 Task: Any year at a glance calendar (landscape) blue modern-simple.
Action: Mouse moved to (174, 219)
Screenshot: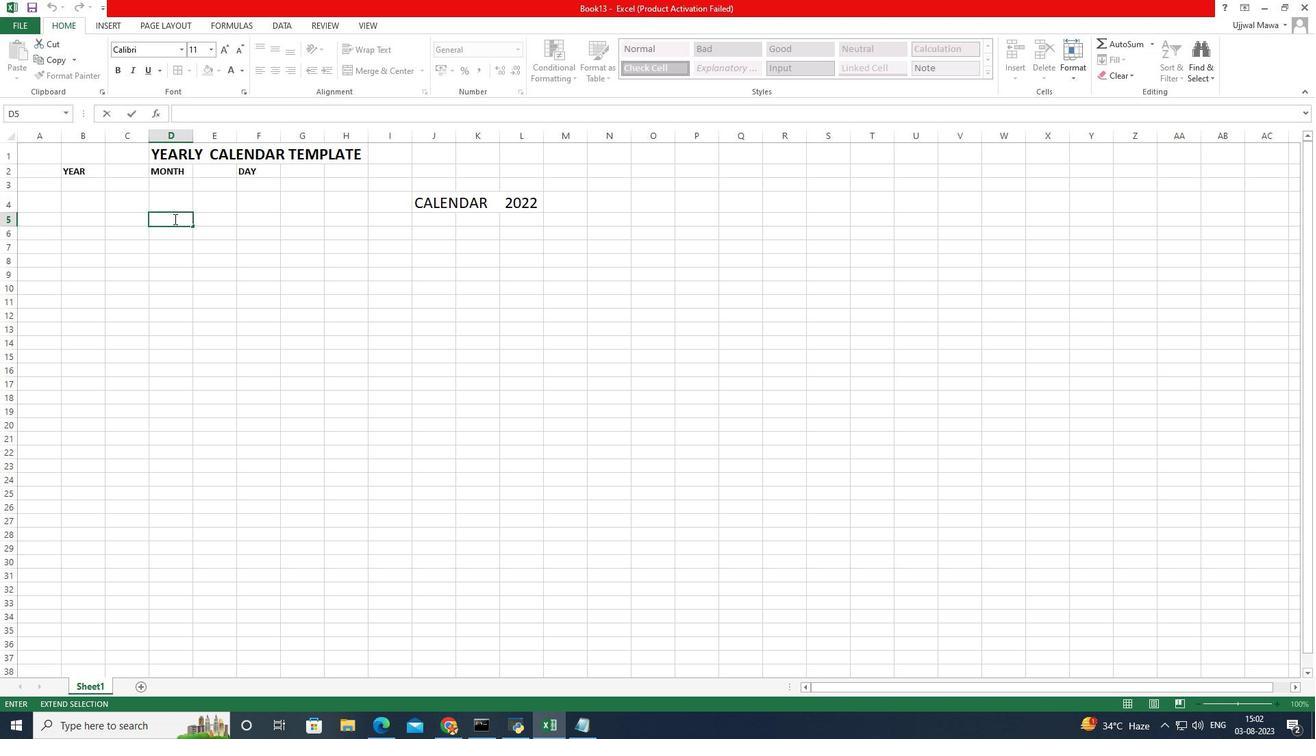 
Action: Key pressed <Key.caps_lock><Key.caps_lock><Key.caps_lock><Key.caps_lock>j<Key.caps_lock>ANUARY
Screenshot: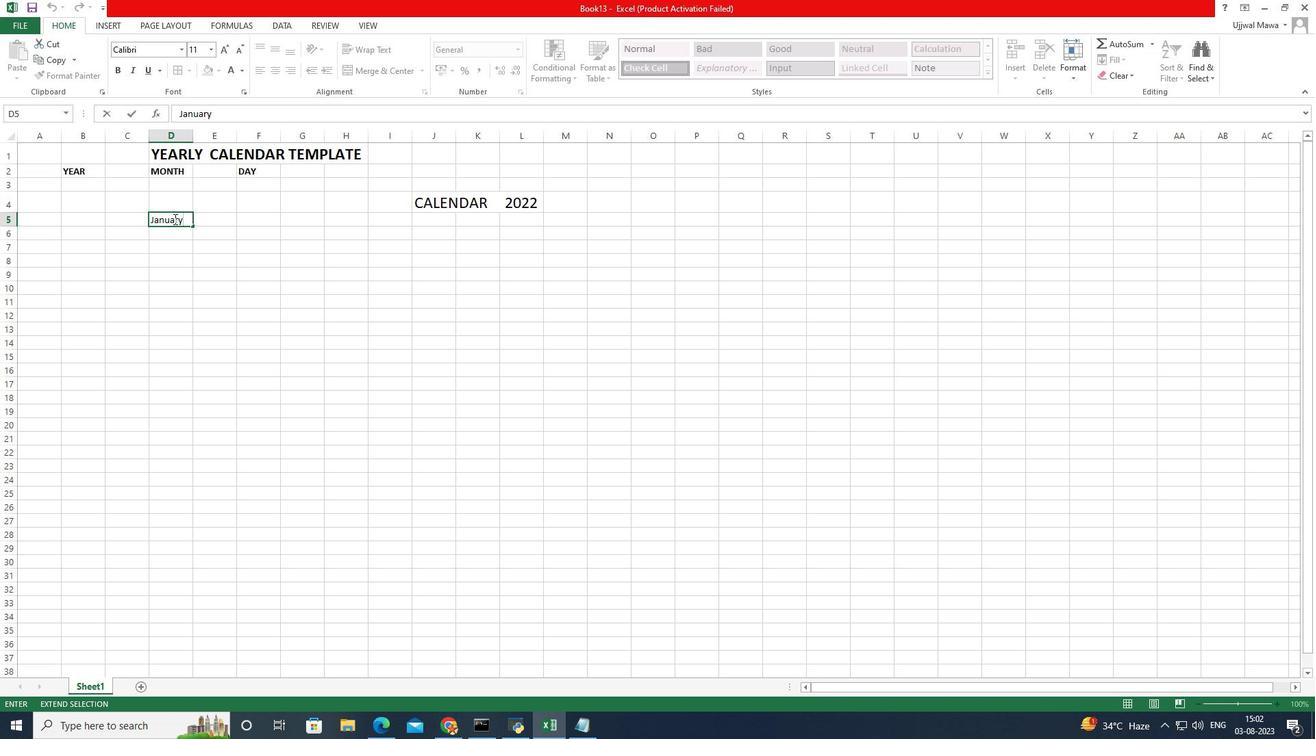 
Action: Mouse moved to (196, 264)
Screenshot: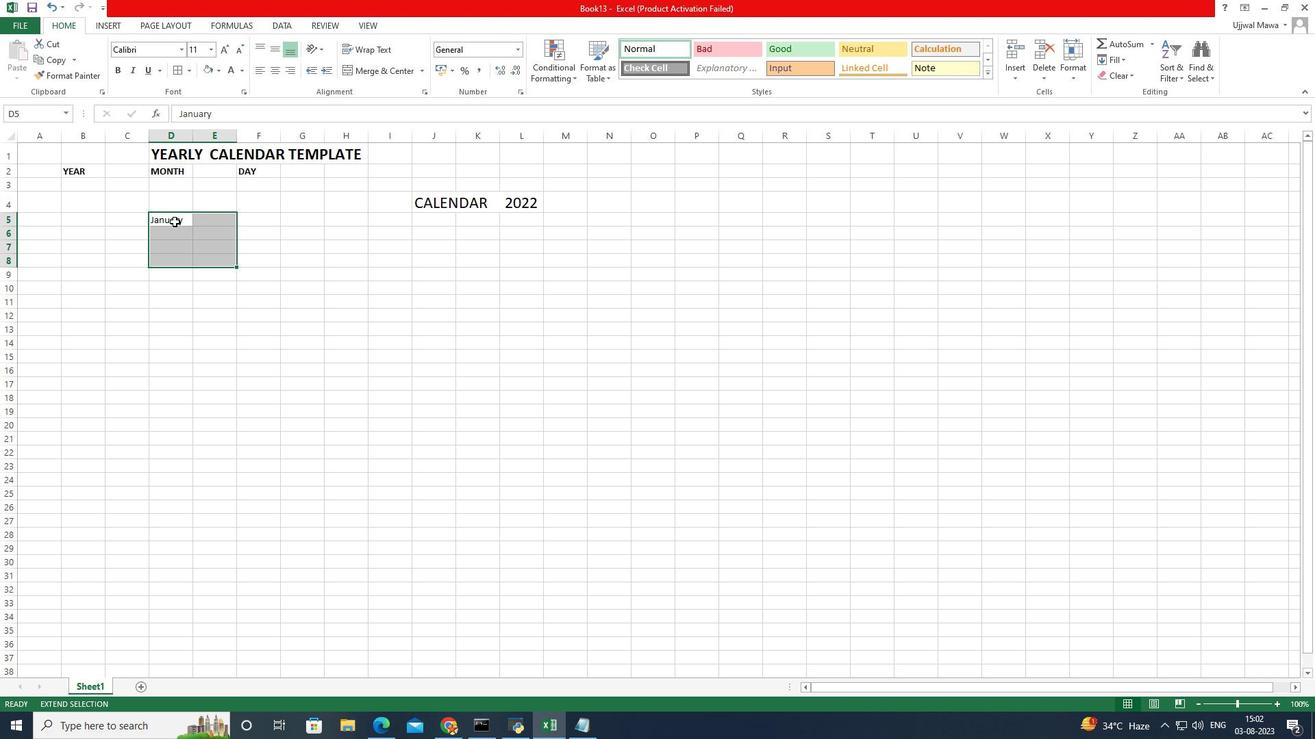 
Action: Mouse pressed left at (196, 264)
Screenshot: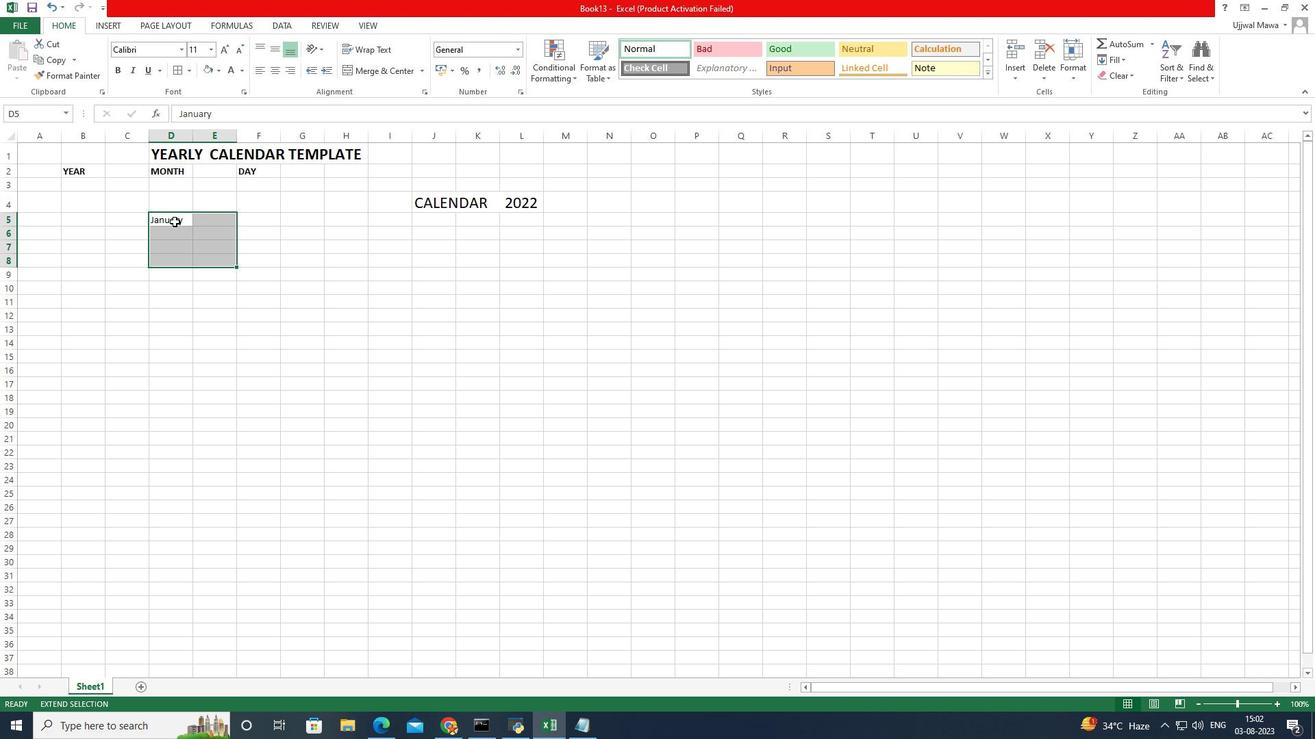 
Action: Mouse moved to (174, 221)
Screenshot: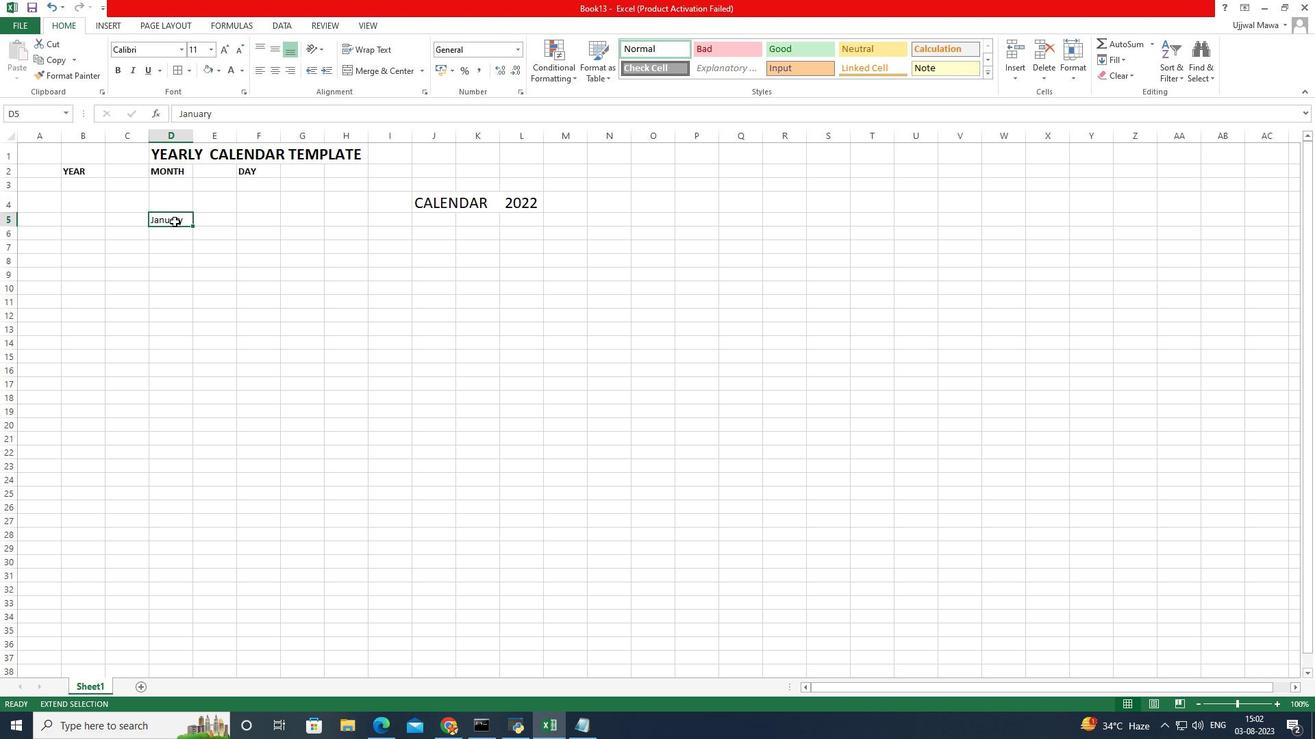 
Action: Mouse pressed left at (174, 221)
Screenshot: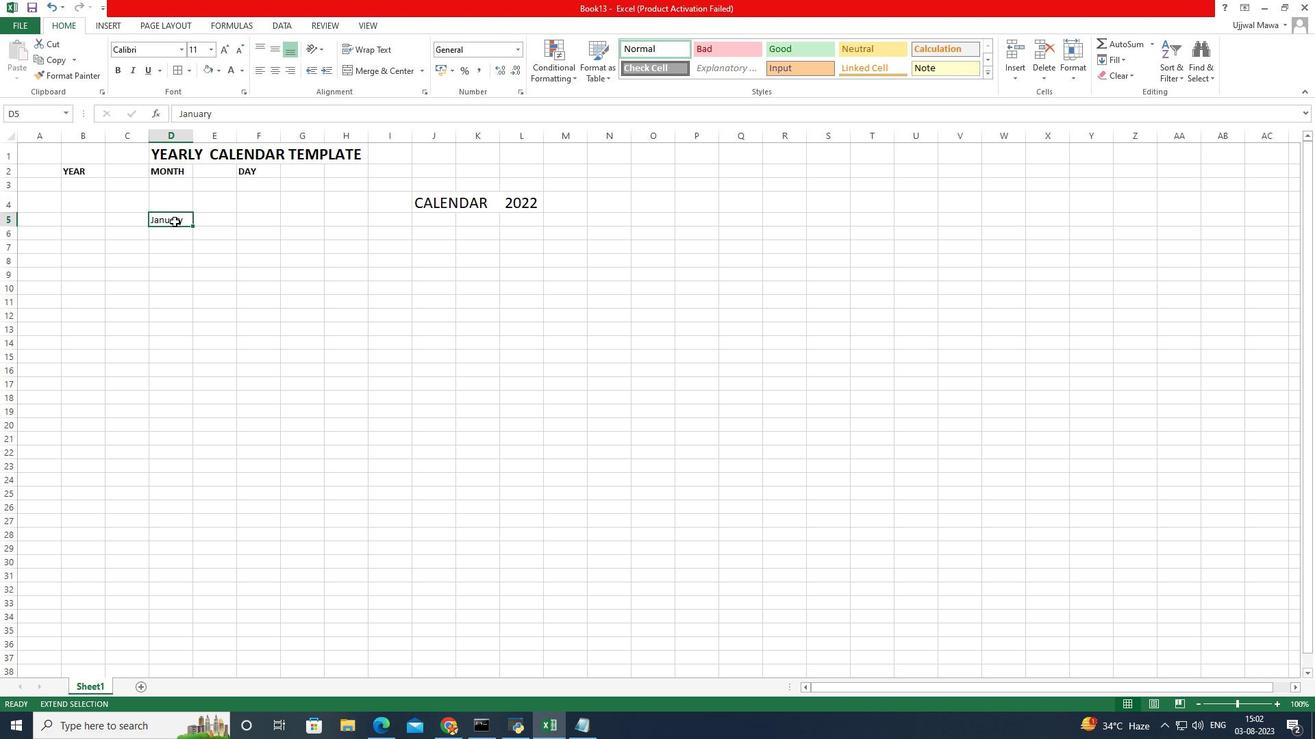 
Action: Key pressed ctrl+X
Screenshot: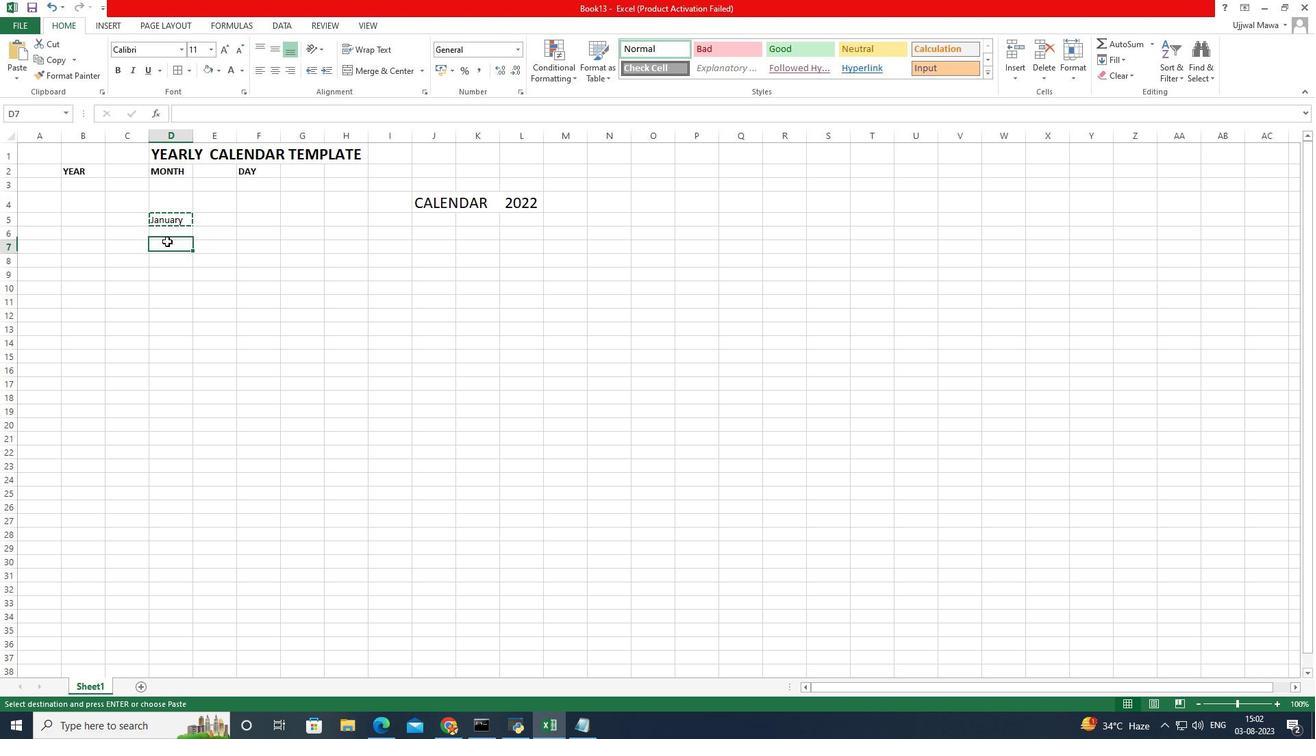 
Action: Mouse moved to (167, 241)
Screenshot: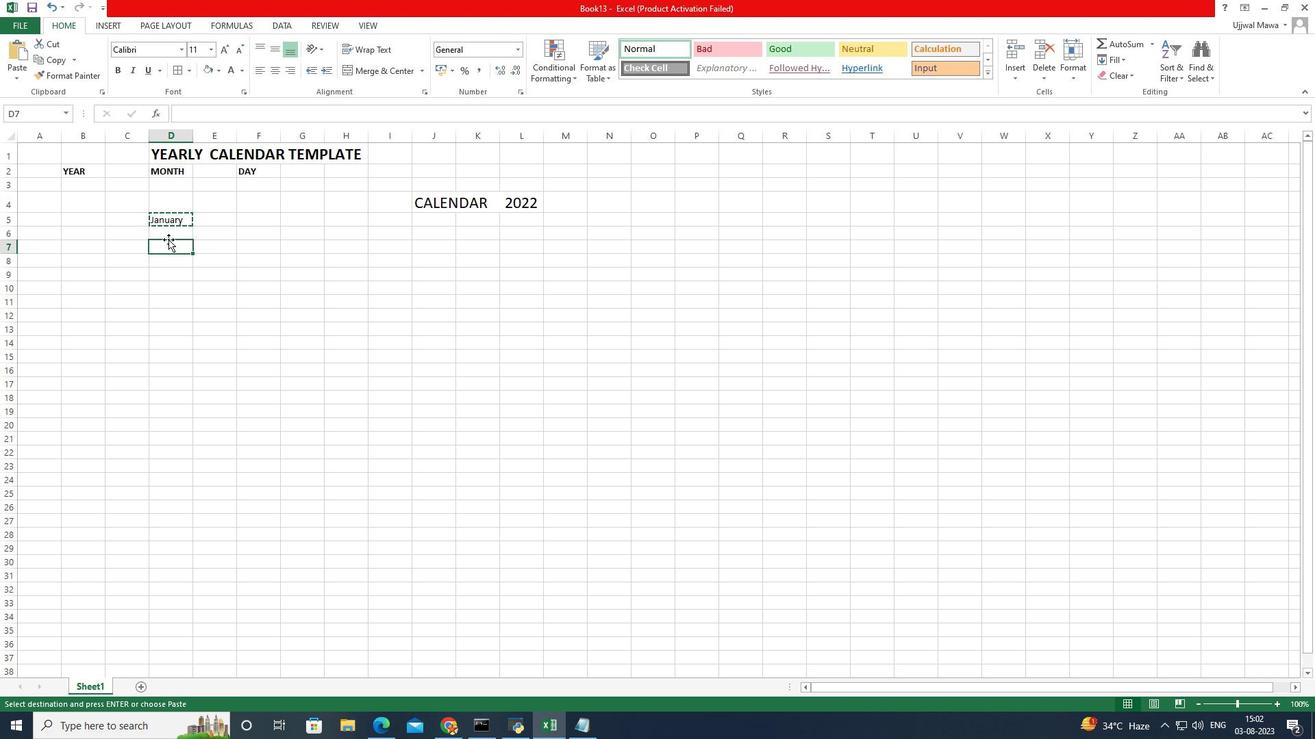 
Action: Mouse pressed left at (167, 241)
Screenshot: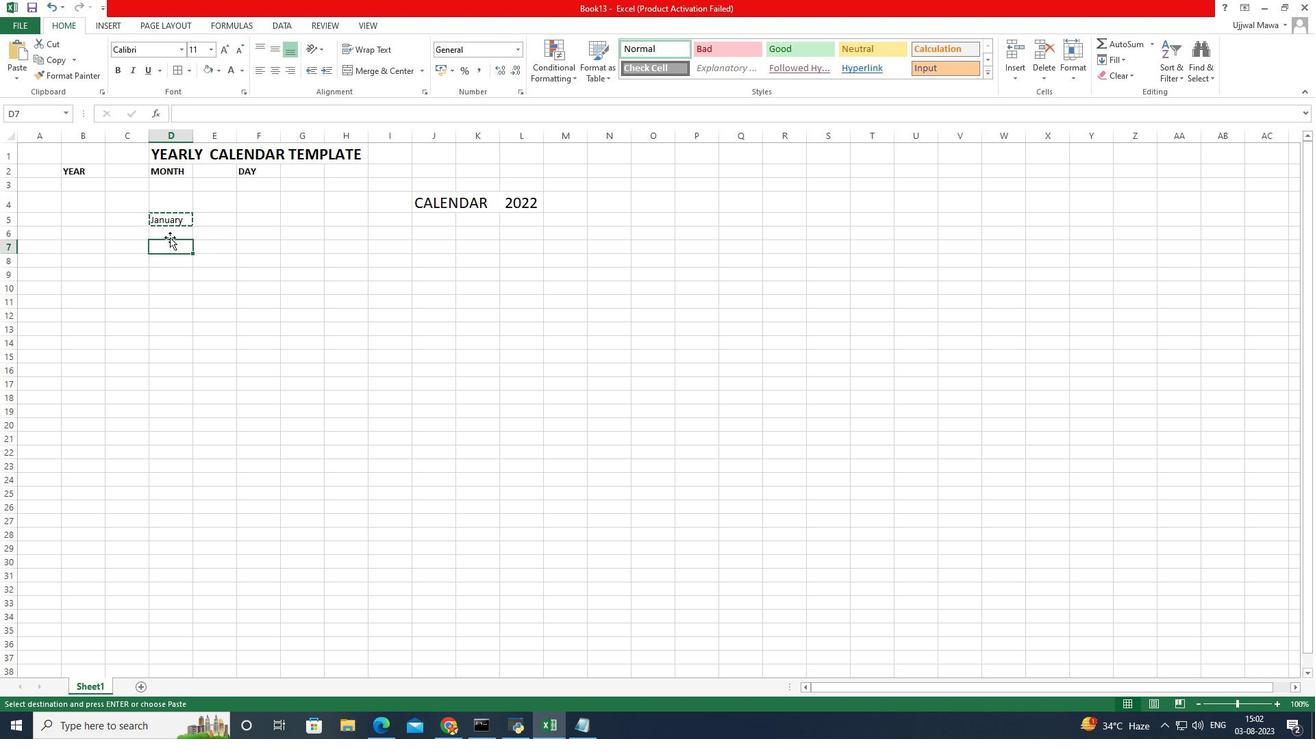 
Action: Mouse moved to (171, 230)
Screenshot: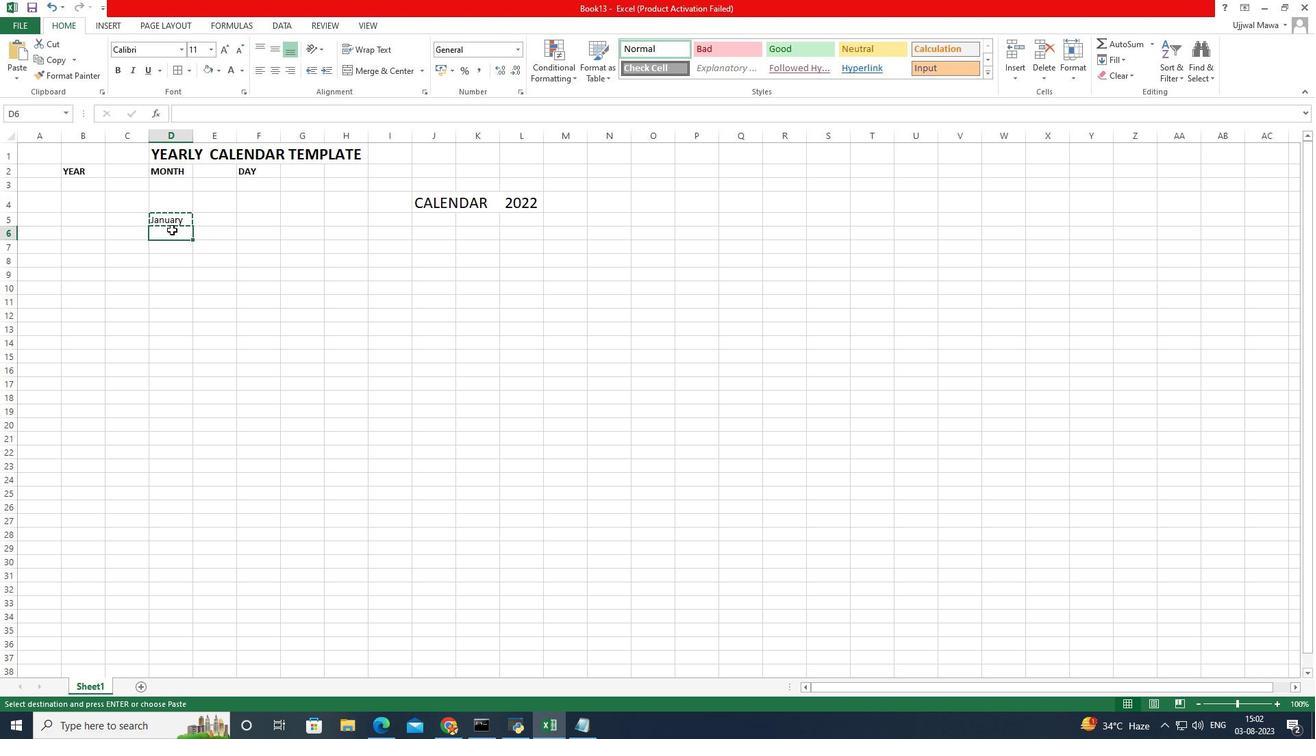 
Action: Mouse pressed left at (171, 230)
Screenshot: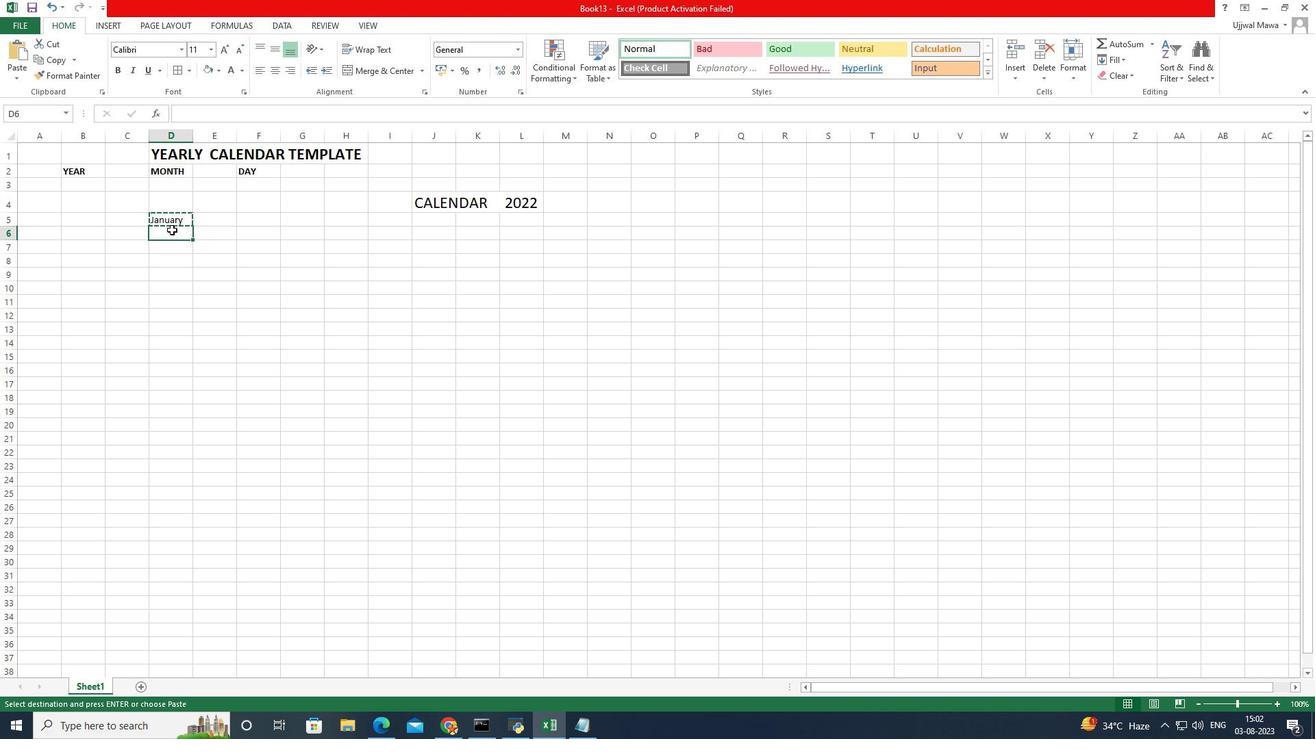 
Action: Key pressed ctrl+V
Screenshot: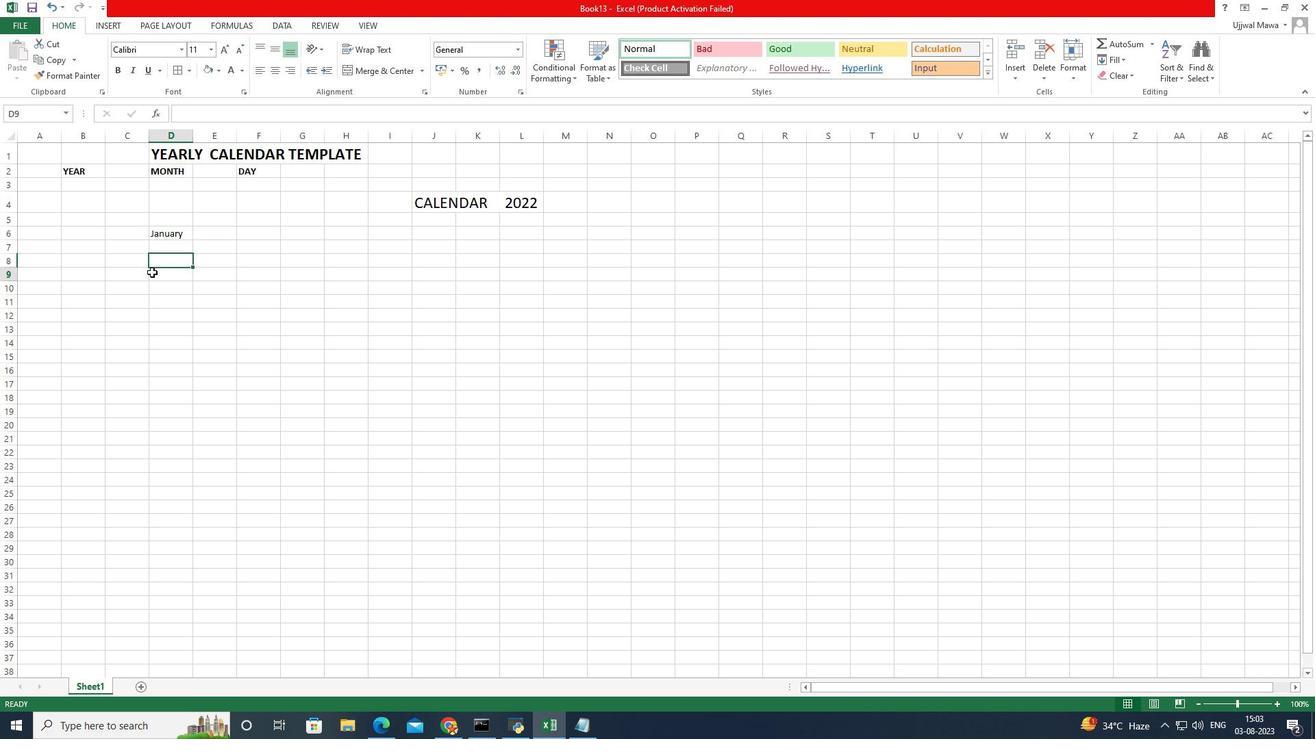 
Action: Mouse moved to (152, 272)
Screenshot: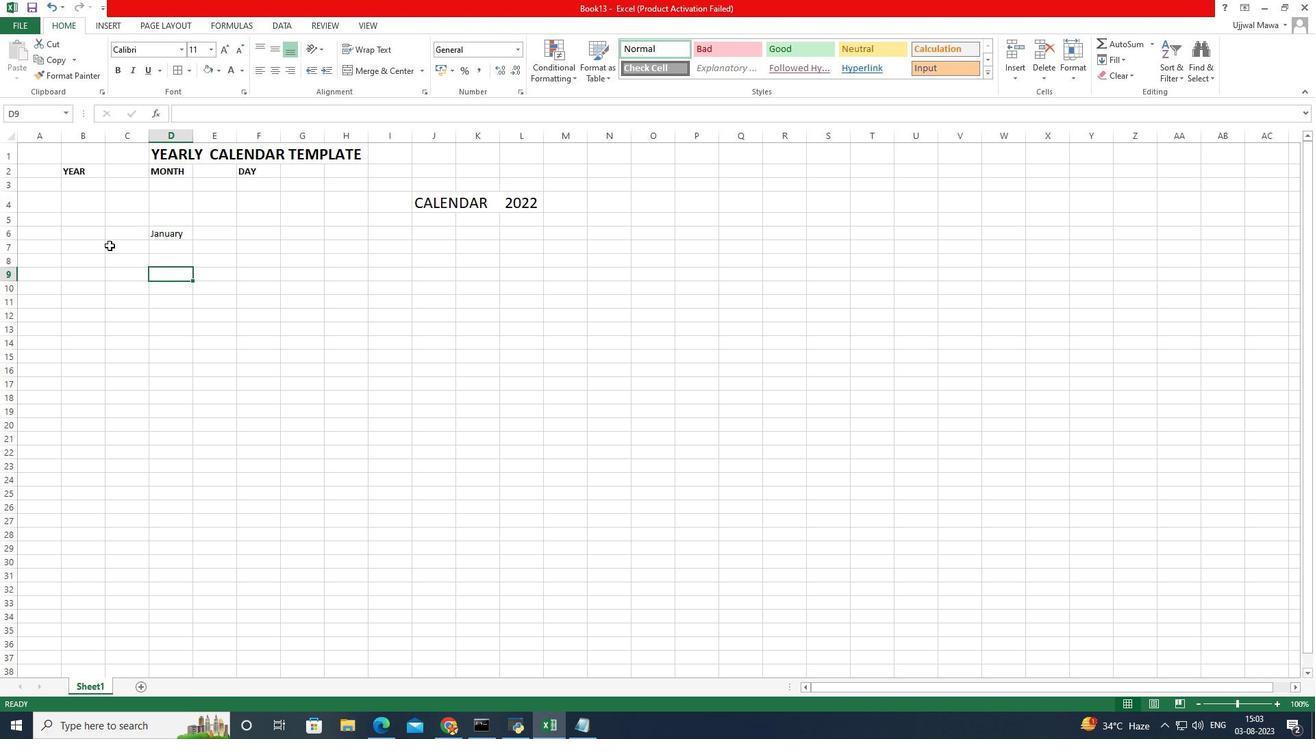 
Action: Mouse pressed left at (152, 272)
Screenshot: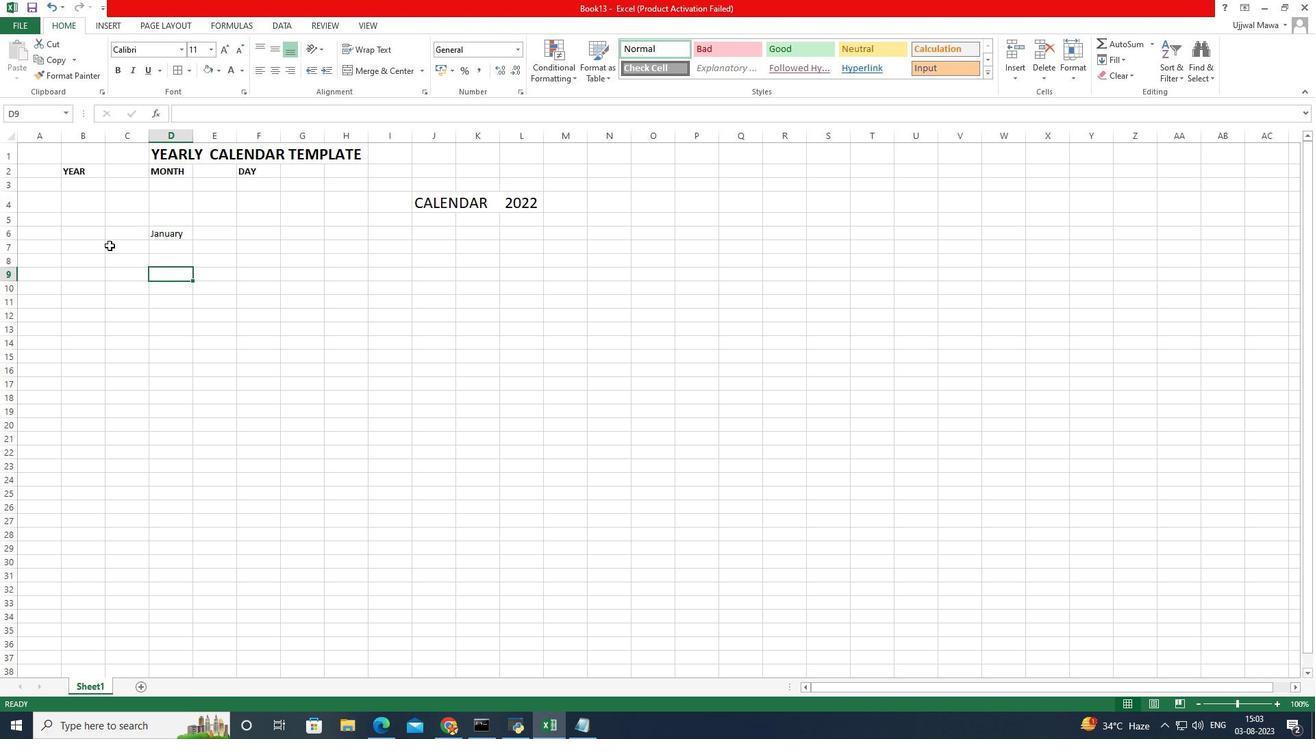 
Action: Mouse moved to (78, 249)
Screenshot: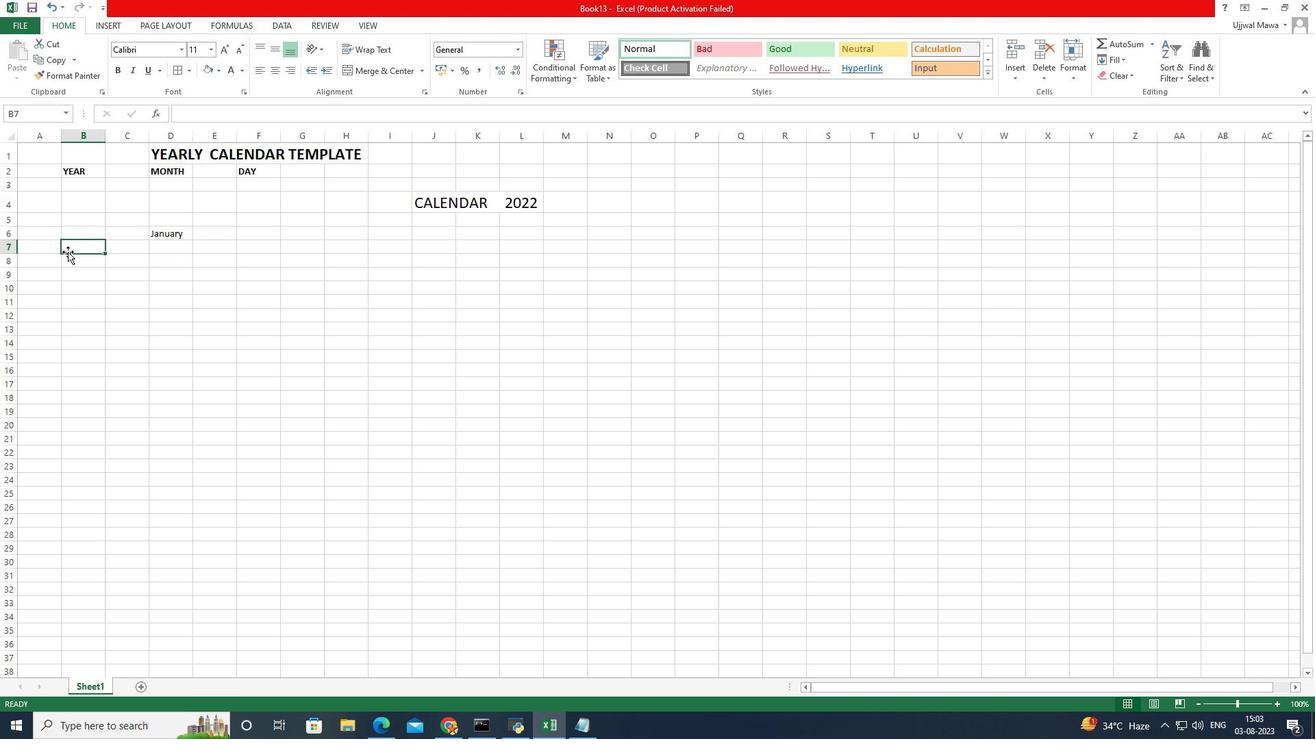
Action: Mouse pressed left at (78, 249)
Screenshot: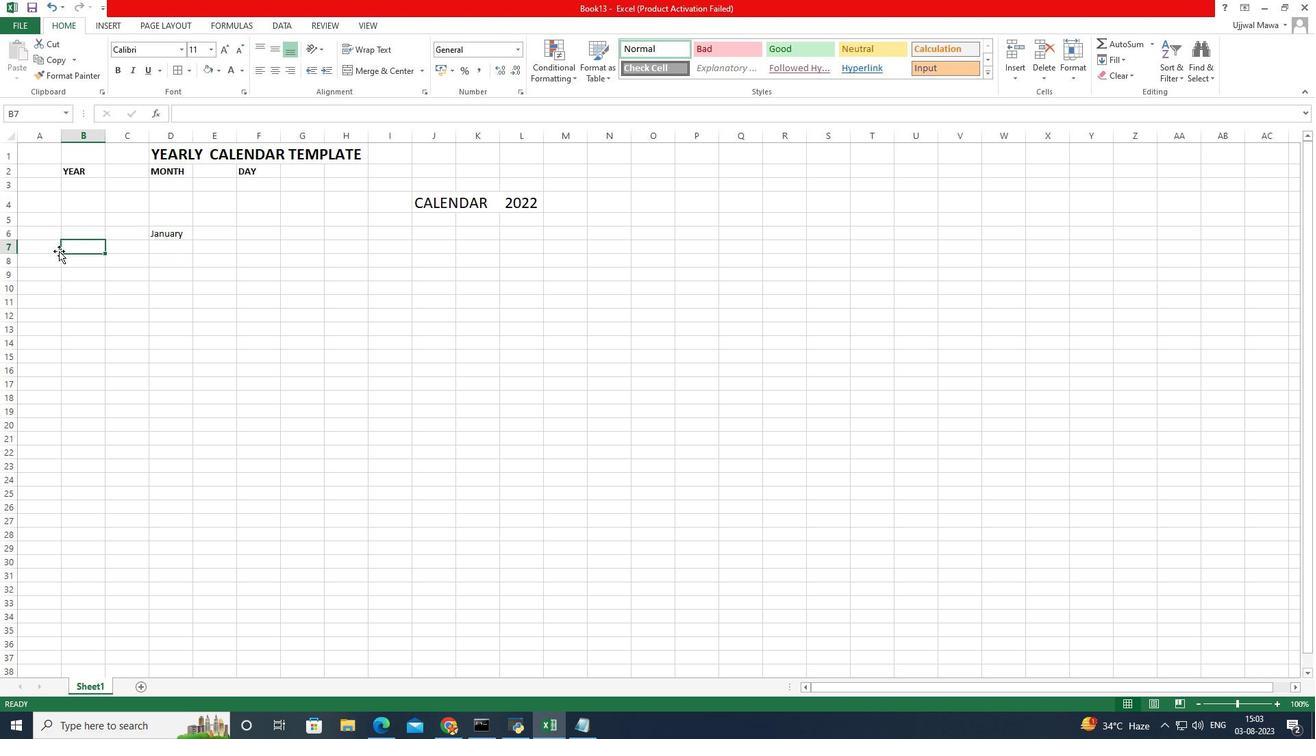 
Action: Mouse moved to (52, 249)
Screenshot: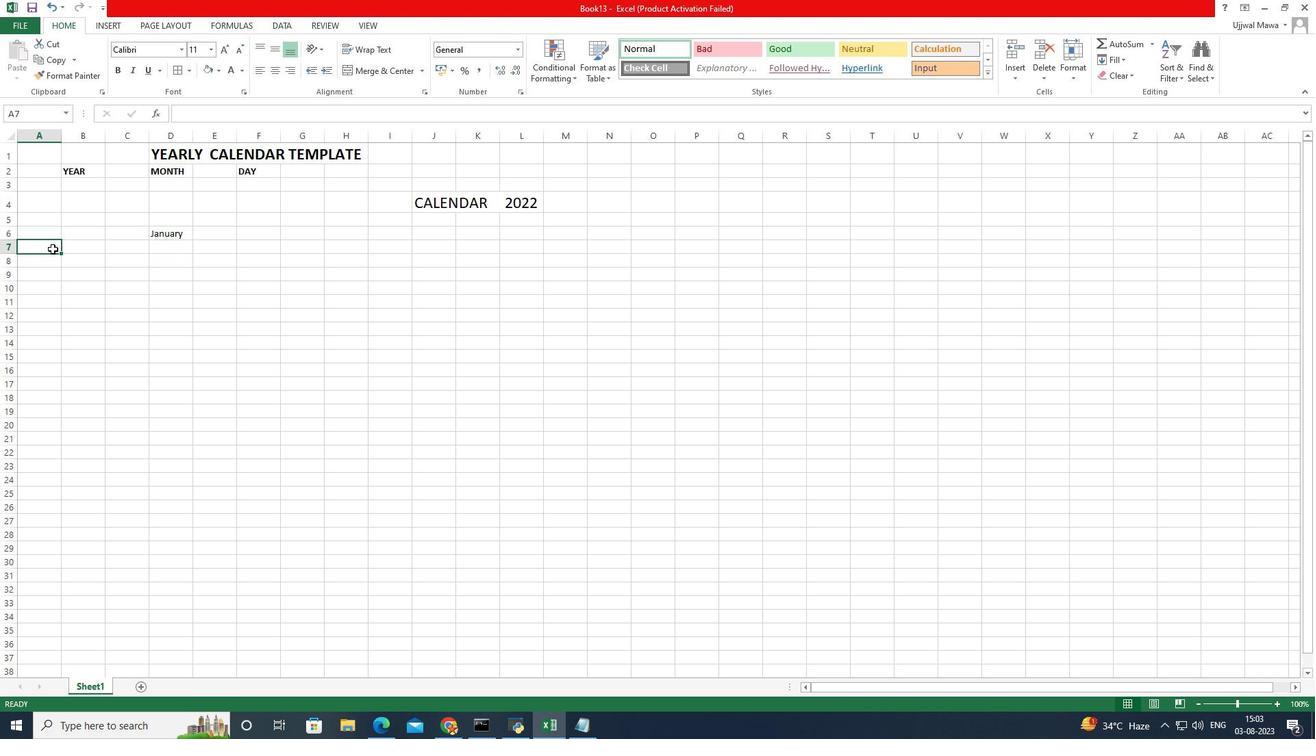 
Action: Mouse pressed left at (52, 249)
Screenshot: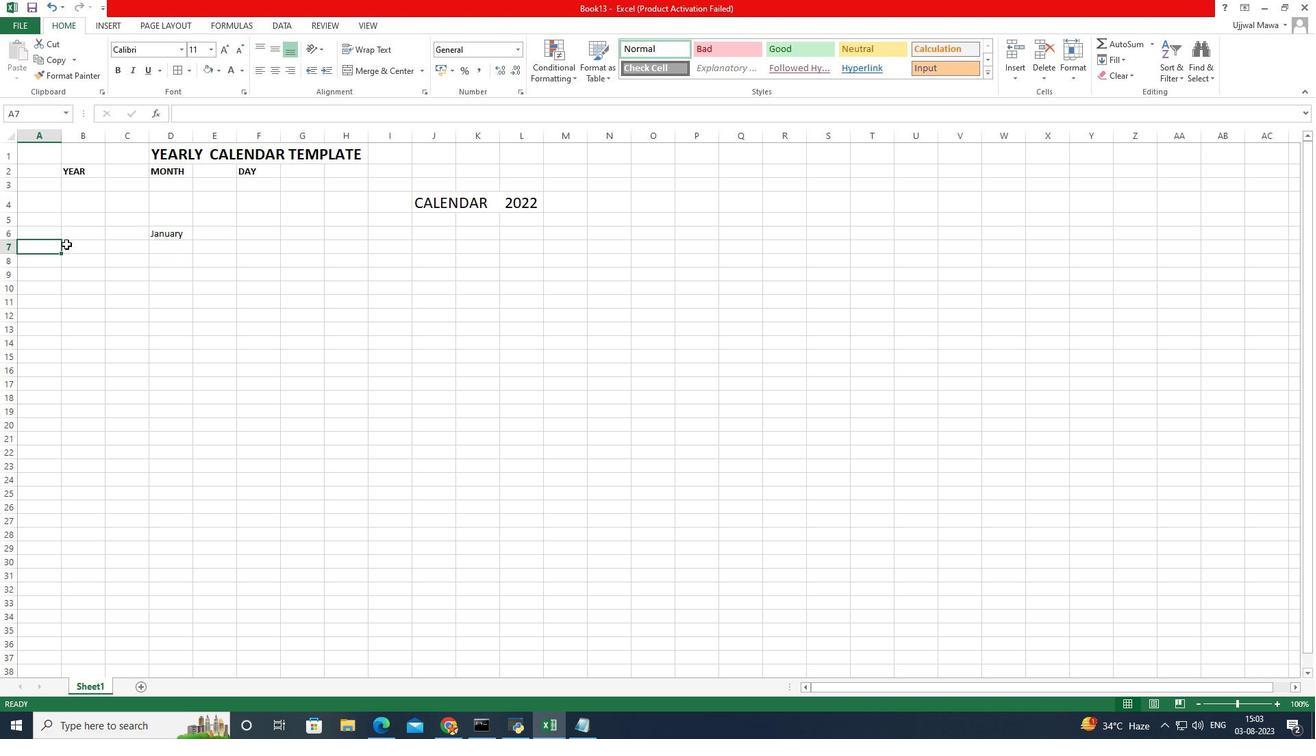 
Action: Mouse moved to (66, 244)
Screenshot: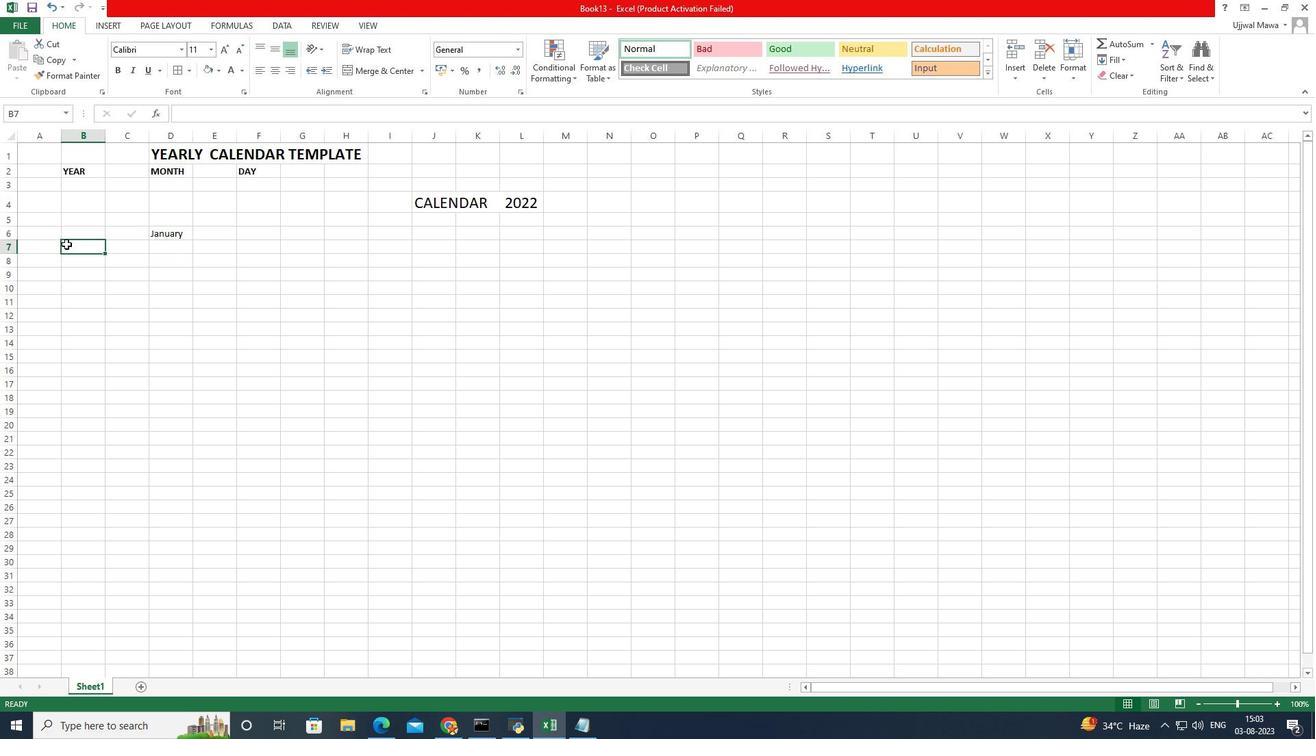 
Action: Mouse pressed left at (66, 244)
Screenshot: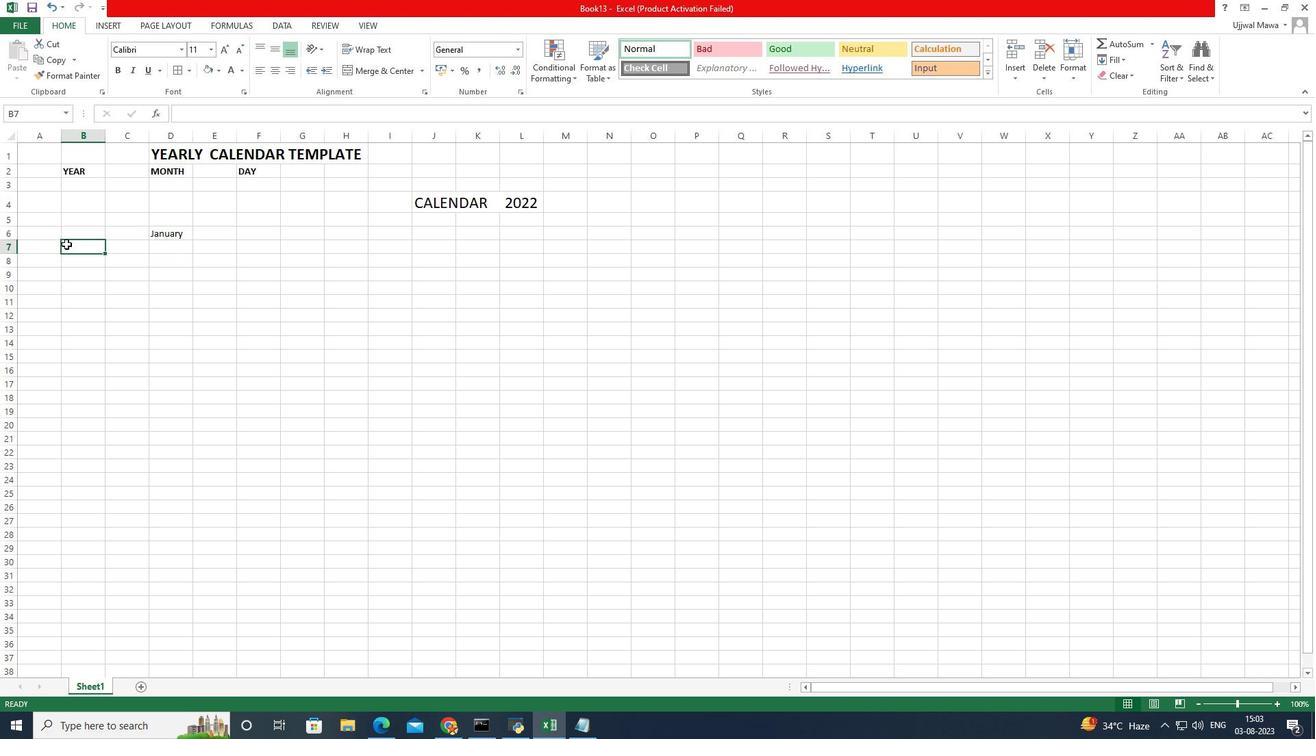 
Action: Key pressed S
Screenshot: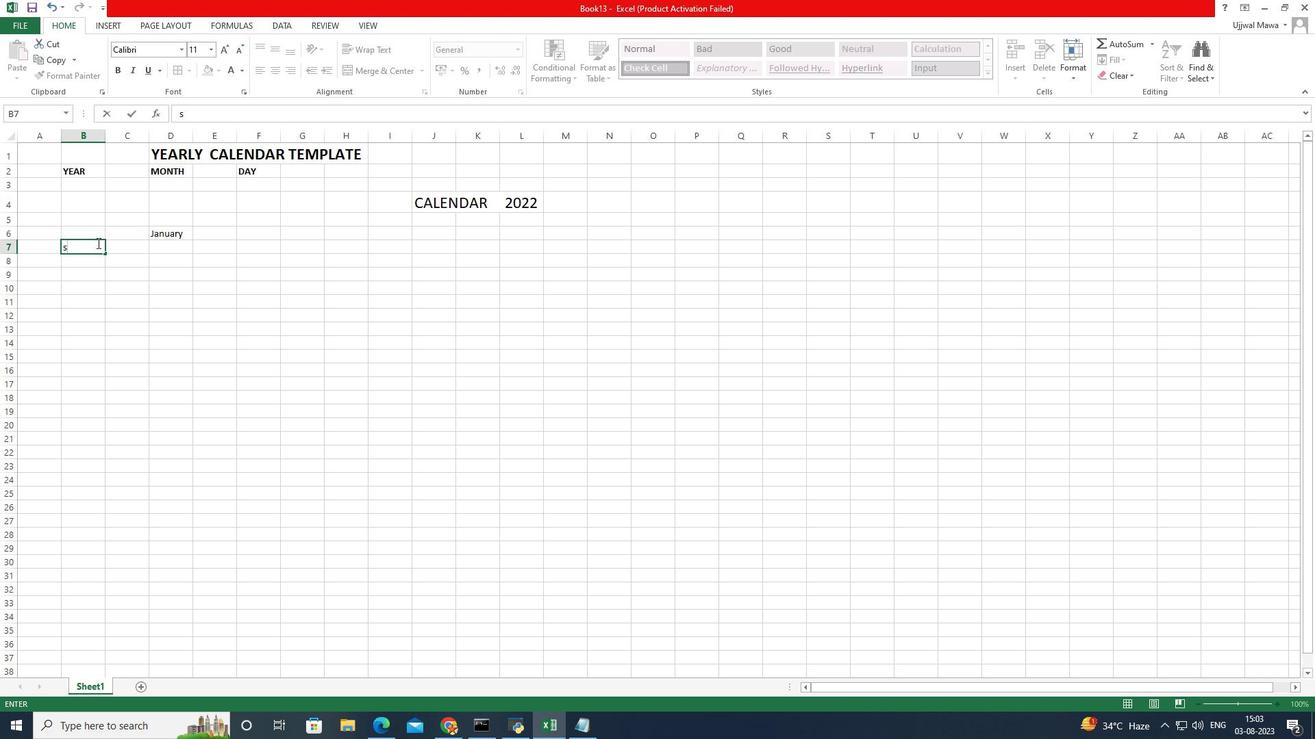 
Action: Mouse moved to (85, 250)
Screenshot: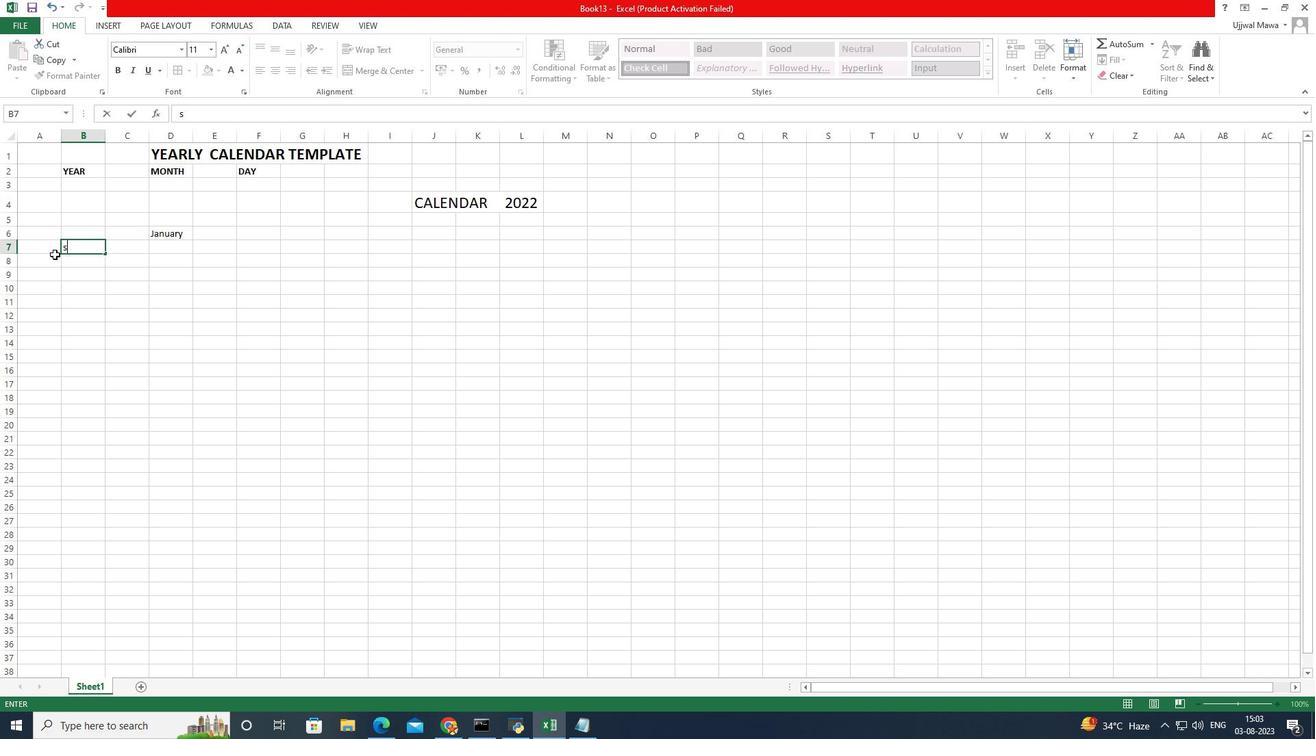
Action: Mouse pressed left at (85, 250)
Screenshot: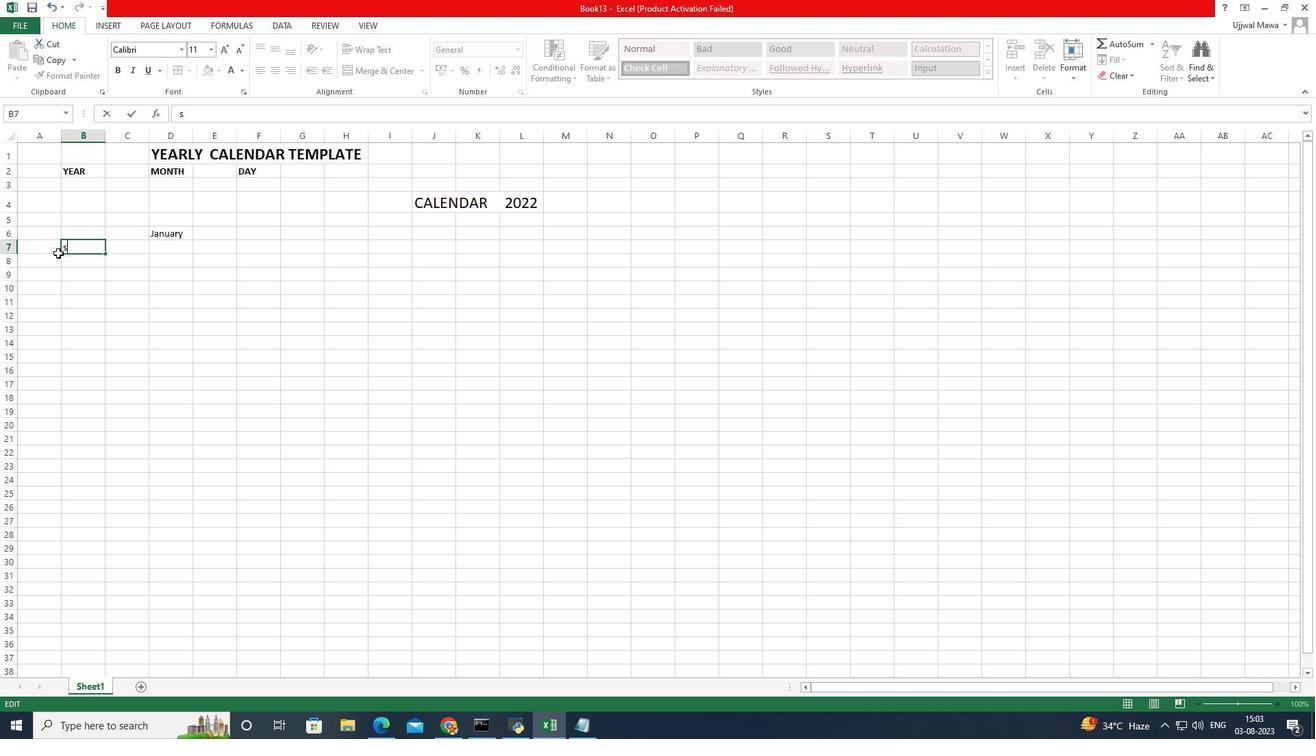
Action: Mouse moved to (71, 249)
Screenshot: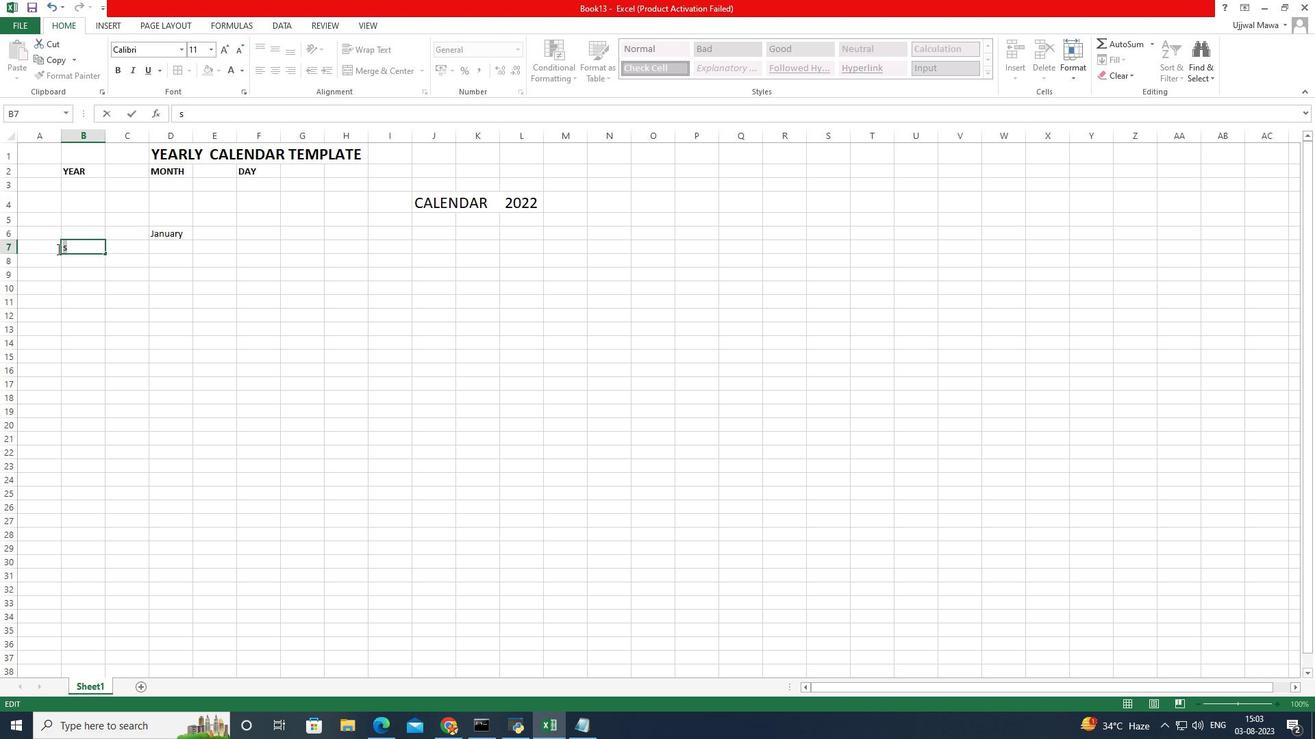 
Action: Mouse pressed left at (71, 249)
Screenshot: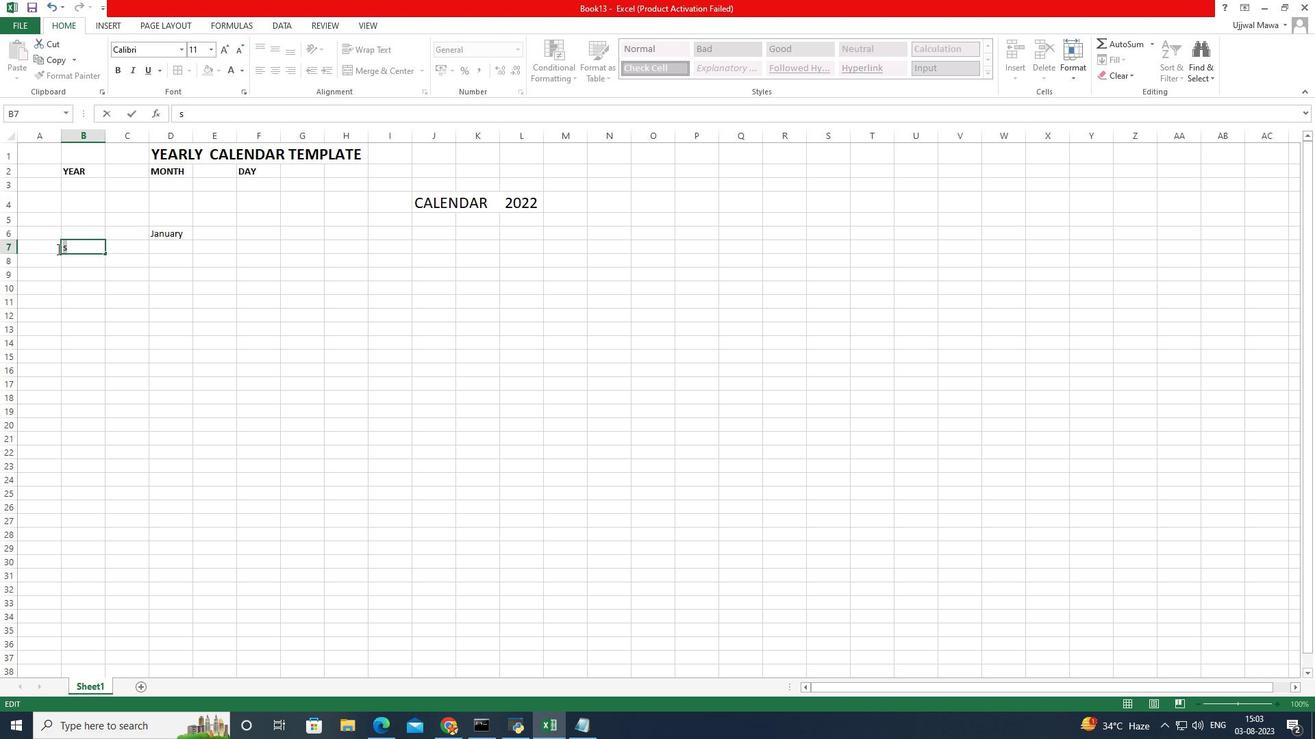 
Action: Mouse moved to (61, 249)
Screenshot: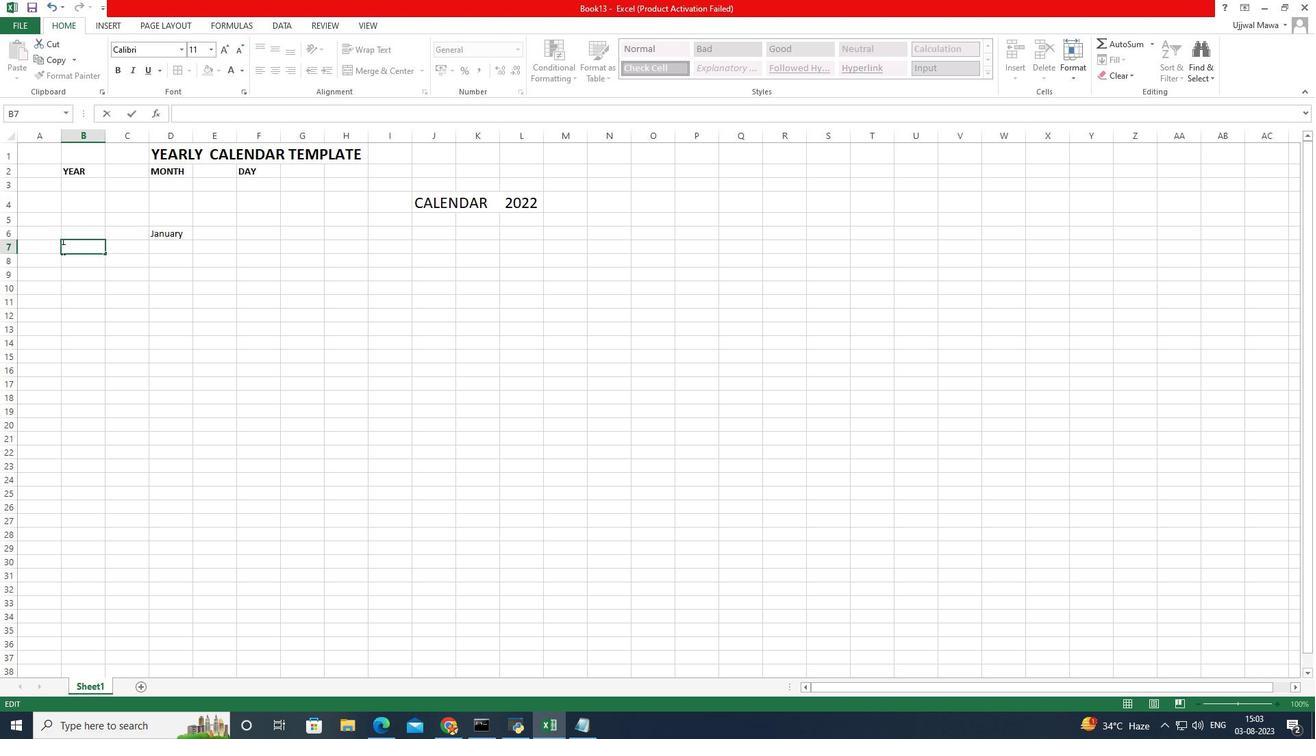 
Action: Key pressed <Key.backspace><Key.caps_lock>s
Screenshot: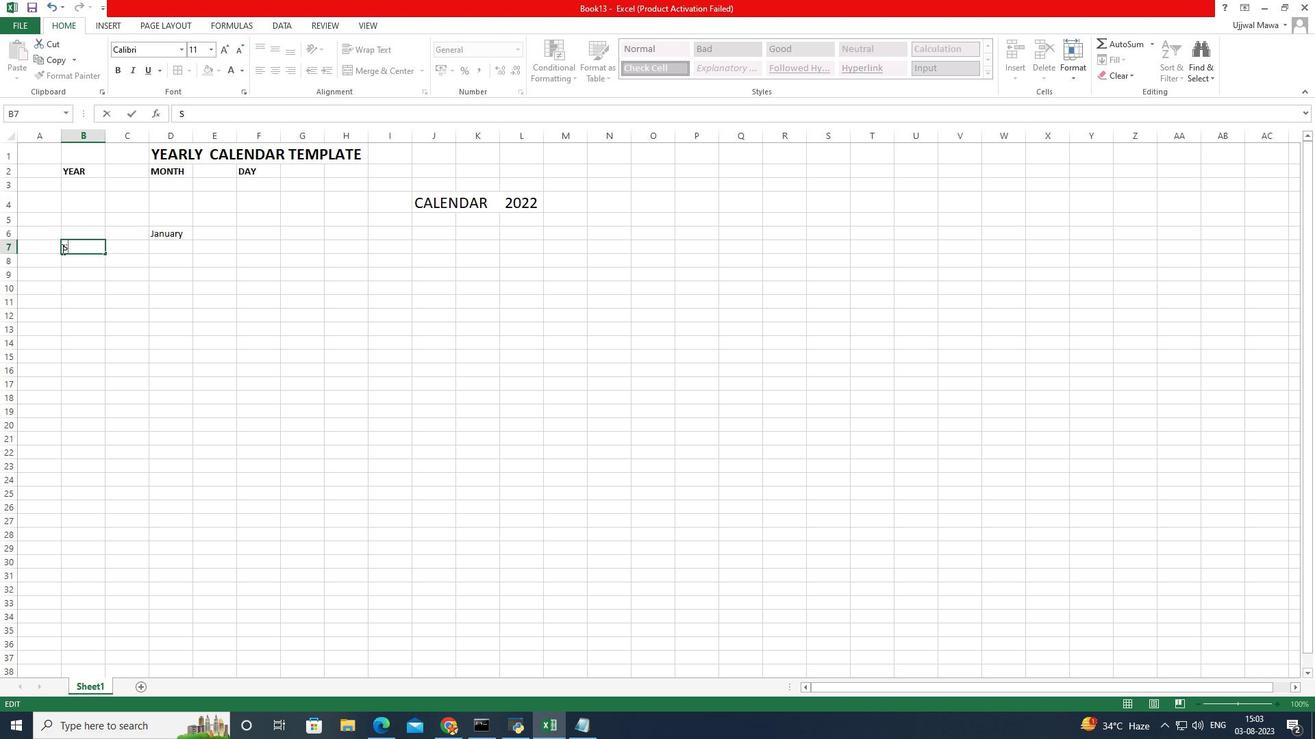 
Action: Mouse moved to (124, 248)
Screenshot: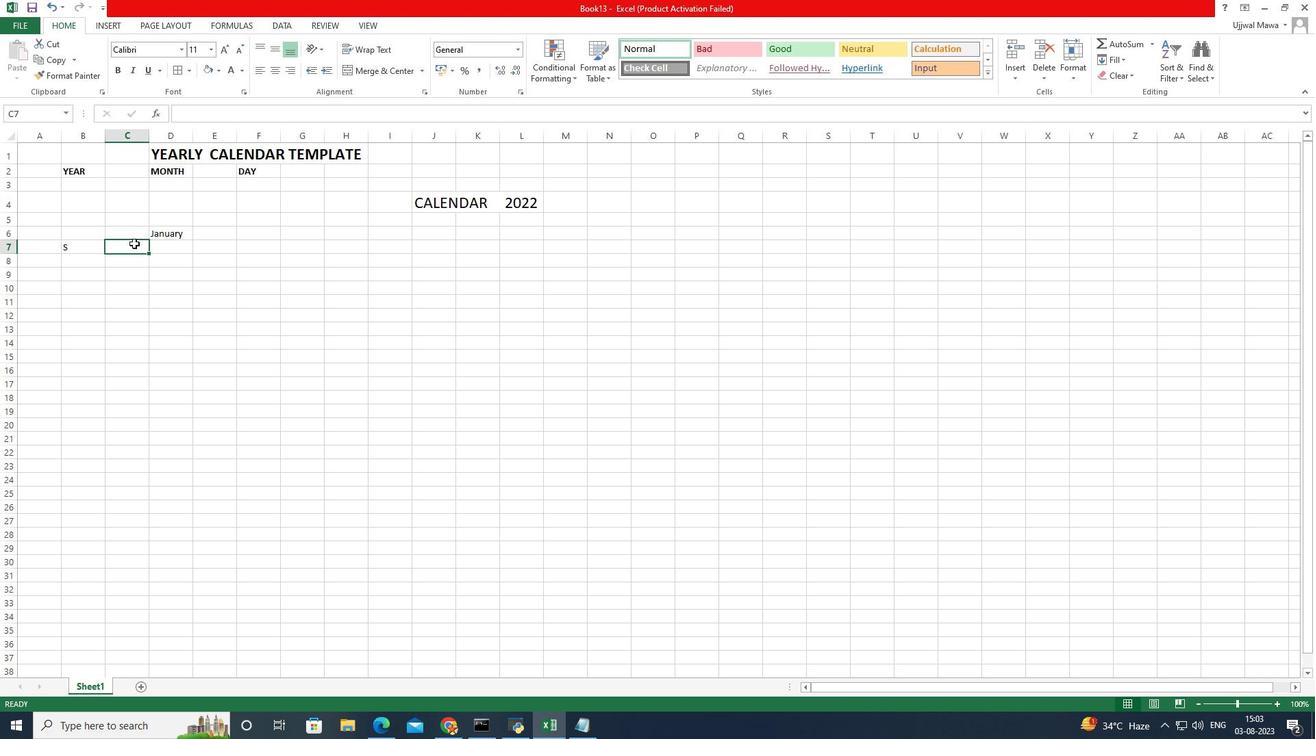 
Action: Mouse pressed left at (124, 248)
Screenshot: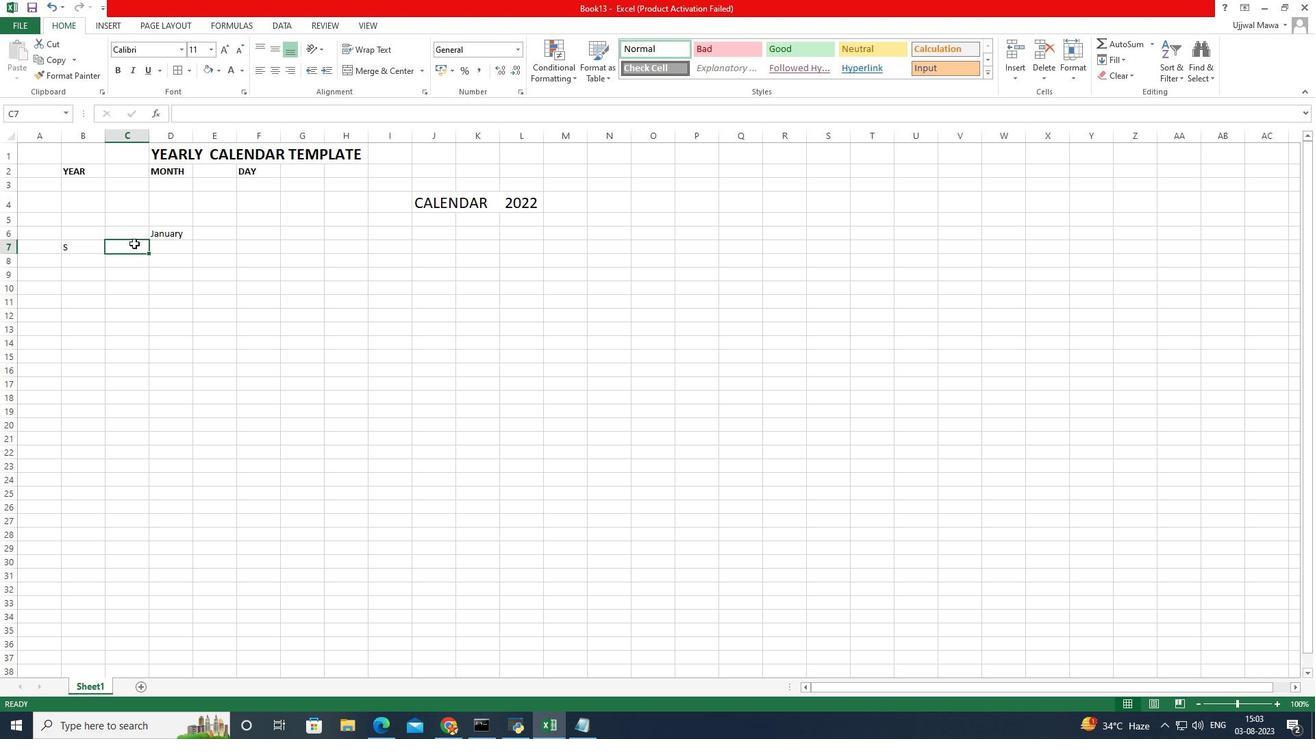 
Action: Mouse moved to (134, 243)
Screenshot: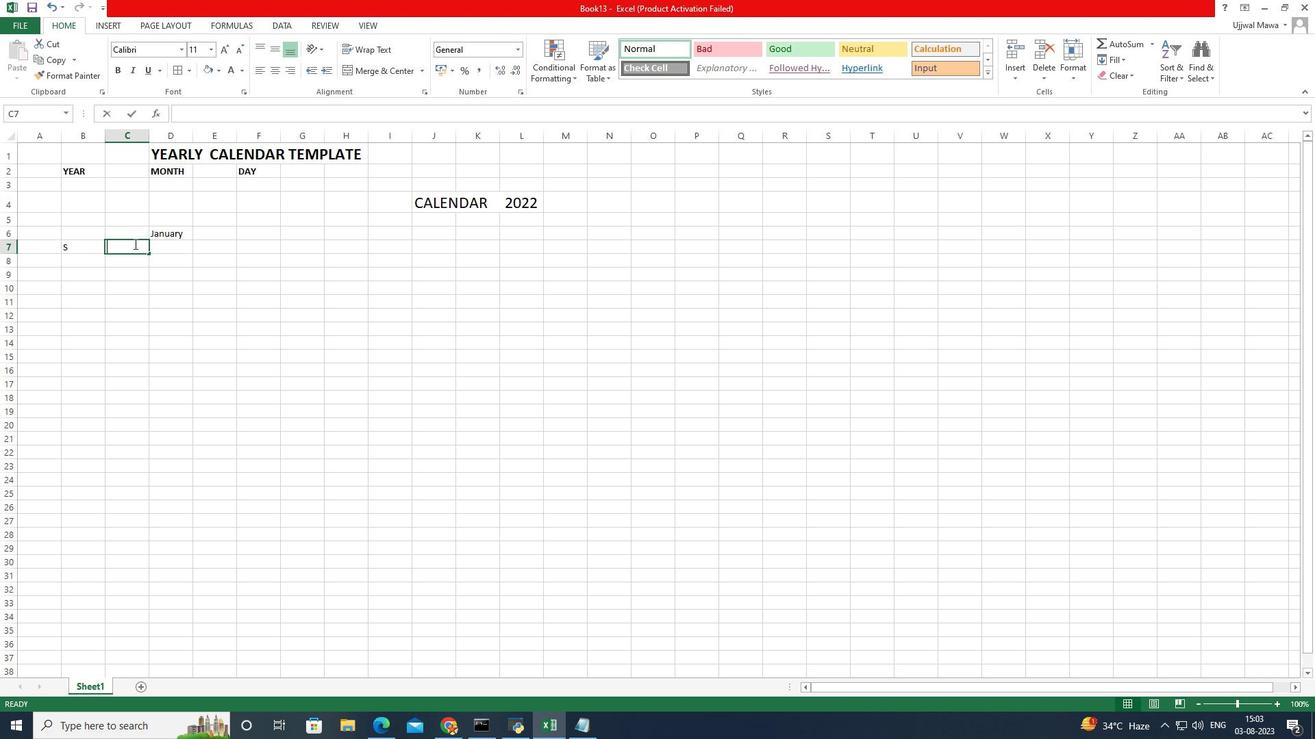 
Action: Key pressed m
Screenshot: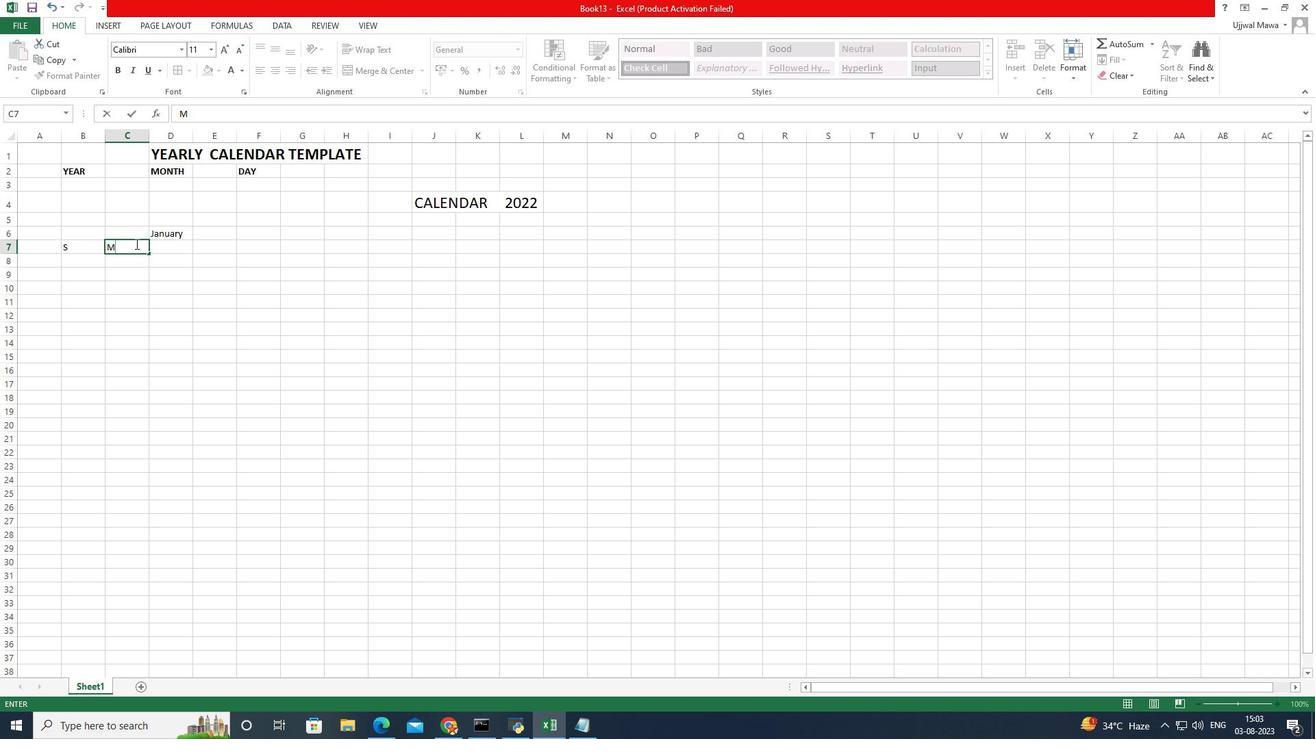 
Action: Mouse moved to (172, 244)
Screenshot: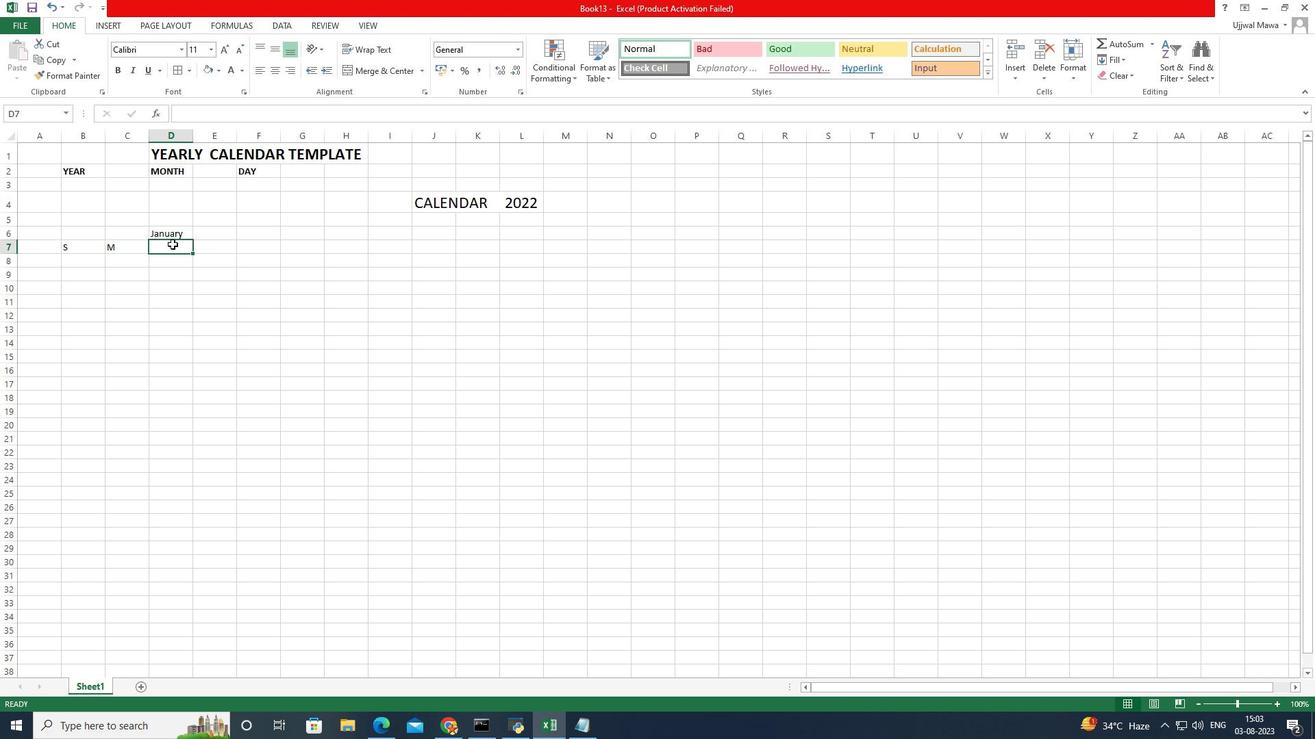 
Action: Mouse pressed left at (172, 244)
Screenshot: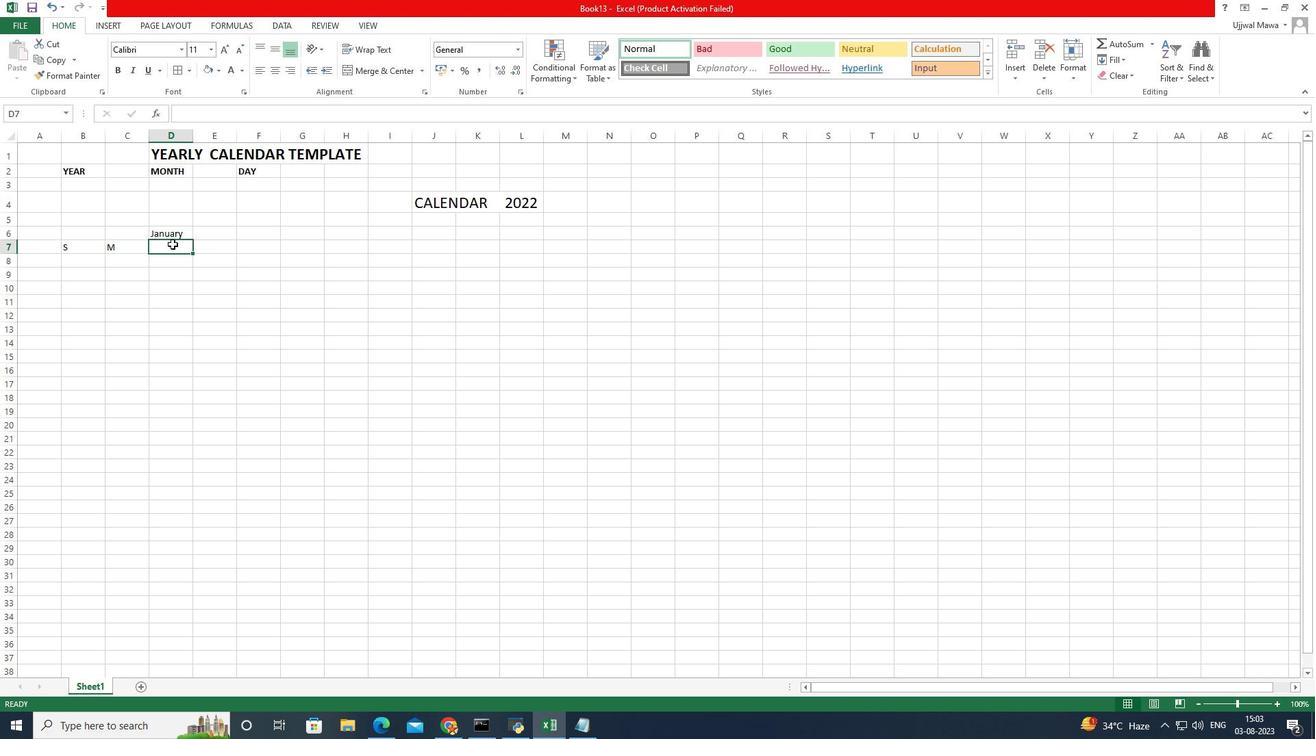 
Action: Mouse moved to (186, 244)
Screenshot: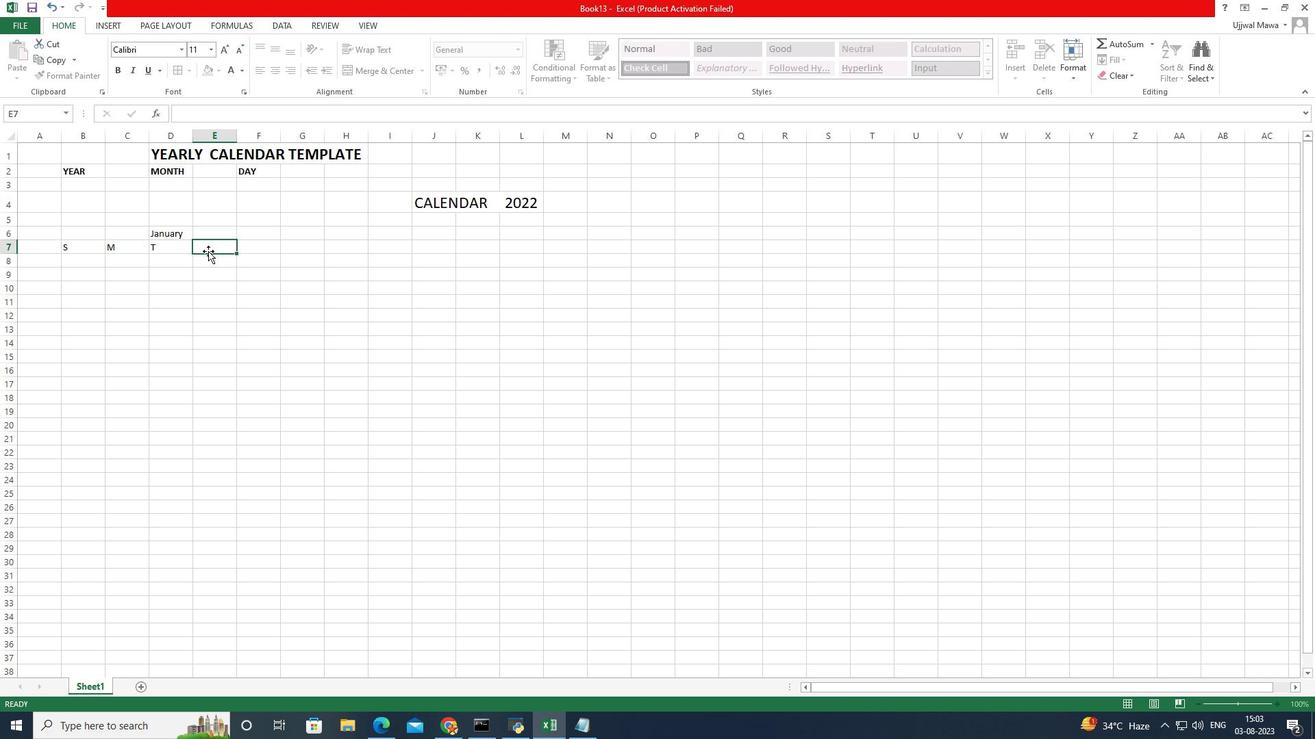 
Action: Key pressed t
Screenshot: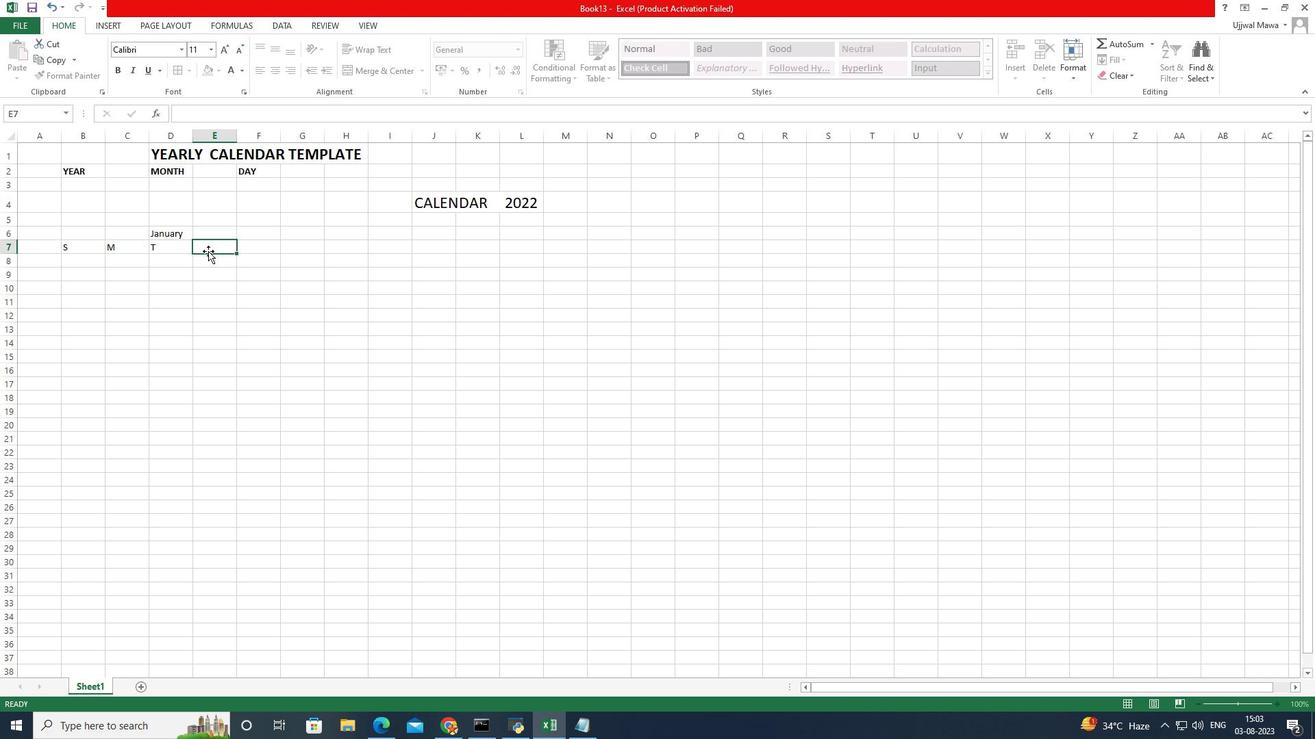 
Action: Mouse moved to (208, 251)
Screenshot: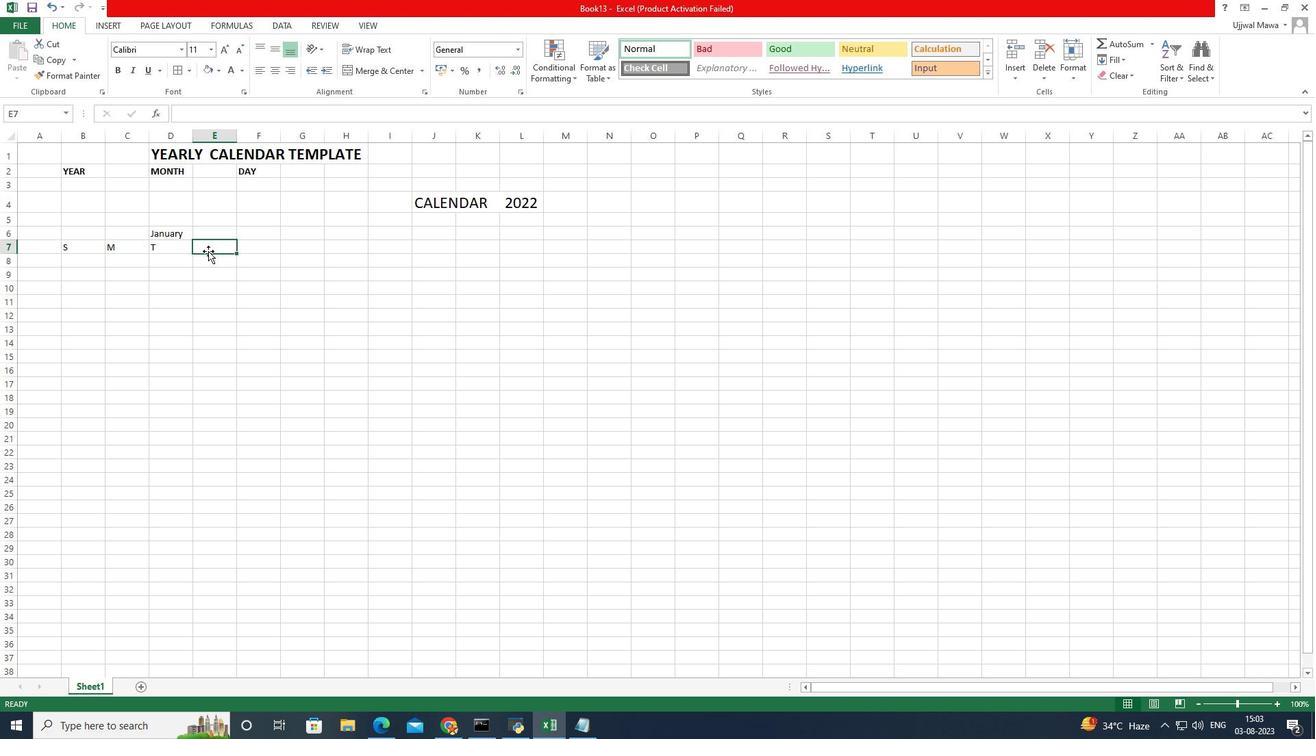 
Action: Mouse pressed left at (208, 251)
Screenshot: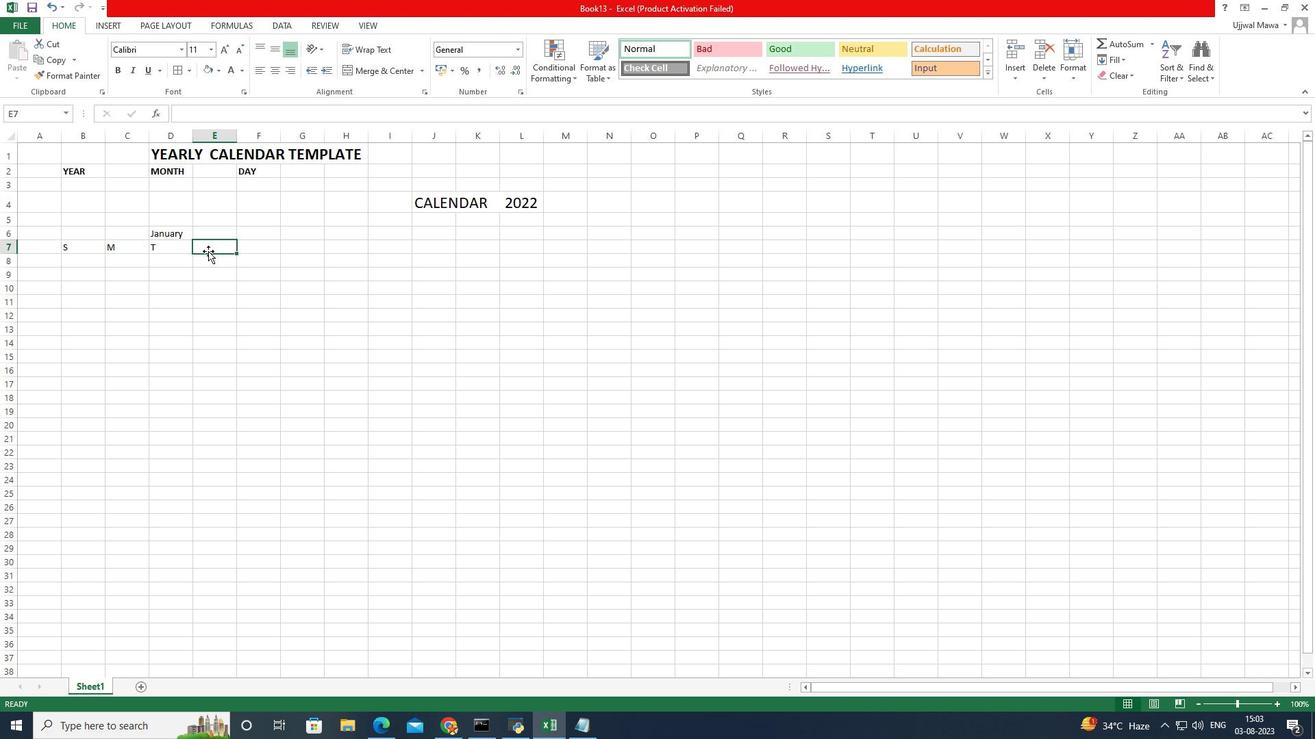 
Action: Key pressed w
Screenshot: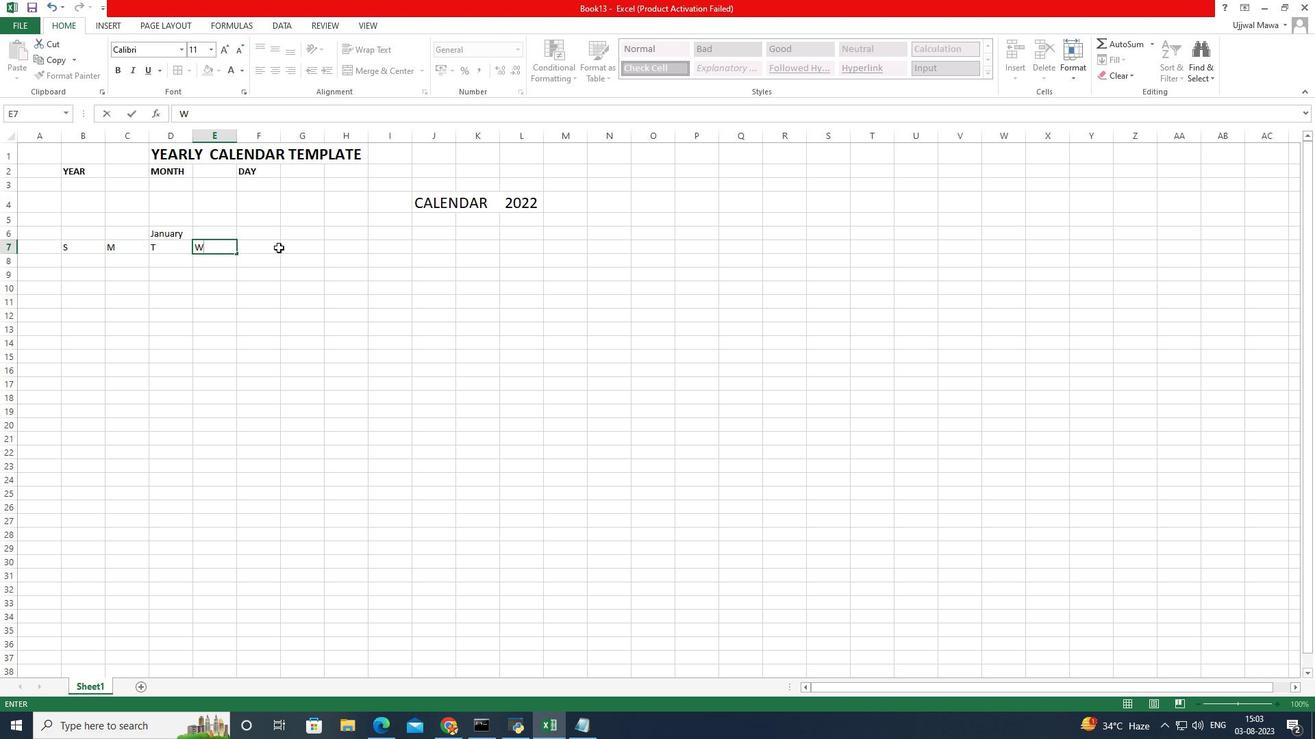 
Action: Mouse moved to (278, 248)
Screenshot: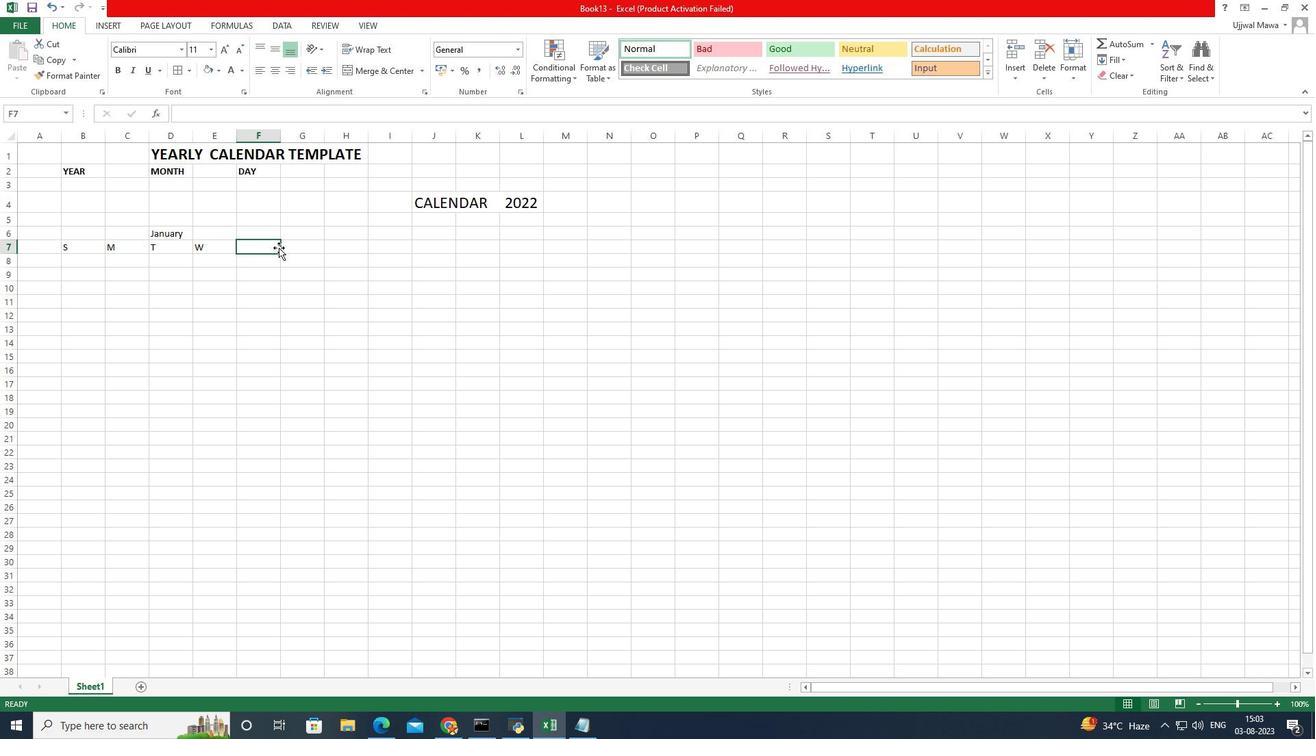 
Action: Mouse pressed left at (278, 248)
Screenshot: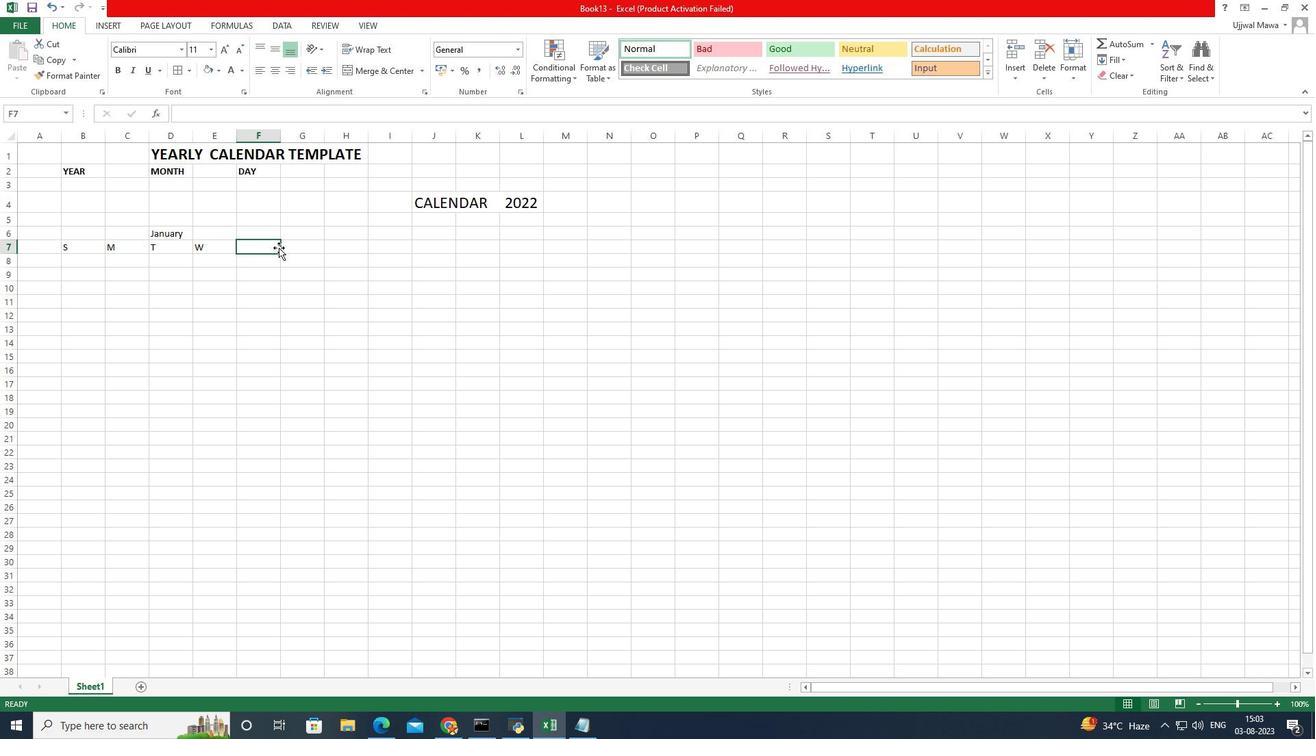 
Action: Key pressed th
Screenshot: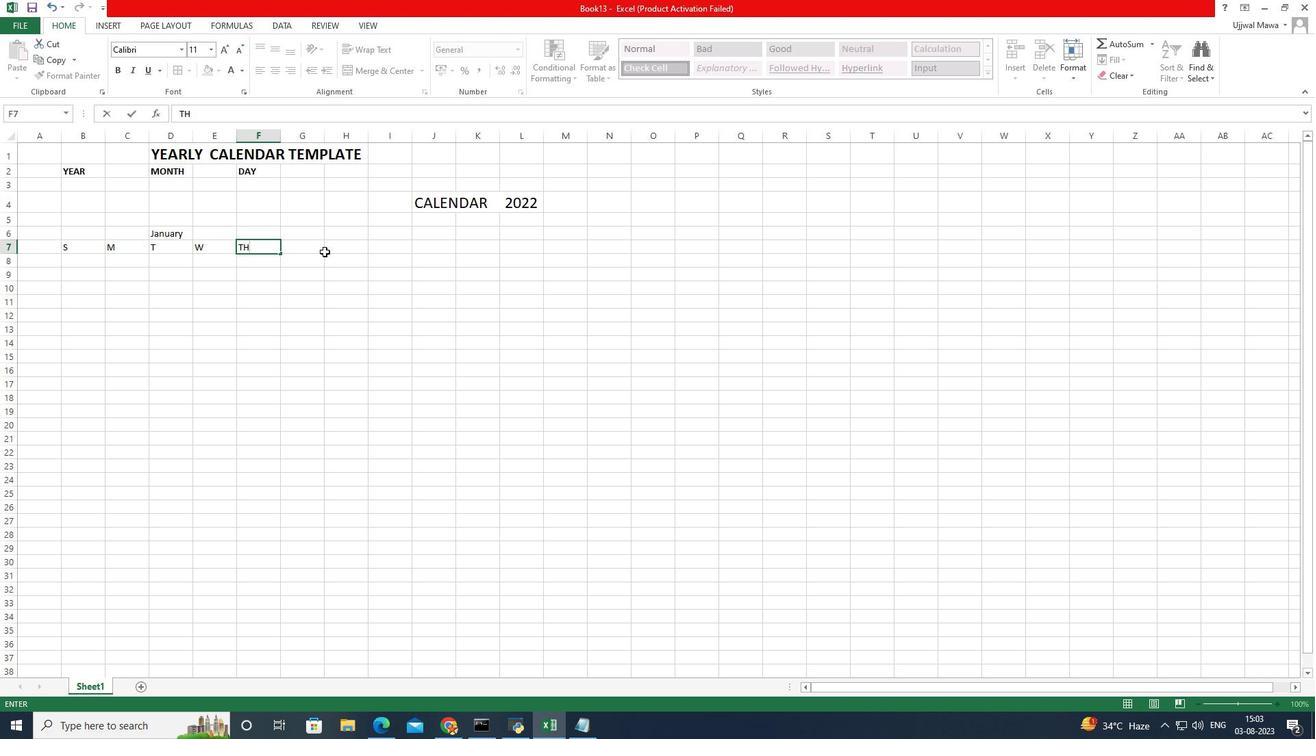 
Action: Mouse moved to (304, 247)
Screenshot: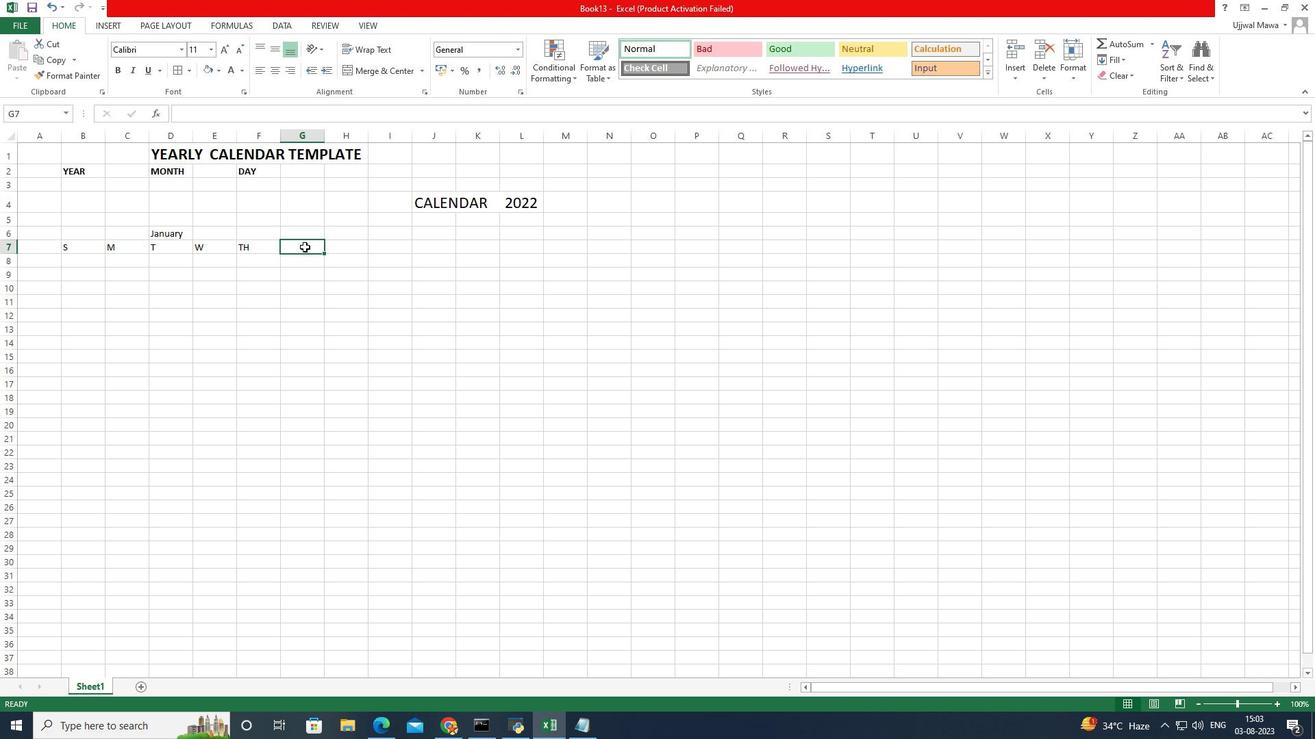 
Action: Mouse pressed left at (304, 247)
Screenshot: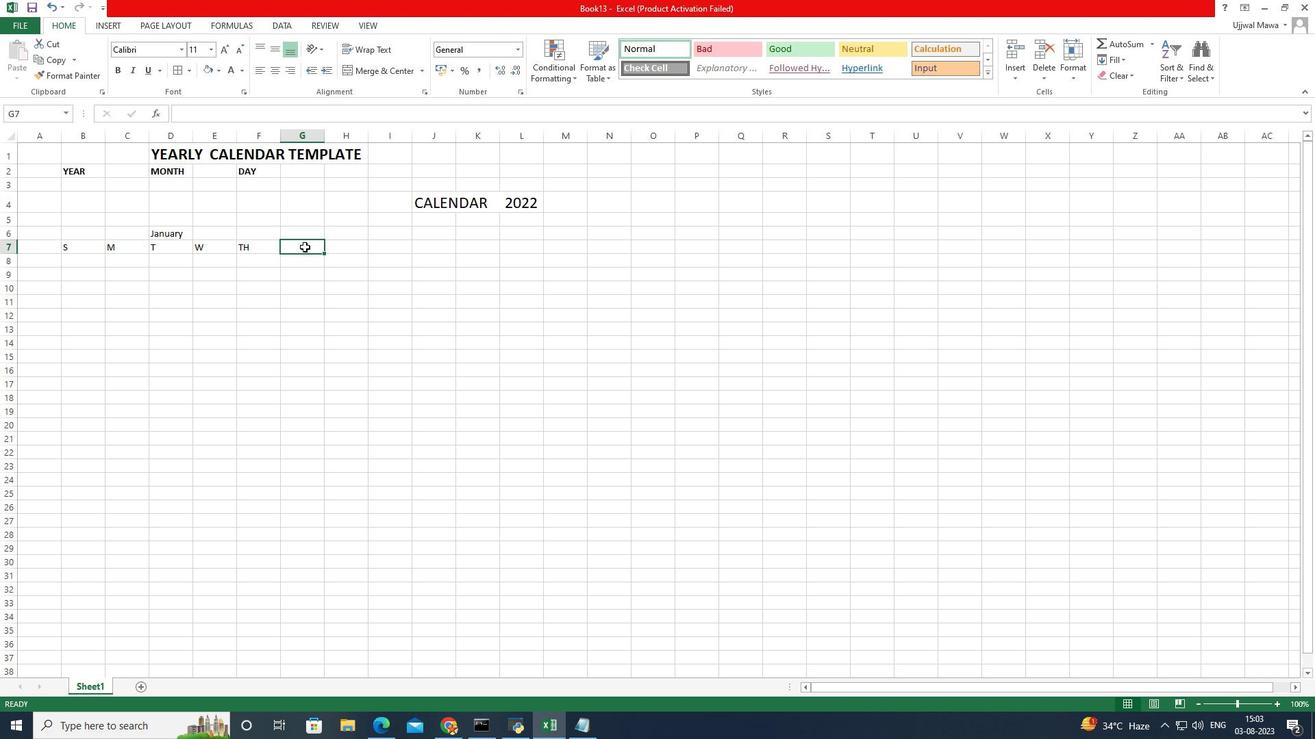 
Action: Key pressed f
Screenshot: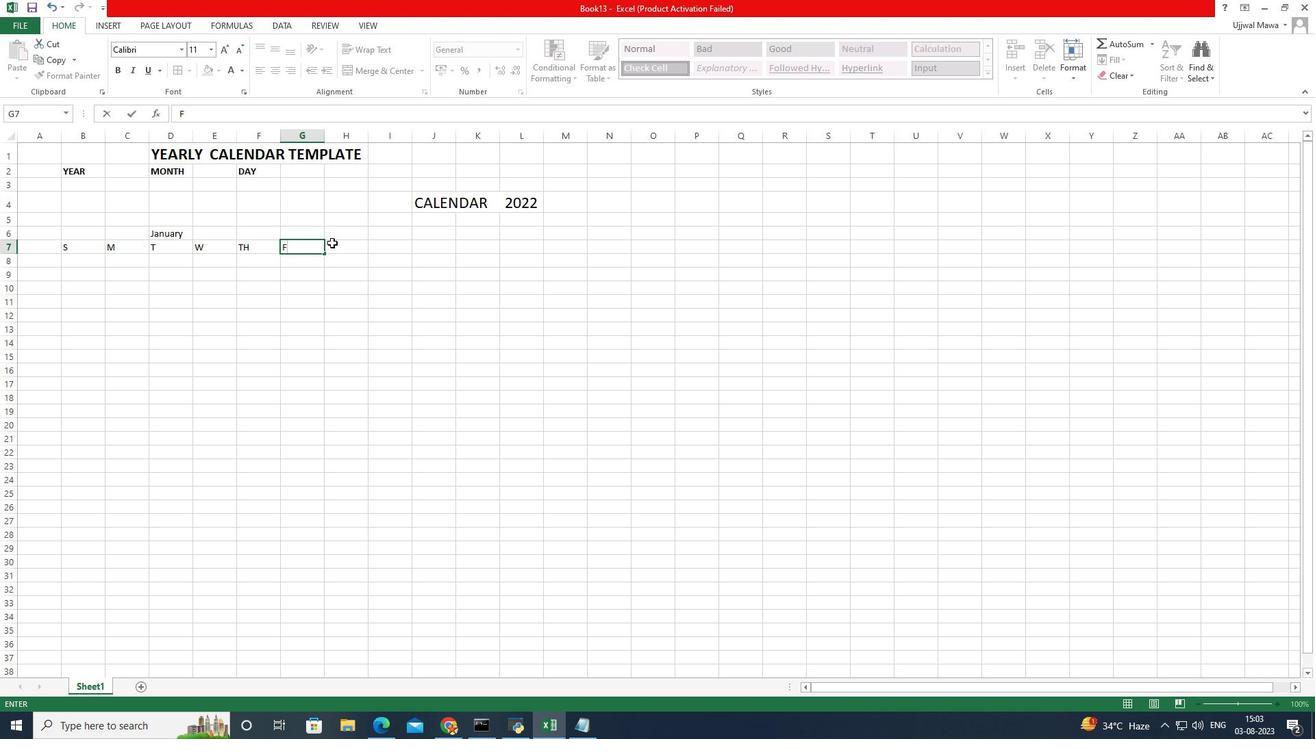 
Action: Mouse moved to (332, 243)
Screenshot: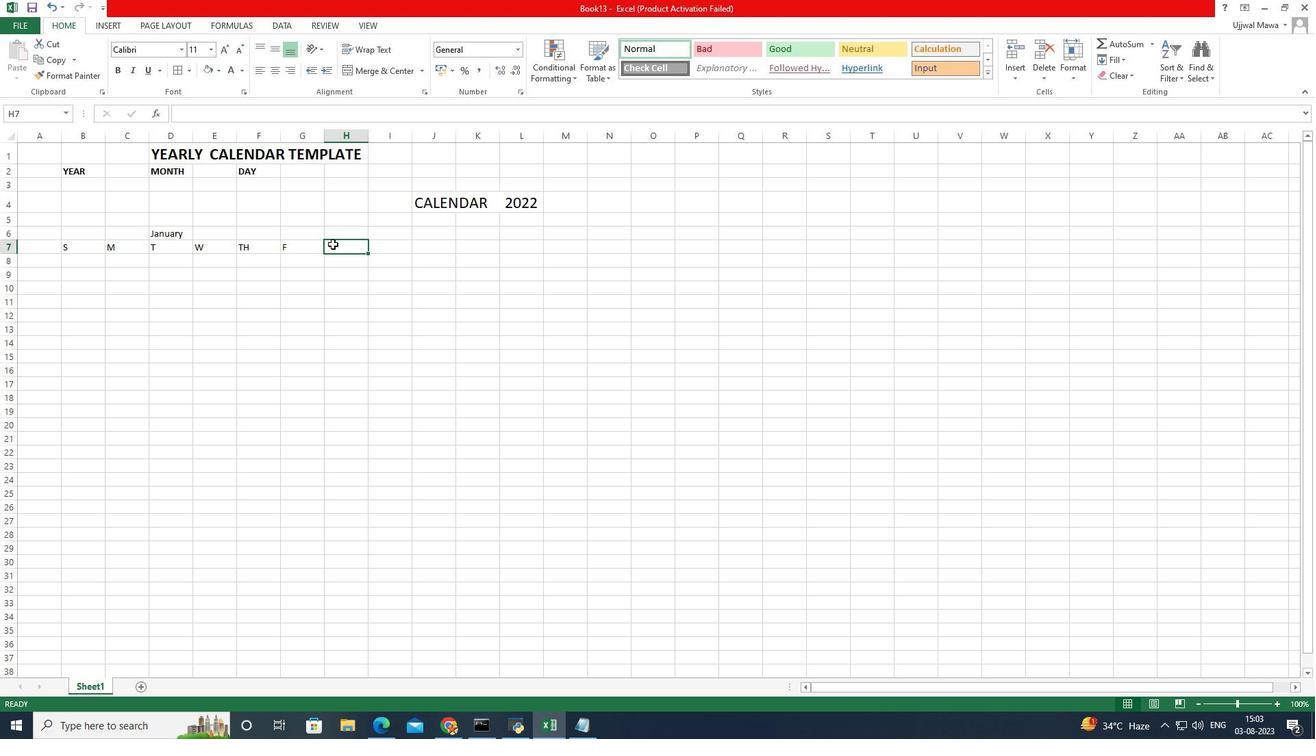 
Action: Mouse pressed left at (332, 243)
Screenshot: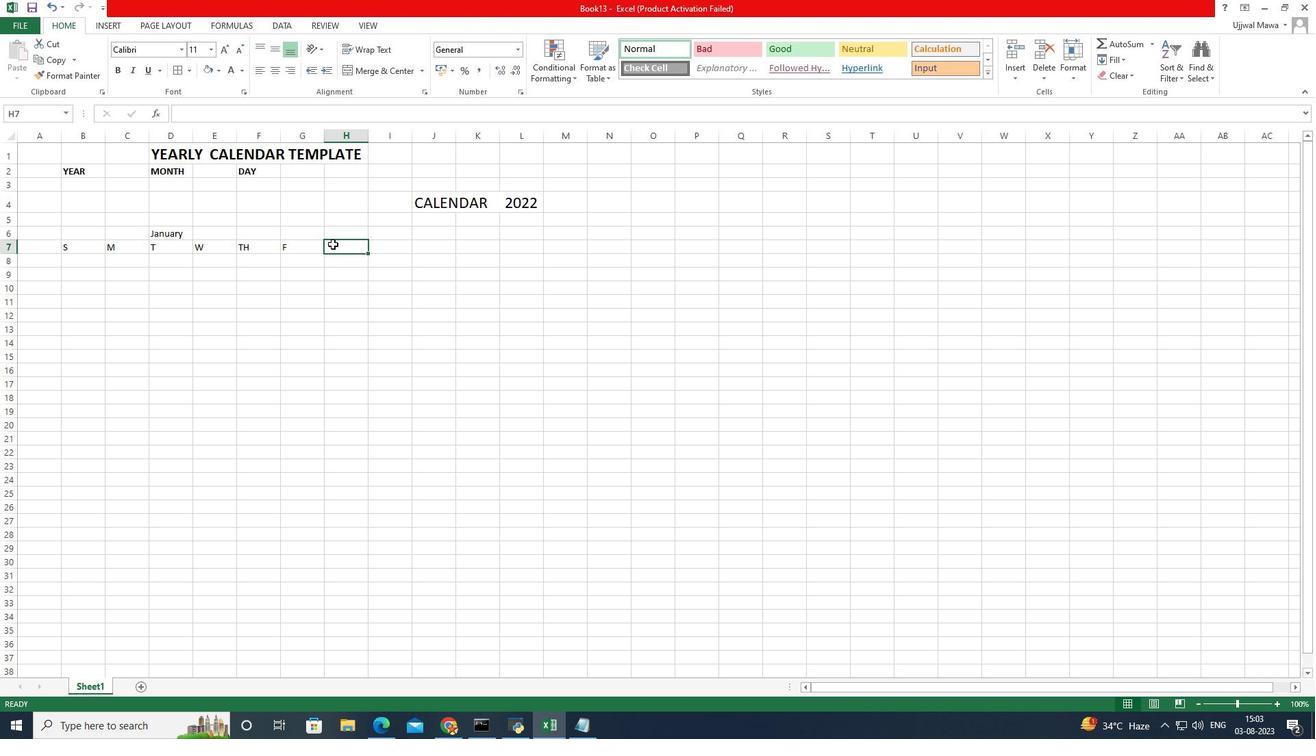 
Action: Mouse moved to (332, 244)
Screenshot: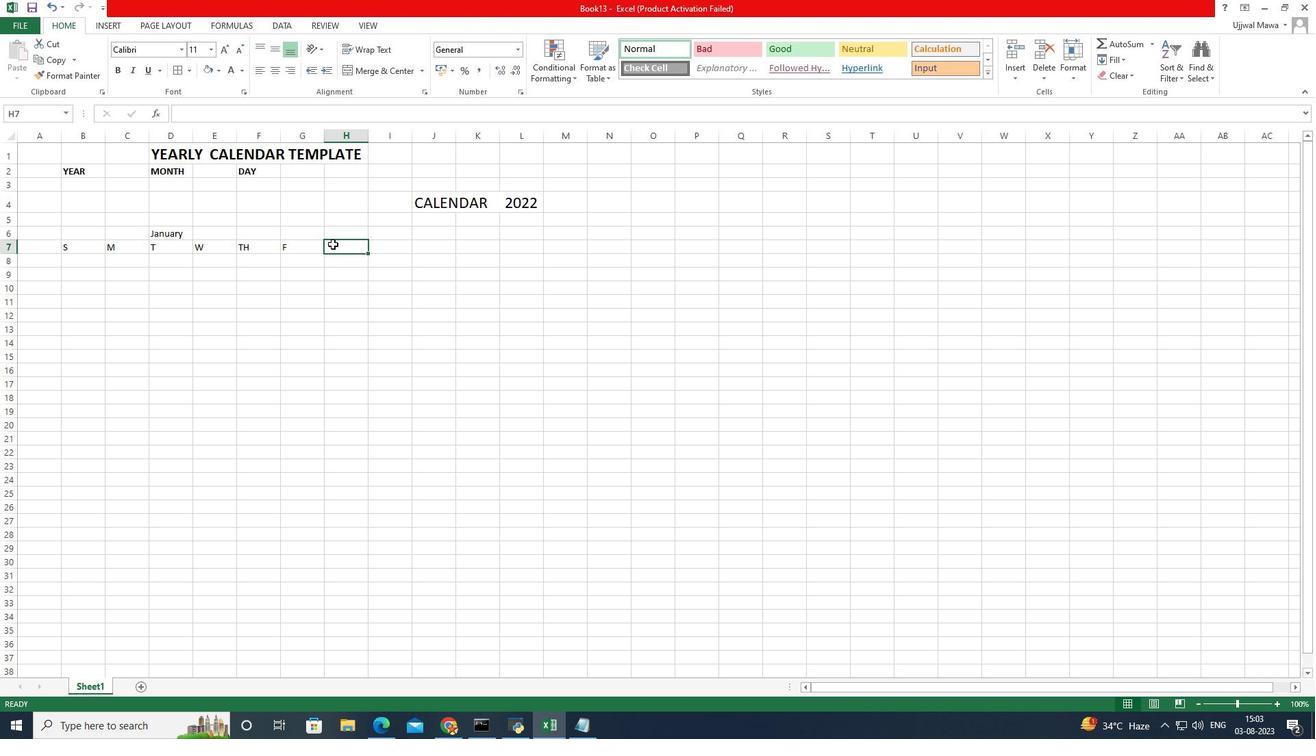 
Action: Key pressed st
Screenshot: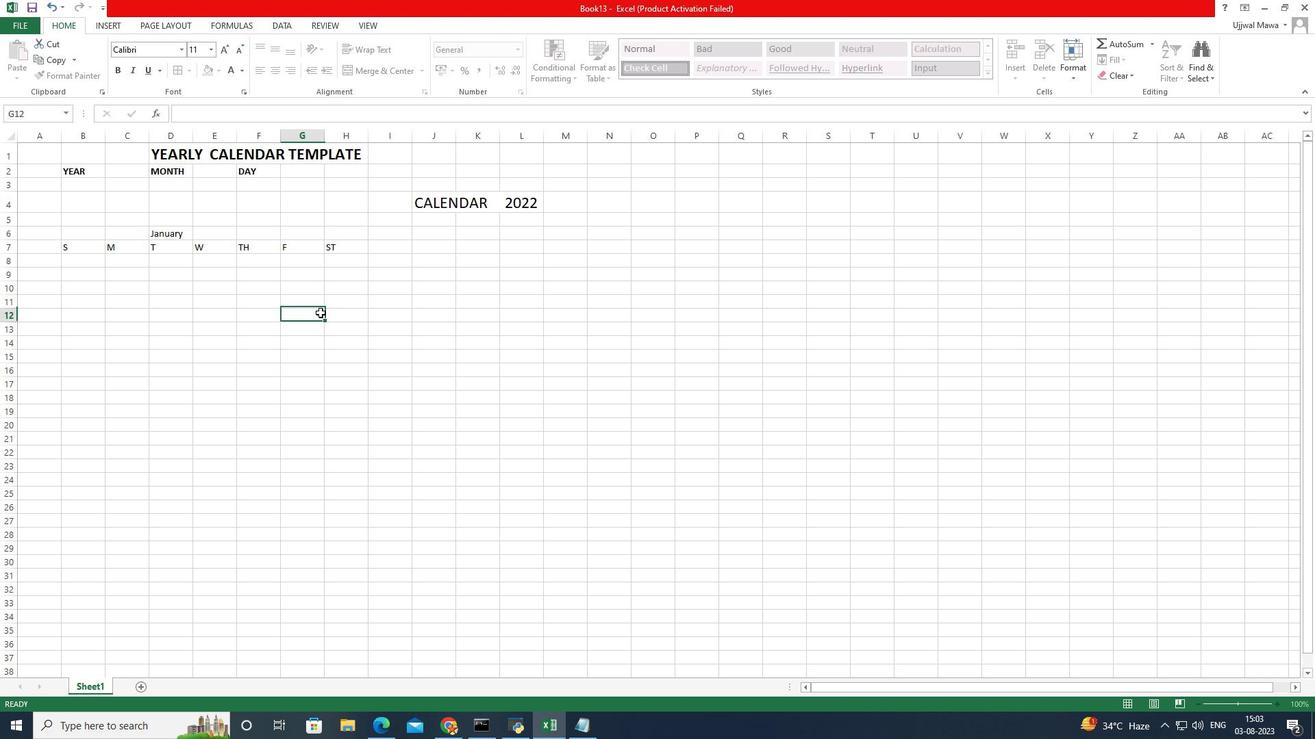 
Action: Mouse moved to (320, 313)
Screenshot: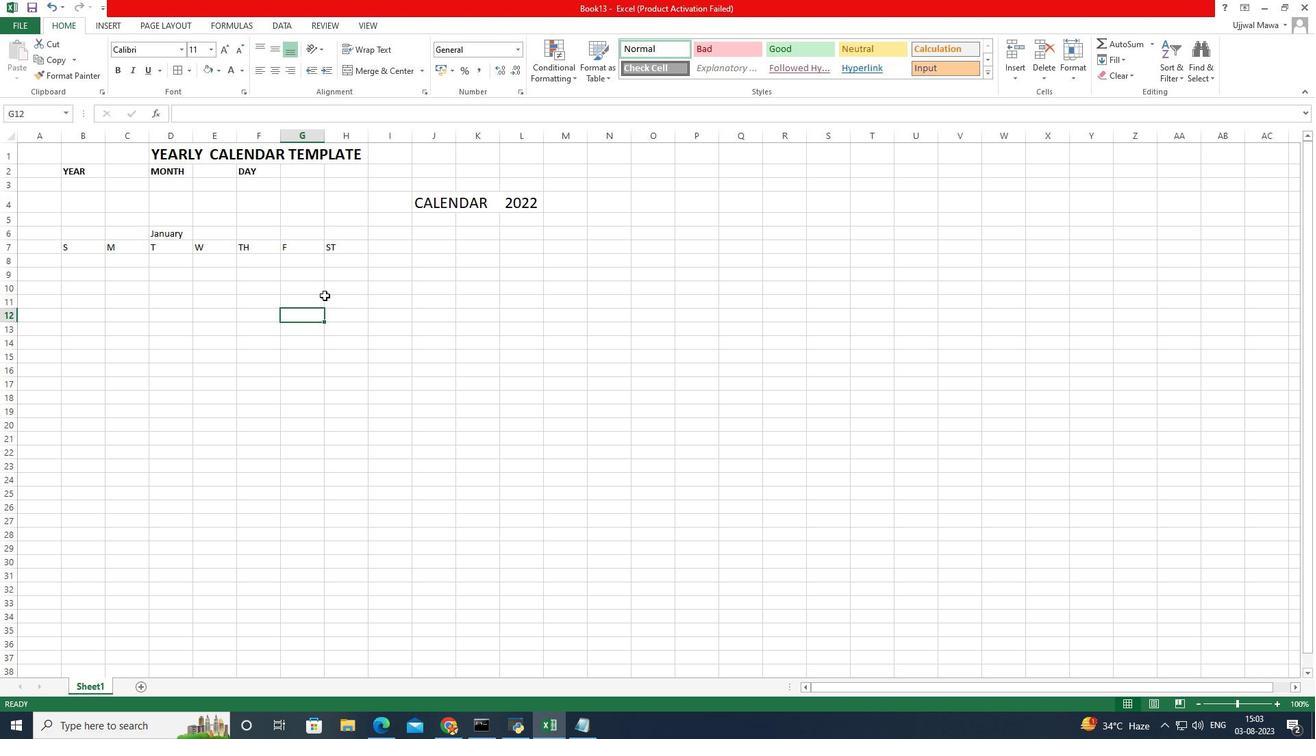 
Action: Mouse pressed left at (320, 313)
Screenshot: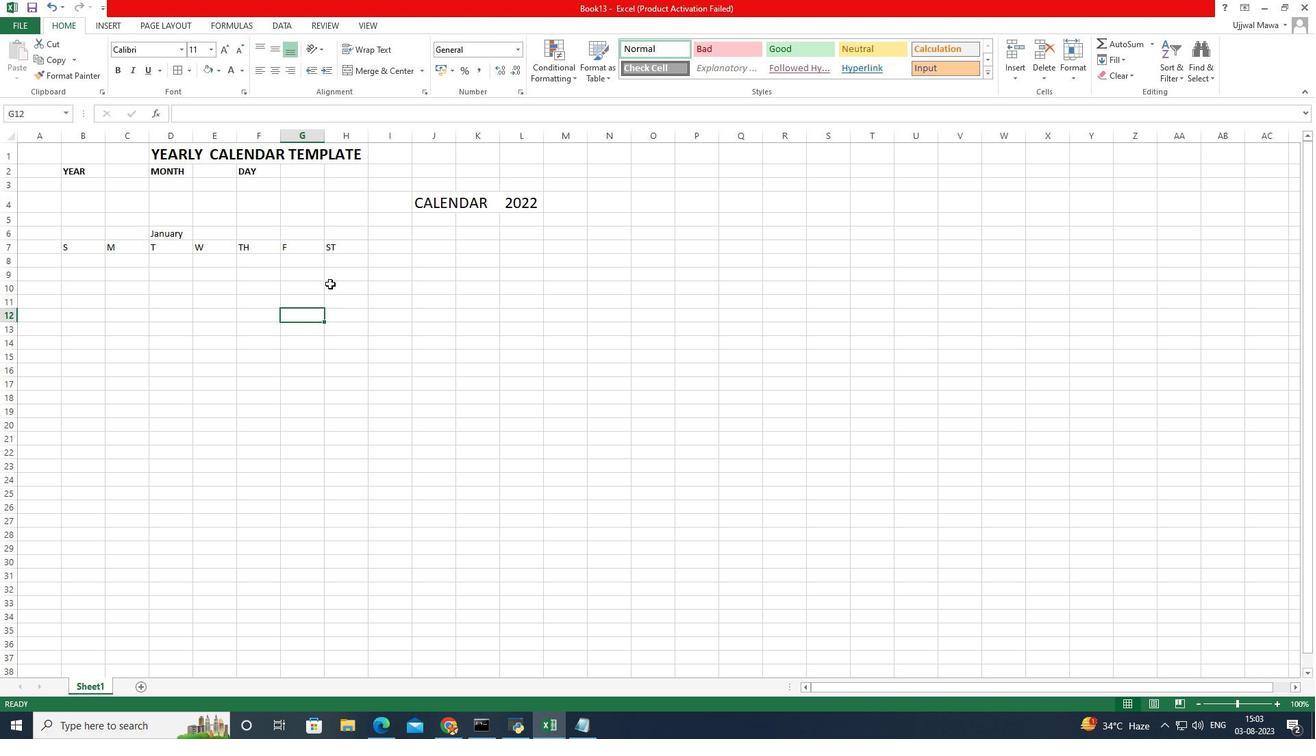 
Action: Mouse moved to (348, 252)
Screenshot: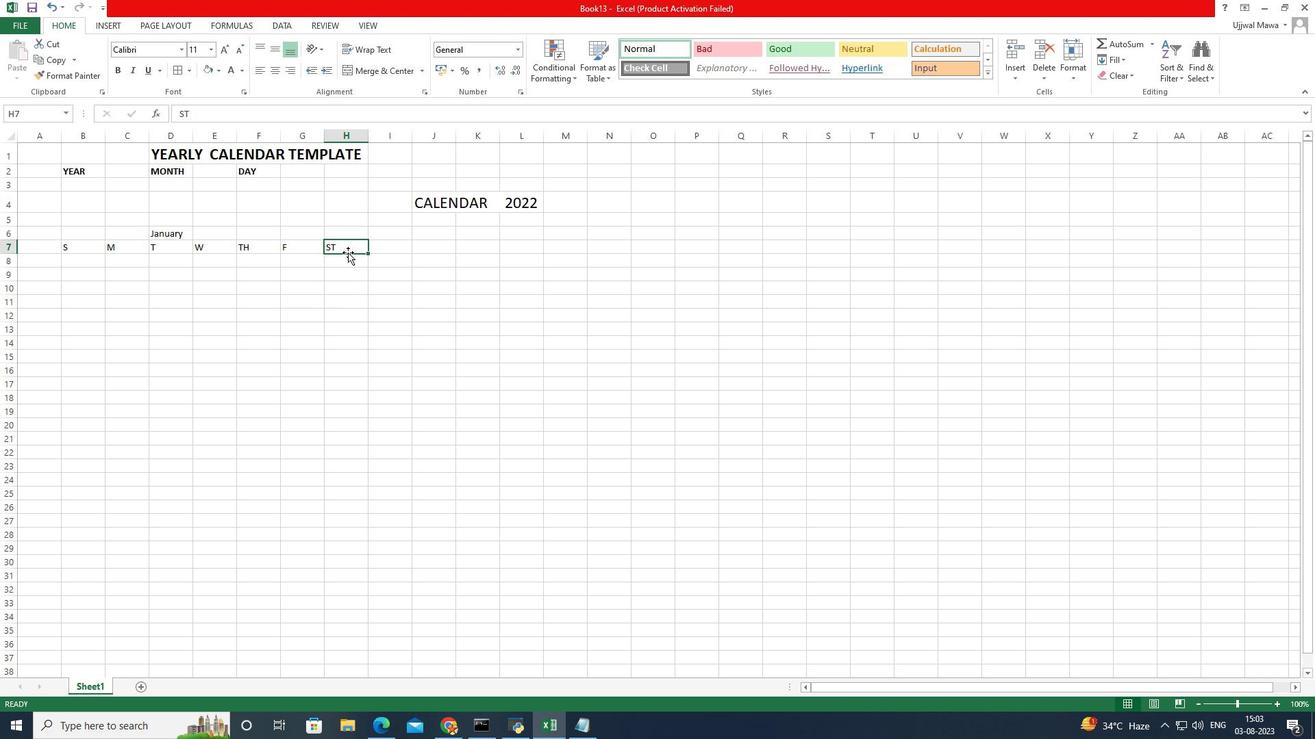 
Action: Mouse pressed left at (348, 252)
Screenshot: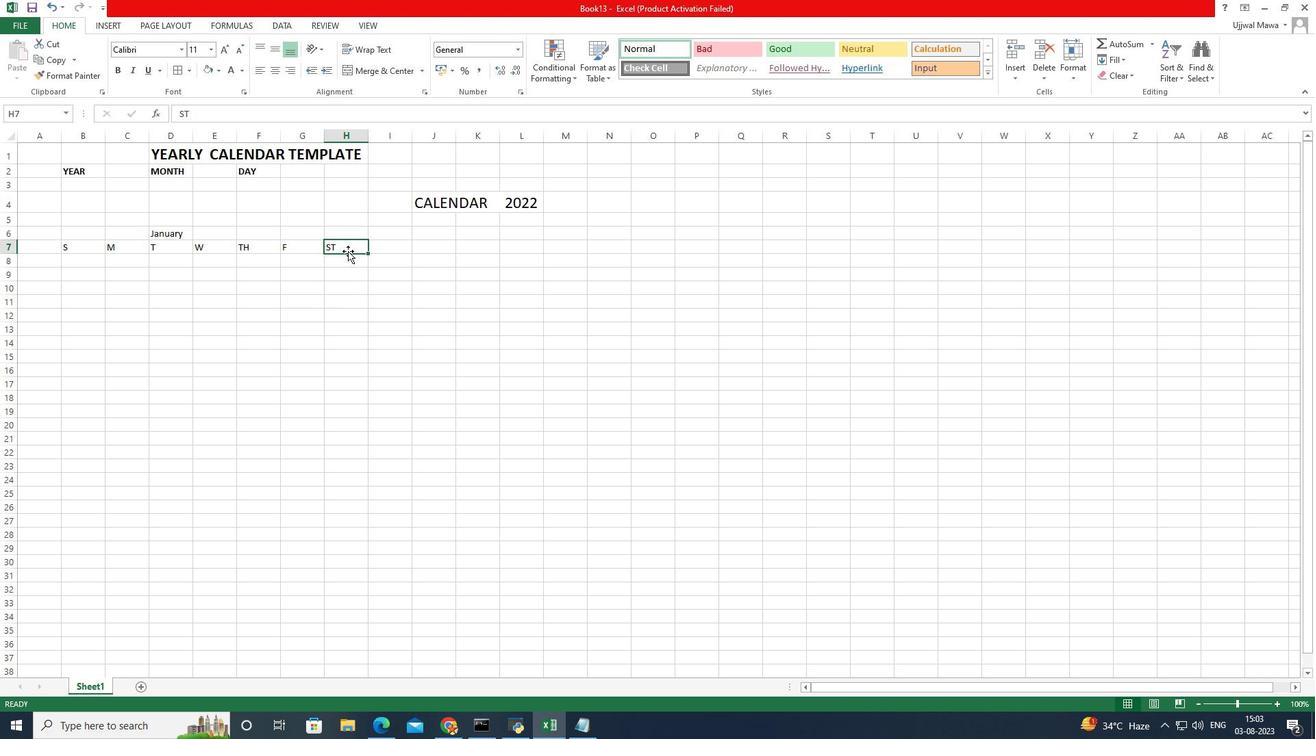 
Action: Mouse moved to (344, 248)
Screenshot: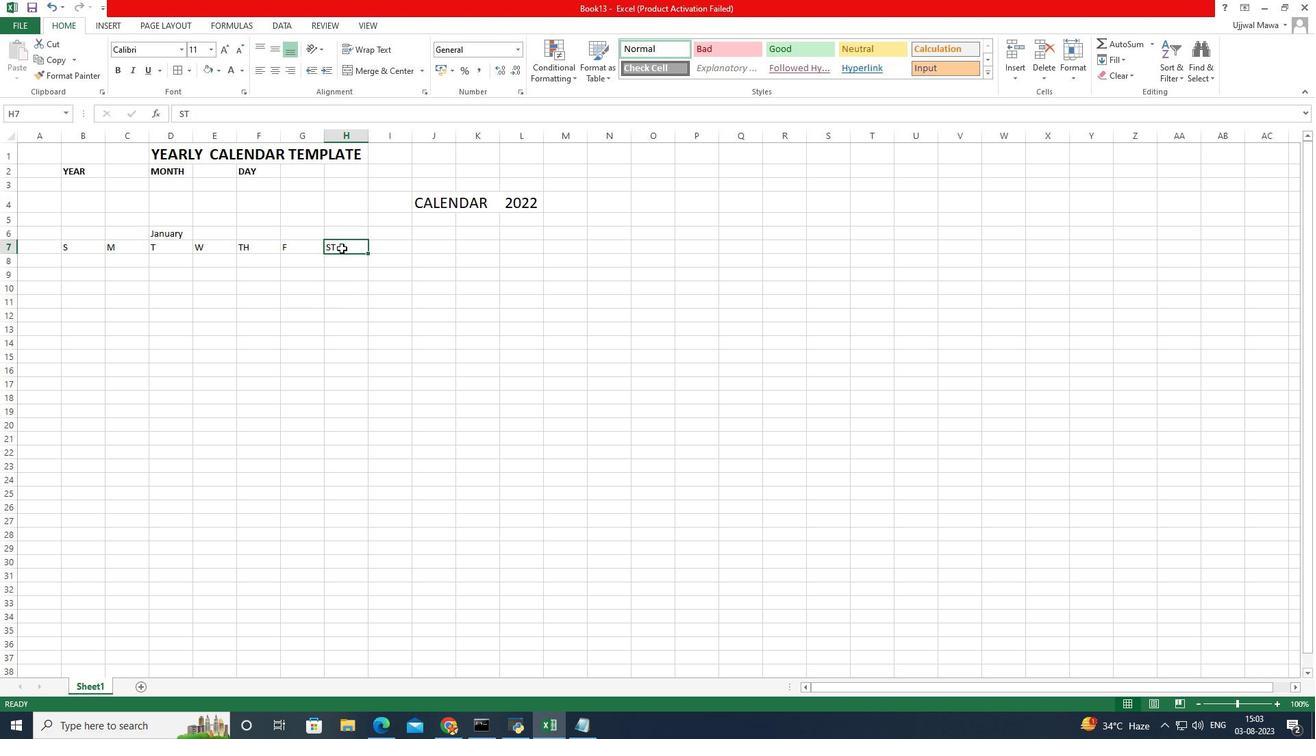 
Action: Mouse pressed left at (344, 248)
Screenshot: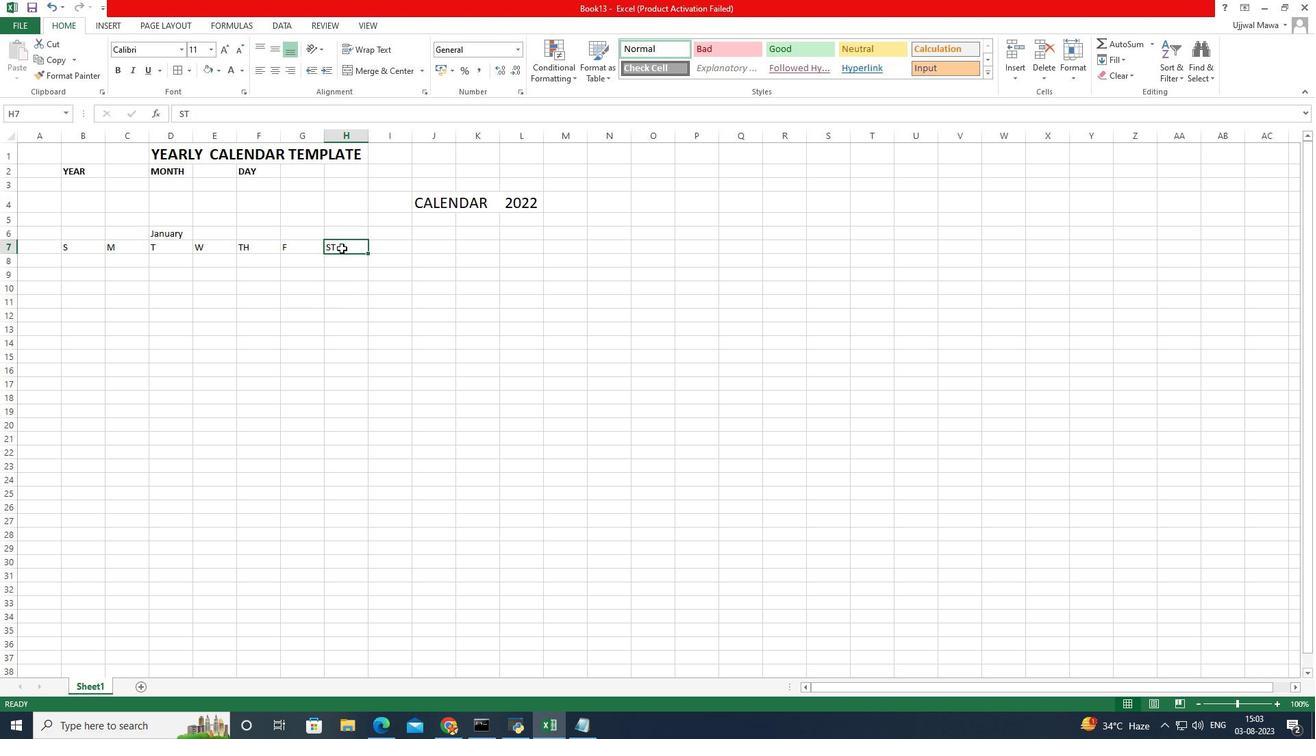 
Action: Mouse moved to (341, 248)
Screenshot: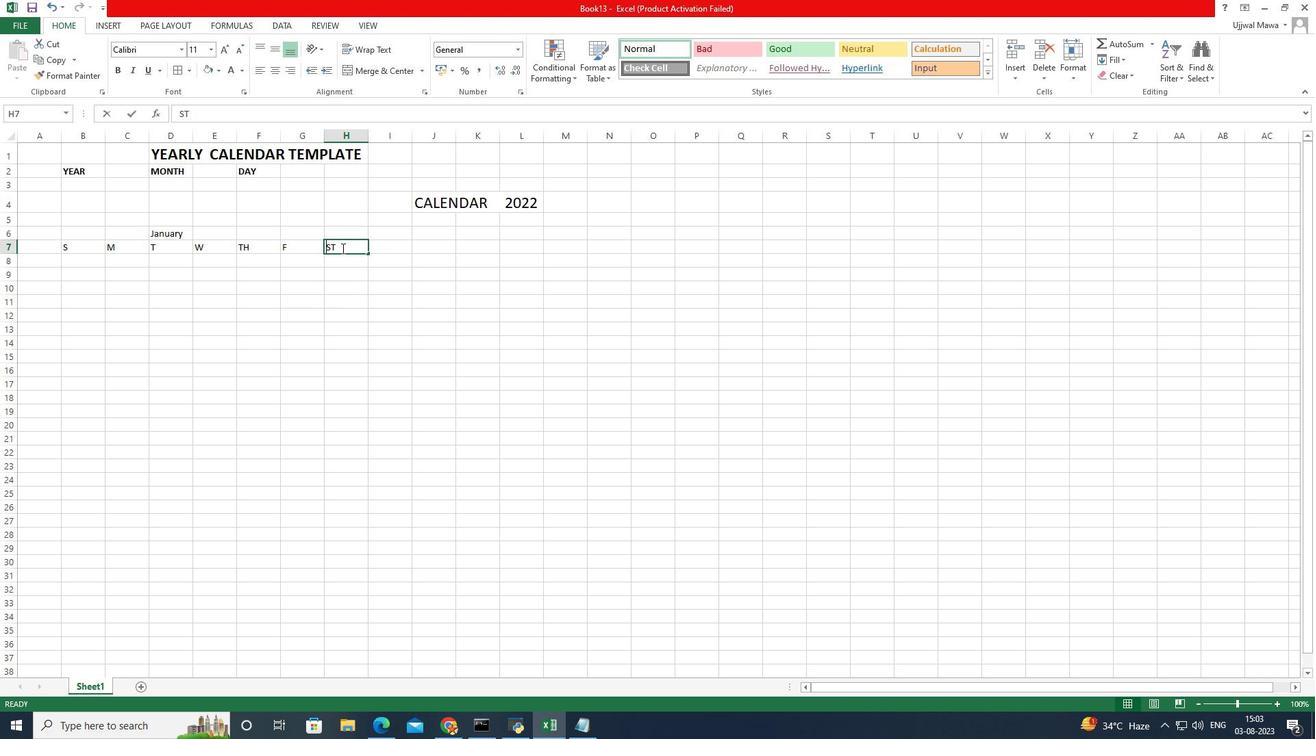 
Action: Mouse pressed left at (341, 248)
Screenshot: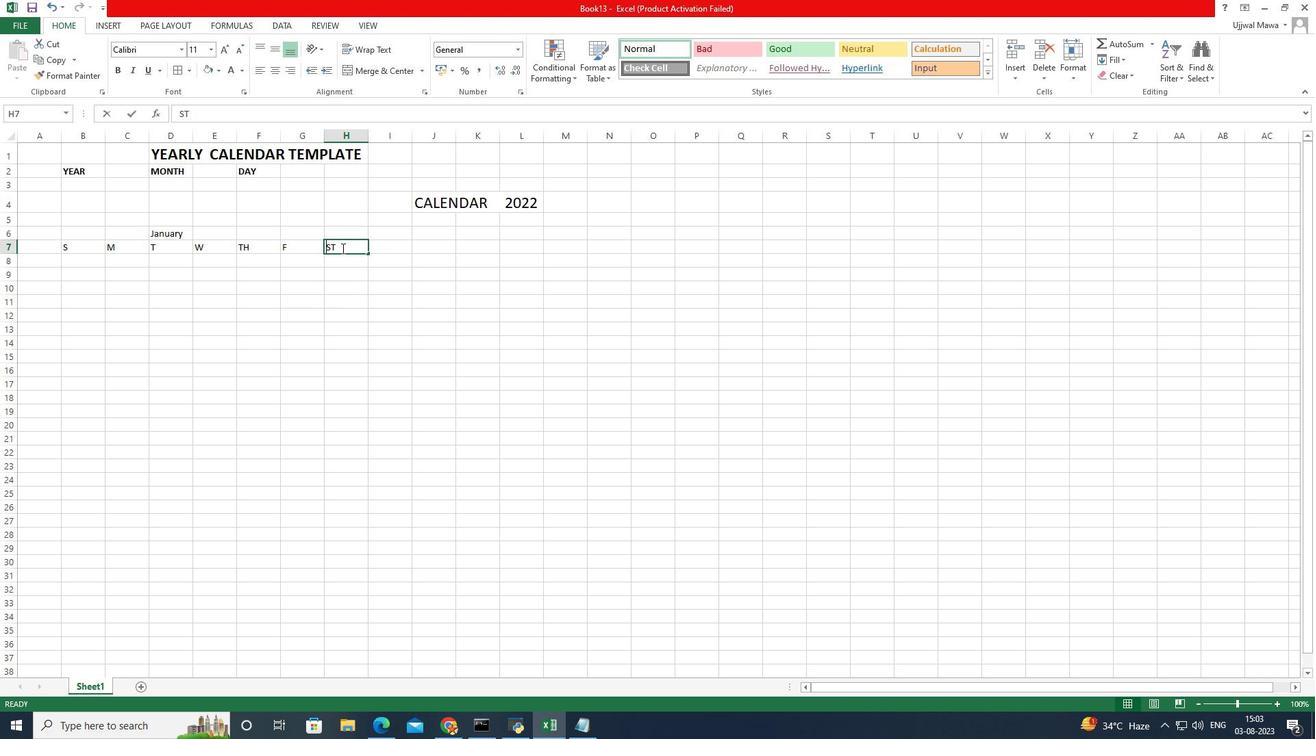 
Action: Mouse pressed left at (341, 248)
Screenshot: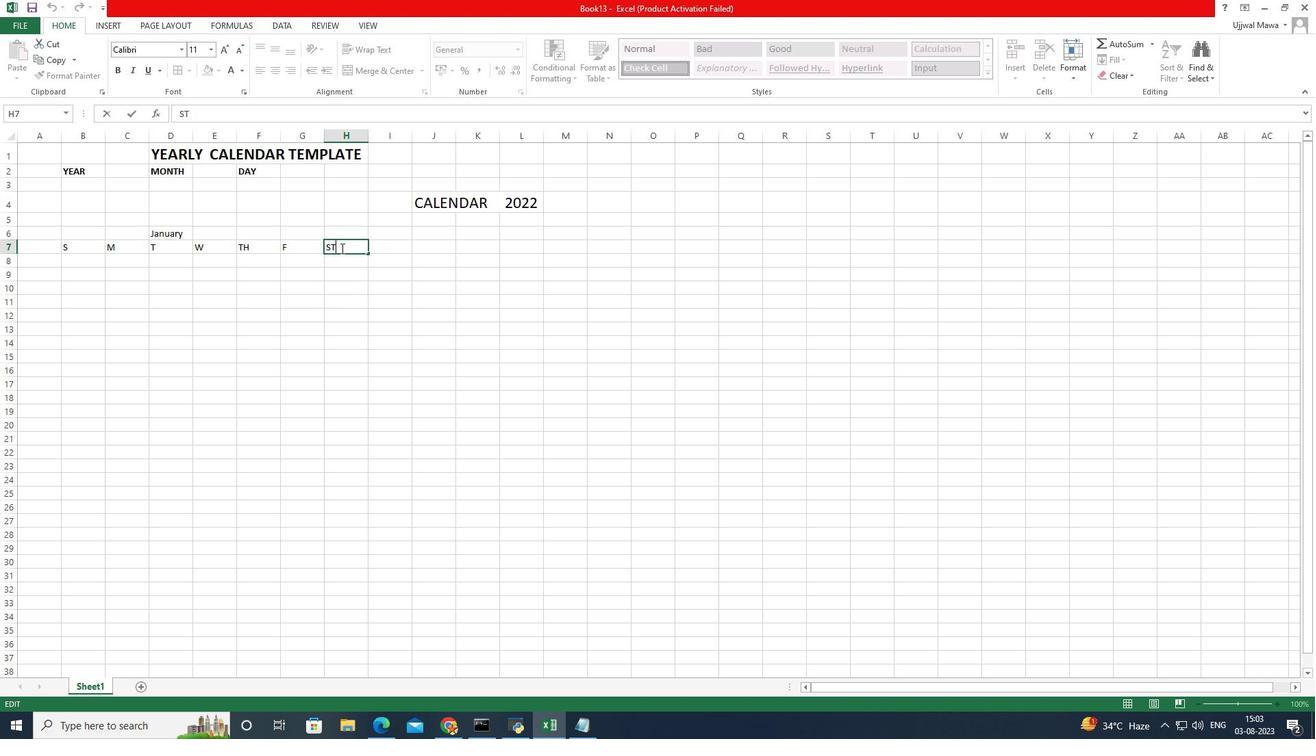 
Action: Mouse pressed left at (341, 248)
Screenshot: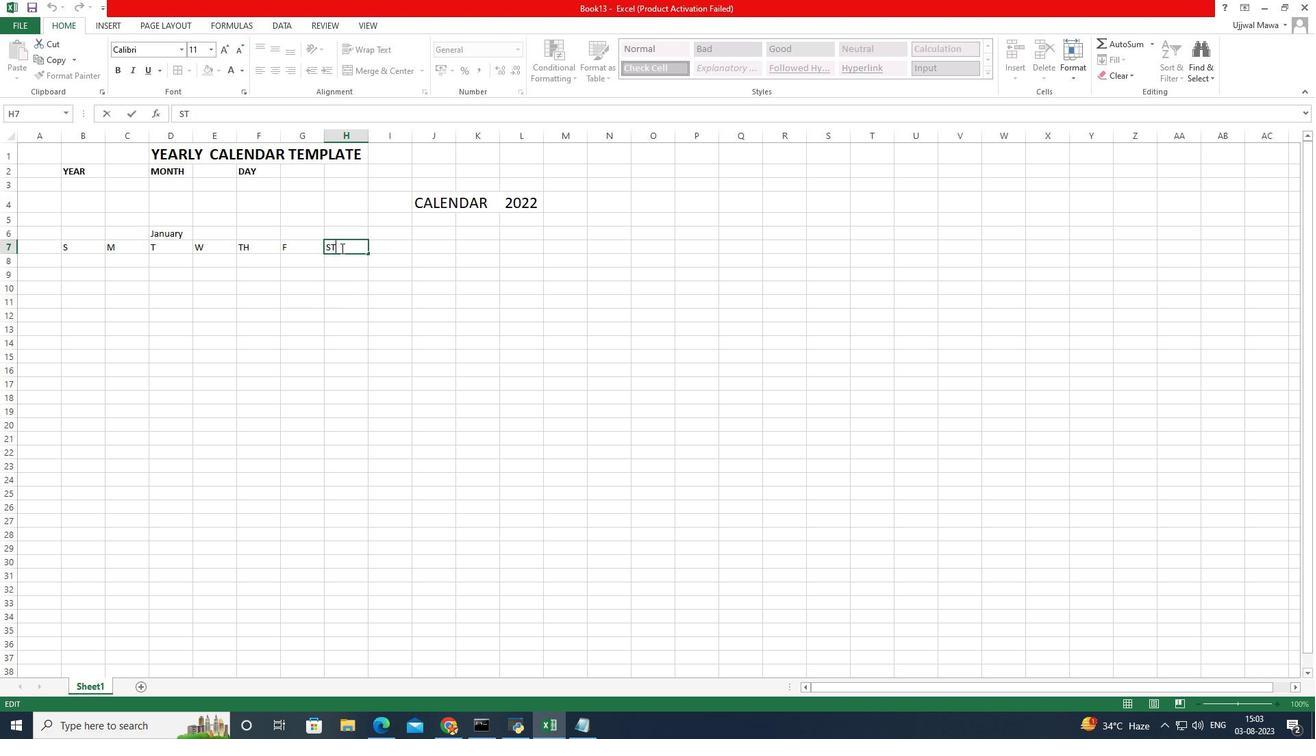 
Action: Mouse moved to (338, 250)
Screenshot: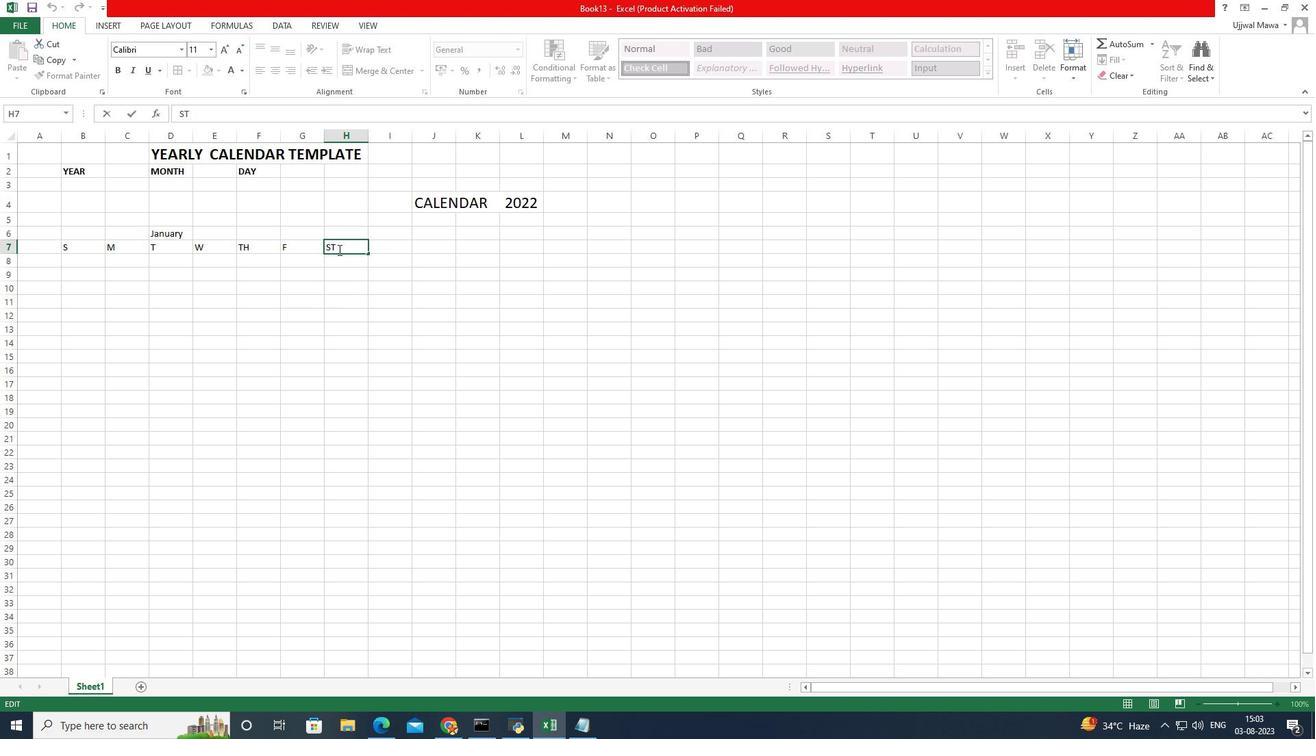 
Action: Mouse pressed left at (338, 250)
Screenshot: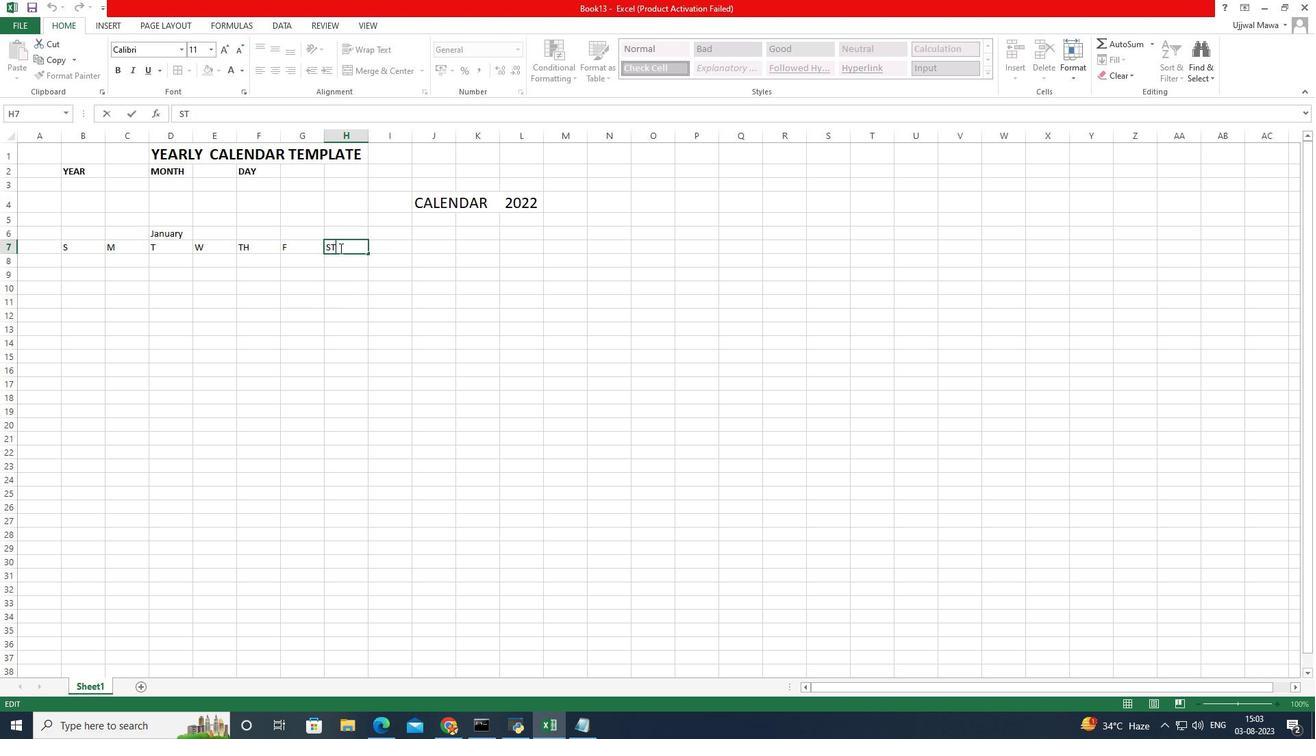 
Action: Mouse moved to (339, 248)
Screenshot: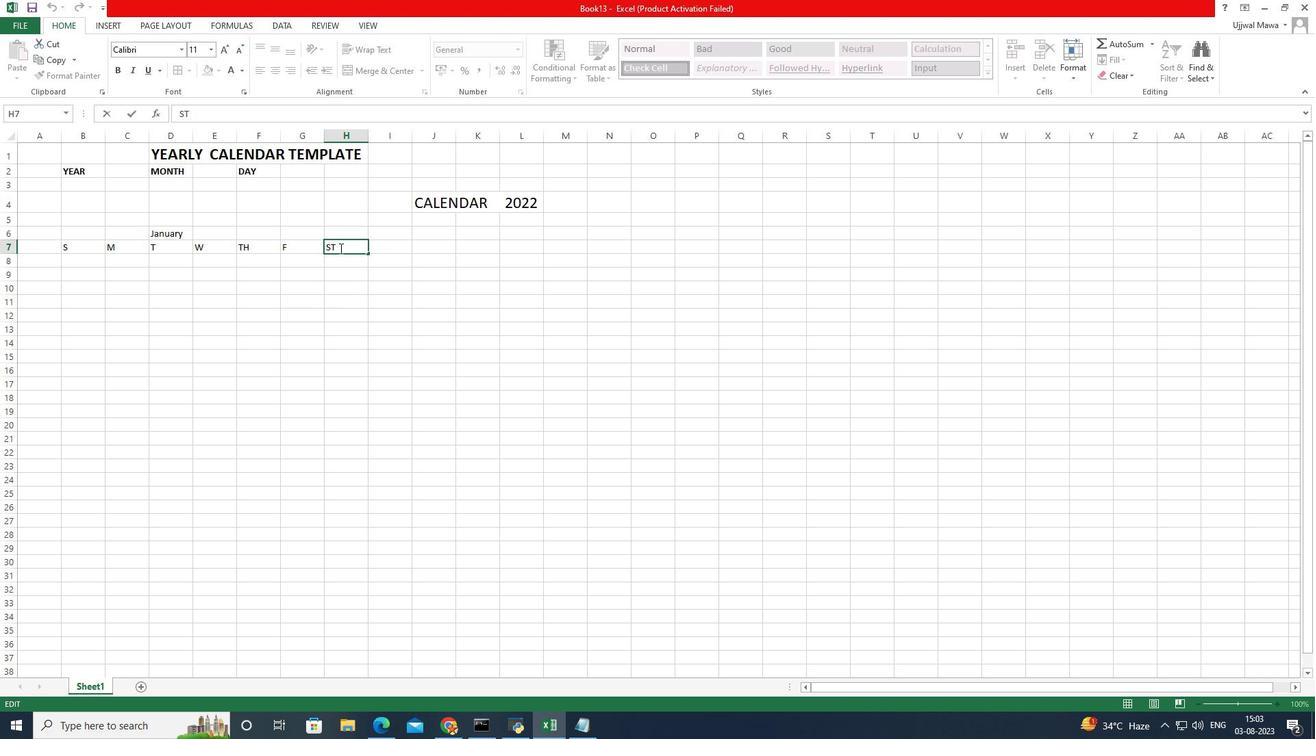 
Action: Key pressed <Key.backspace>a
Screenshot: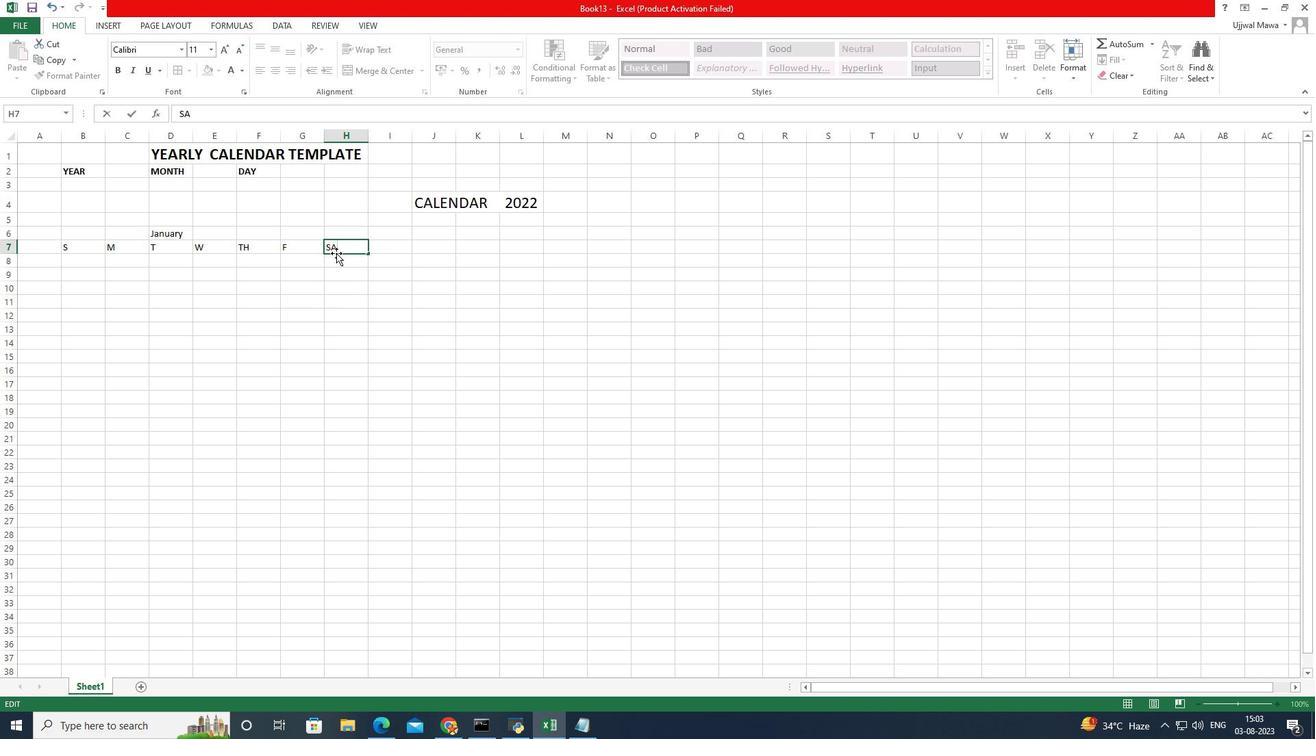 
Action: Mouse moved to (78, 252)
Screenshot: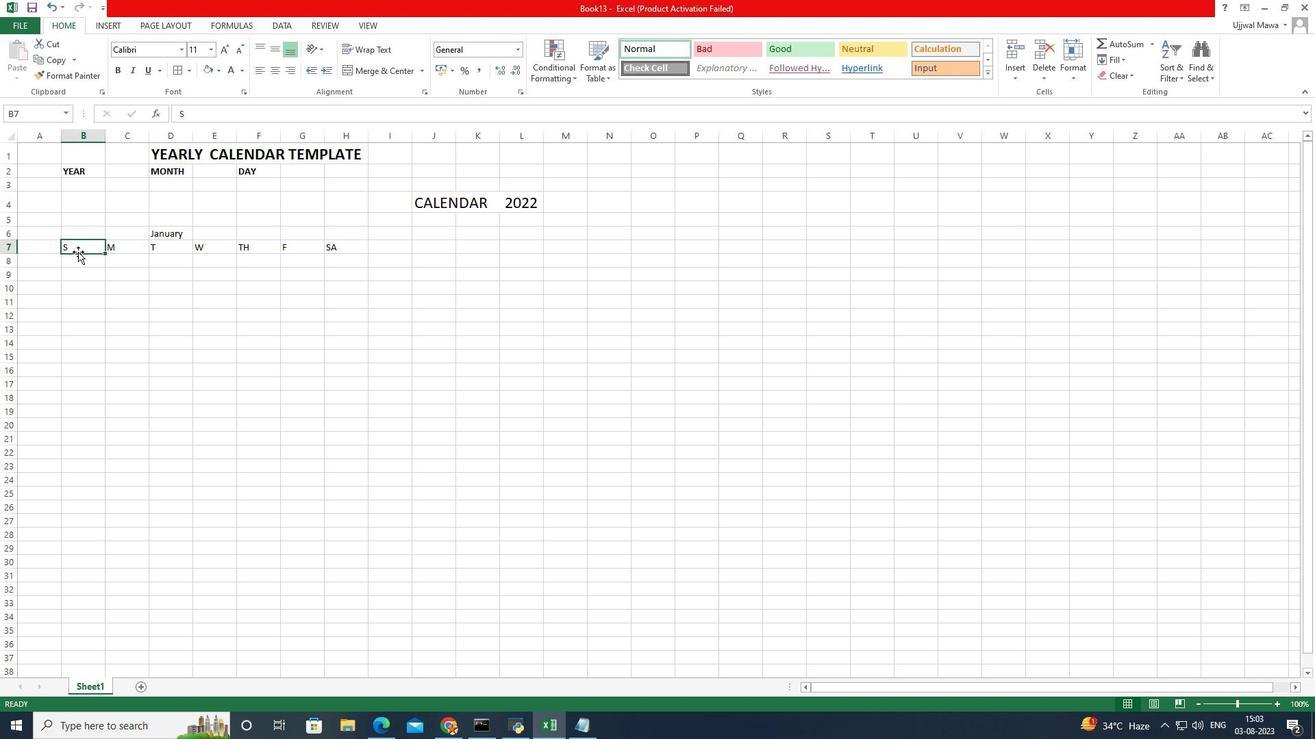 
Action: Mouse pressed left at (78, 252)
Screenshot: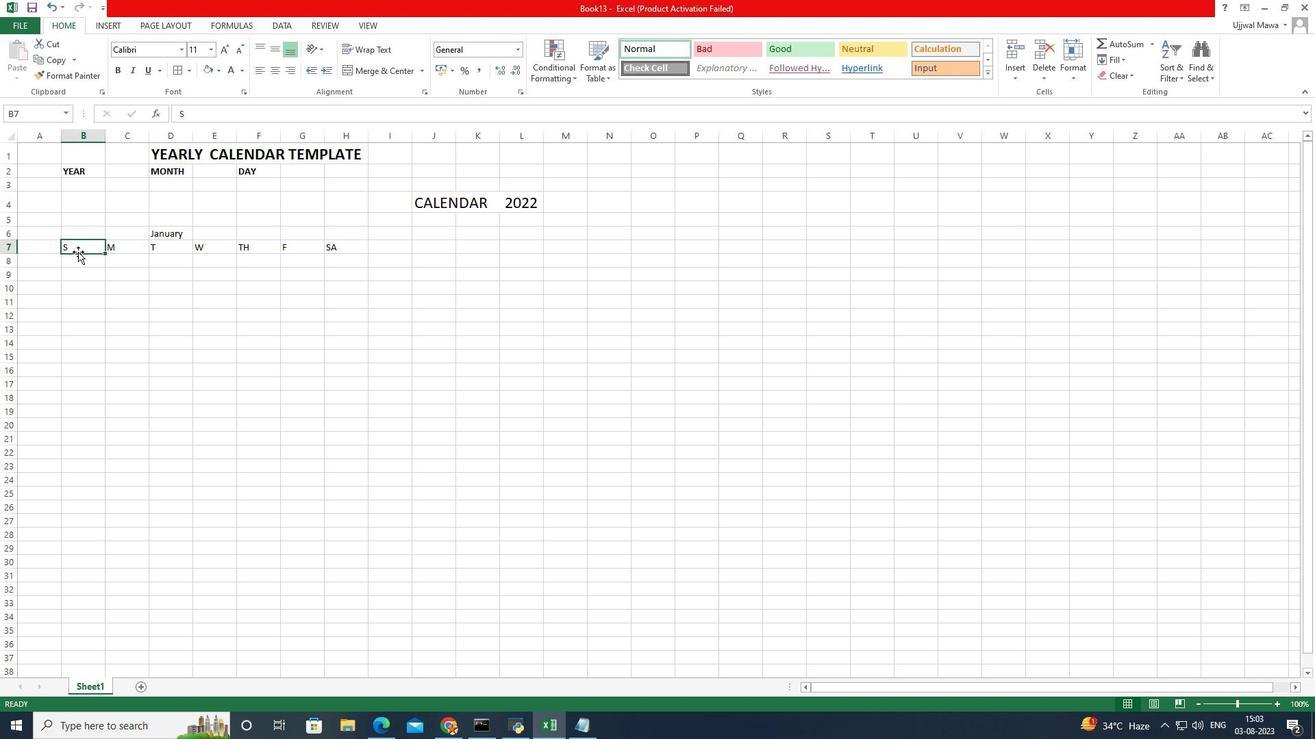 
Action: Mouse pressed left at (78, 252)
Screenshot: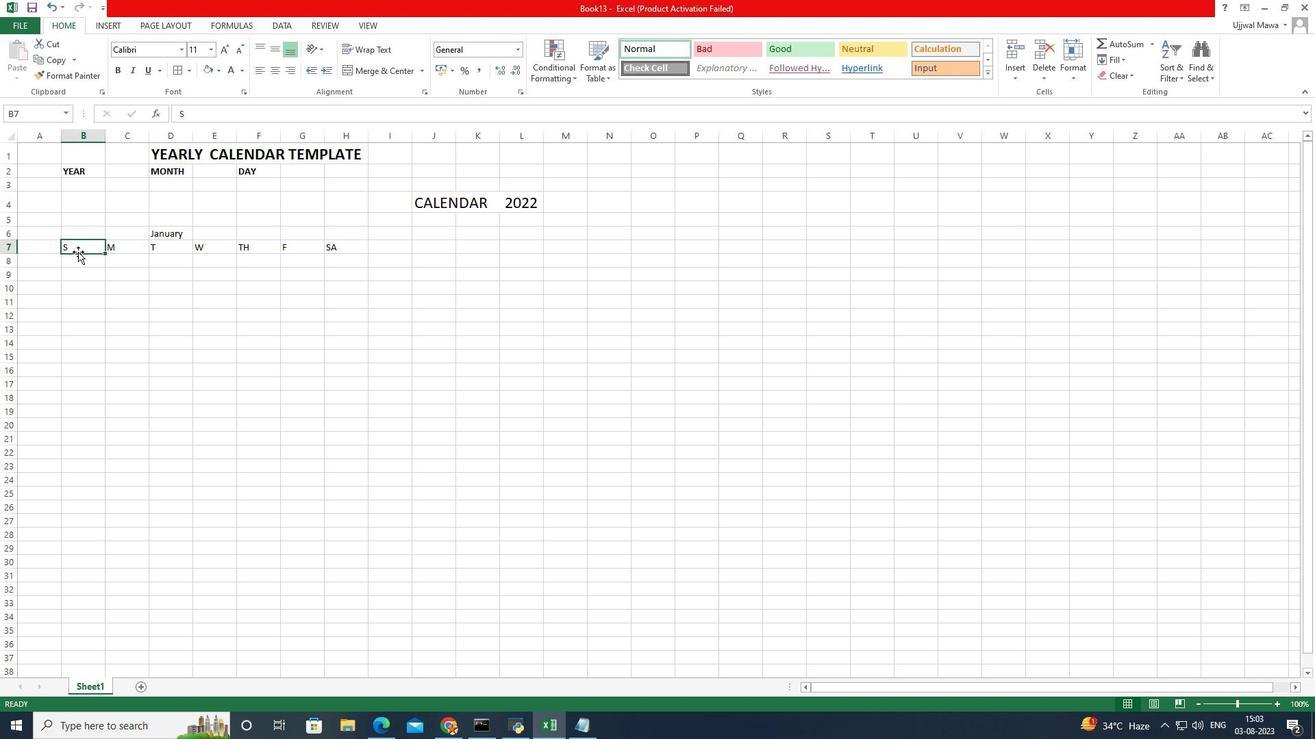 
Action: Mouse moved to (79, 249)
Screenshot: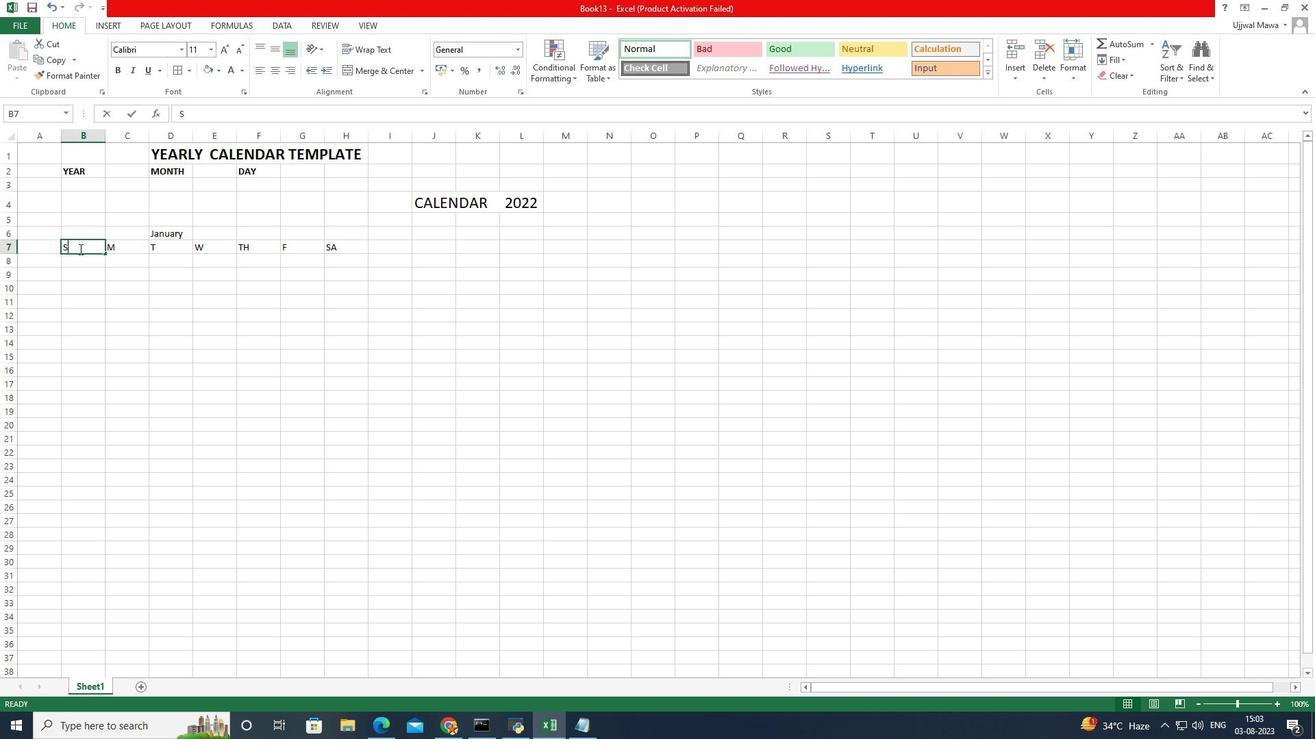 
Action: Mouse pressed left at (79, 249)
Screenshot: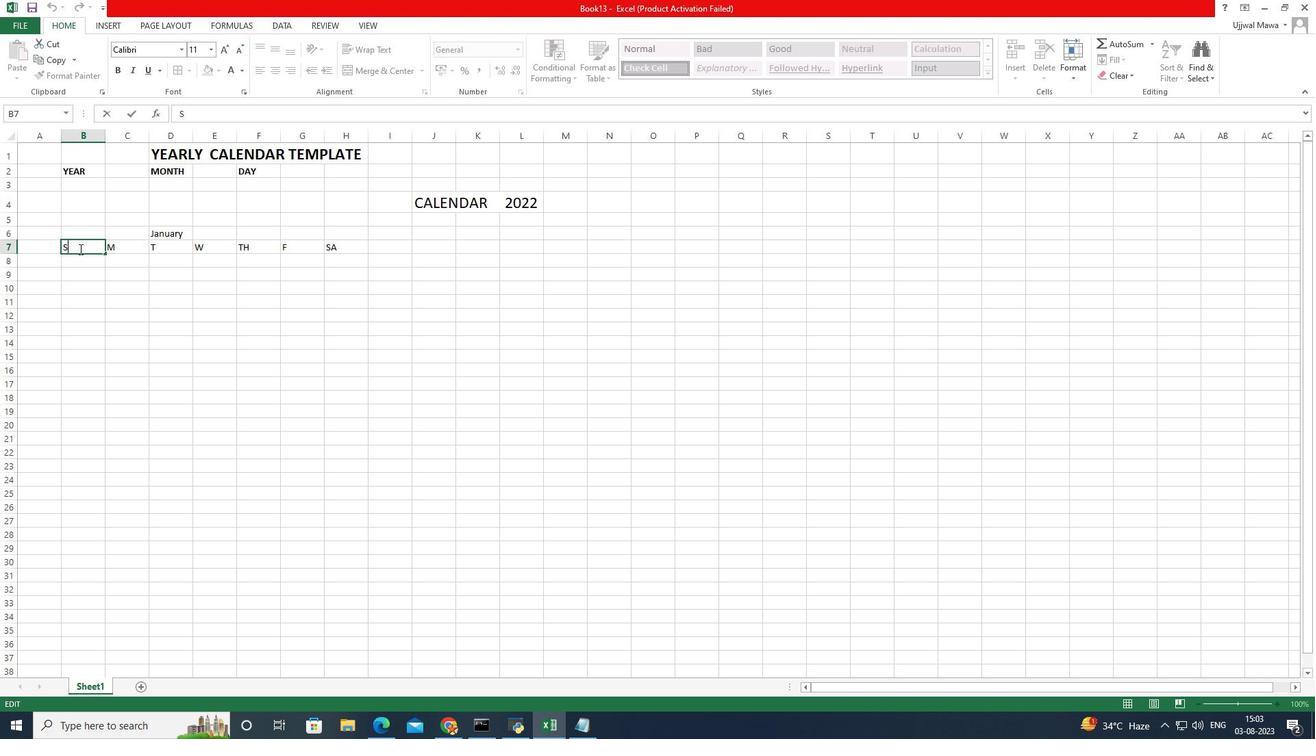 
Action: Mouse pressed left at (79, 249)
Screenshot: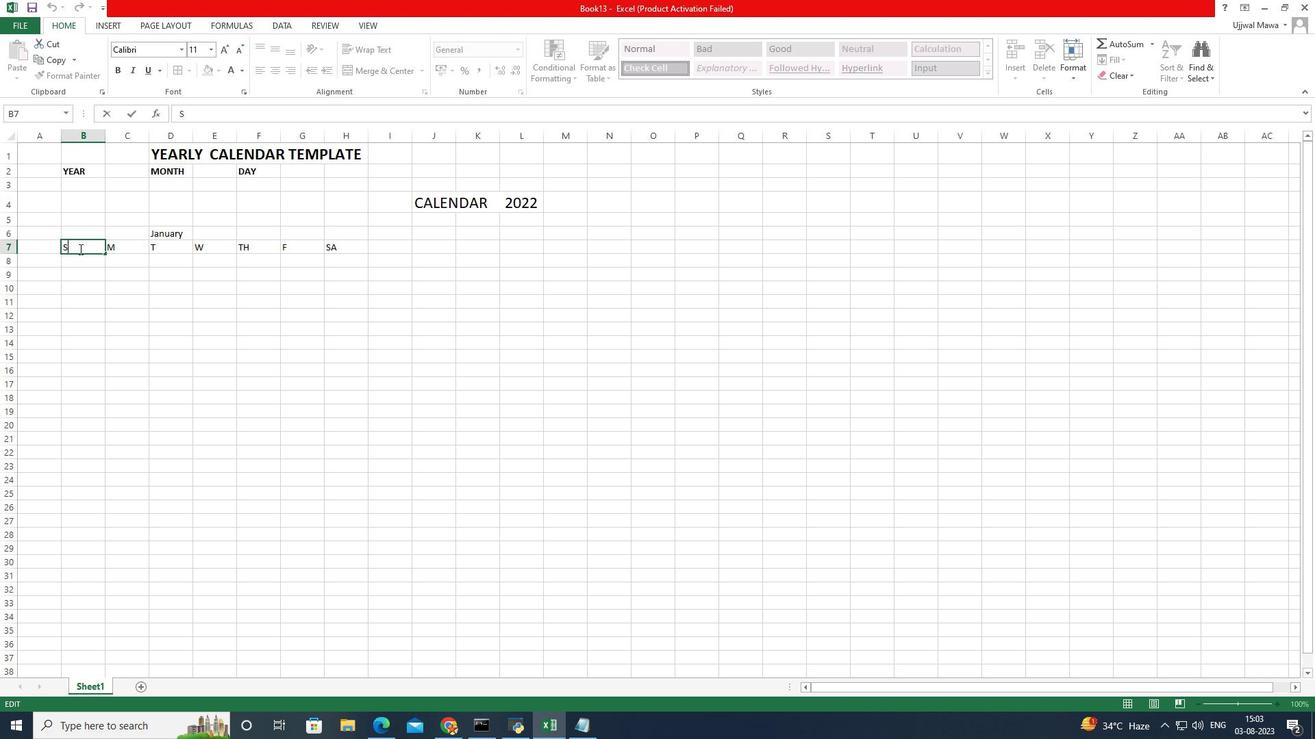 
Action: Key pressed un
Screenshot: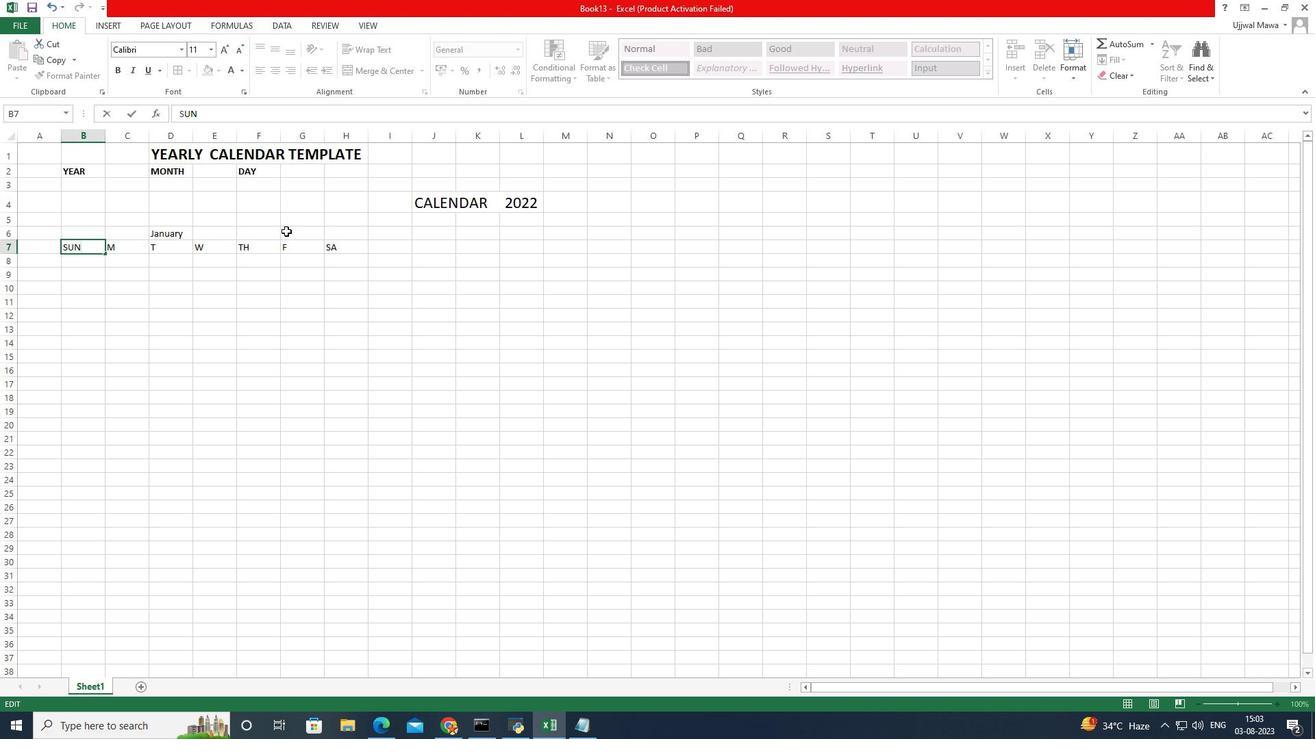 
Action: Mouse moved to (341, 243)
Screenshot: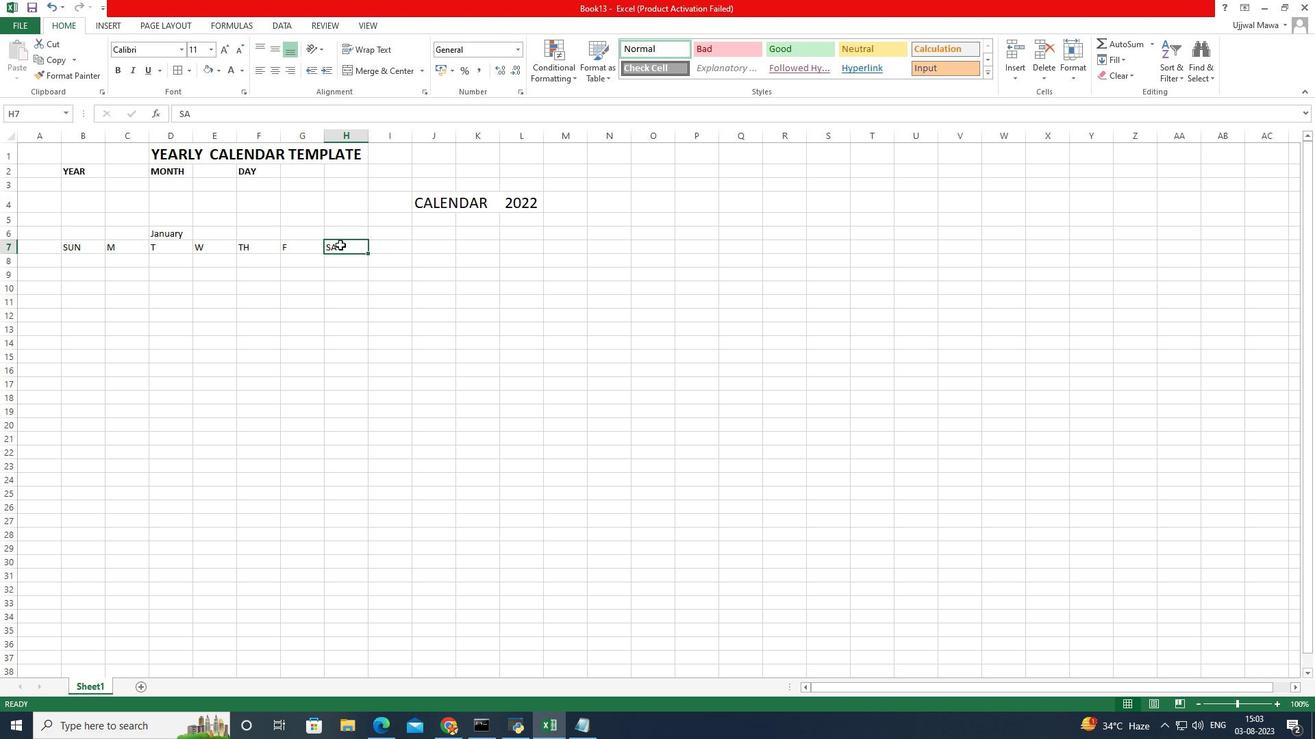 
Action: Mouse pressed left at (341, 243)
Screenshot: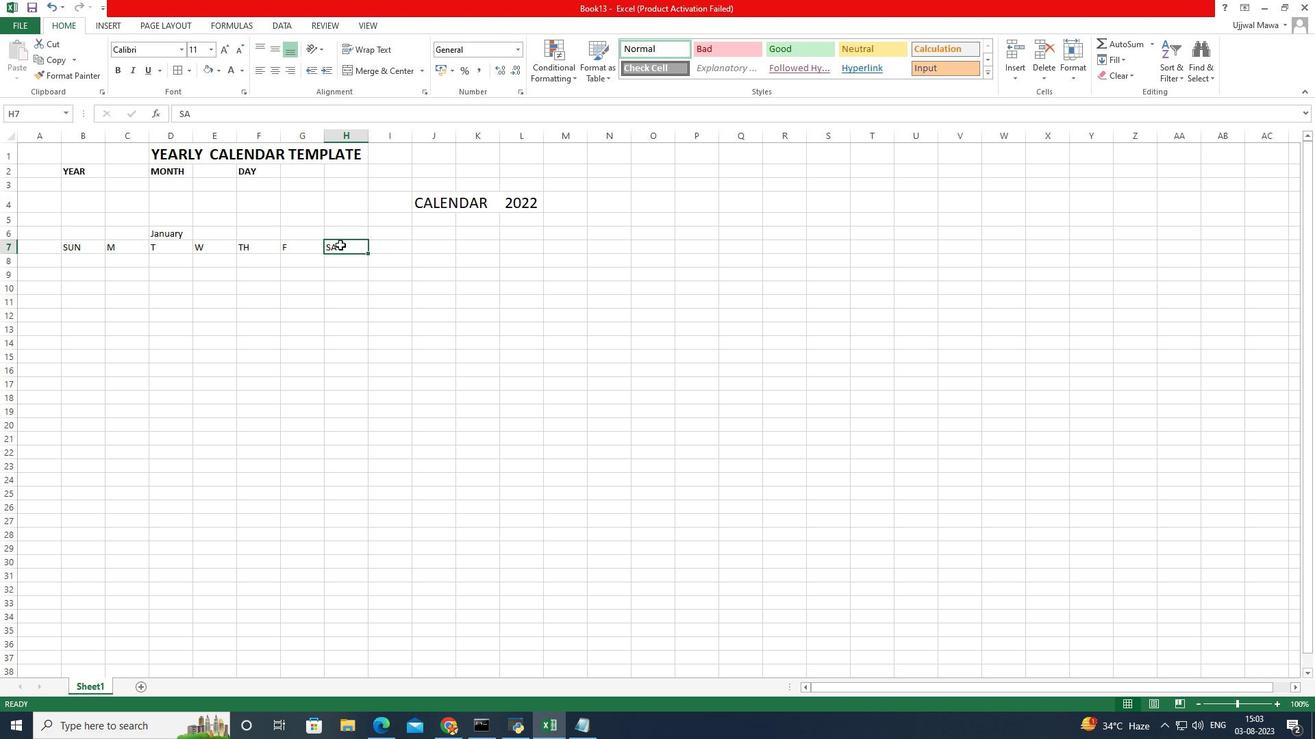 
Action: Mouse moved to (340, 245)
Screenshot: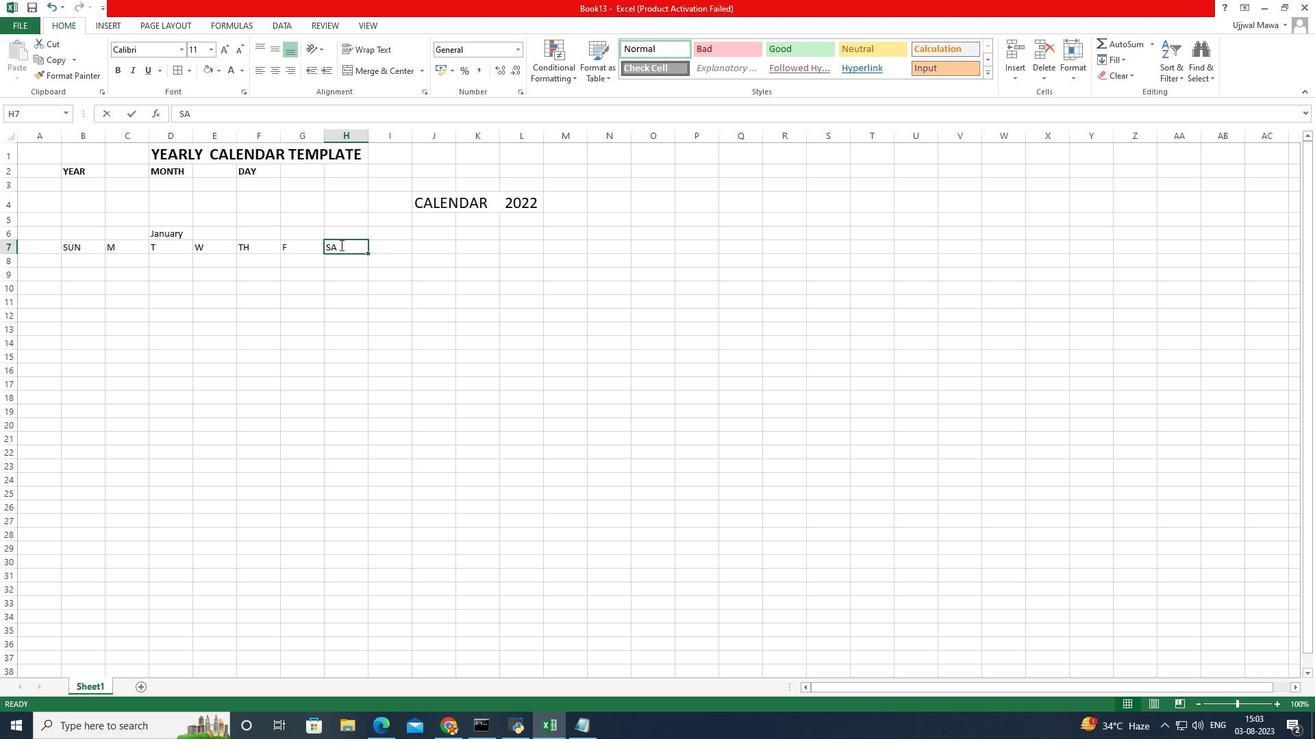 
Action: Mouse pressed left at (340, 245)
Screenshot: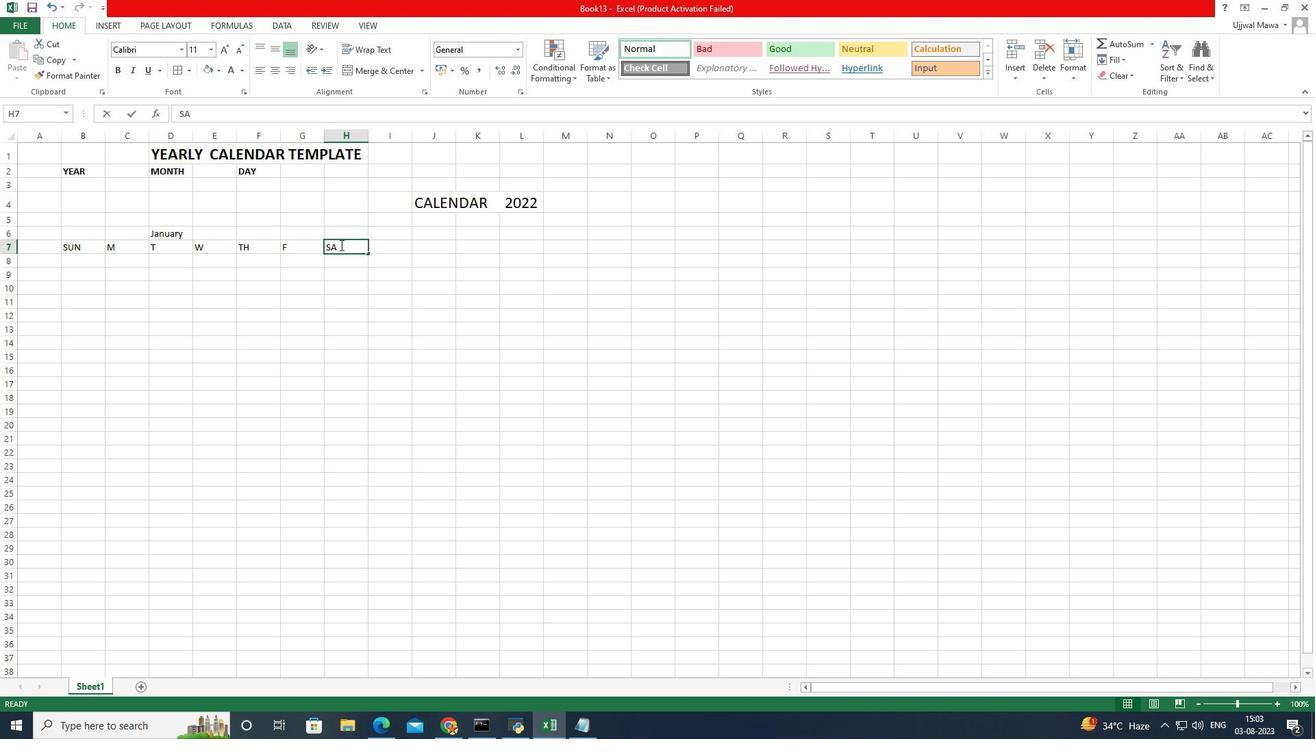 
Action: Mouse pressed left at (340, 245)
Screenshot: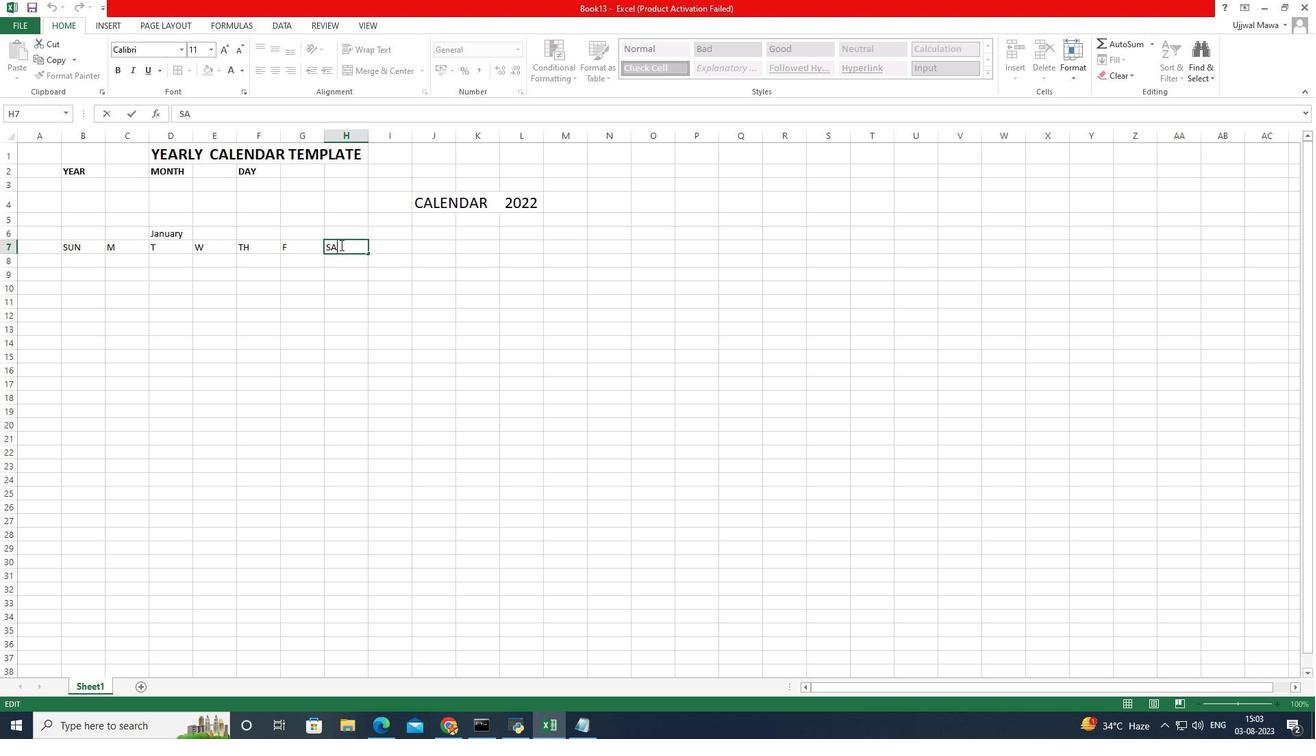 
Action: Mouse pressed left at (340, 245)
Screenshot: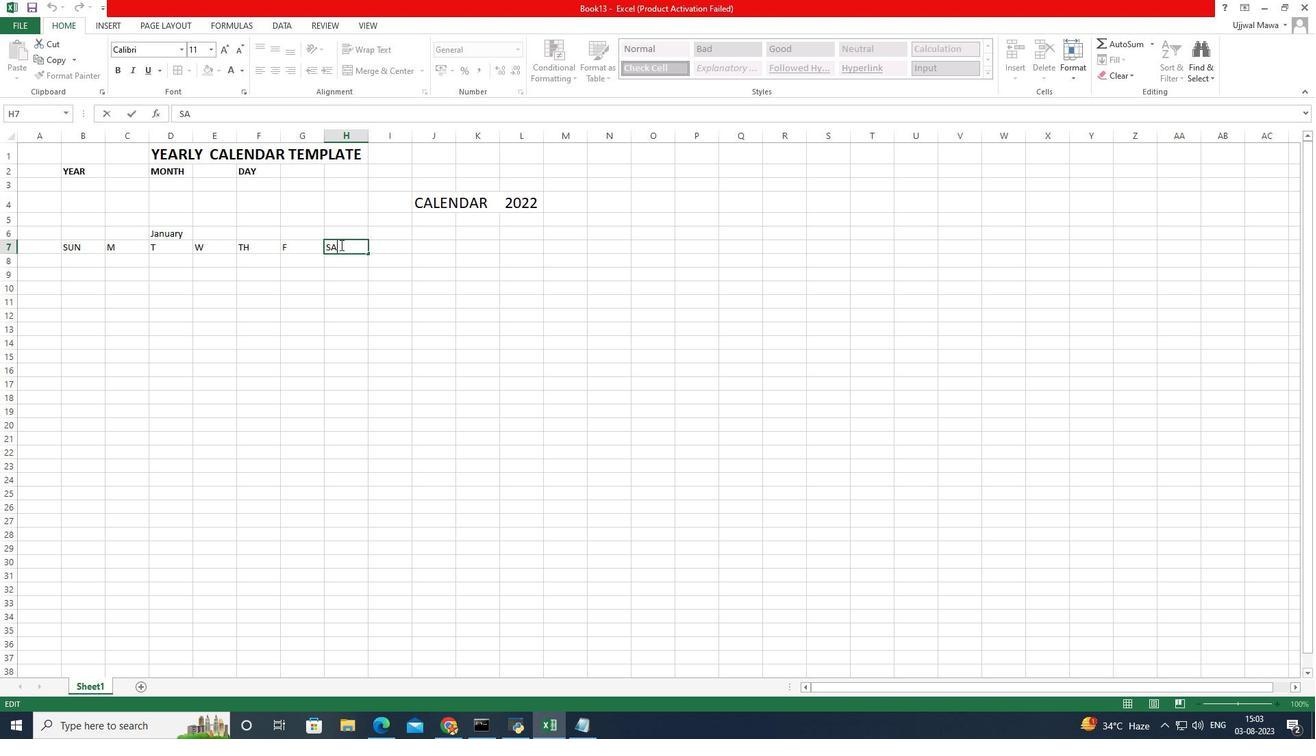 
Action: Key pressed t
Screenshot: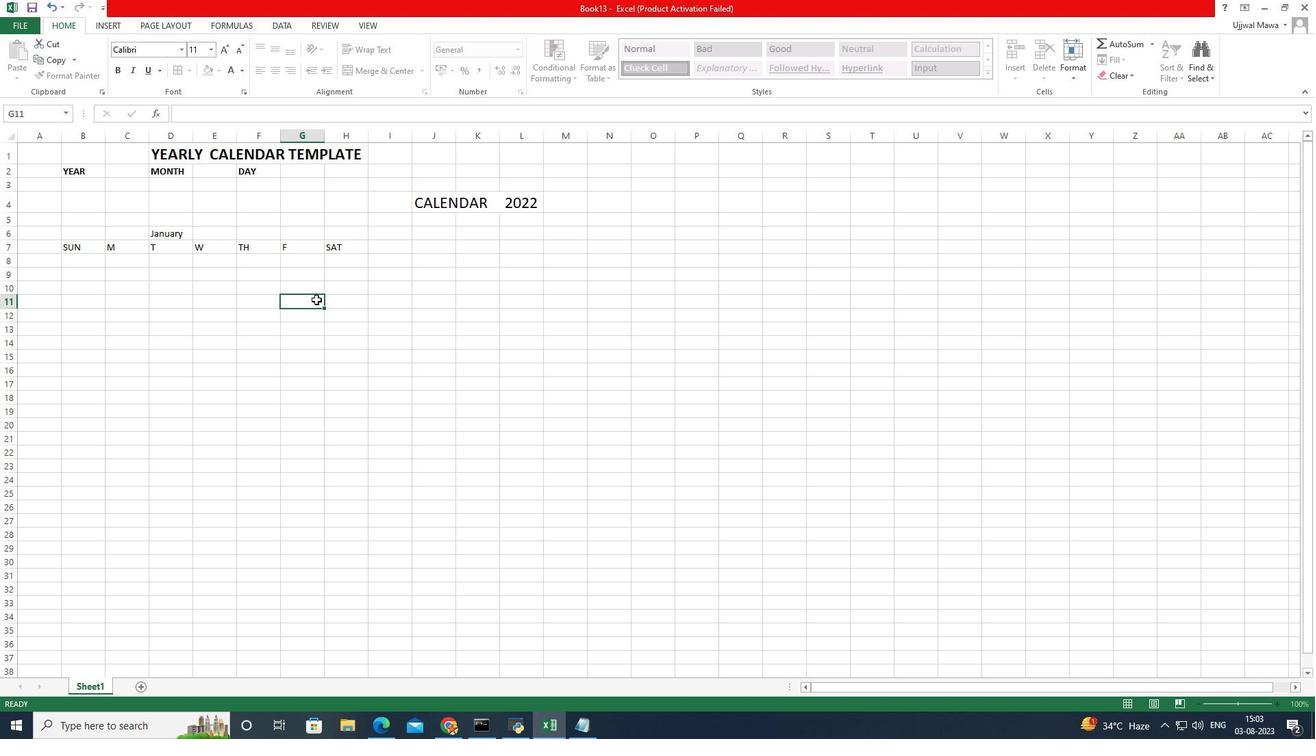 
Action: Mouse moved to (316, 300)
Screenshot: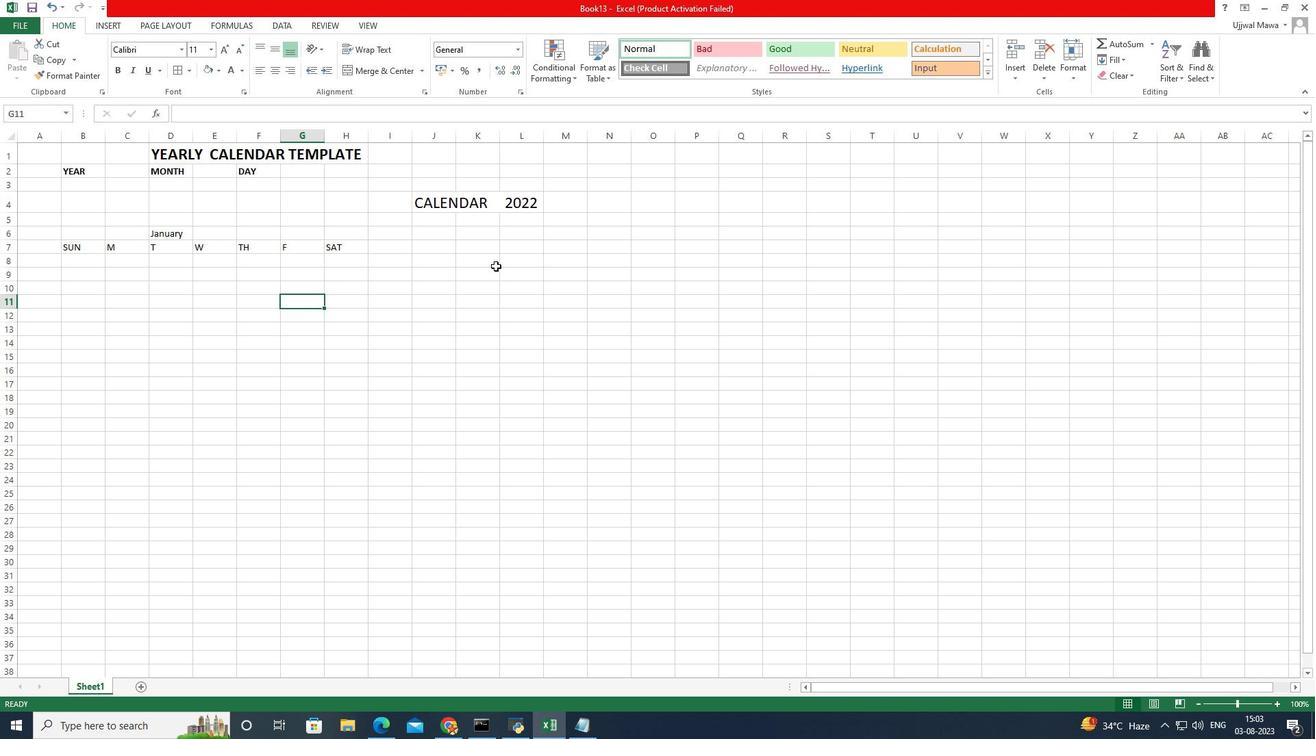 
Action: Mouse pressed left at (316, 300)
Screenshot: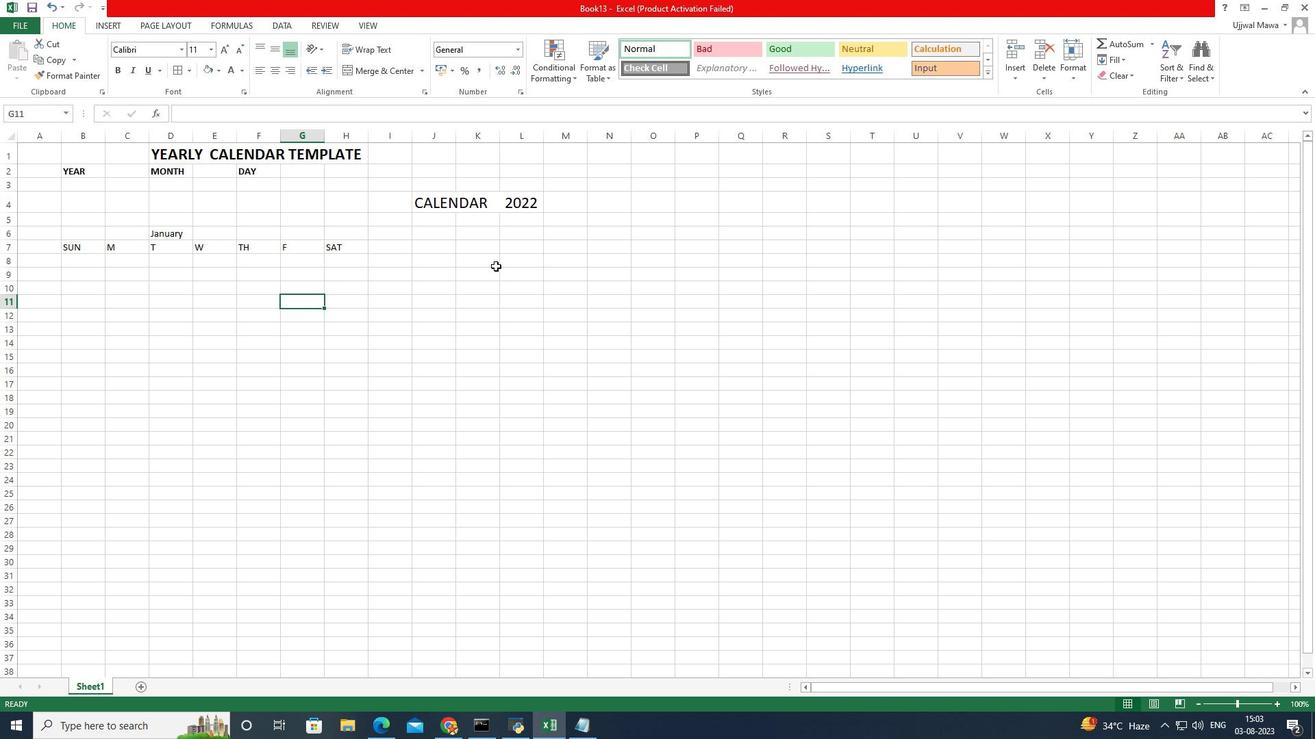 
Action: Mouse moved to (399, 247)
Screenshot: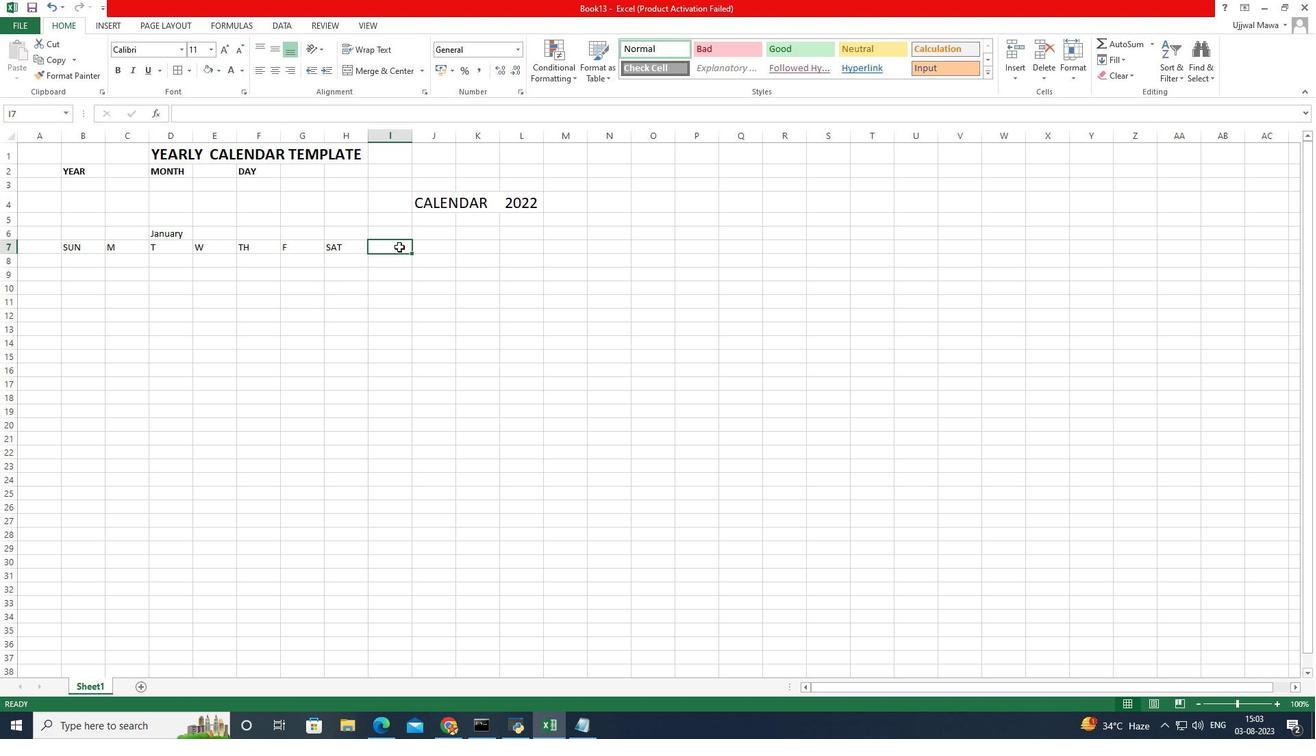 
Action: Mouse pressed left at (399, 247)
Screenshot: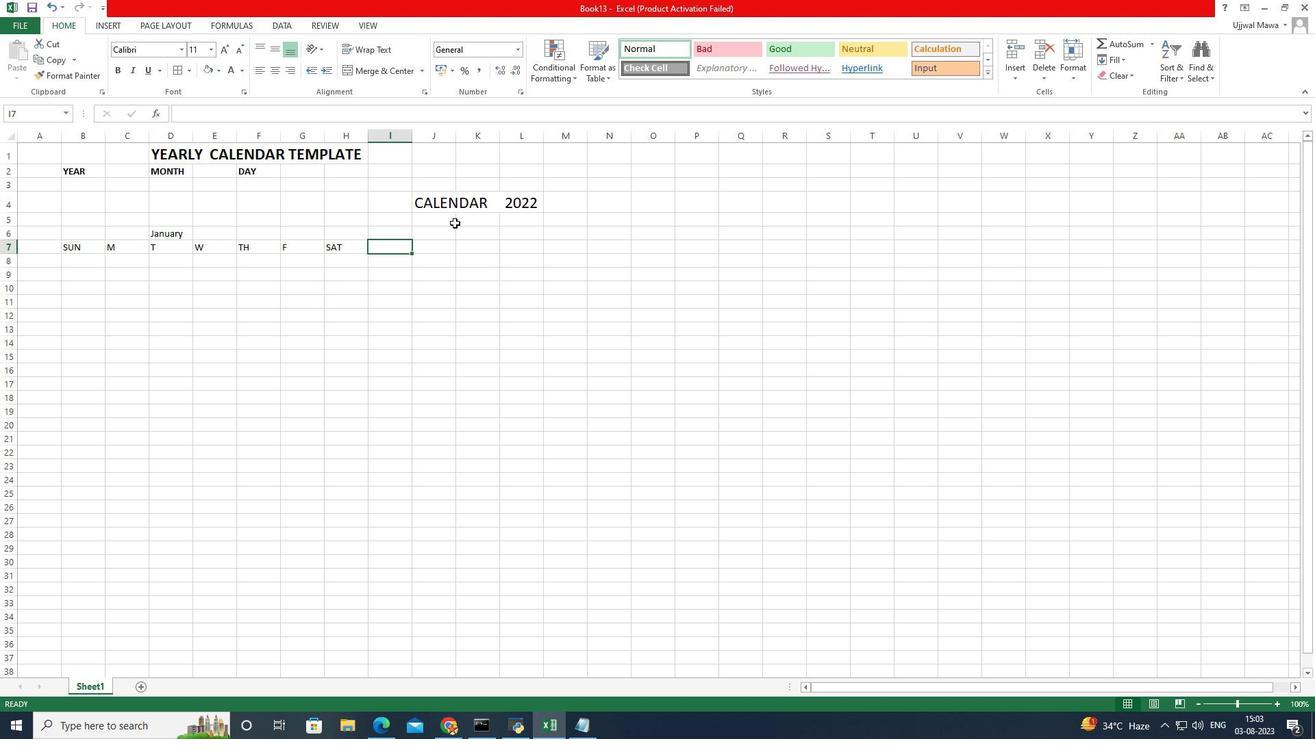 
Action: Mouse moved to (460, 221)
Screenshot: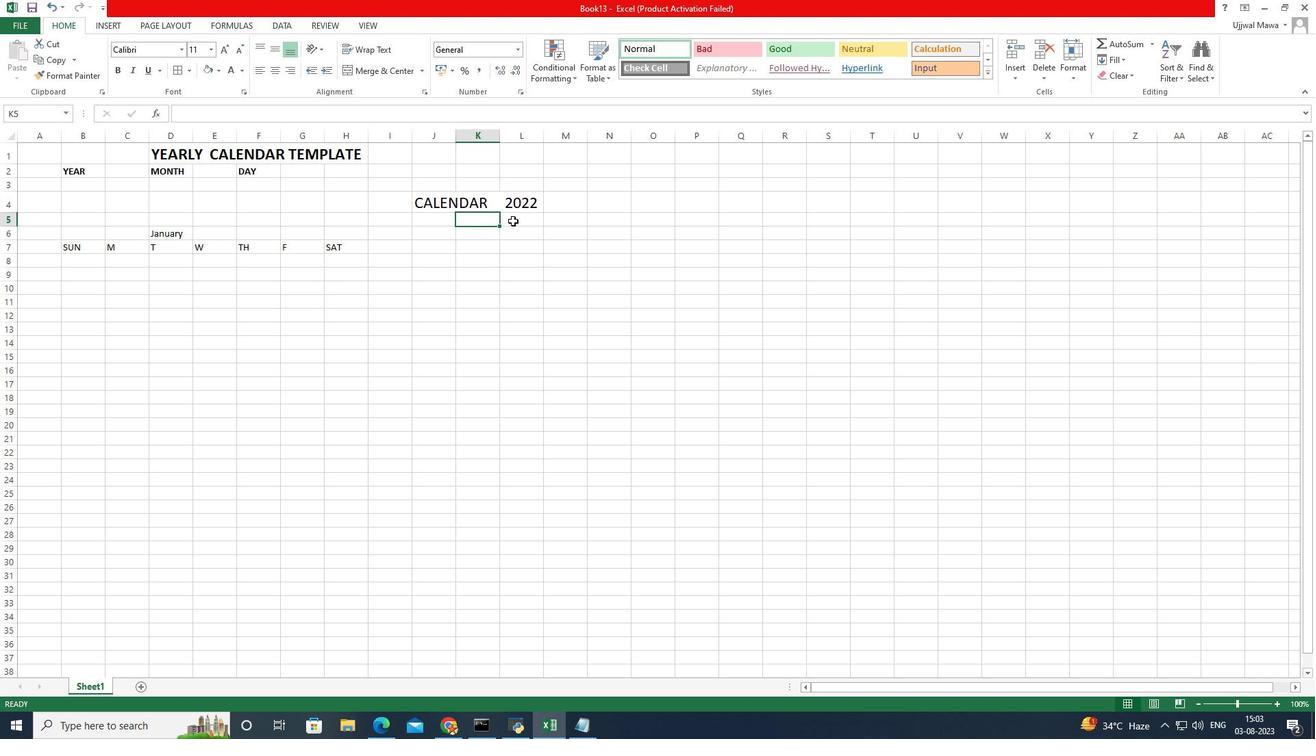 
Action: Mouse pressed left at (460, 221)
Screenshot: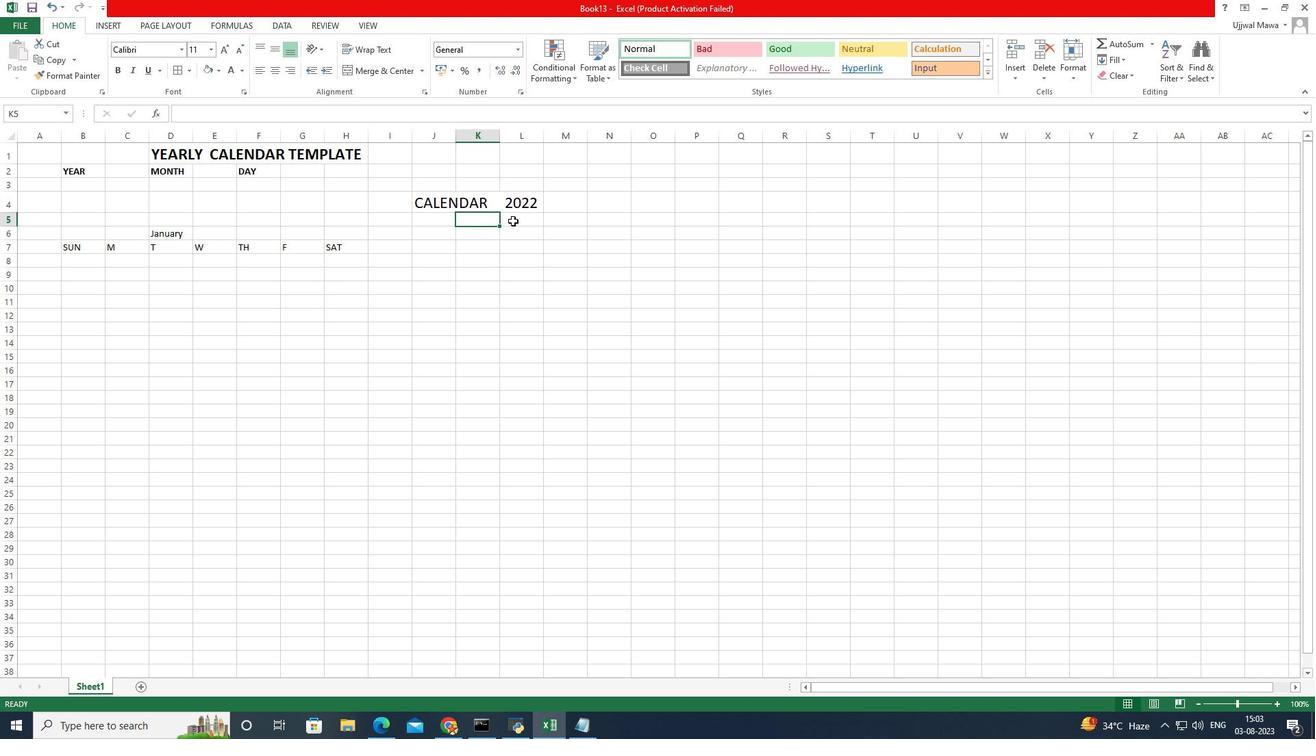 
Action: Mouse moved to (513, 221)
Screenshot: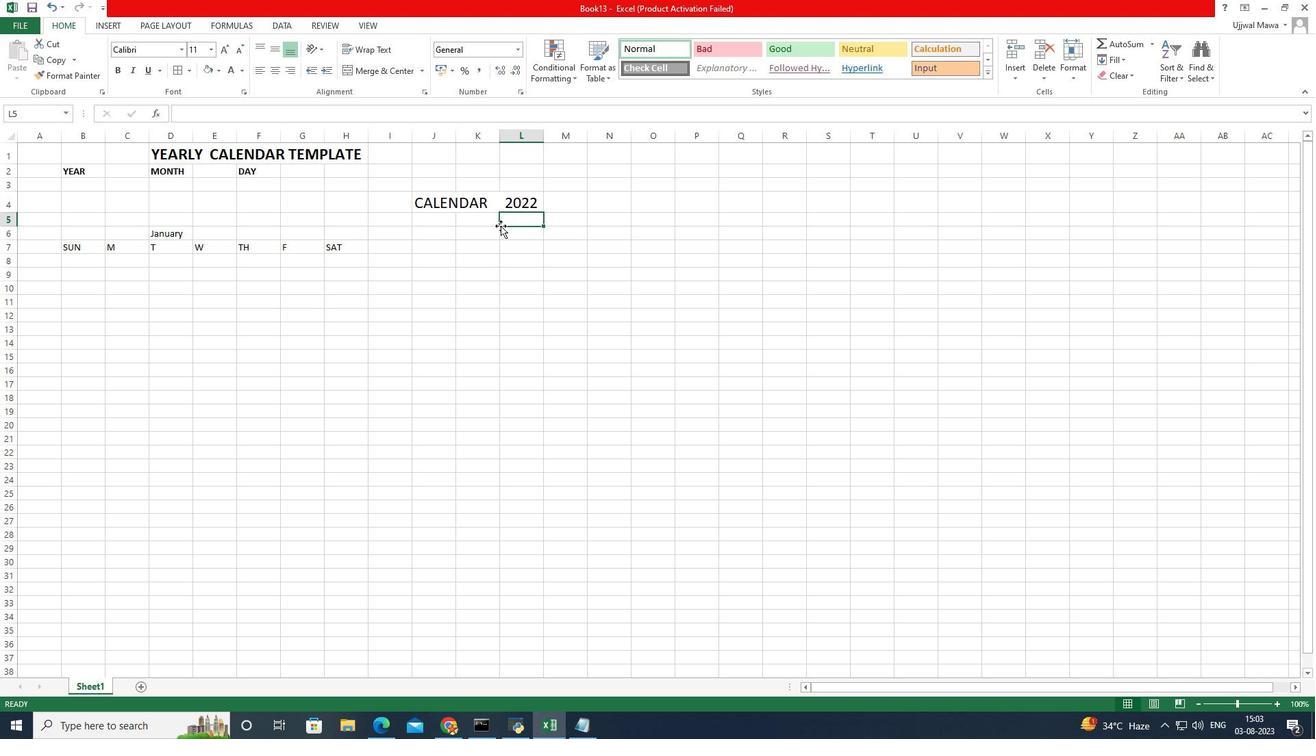 
Action: Mouse pressed left at (513, 221)
Screenshot: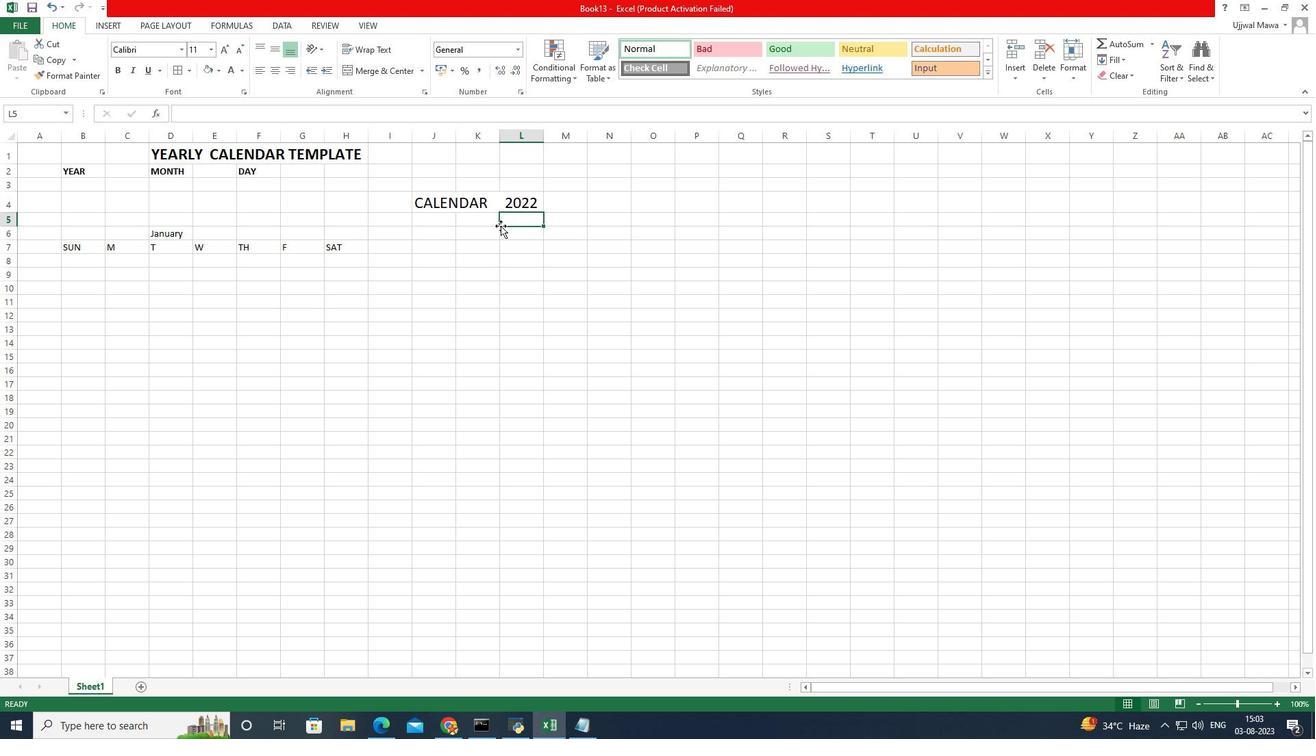 
Action: Mouse moved to (504, 237)
Screenshot: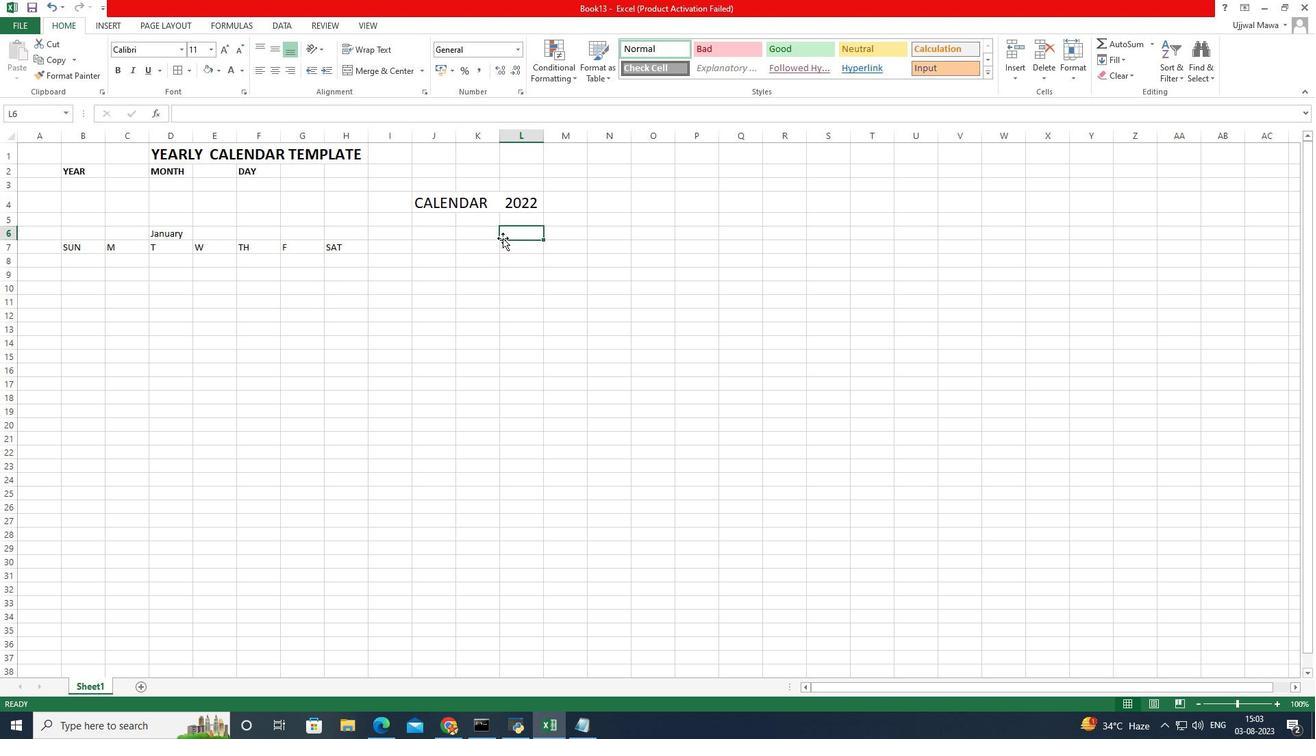 
Action: Mouse pressed left at (504, 237)
Screenshot: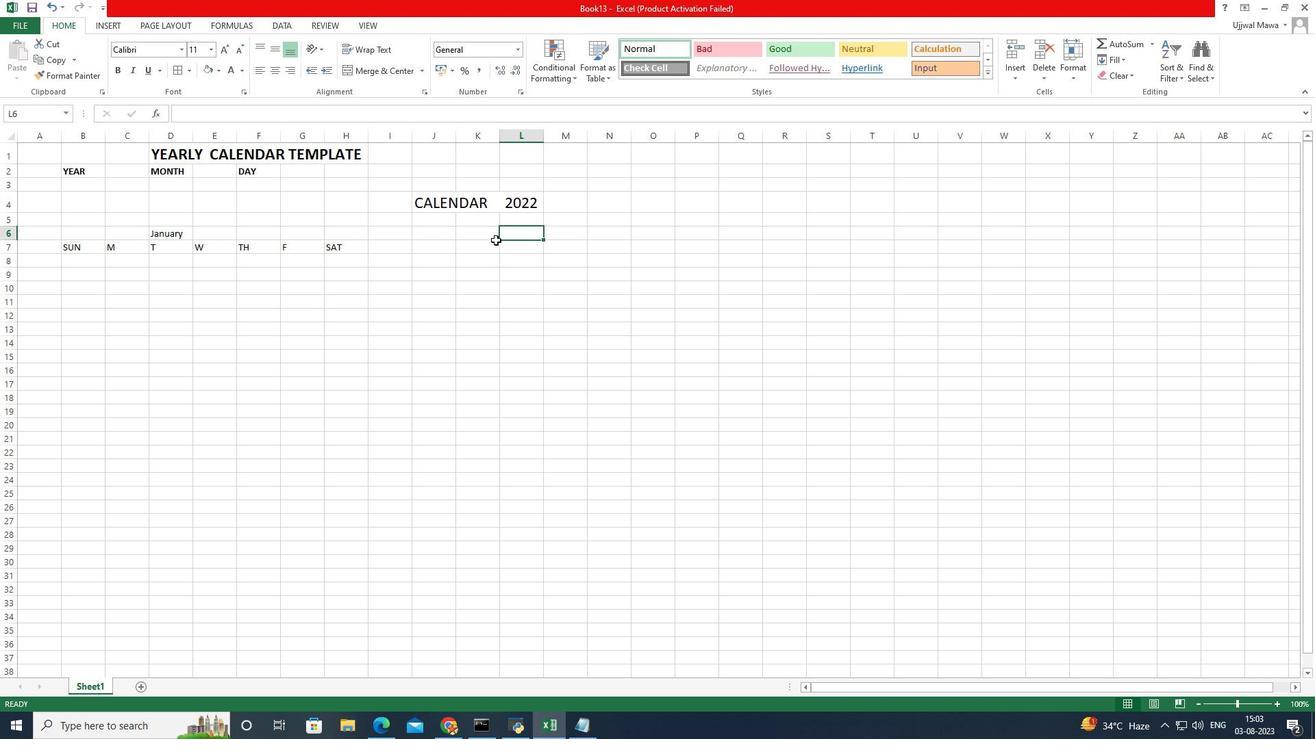 
Action: Mouse moved to (496, 240)
Screenshot: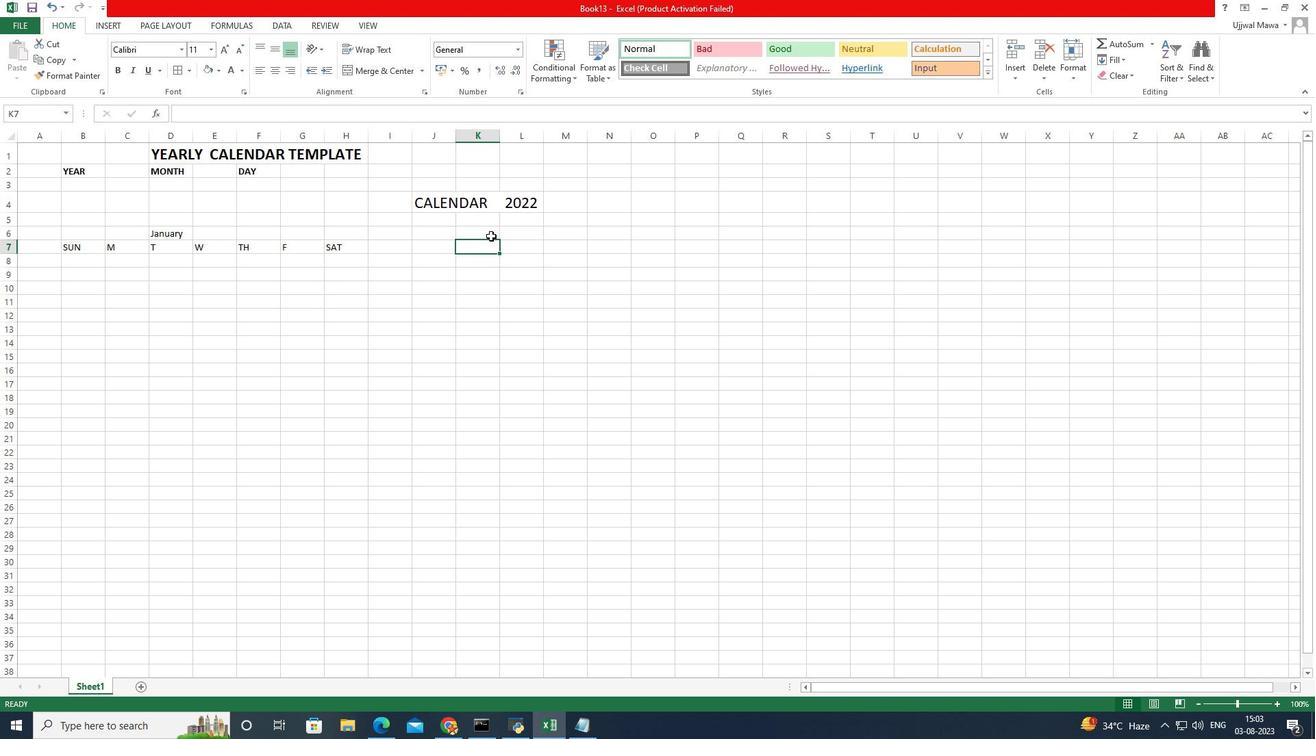 
Action: Mouse pressed left at (496, 240)
Screenshot: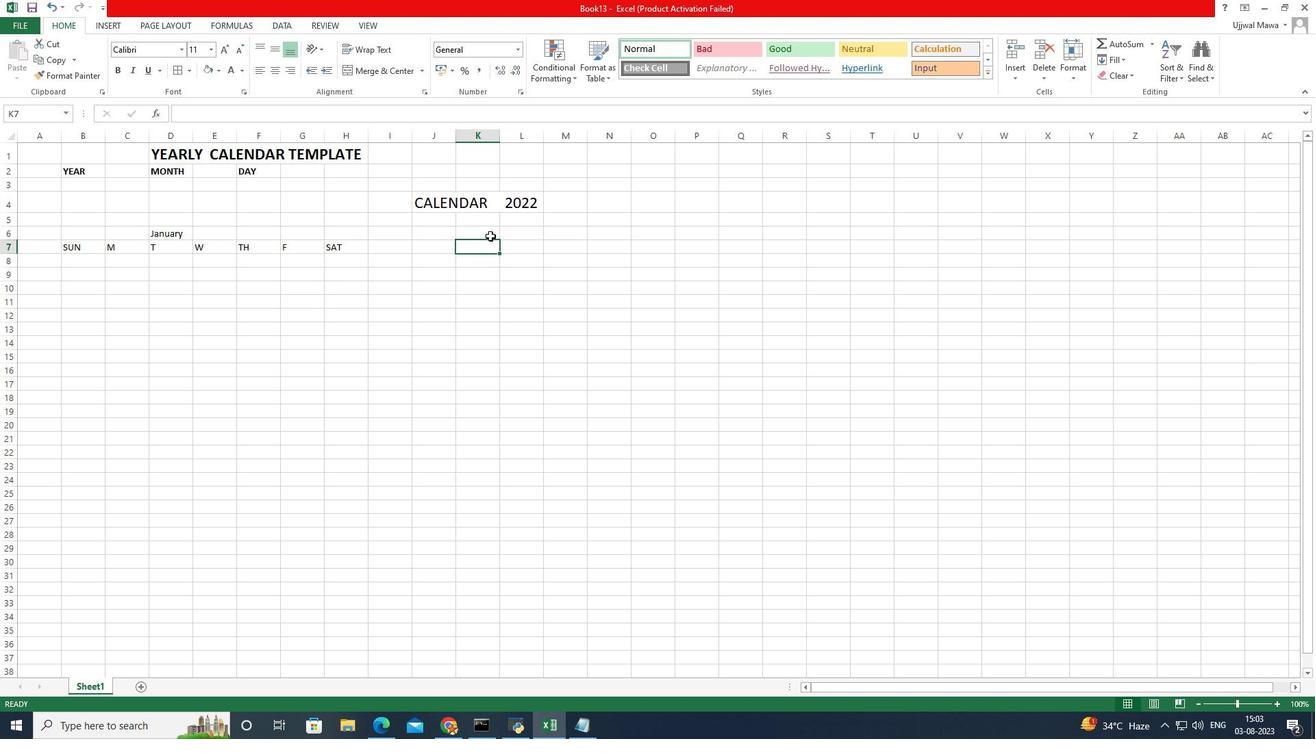 
Action: Mouse moved to (488, 236)
Screenshot: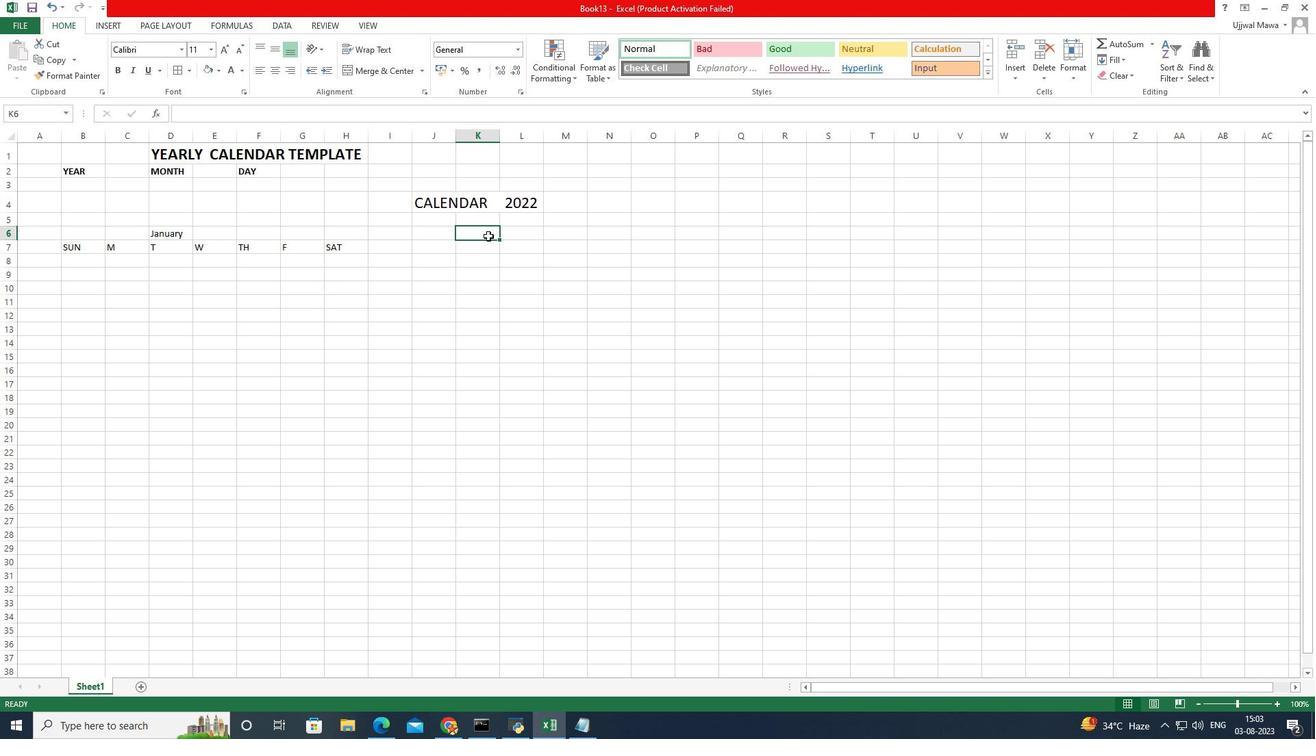 
Action: Mouse pressed left at (488, 236)
Screenshot: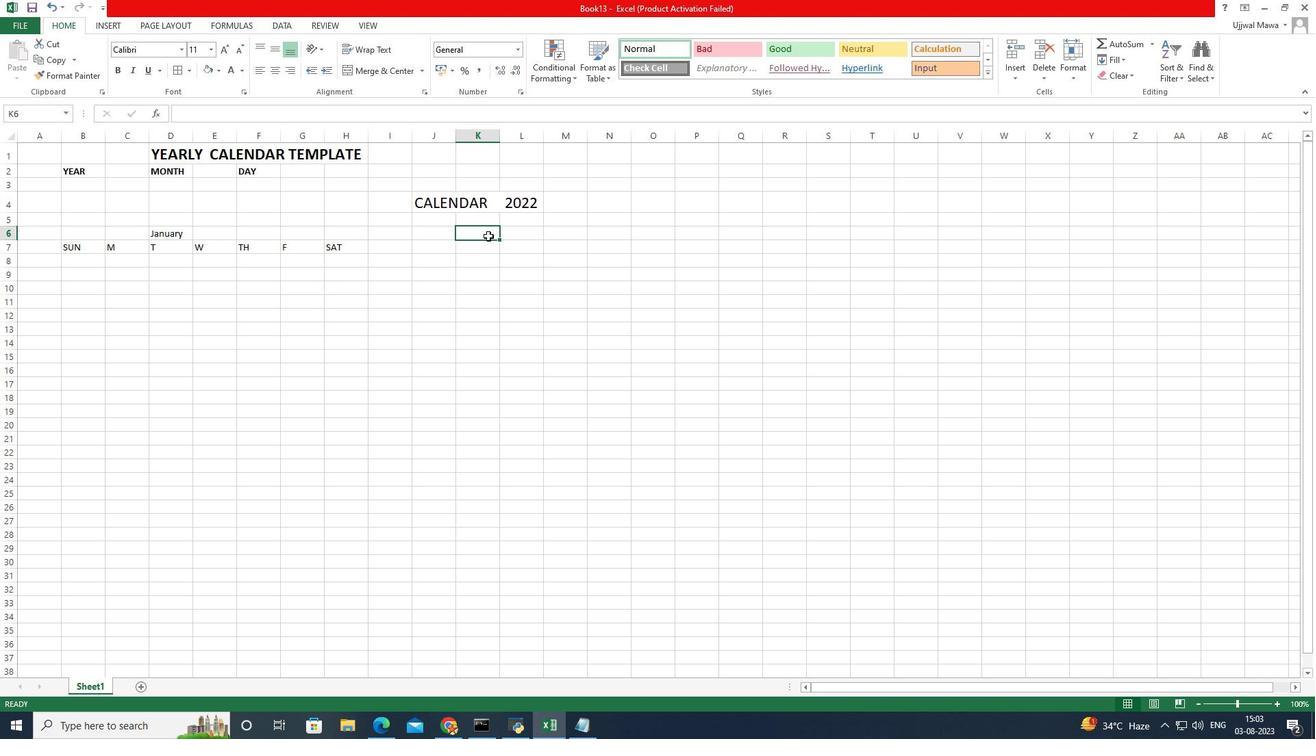 
Action: Key pressed fe<Key.backspace><Key.caps_lock>EBRUARY
Screenshot: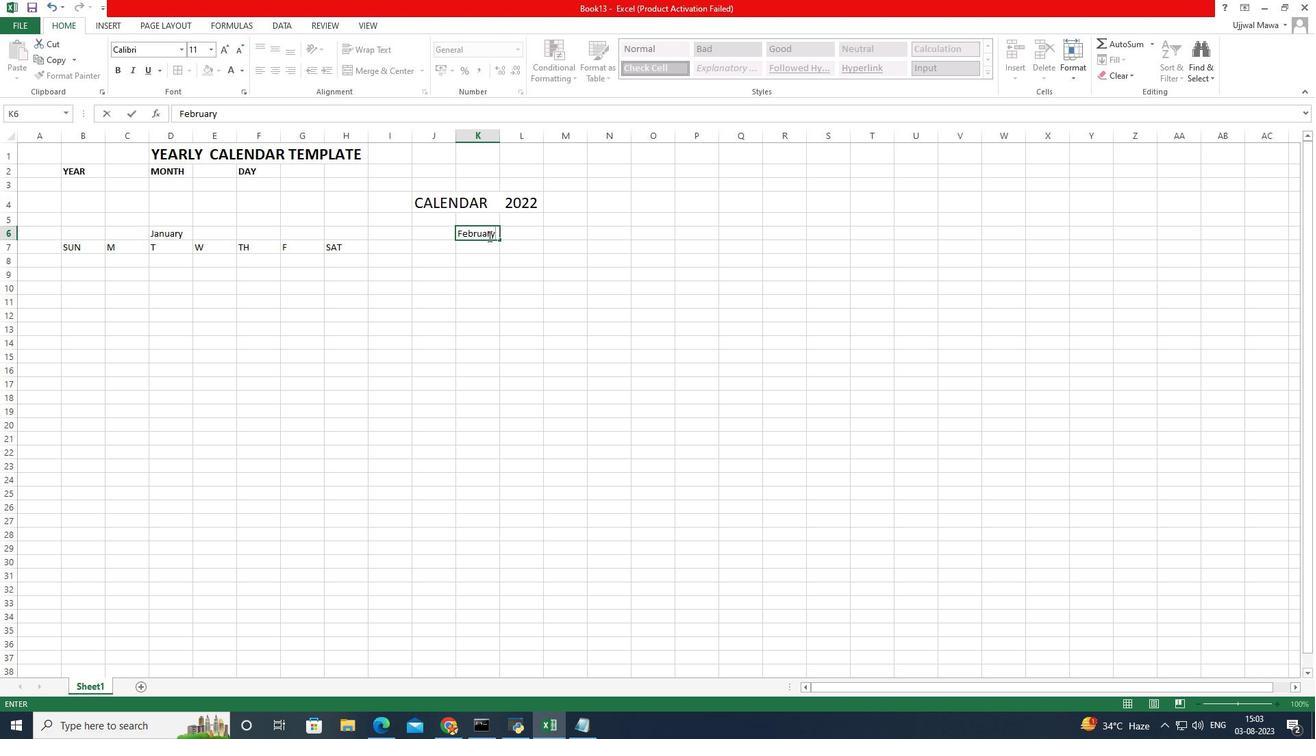 
Action: Mouse moved to (413, 246)
Screenshot: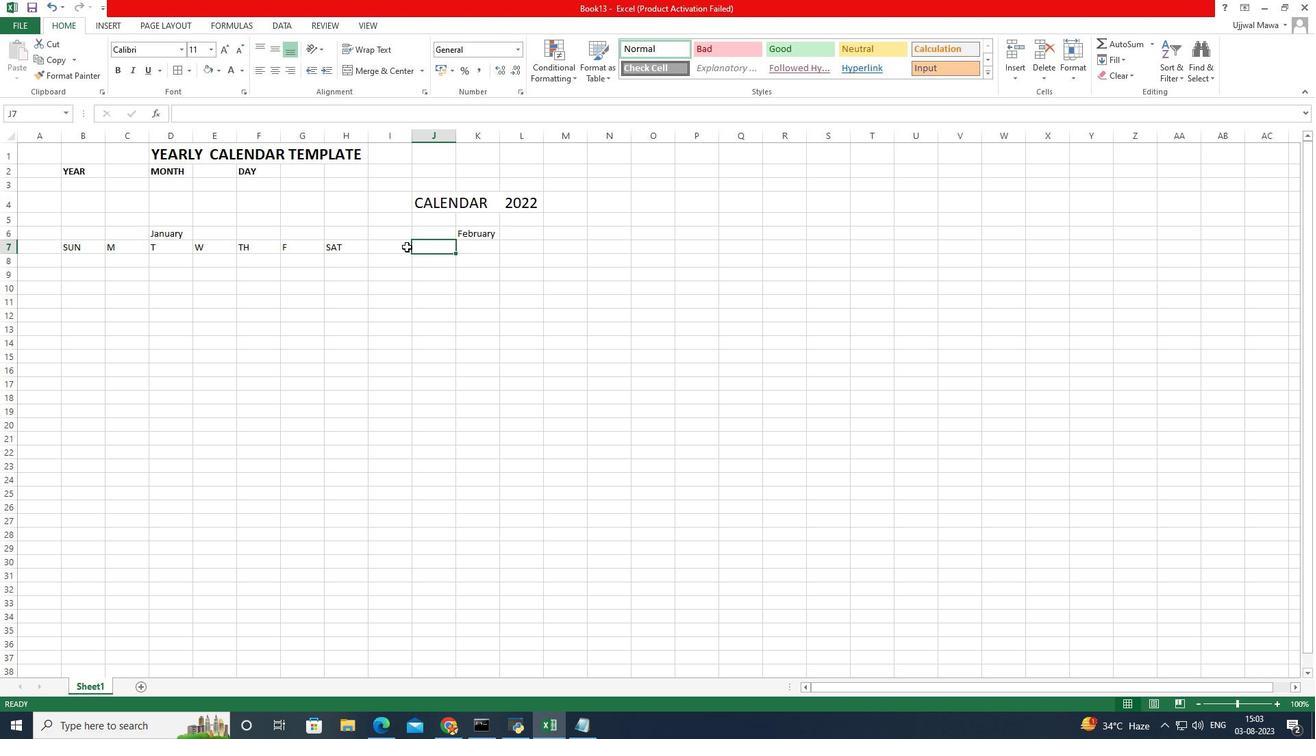 
Action: Mouse pressed left at (413, 246)
Screenshot: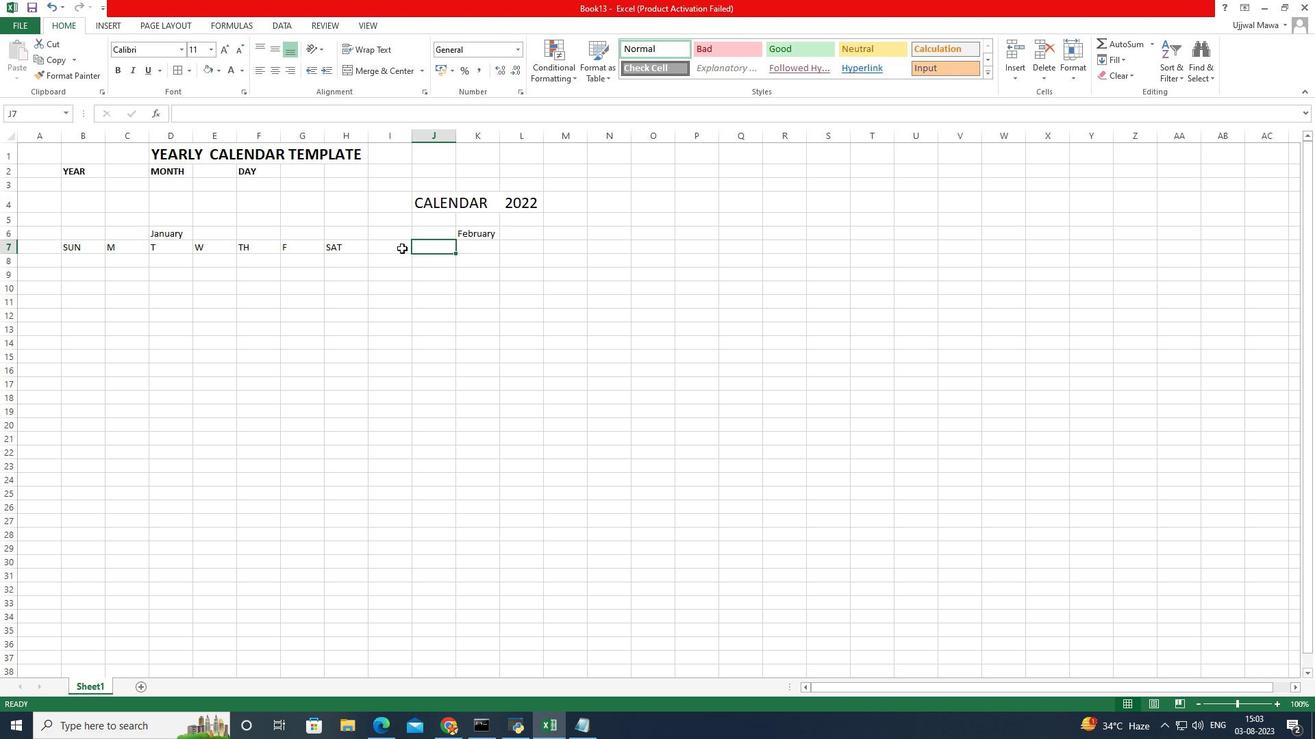 
Action: Mouse moved to (402, 248)
Screenshot: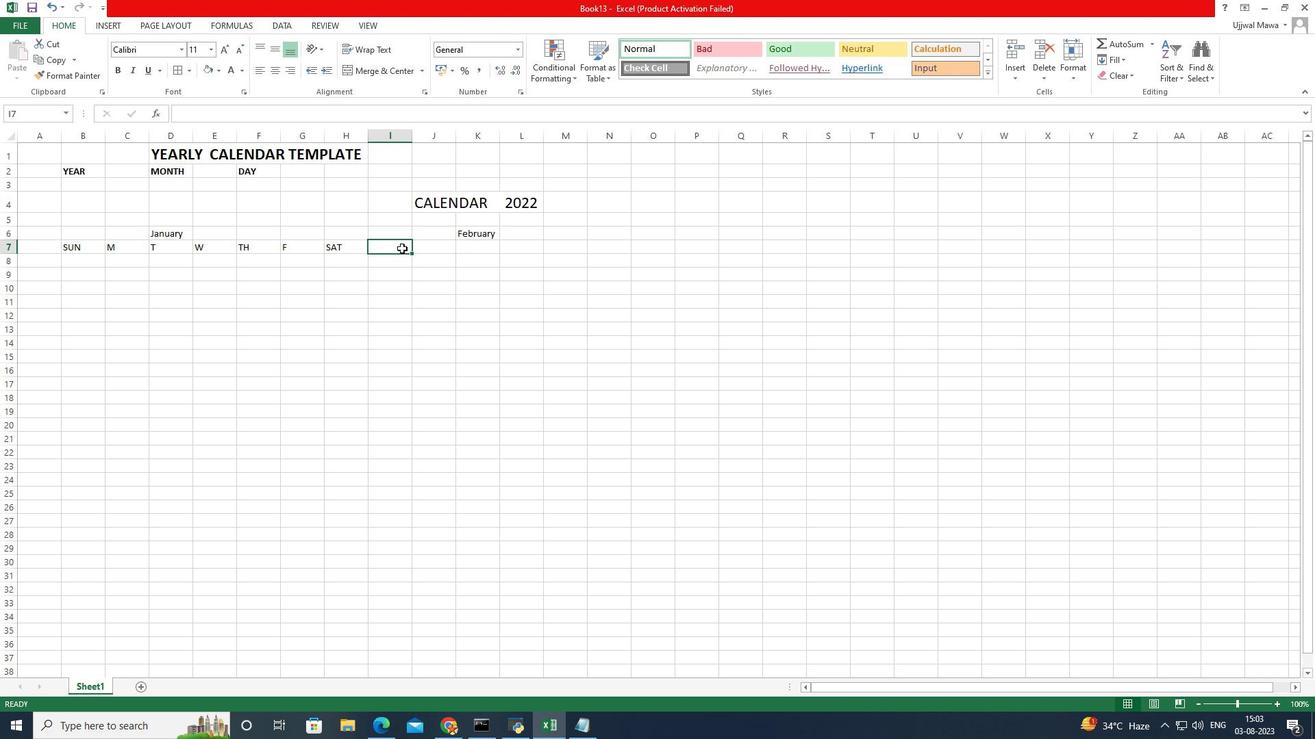 
Action: Mouse pressed left at (402, 248)
Screenshot: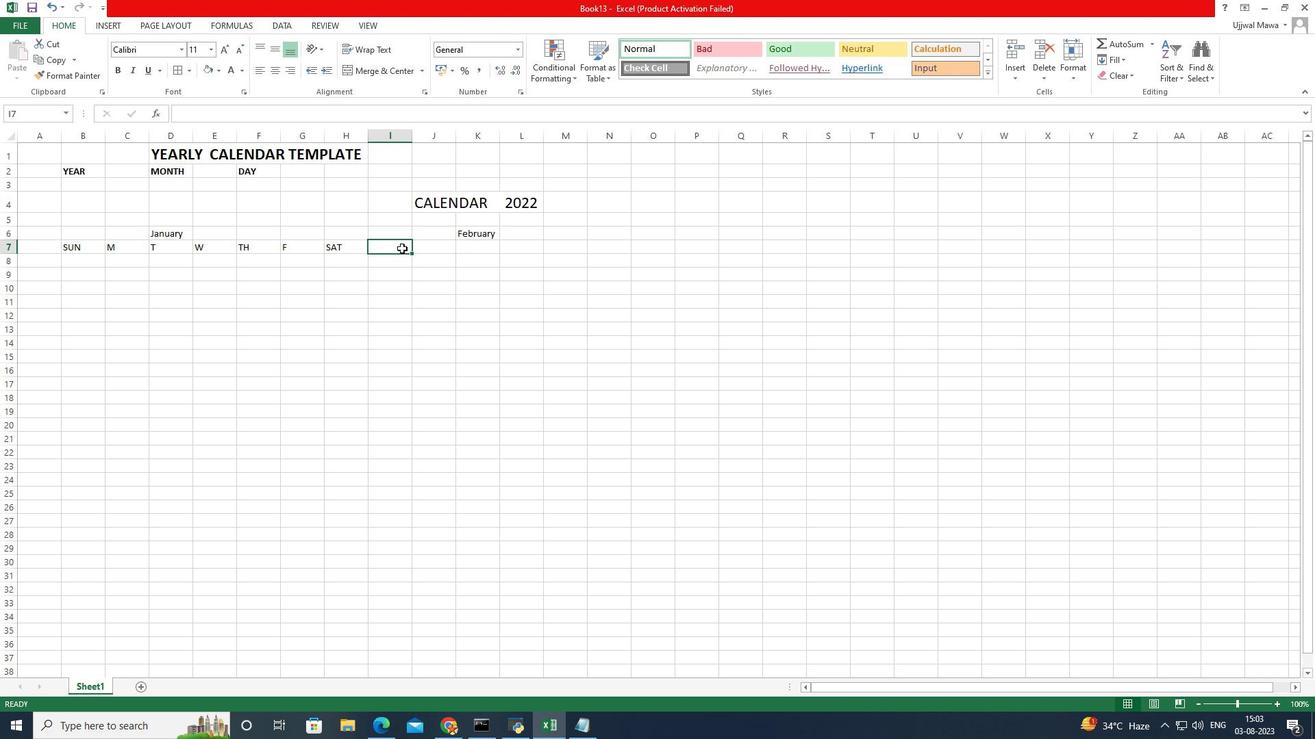 
Action: Mouse moved to (431, 245)
Screenshot: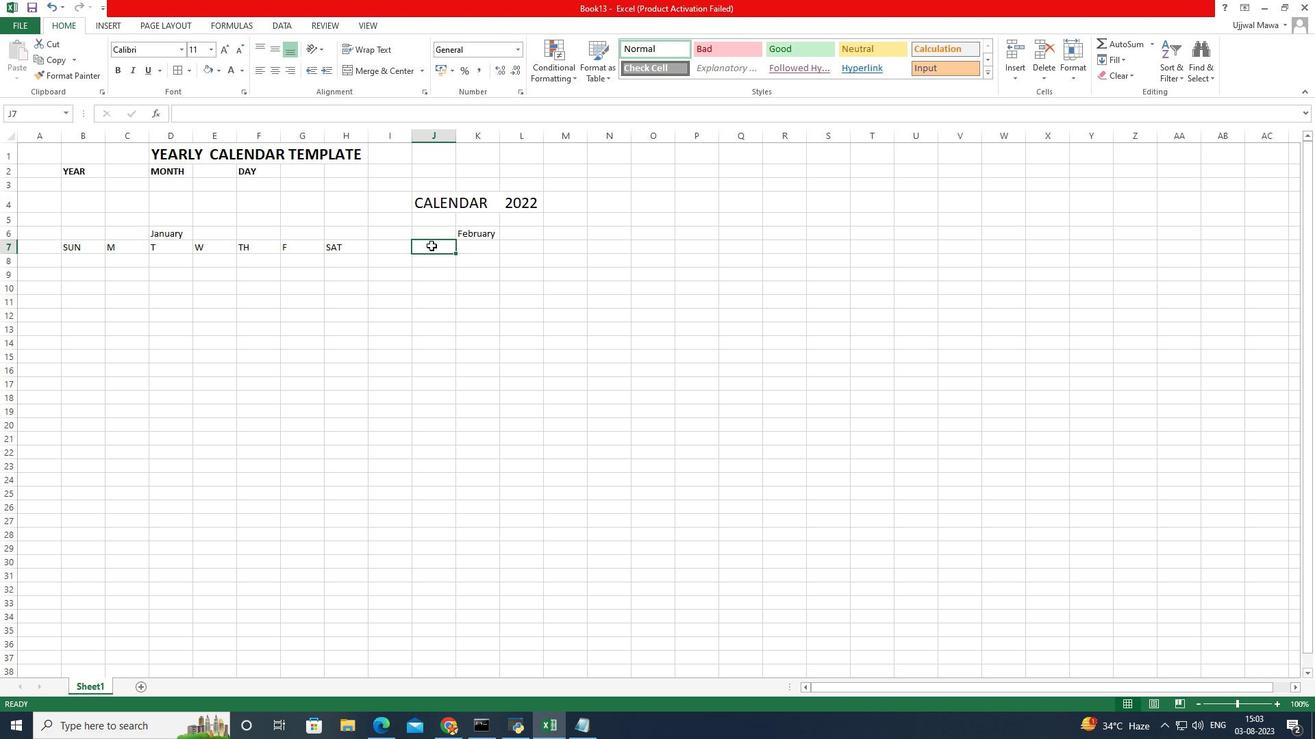 
Action: Mouse pressed left at (431, 245)
Screenshot: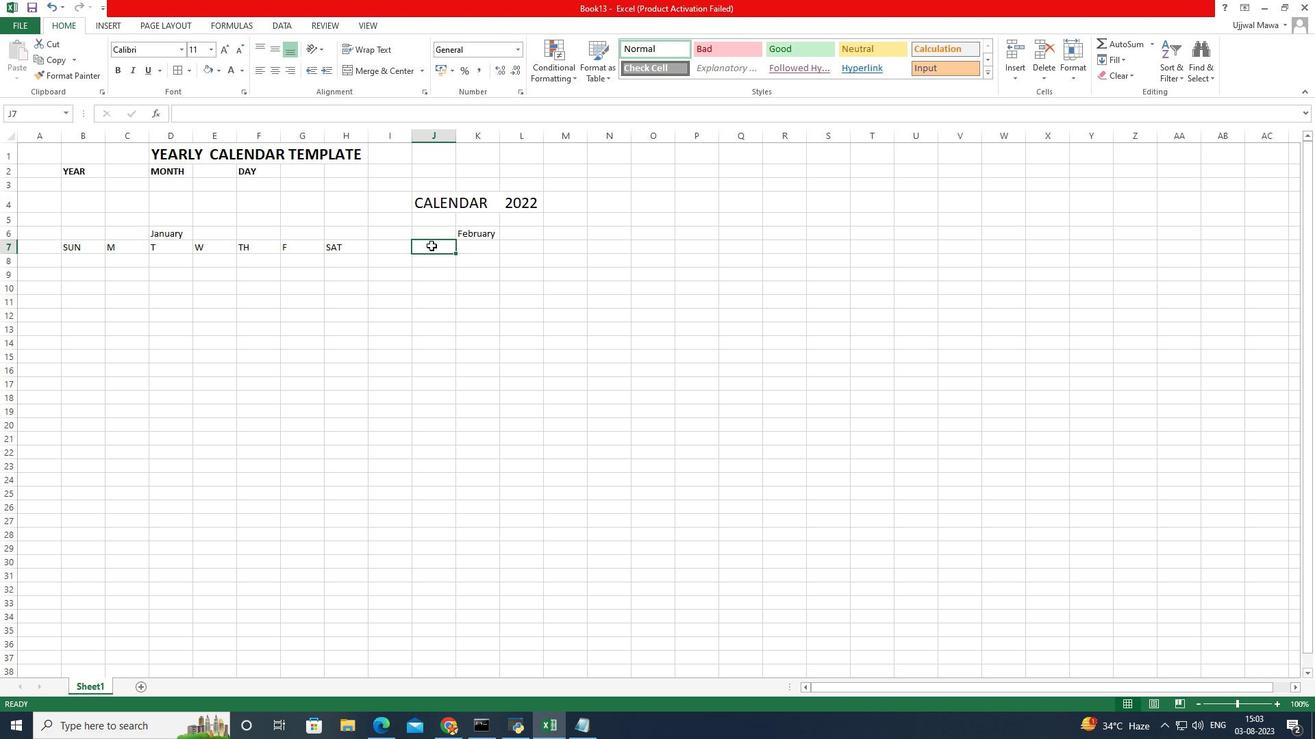 
Action: Mouse moved to (406, 249)
Screenshot: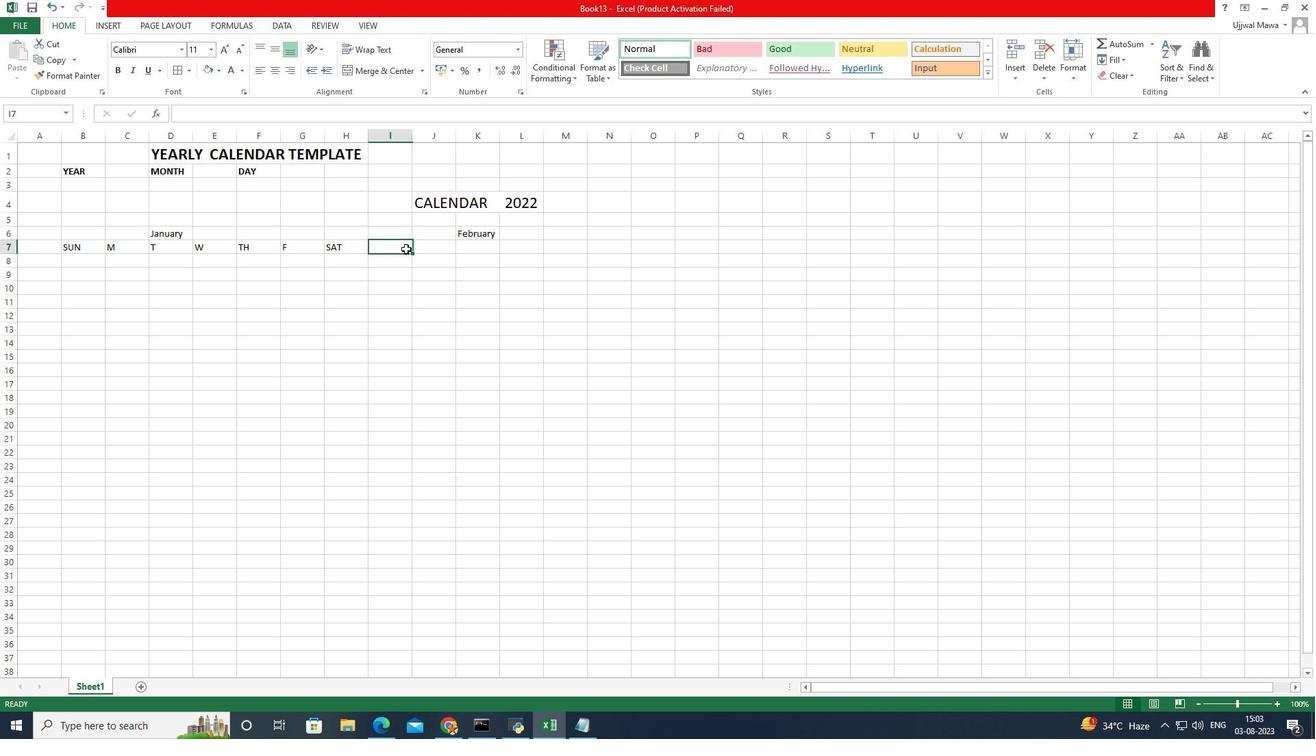 
Action: Mouse pressed left at (406, 249)
Screenshot: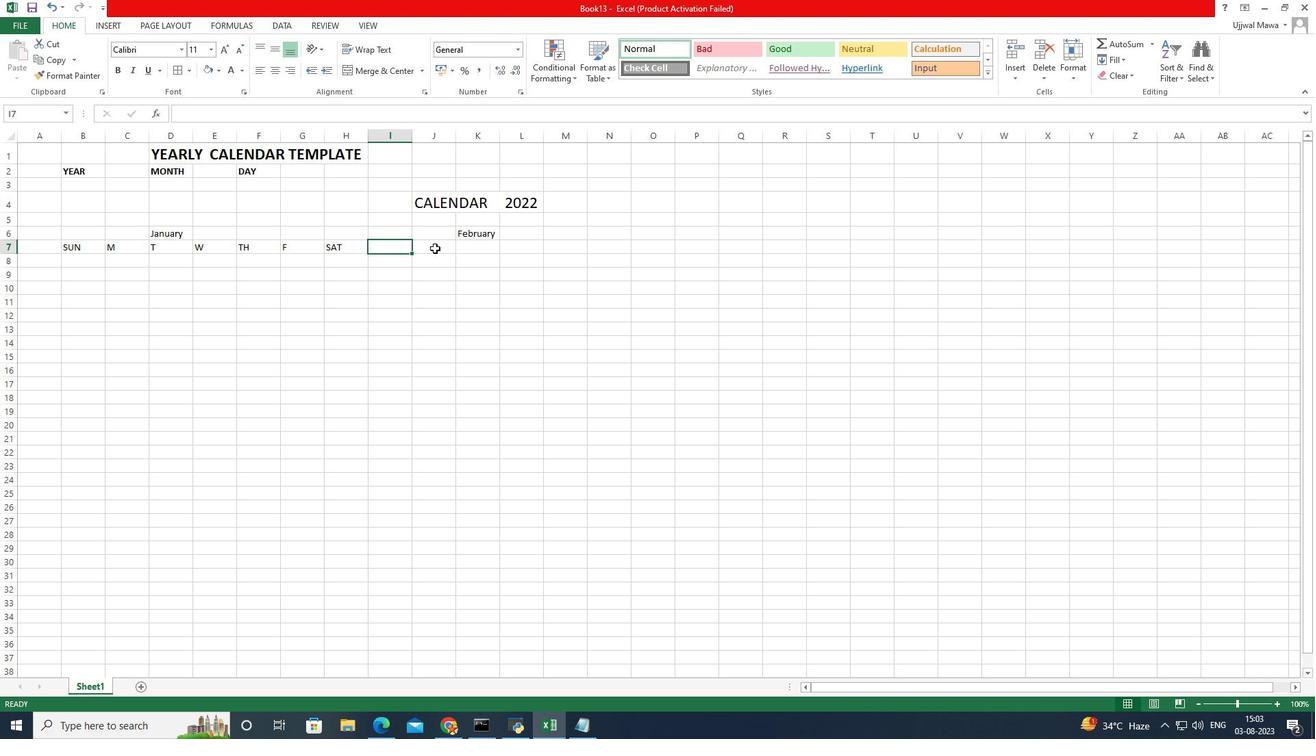 
Action: Mouse moved to (435, 248)
Screenshot: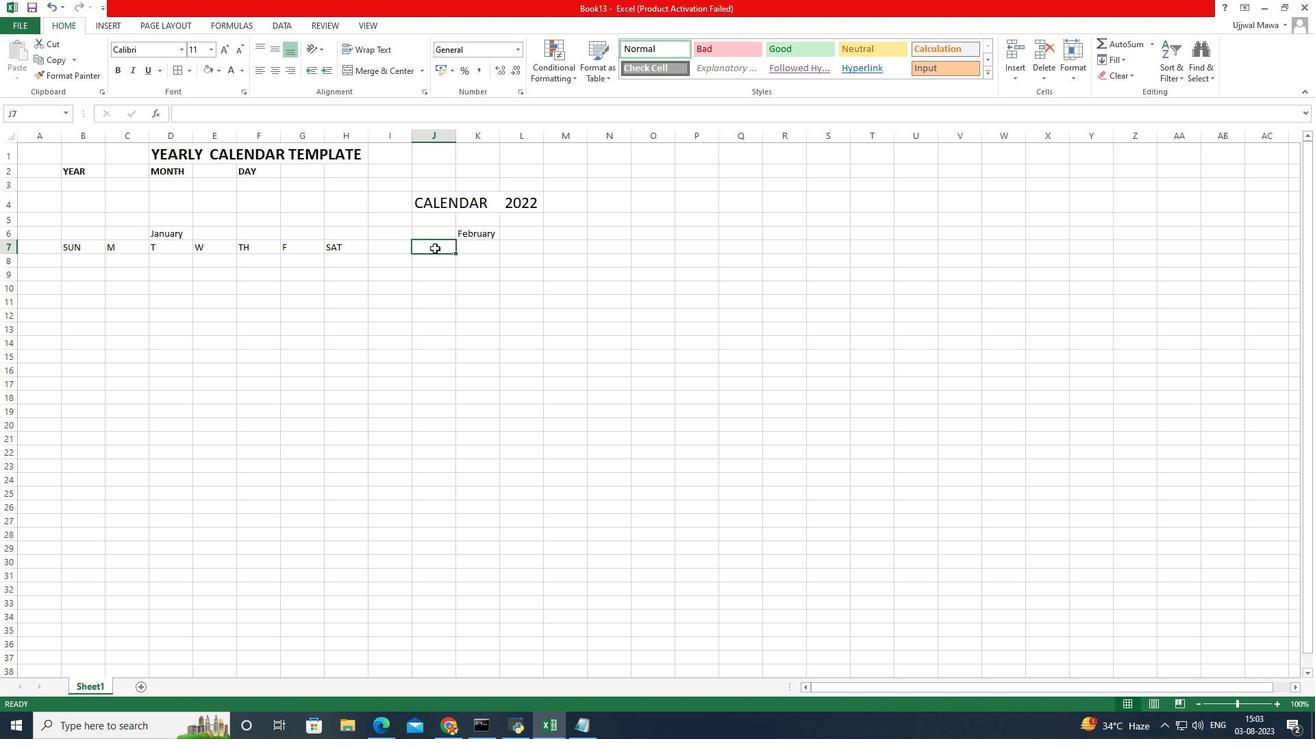 
Action: Mouse pressed left at (435, 248)
Screenshot: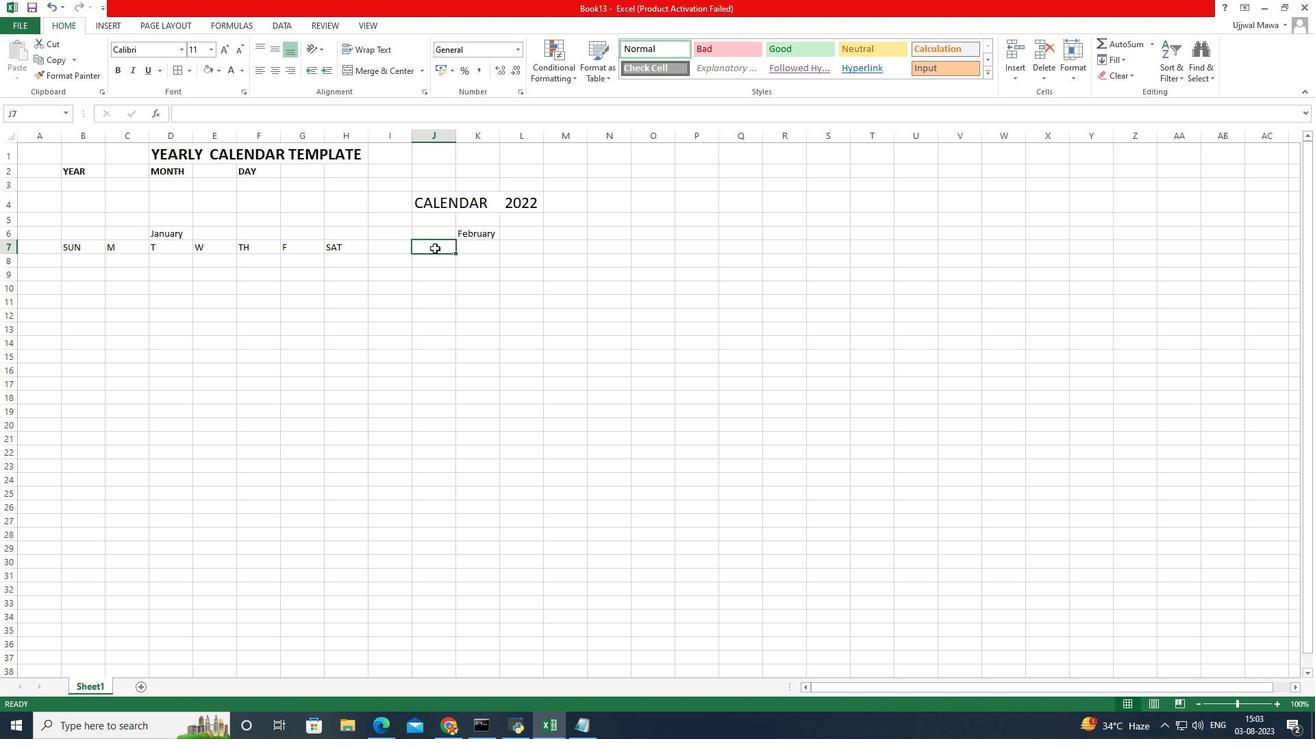 
Action: Key pressed <Key.caps_lock>s
Screenshot: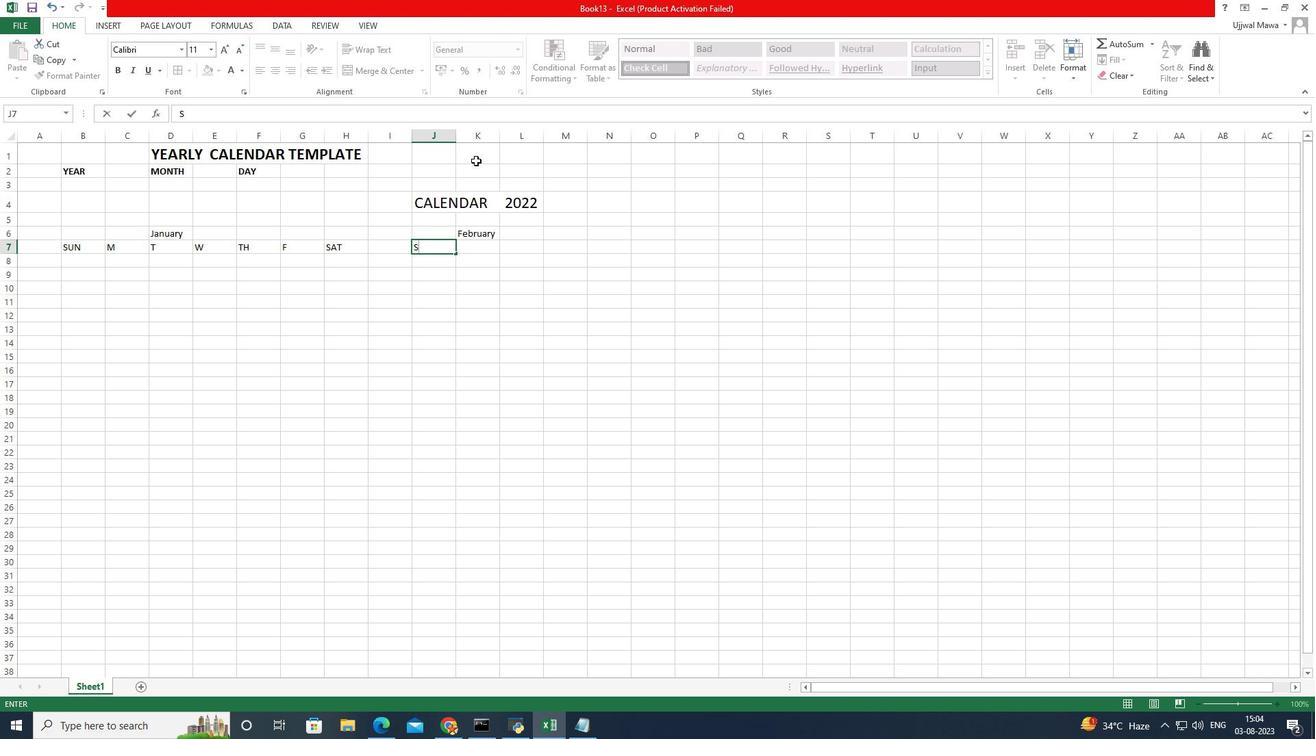 
Action: Mouse moved to (453, 270)
Screenshot: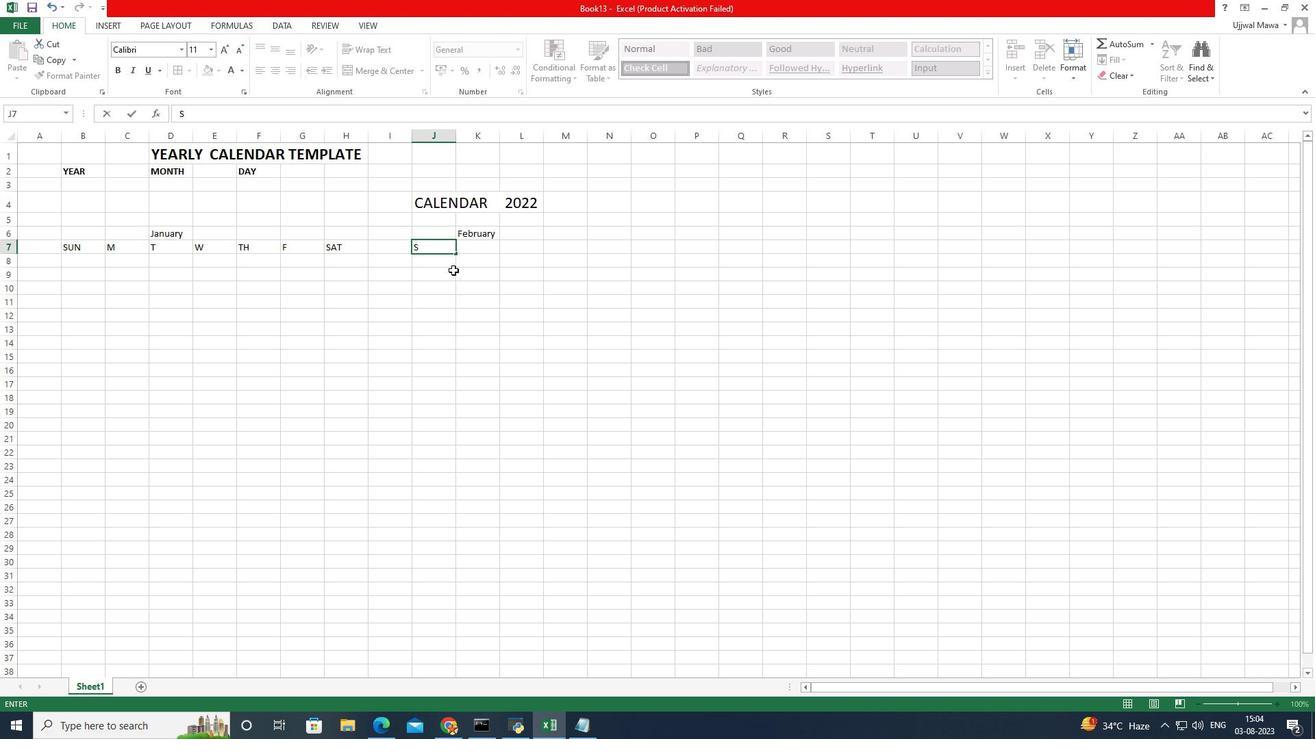 
Action: Key pressed un
Screenshot: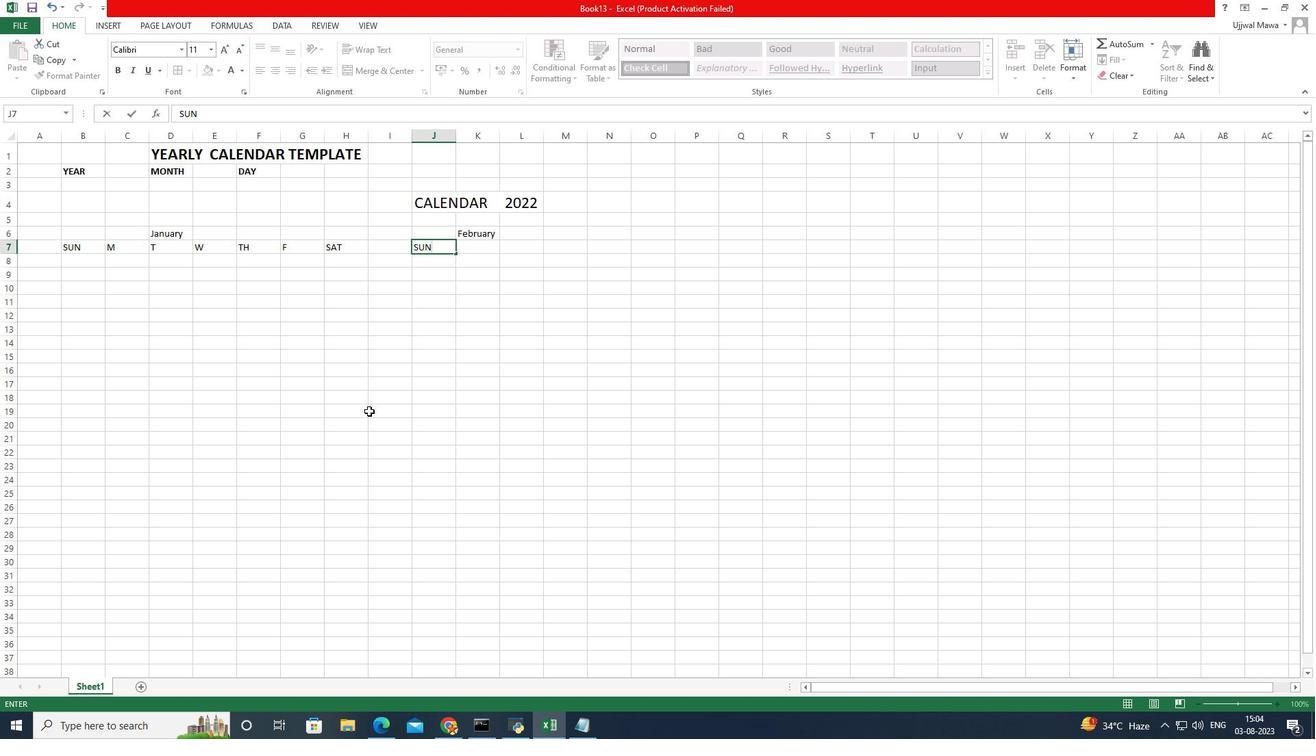 
Action: Mouse moved to (479, 230)
Screenshot: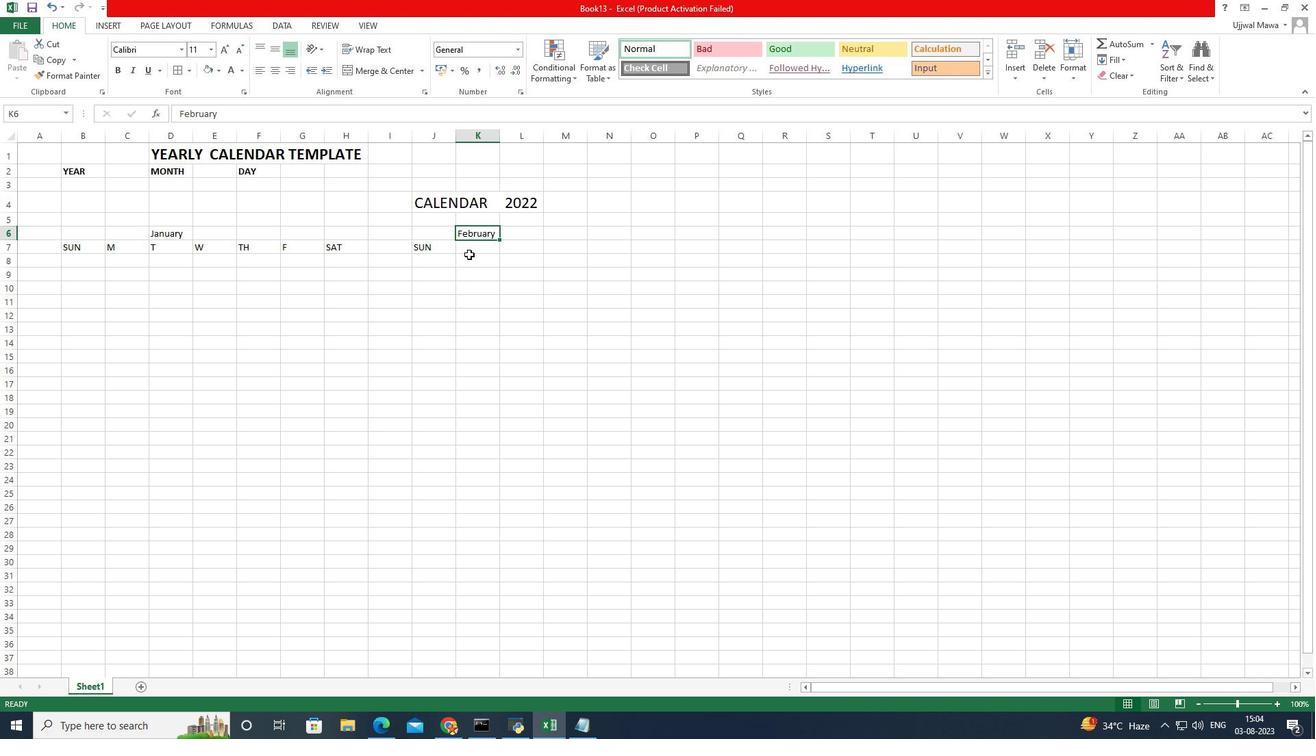 
Action: Mouse pressed left at (479, 230)
Screenshot: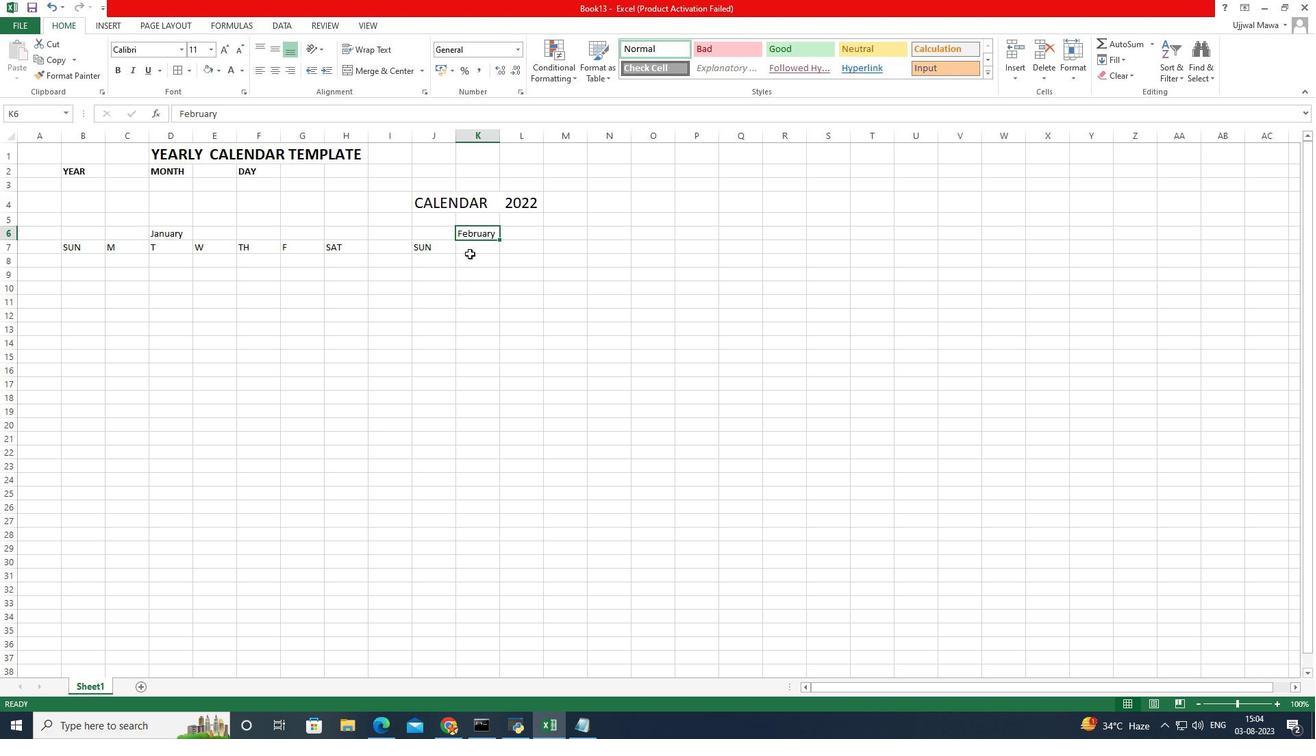
Action: Mouse moved to (470, 254)
Screenshot: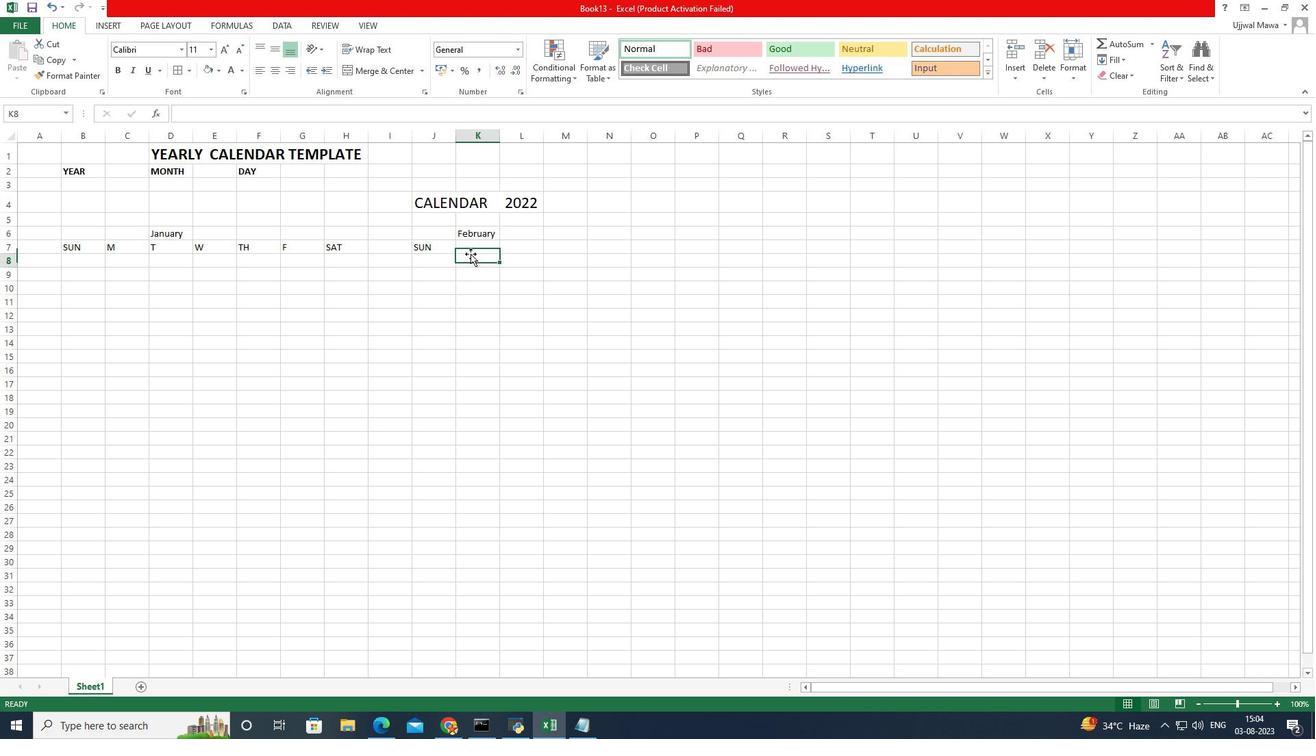 
Action: Mouse pressed left at (470, 254)
Screenshot: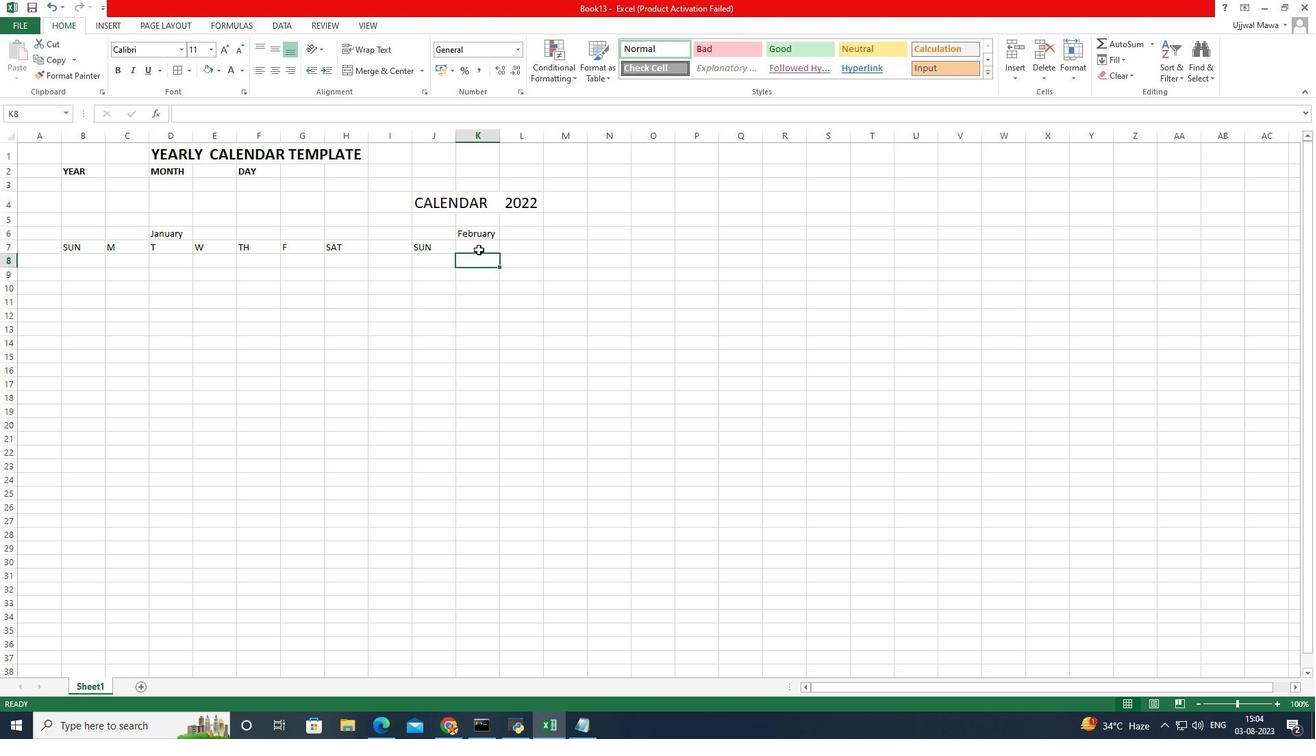 
Action: Mouse moved to (481, 245)
Screenshot: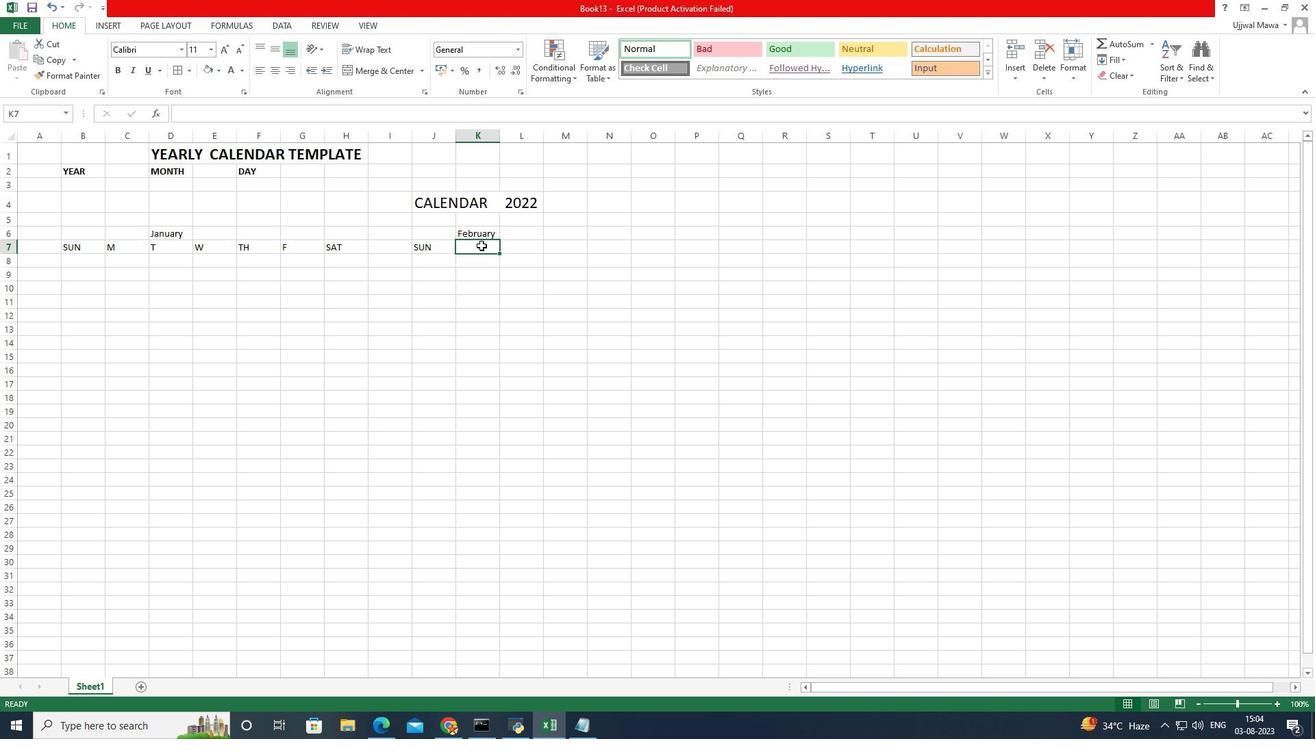 
Action: Mouse pressed left at (481, 245)
Screenshot: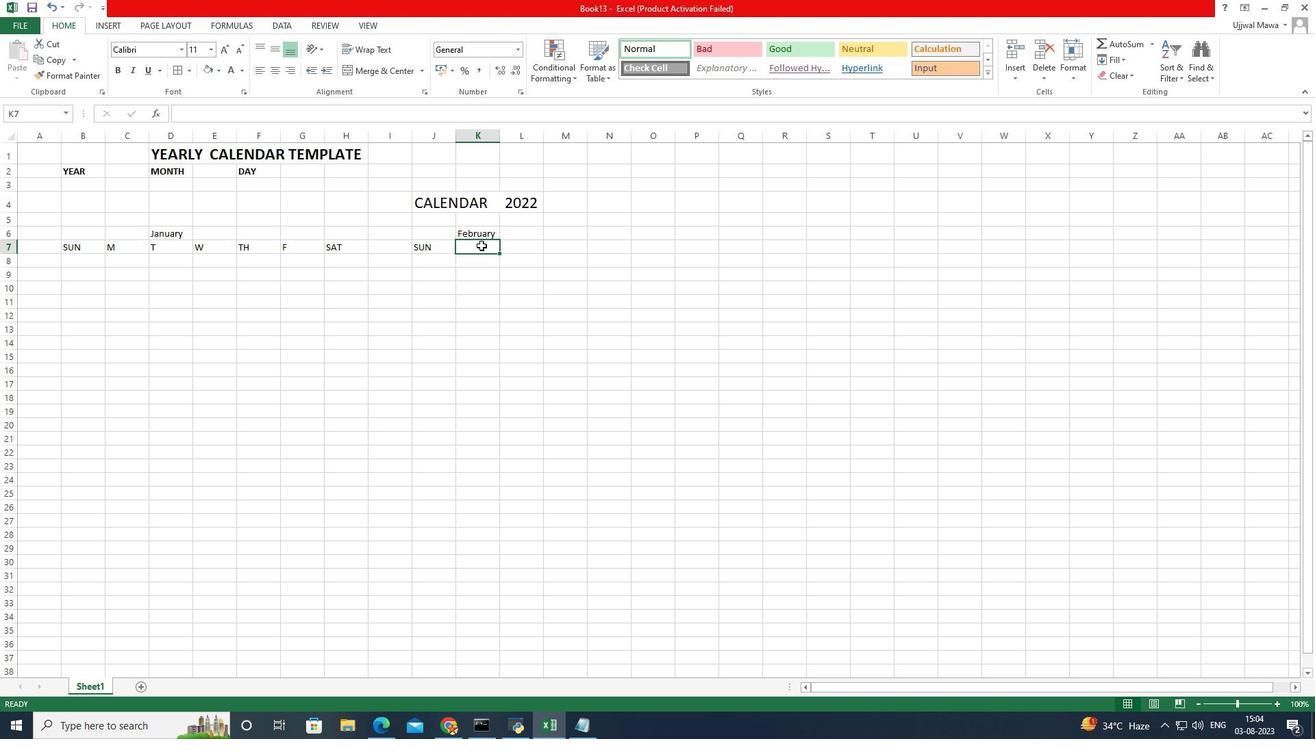 
Action: Key pressed m
Screenshot: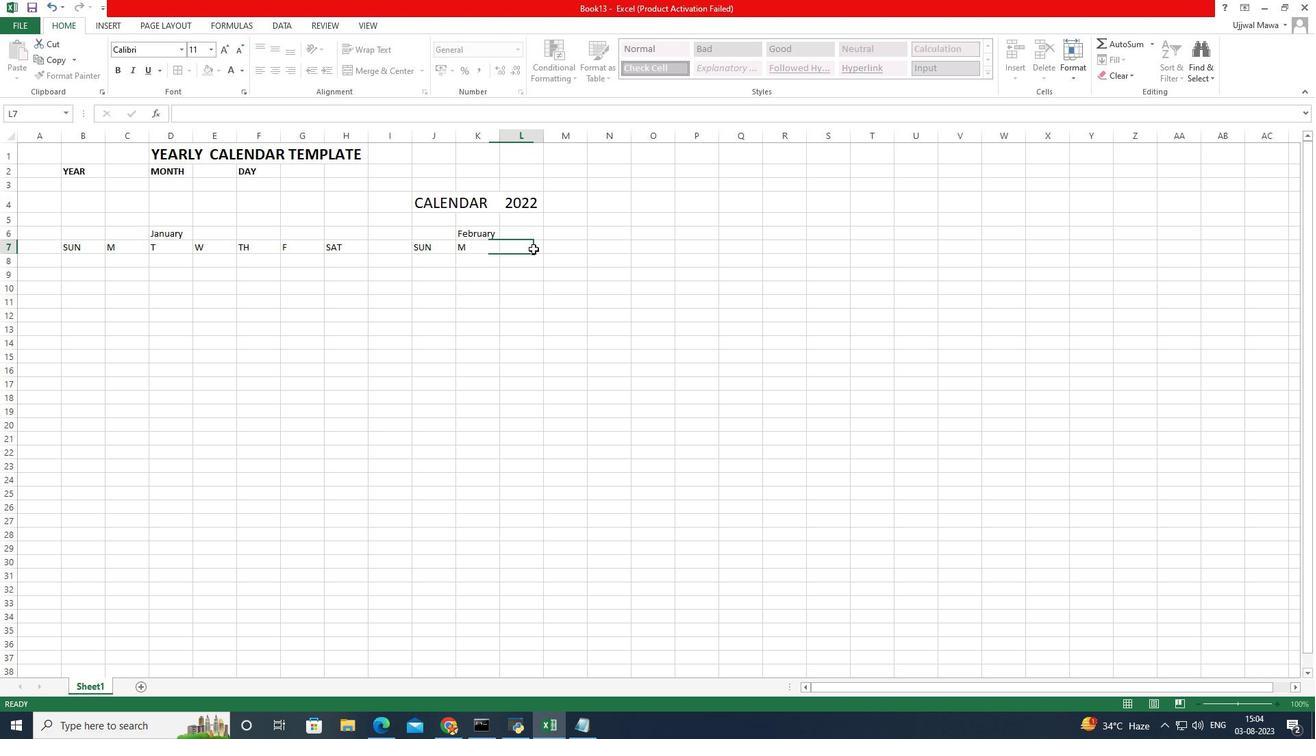 
Action: Mouse moved to (533, 249)
Screenshot: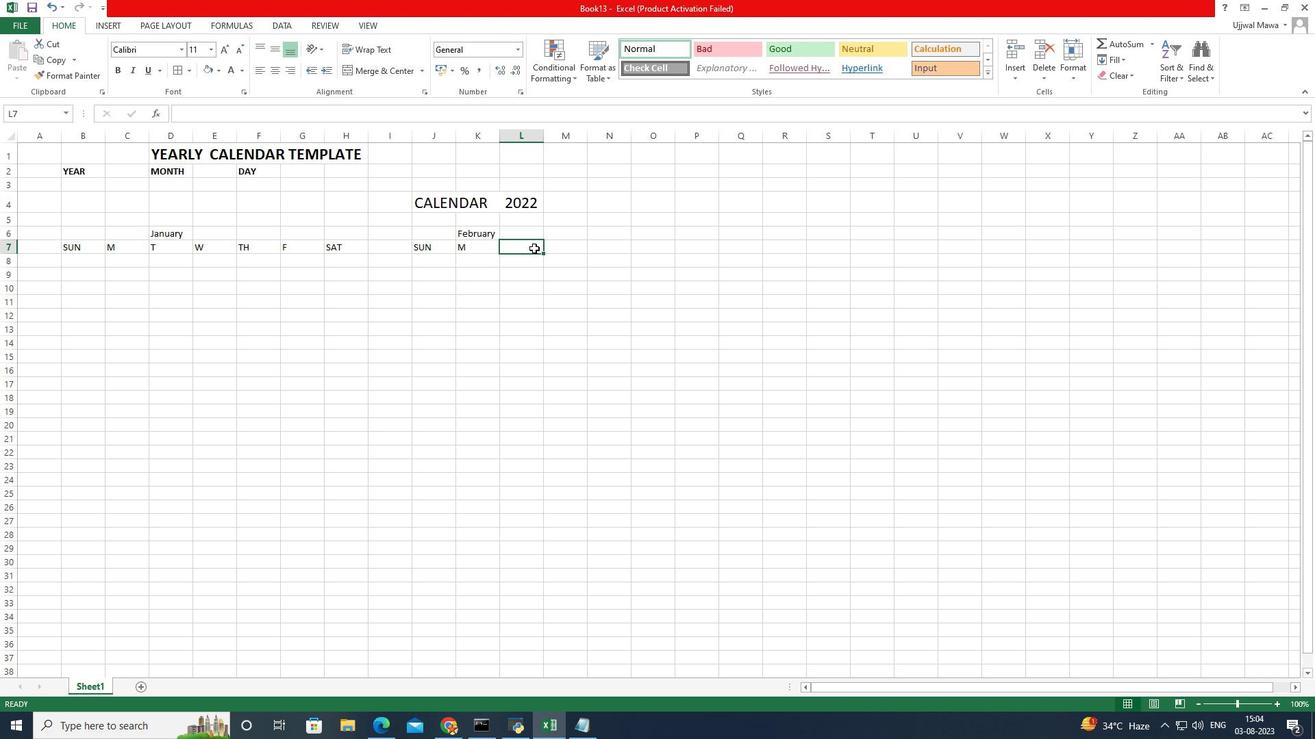 
Action: Mouse pressed left at (533, 249)
Screenshot: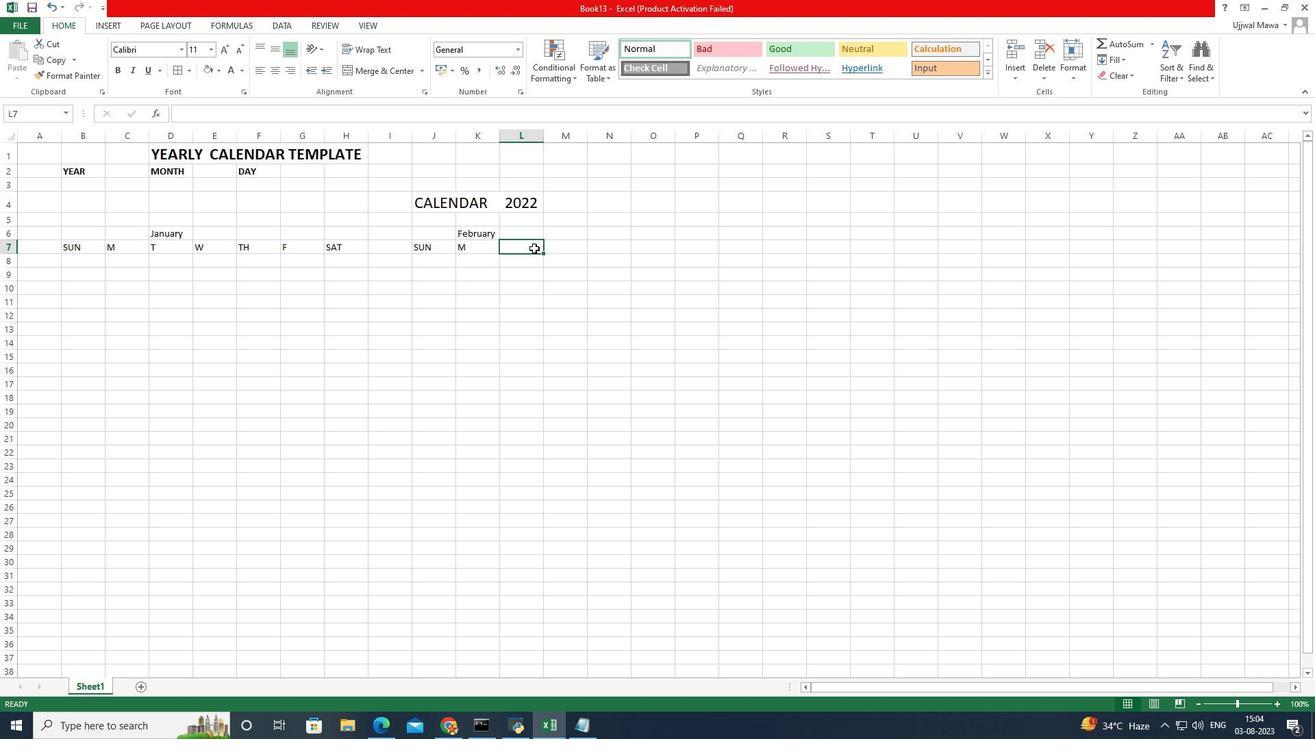 
Action: Mouse moved to (534, 248)
Screenshot: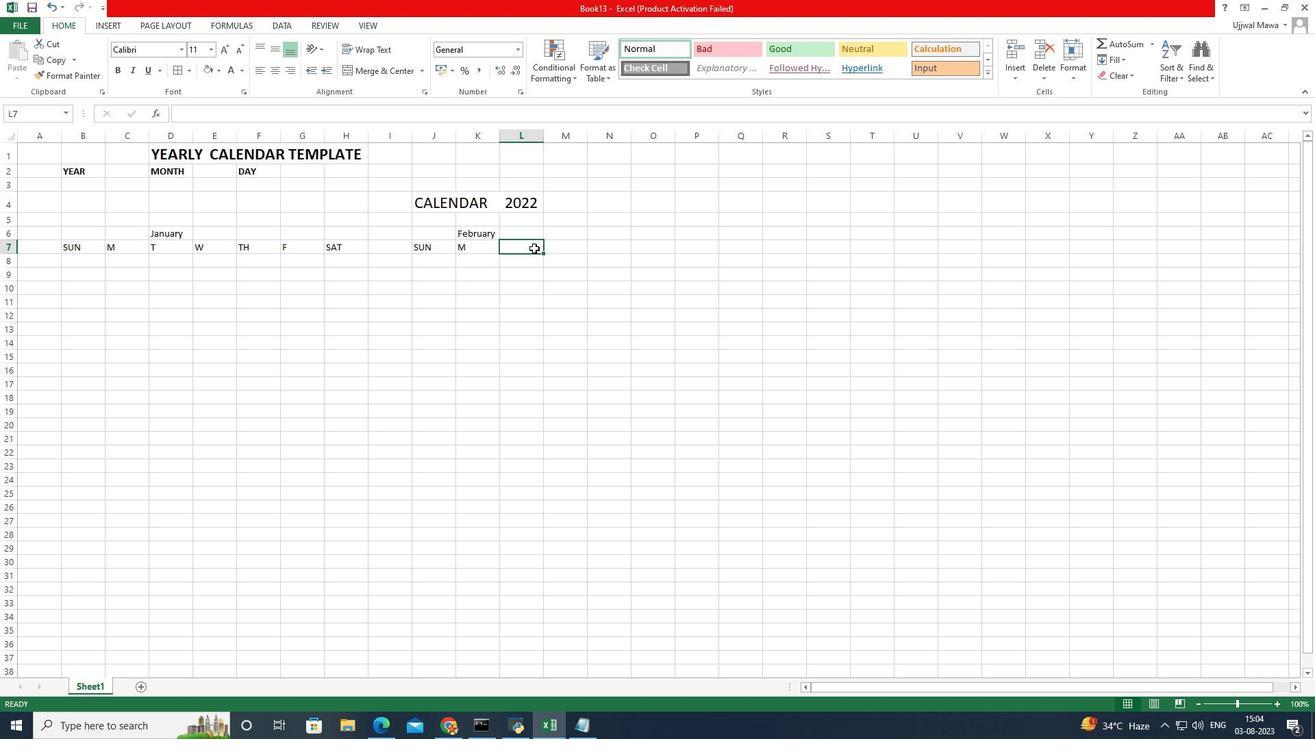 
Action: Key pressed t
Screenshot: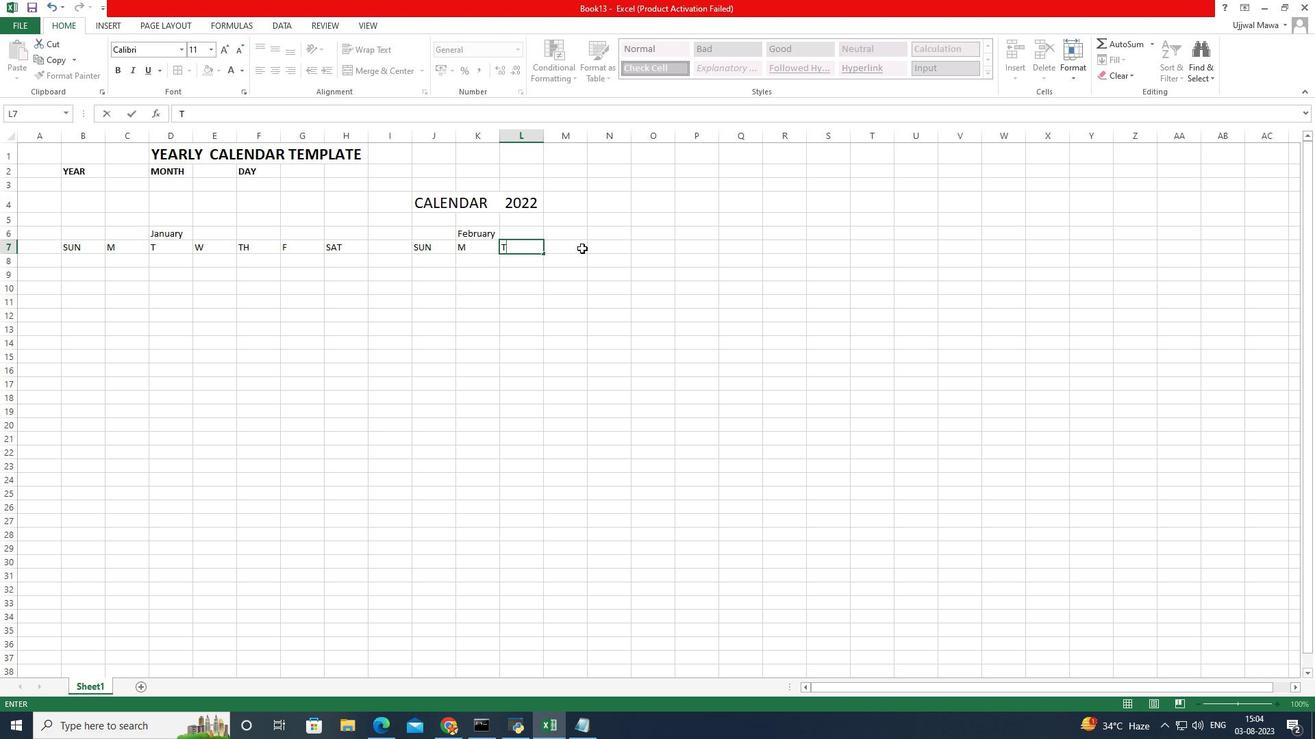 
Action: Mouse moved to (582, 248)
Screenshot: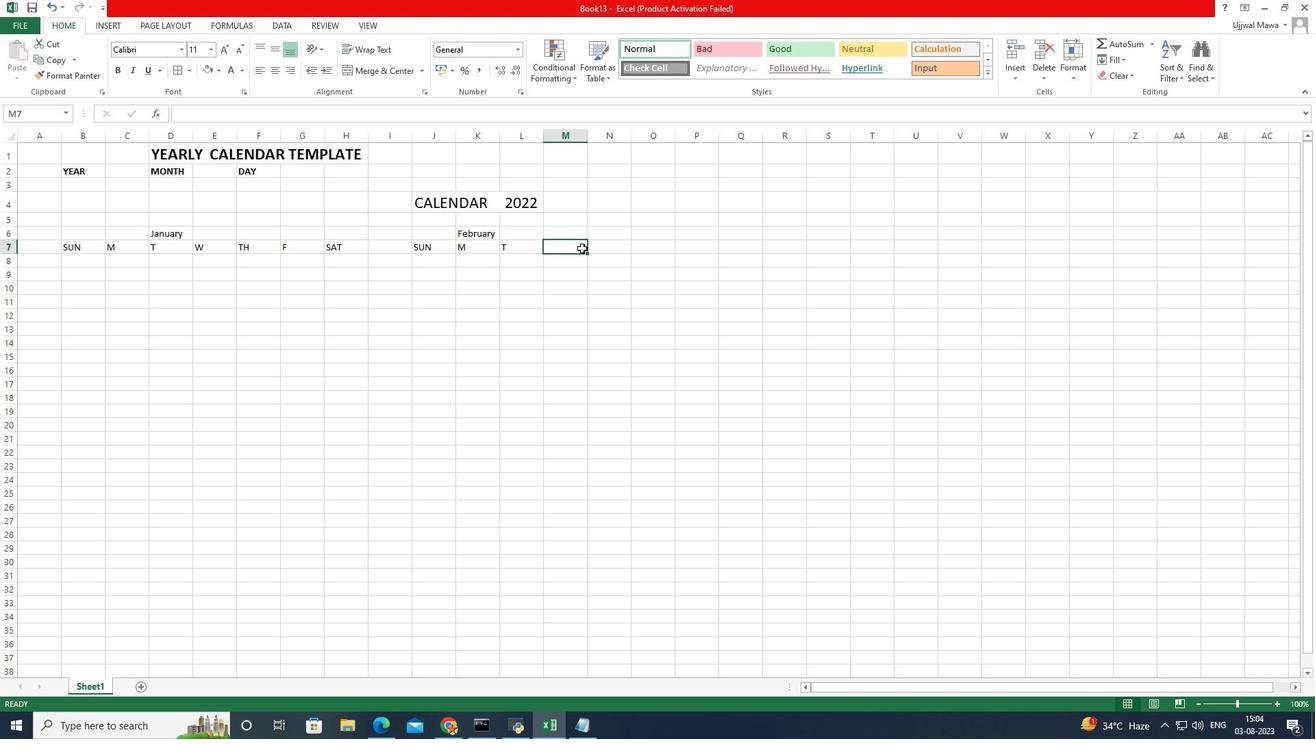 
Action: Mouse pressed left at (582, 248)
Screenshot: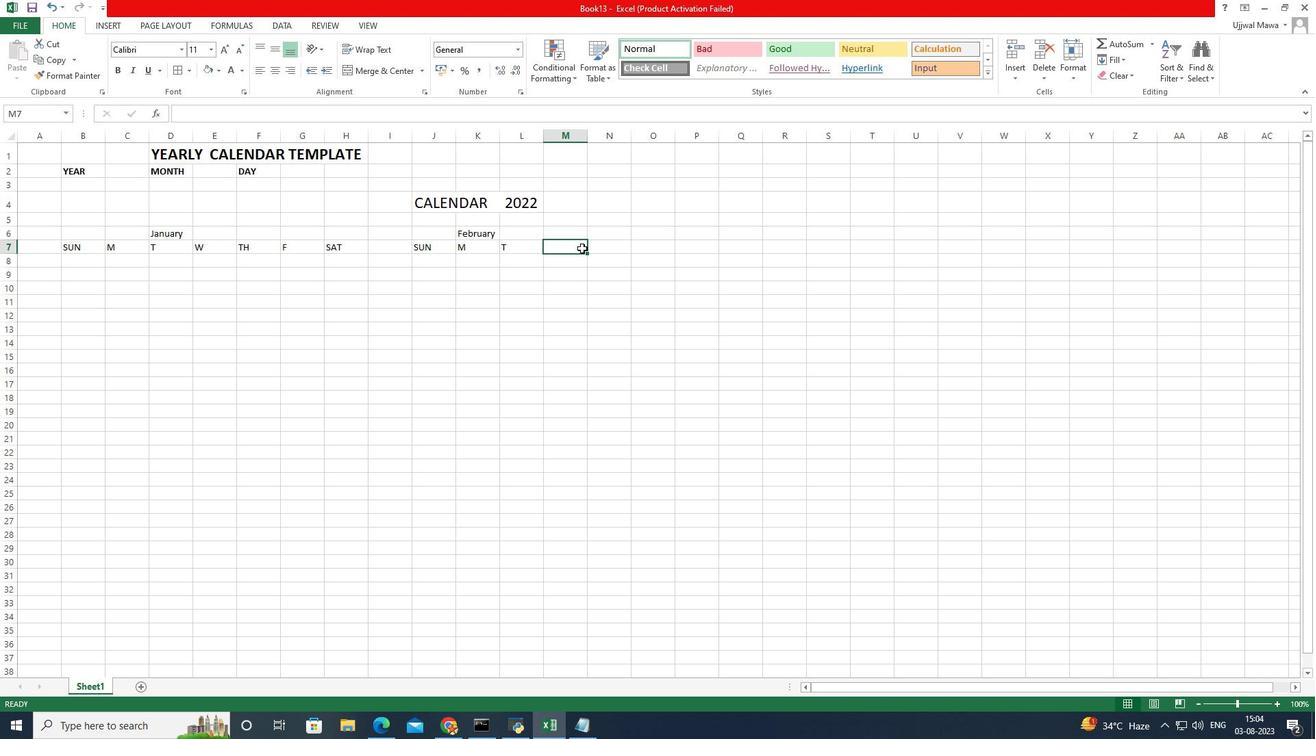 
Action: Mouse moved to (631, 294)
Screenshot: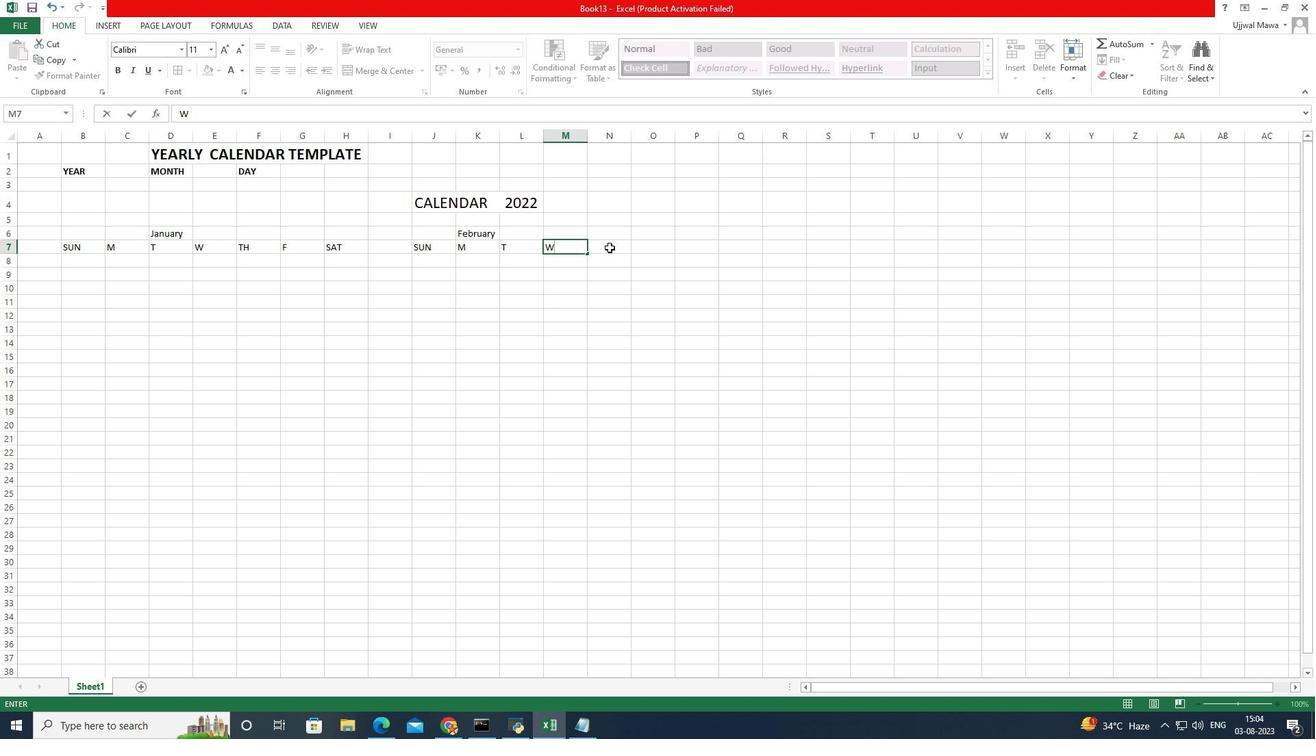 
Action: Key pressed w
Screenshot: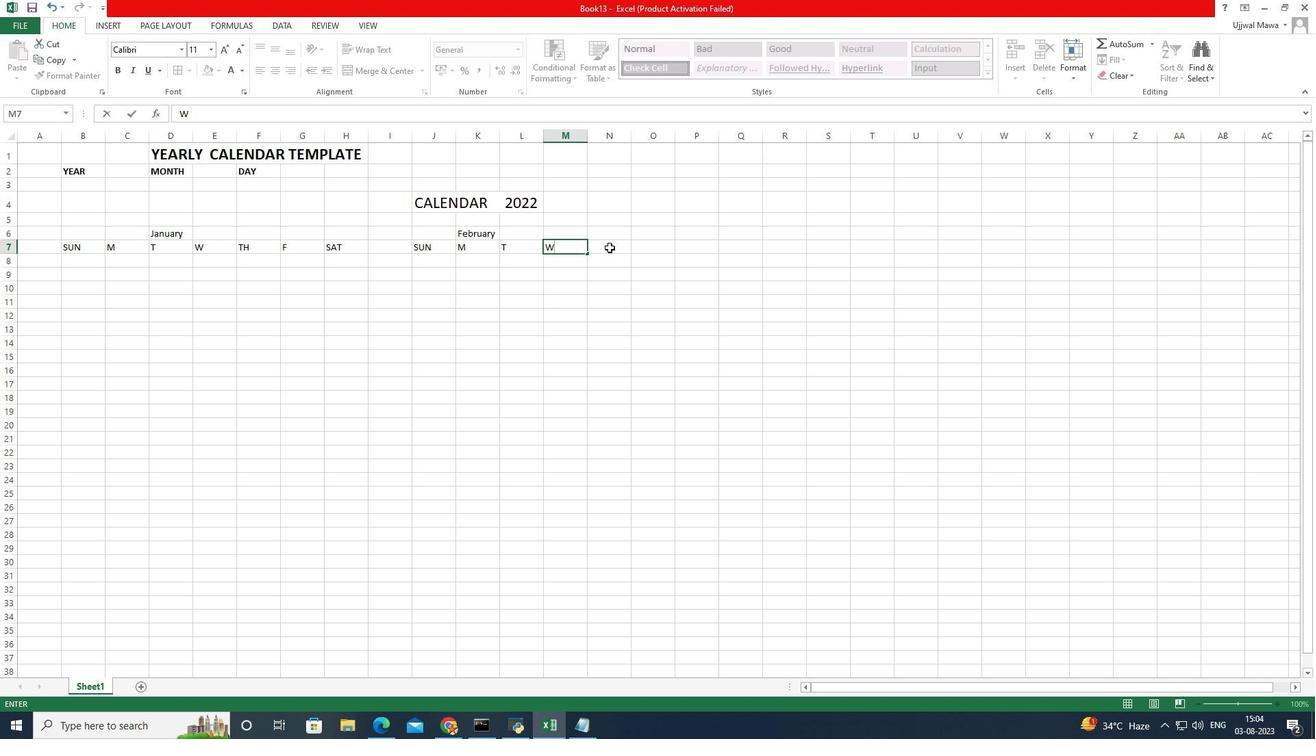 
Action: Mouse moved to (602, 243)
Screenshot: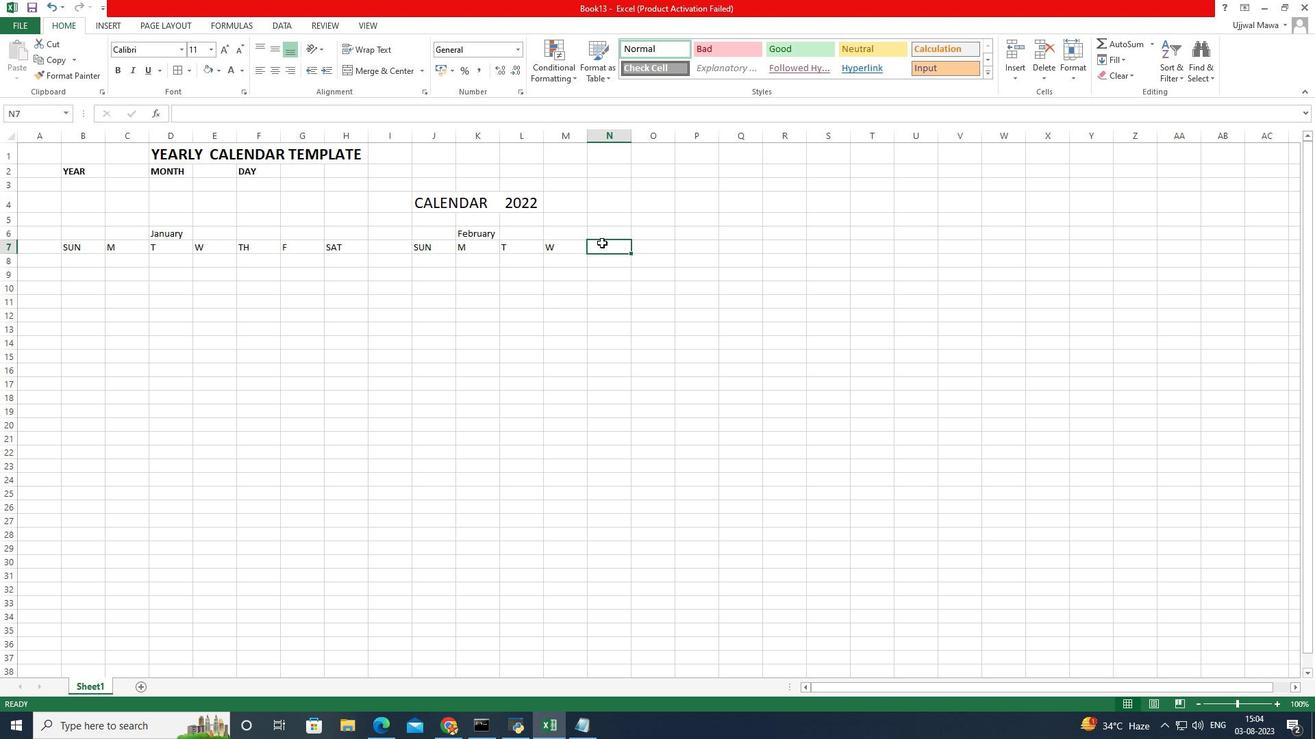 
Action: Mouse pressed left at (602, 243)
Screenshot: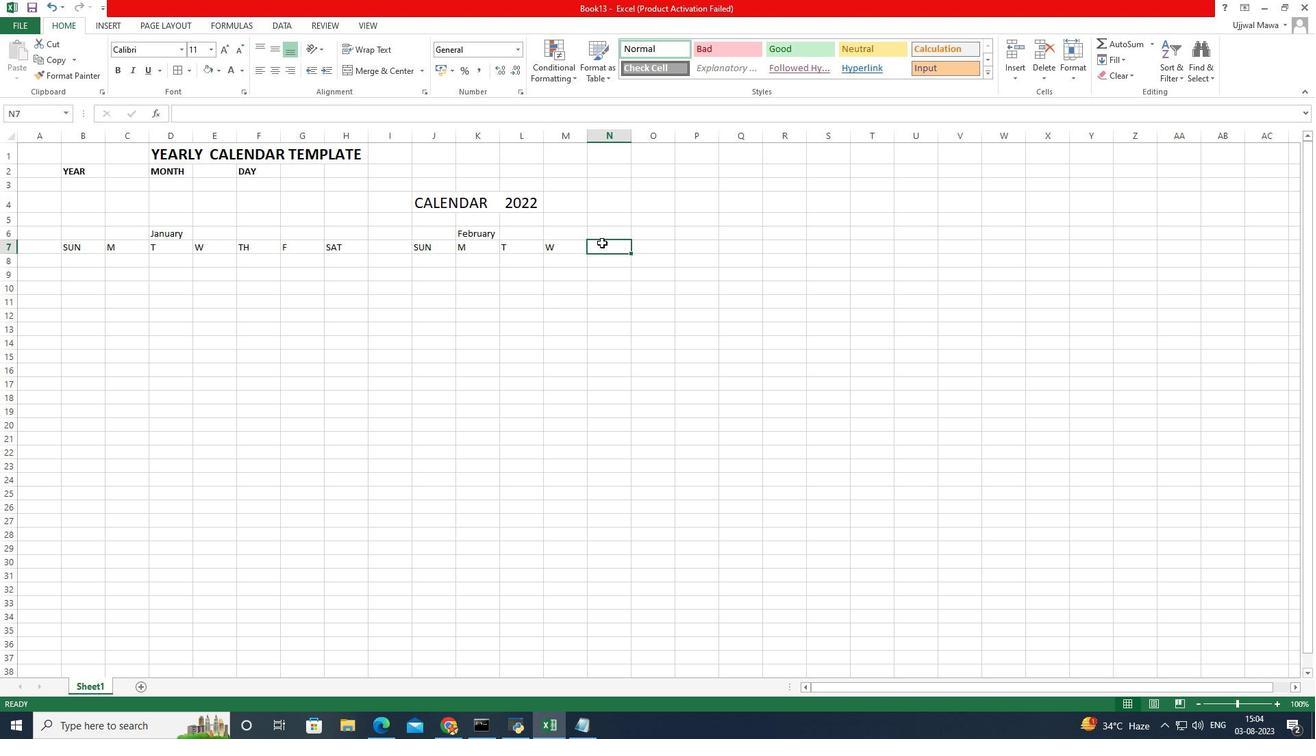 
Action: Key pressed t
Screenshot: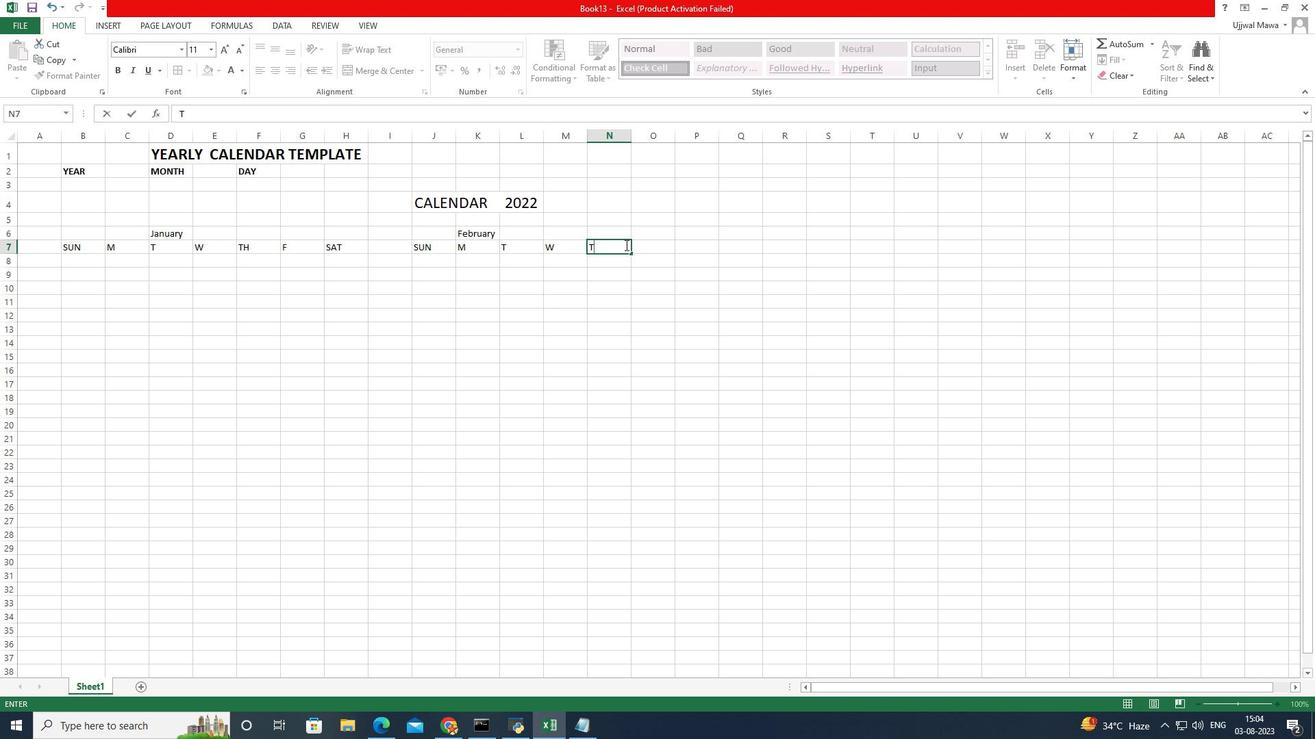 
Action: Mouse moved to (619, 245)
Screenshot: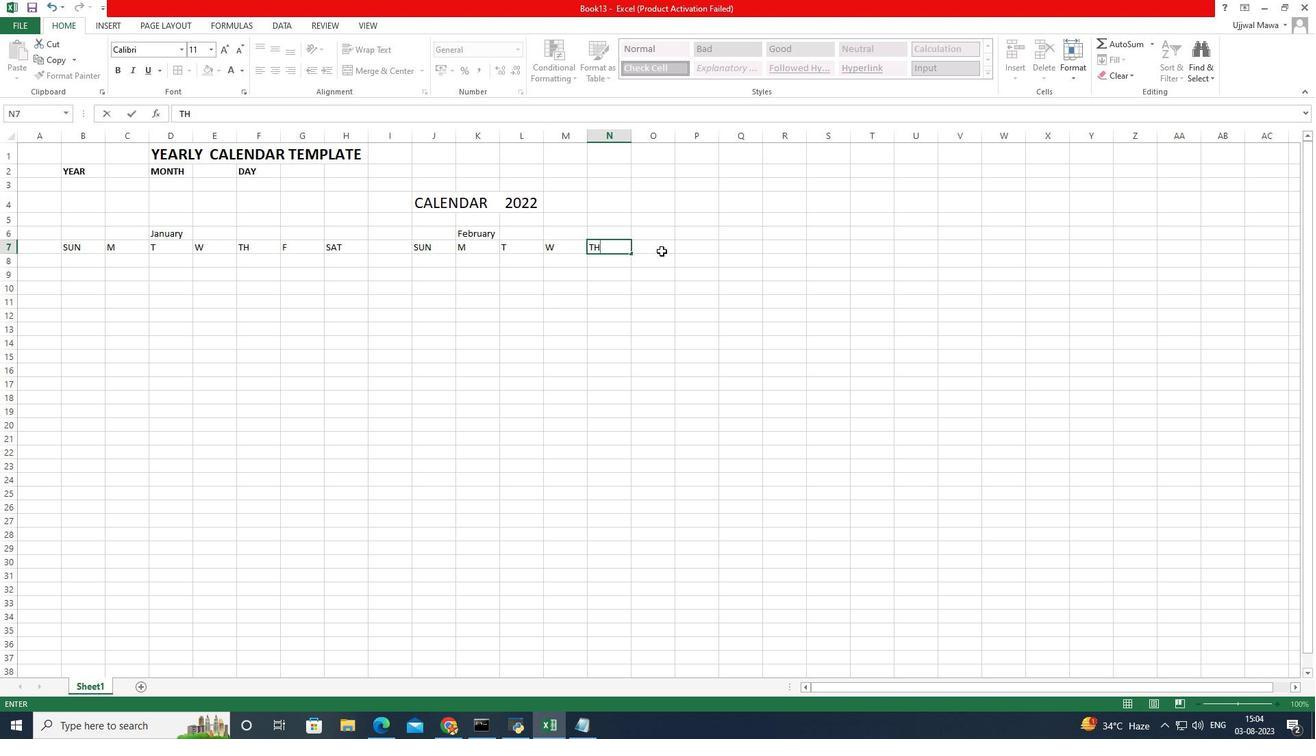 
Action: Key pressed h
Screenshot: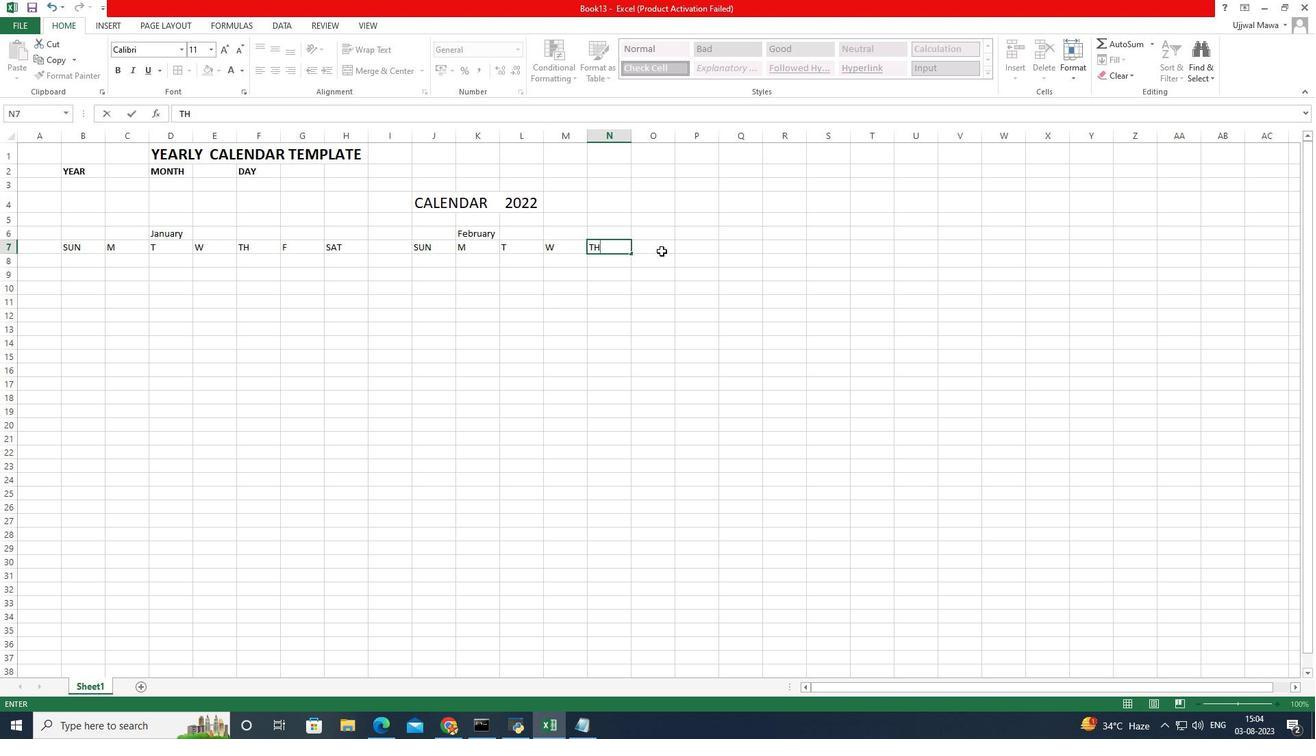
Action: Mouse moved to (661, 251)
Screenshot: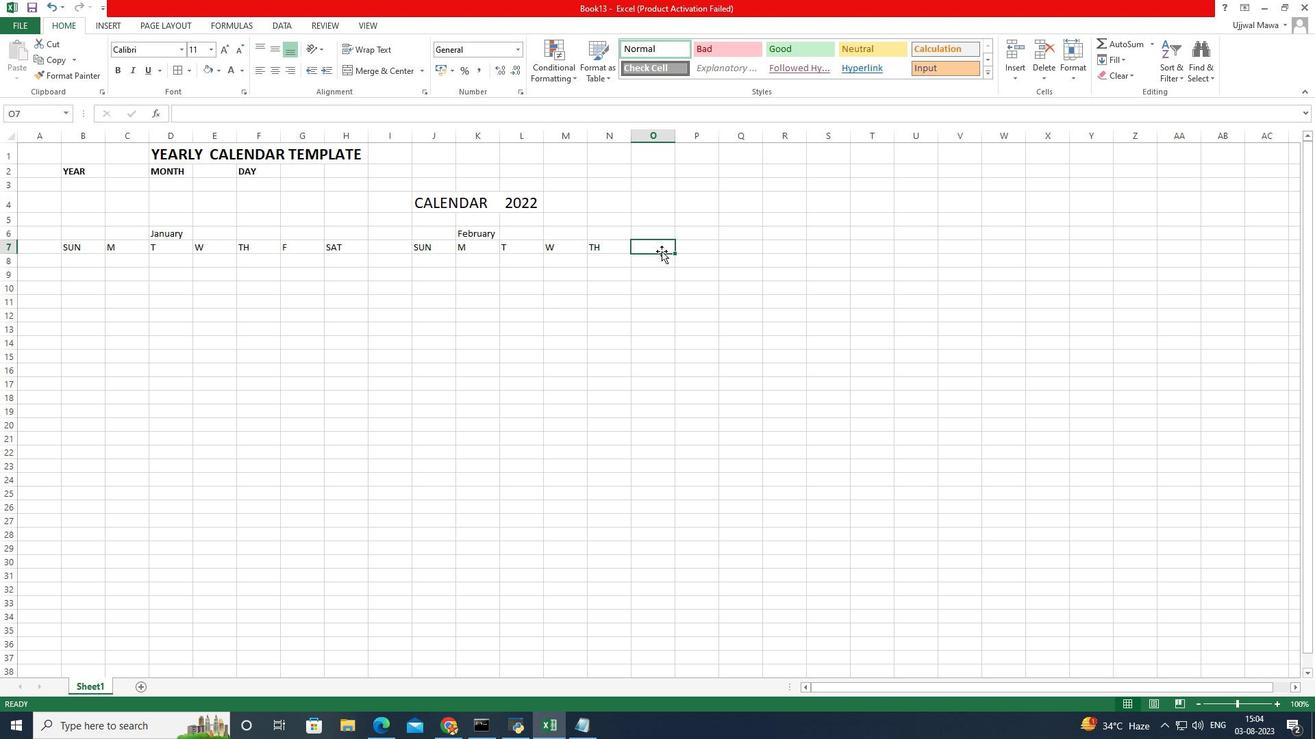 
Action: Mouse pressed left at (661, 251)
Screenshot: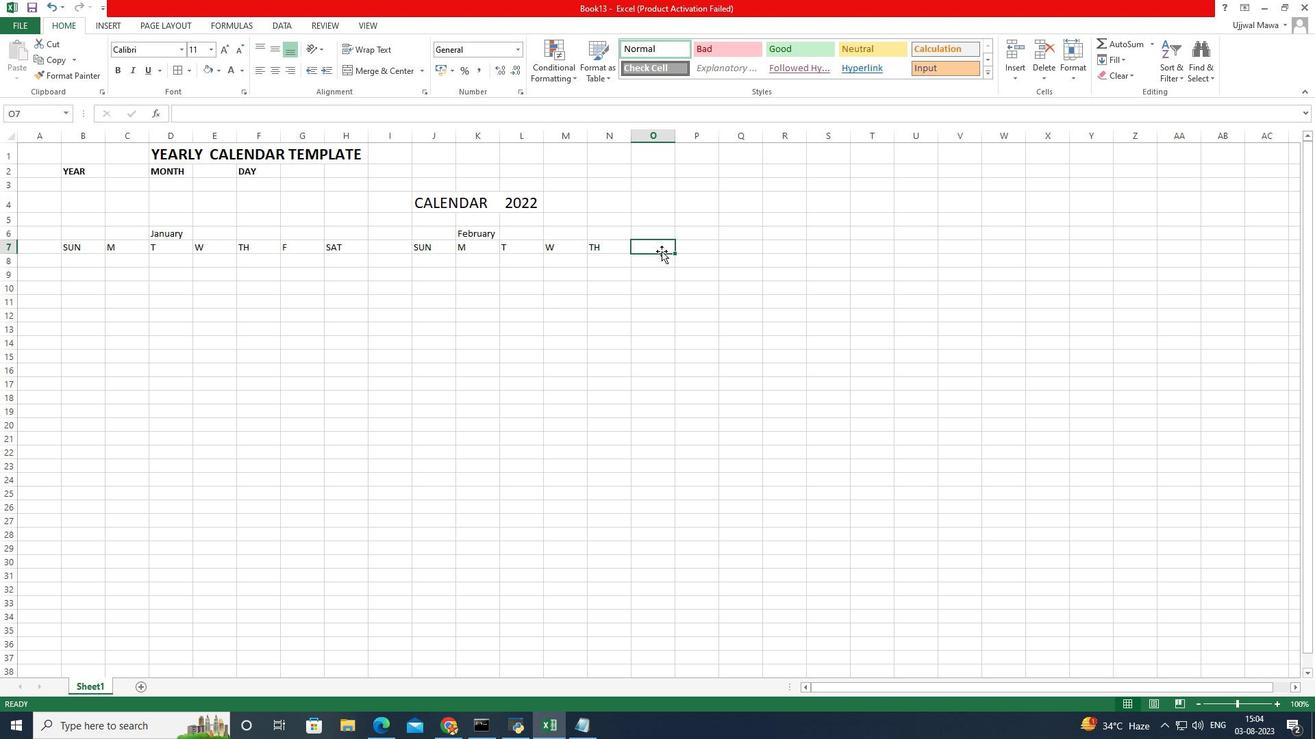 
Action: Key pressed f
Screenshot: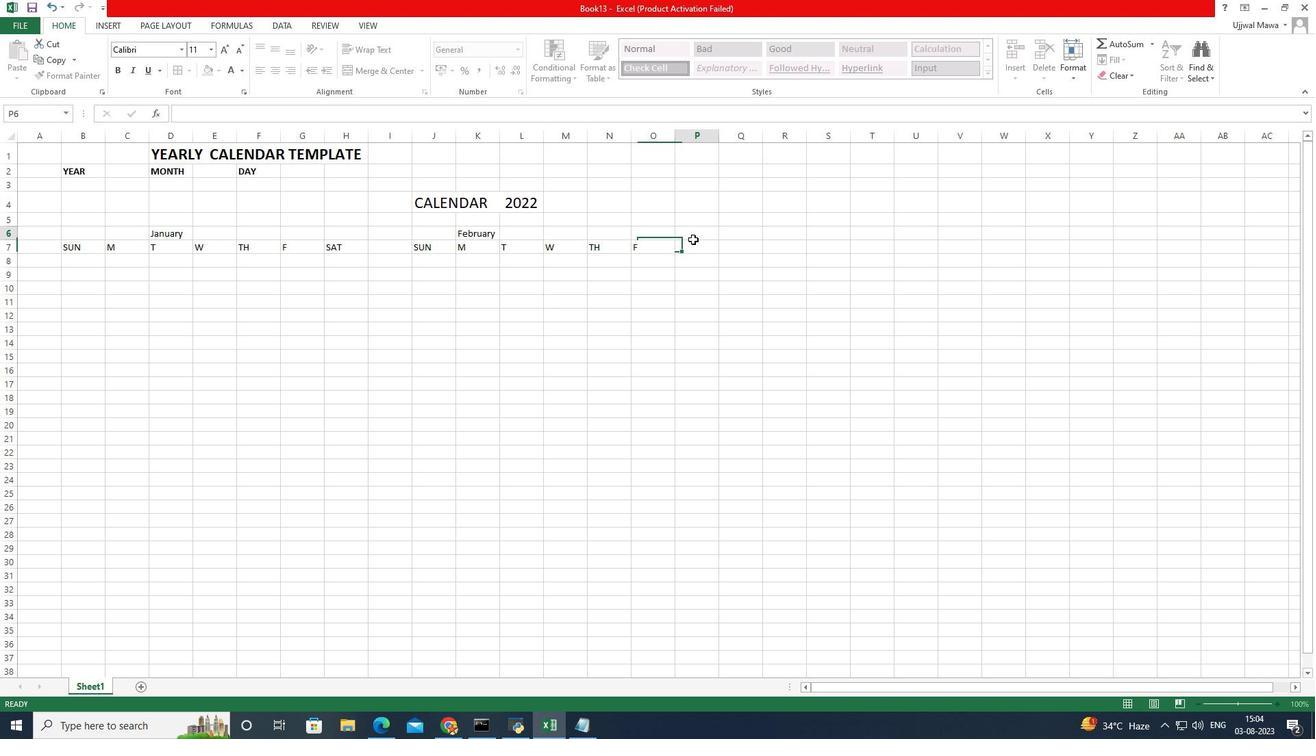 
Action: Mouse moved to (693, 239)
Screenshot: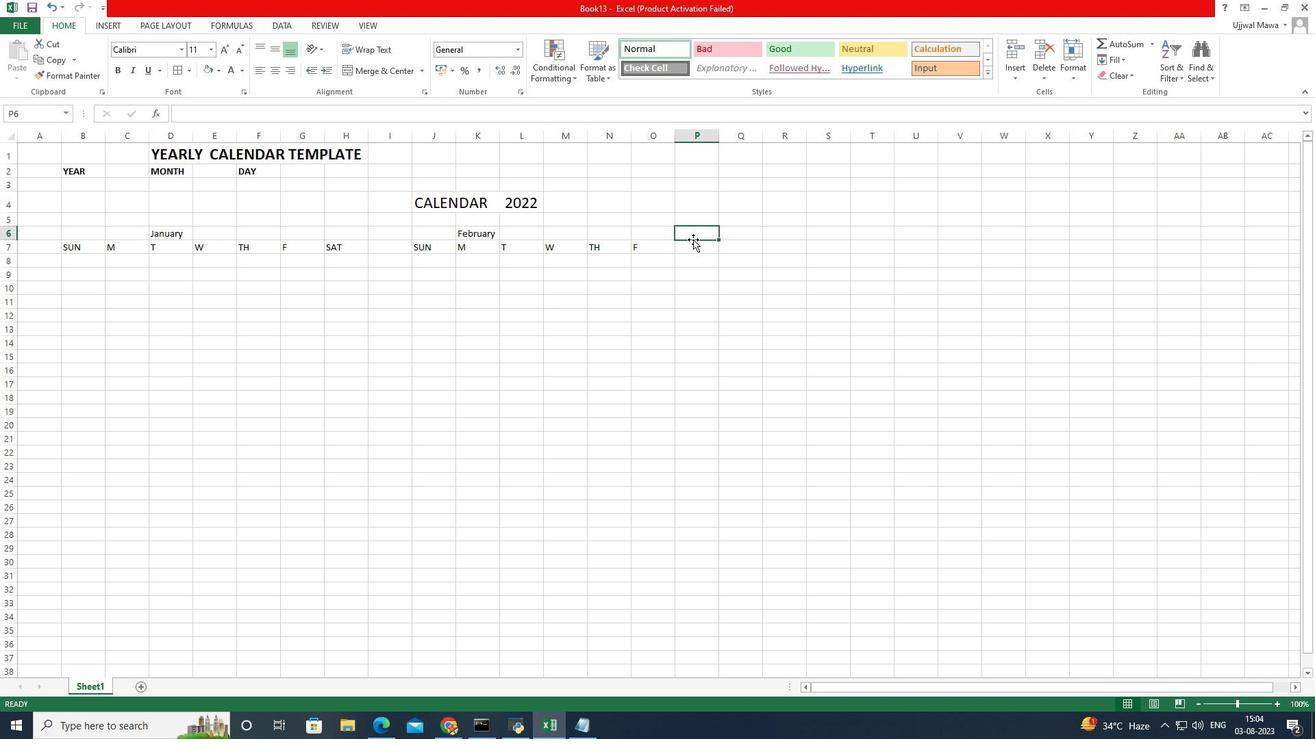 
Action: Mouse pressed left at (693, 239)
Screenshot: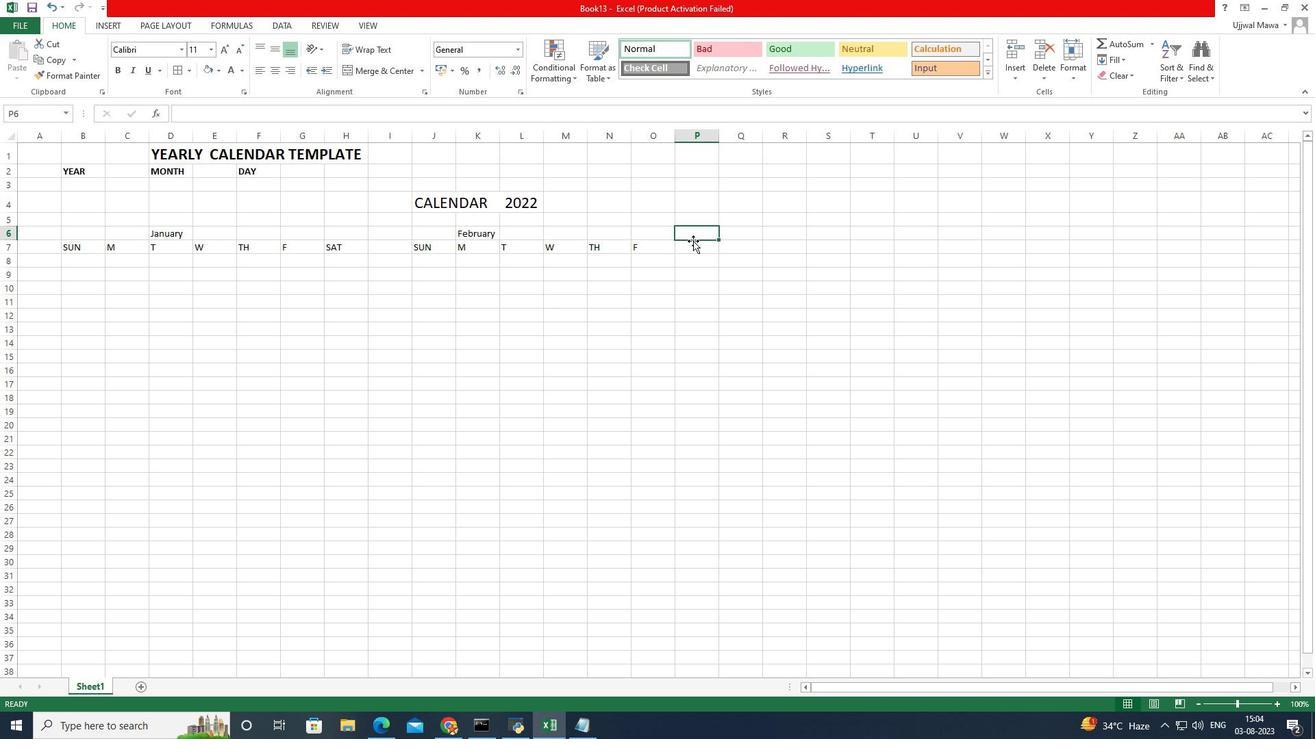 
Action: Mouse moved to (693, 243)
Screenshot: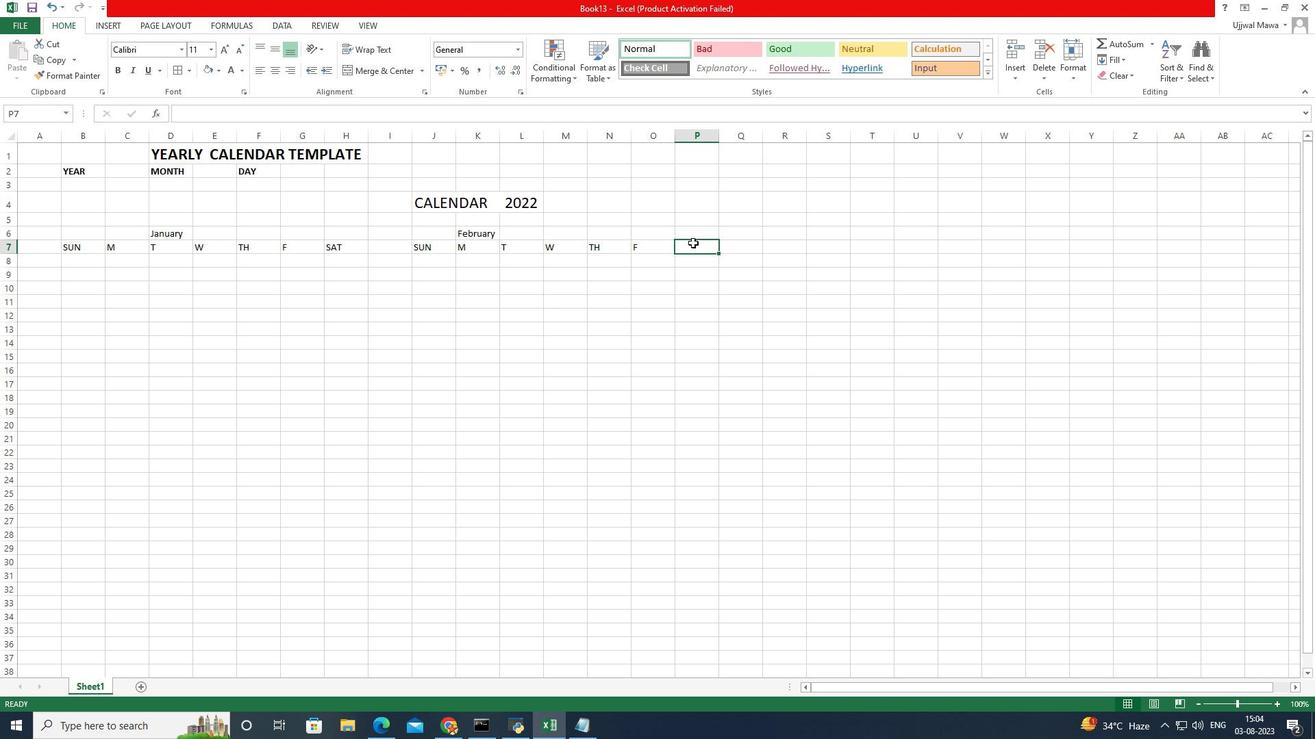 
Action: Mouse pressed left at (693, 243)
Screenshot: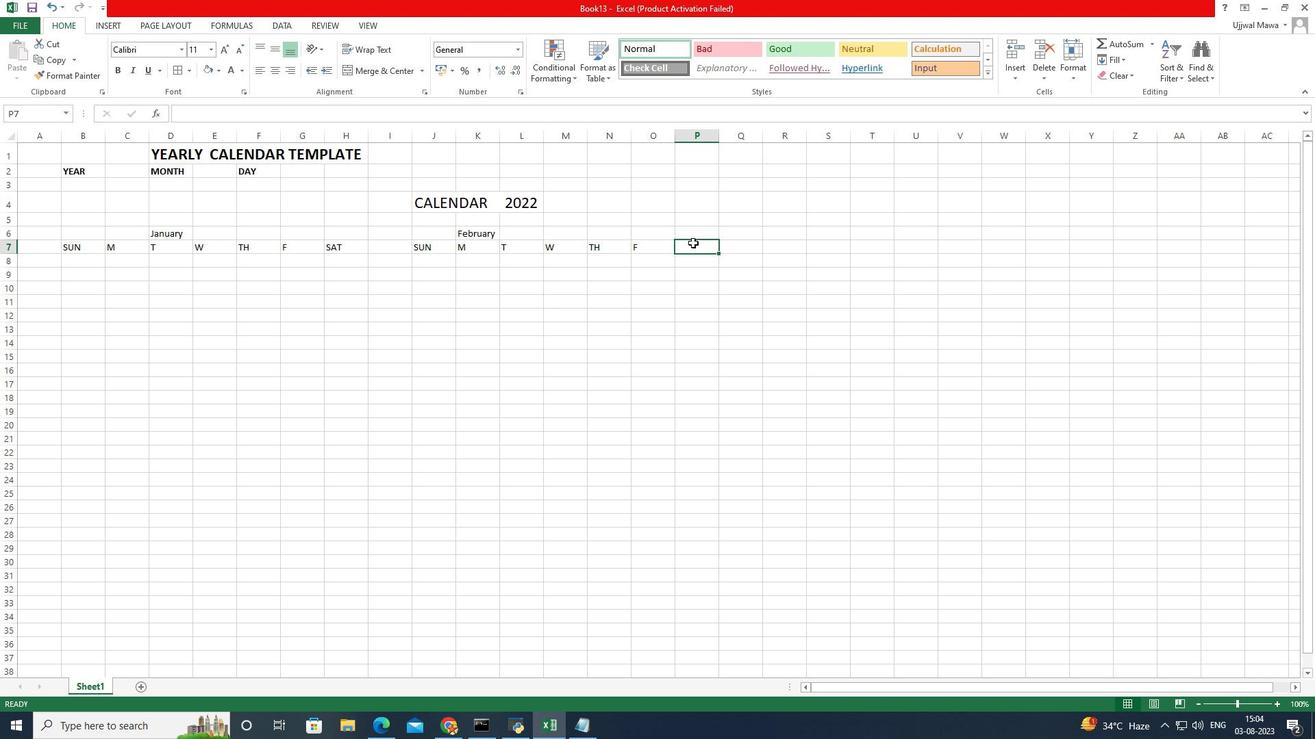 
Action: Key pressed sat
Screenshot: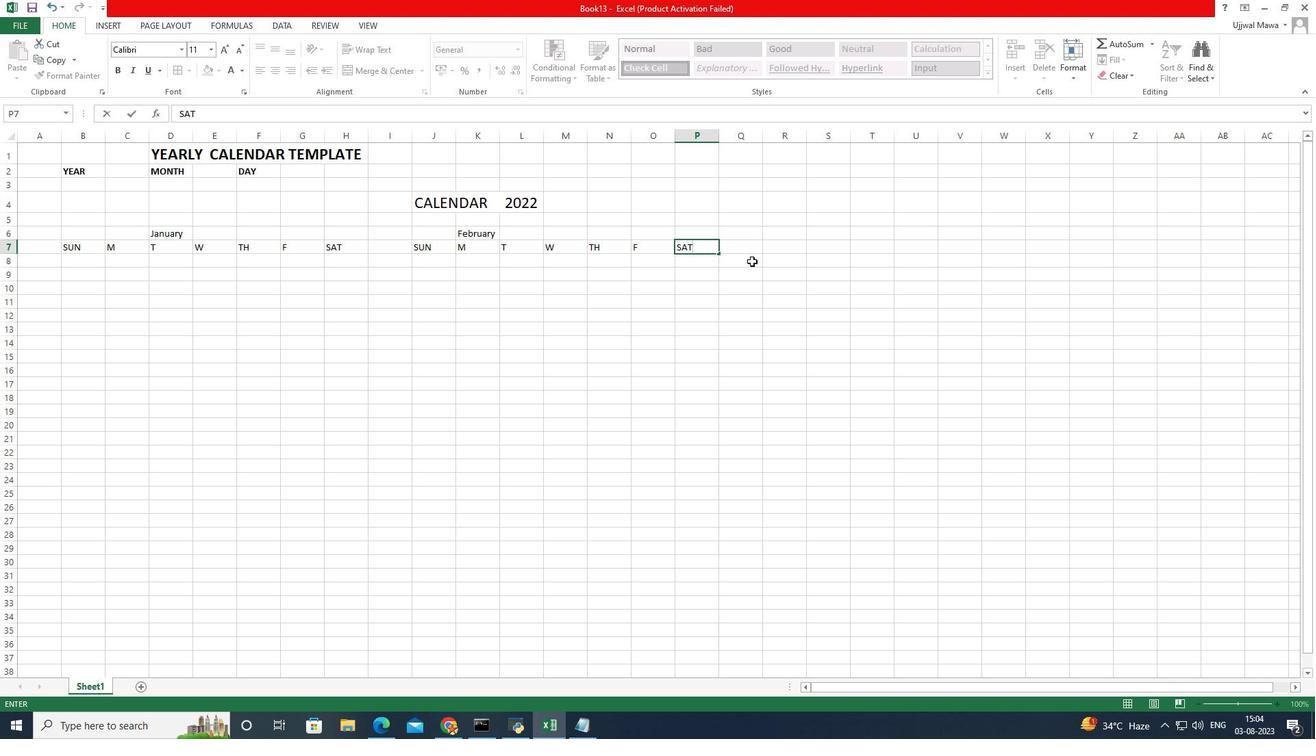
Action: Mouse moved to (774, 248)
Screenshot: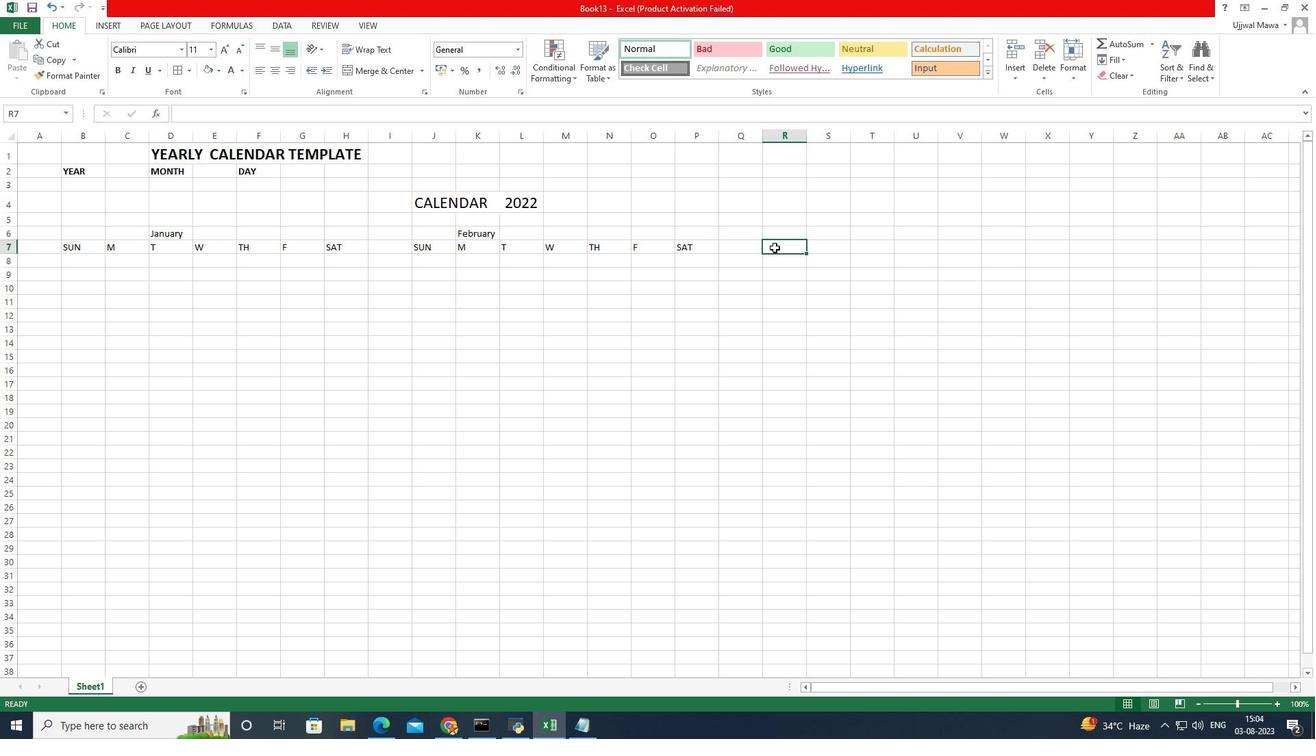 
Action: Mouse pressed left at (774, 248)
Screenshot: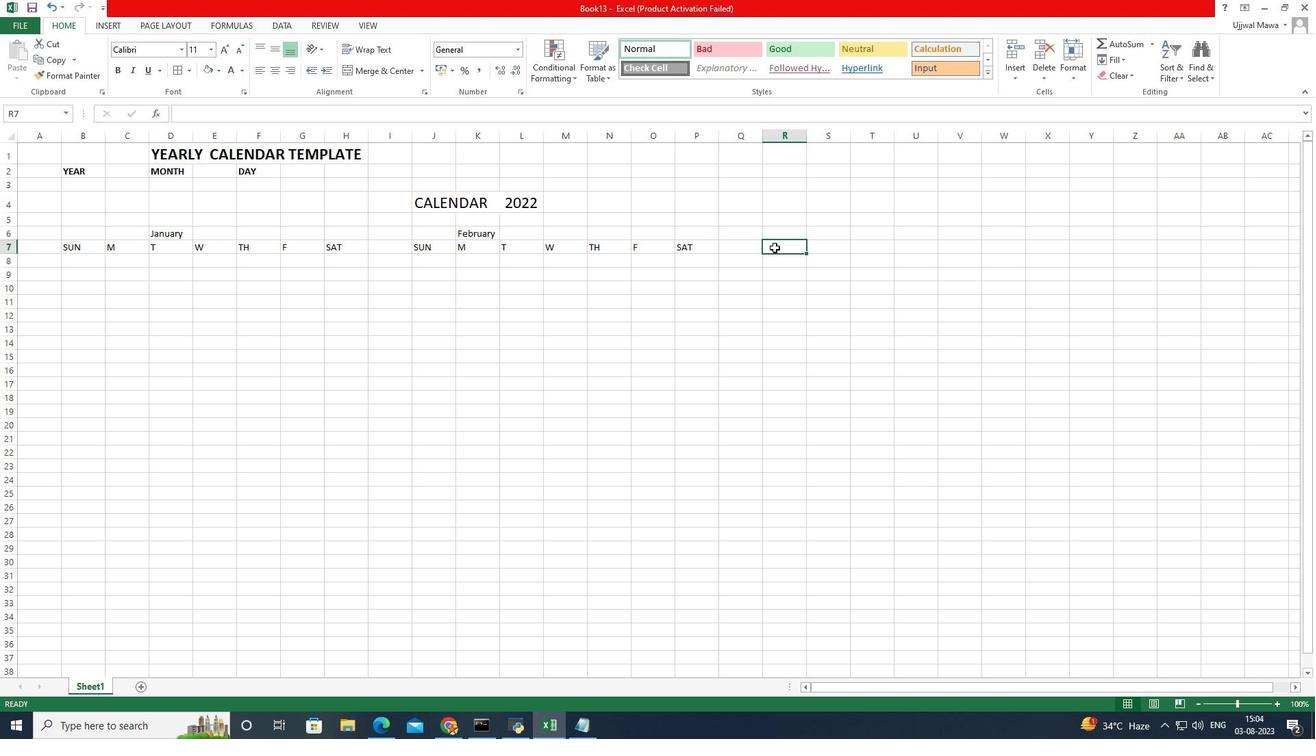 
Action: Key pressed s
Screenshot: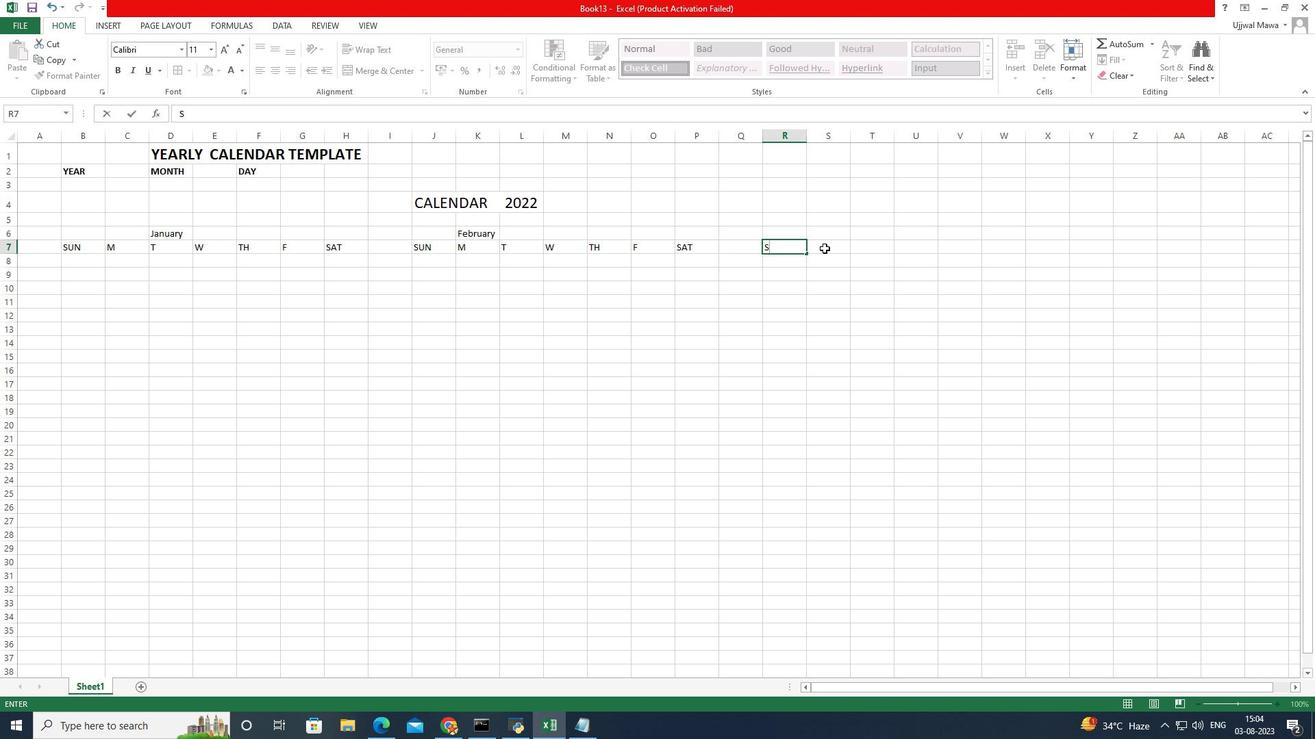 
Action: Mouse moved to (824, 248)
Screenshot: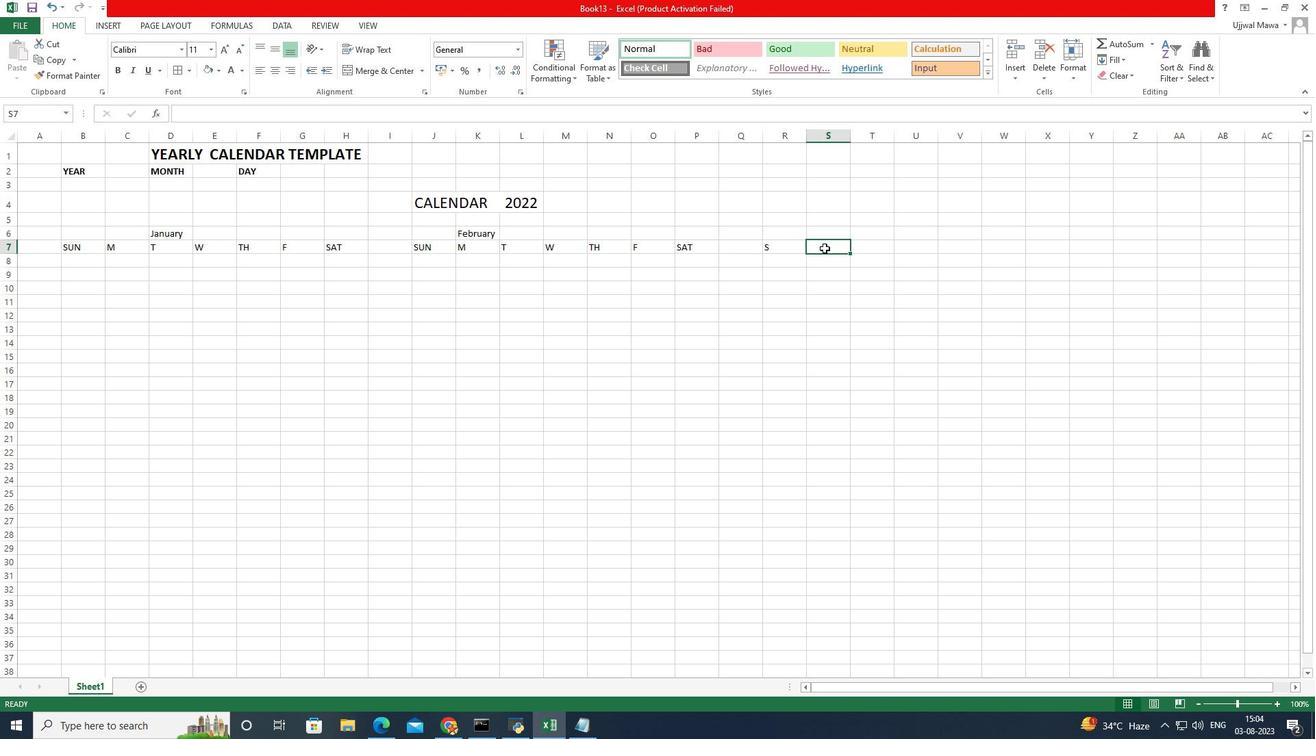
Action: Mouse pressed left at (824, 248)
Screenshot: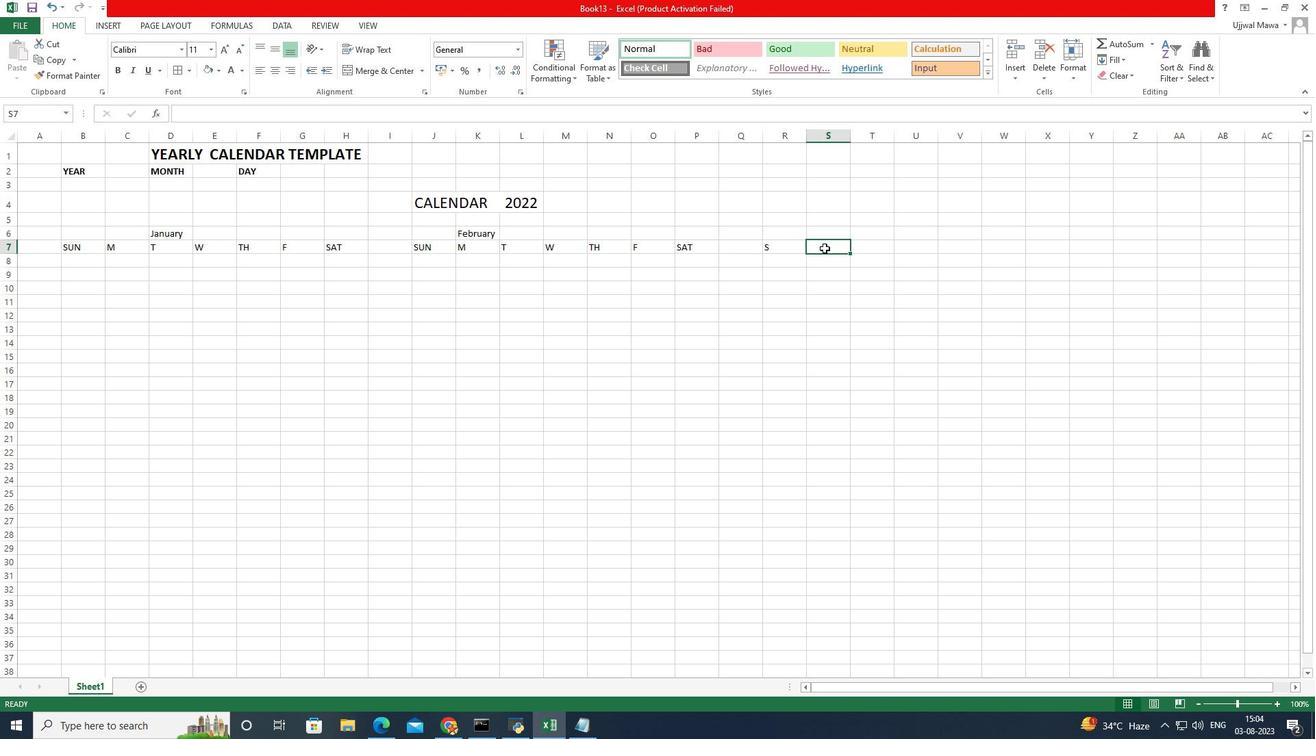 
Action: Mouse moved to (774, 248)
Screenshot: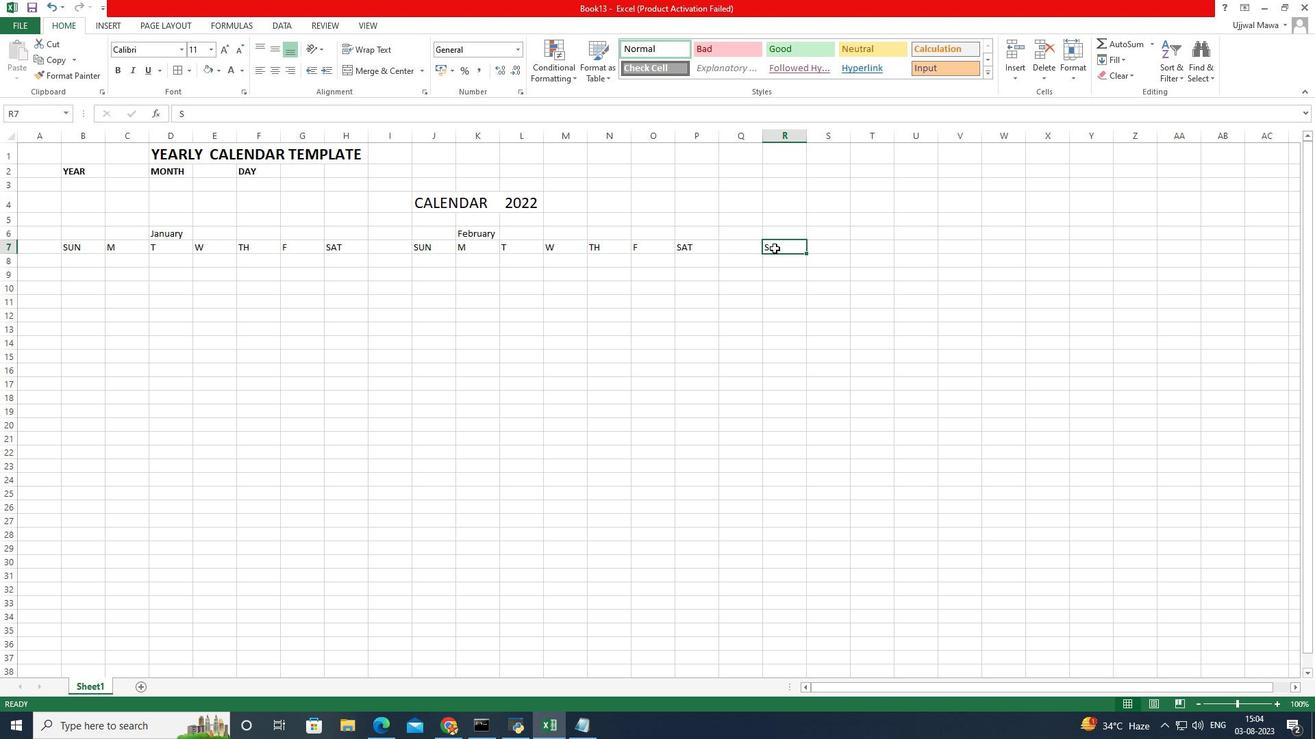 
Action: Mouse pressed left at (774, 248)
Screenshot: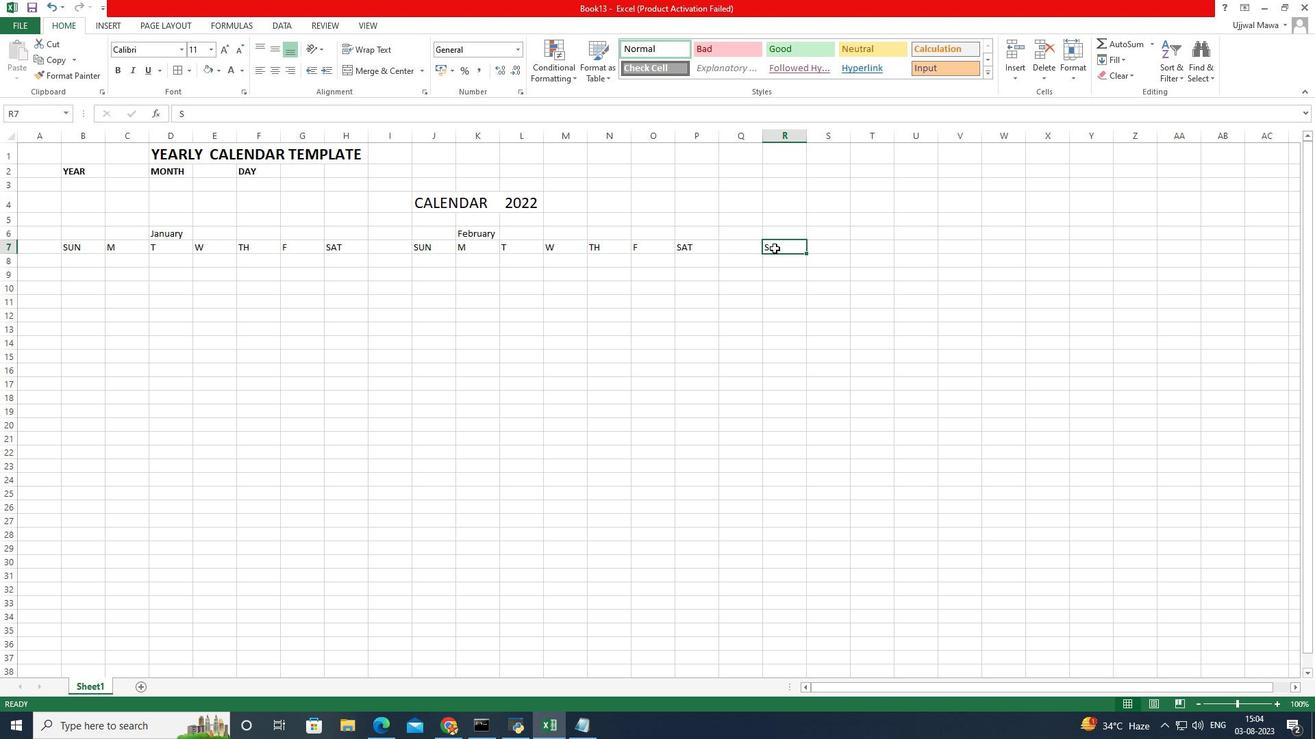 
Action: Mouse pressed left at (774, 248)
Screenshot: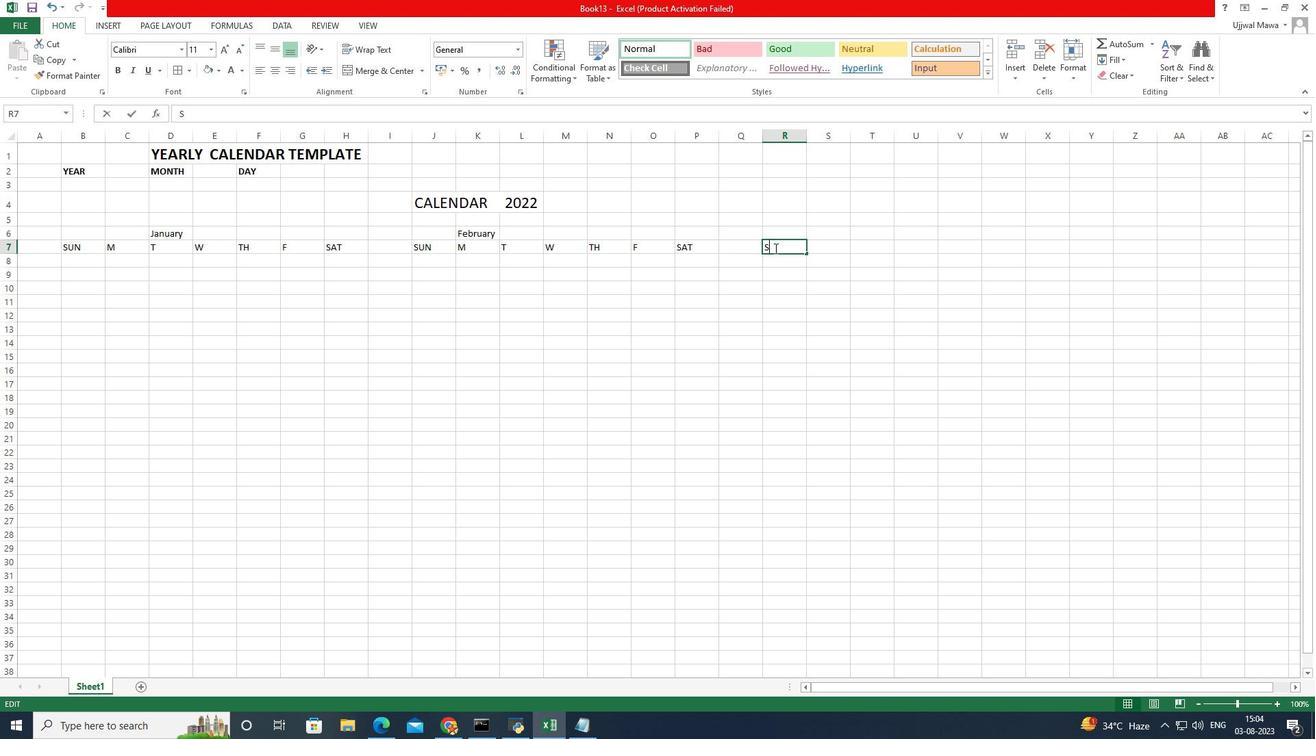 
Action: Mouse pressed left at (774, 248)
Screenshot: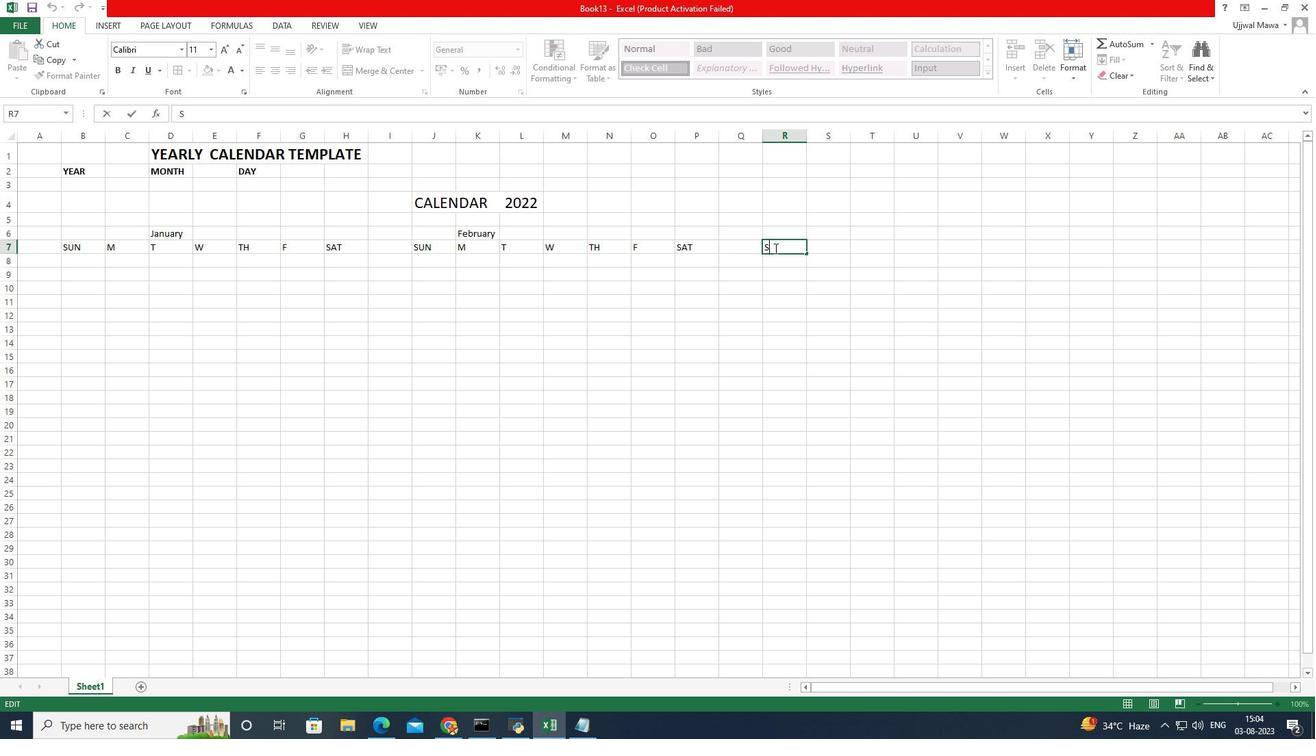 
Action: Key pressed un
Screenshot: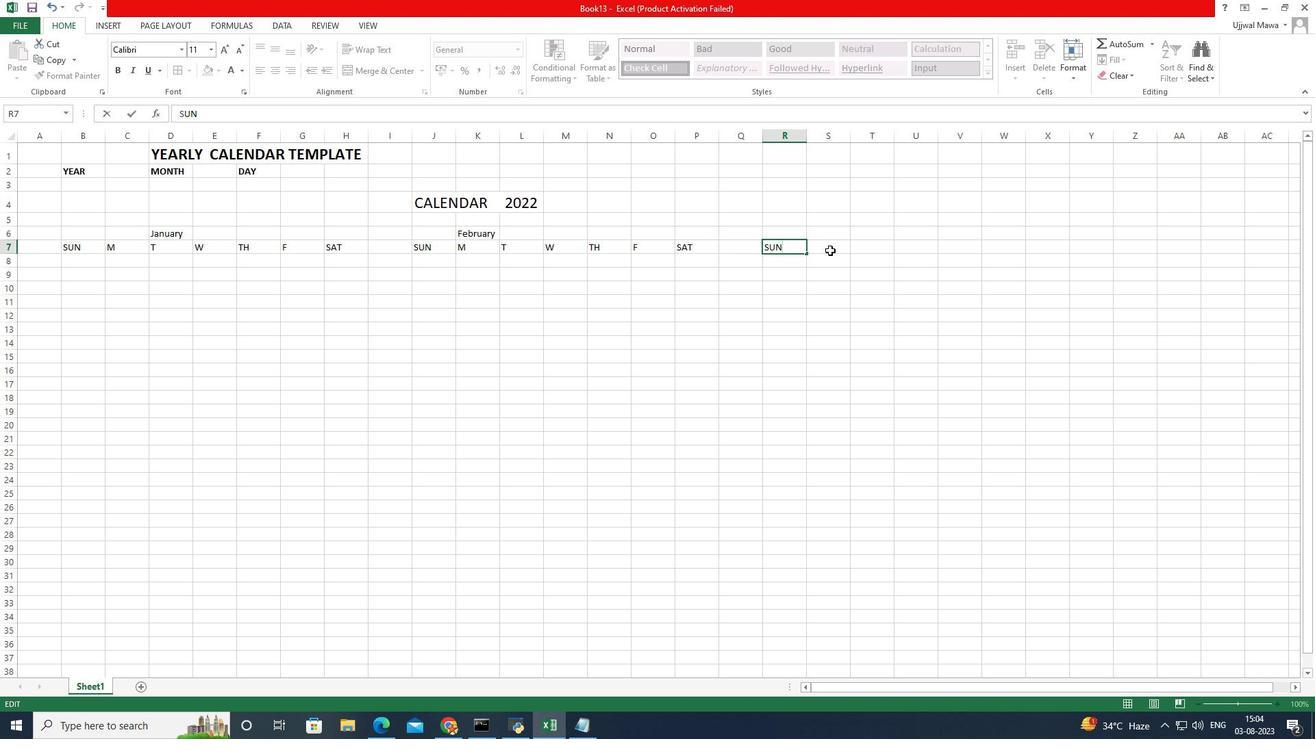 
Action: Mouse moved to (830, 250)
Screenshot: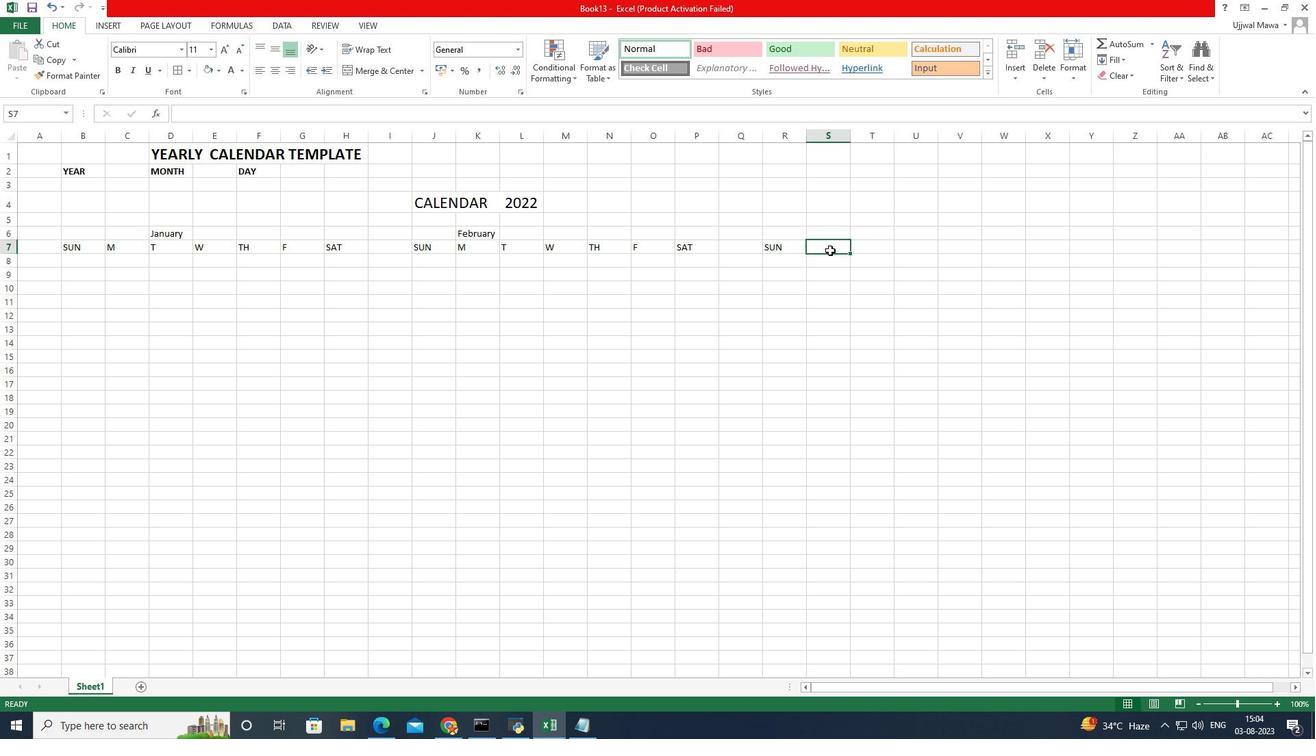 
Action: Mouse pressed left at (830, 250)
Screenshot: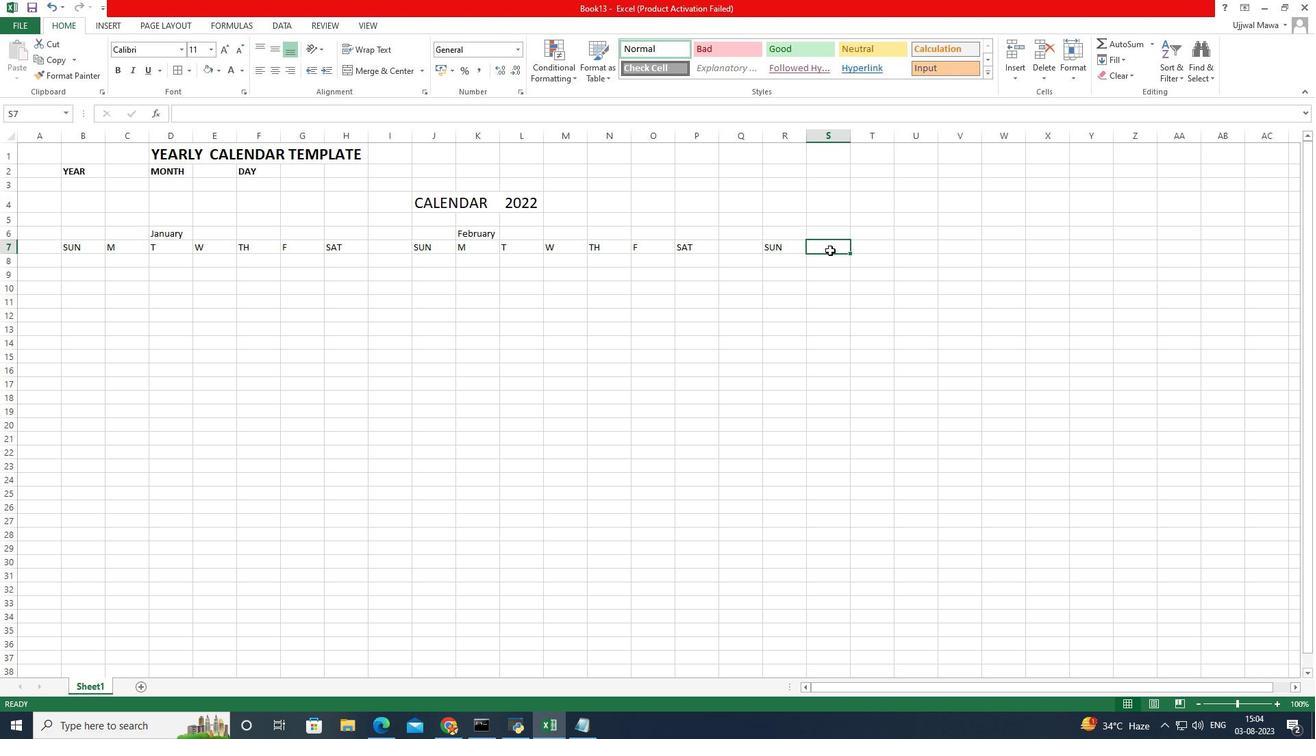 
Action: Key pressed m
Screenshot: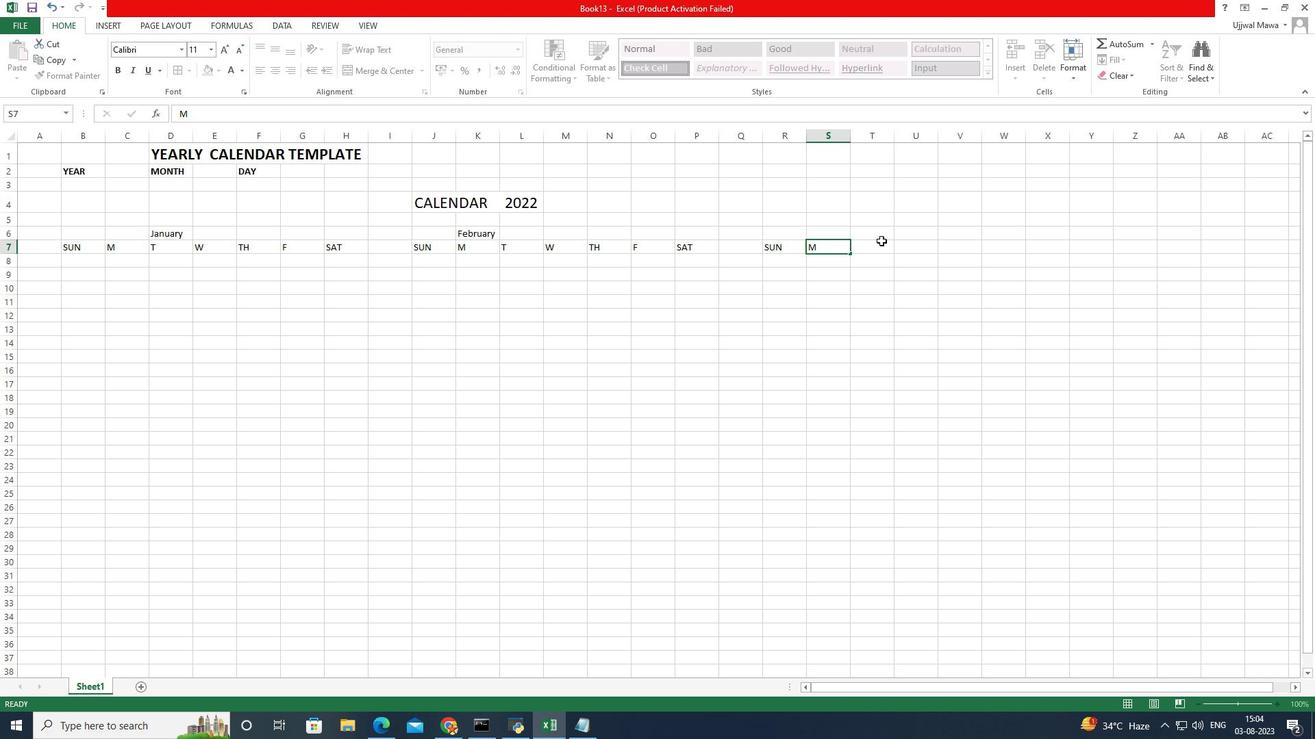 
Action: Mouse moved to (881, 241)
Screenshot: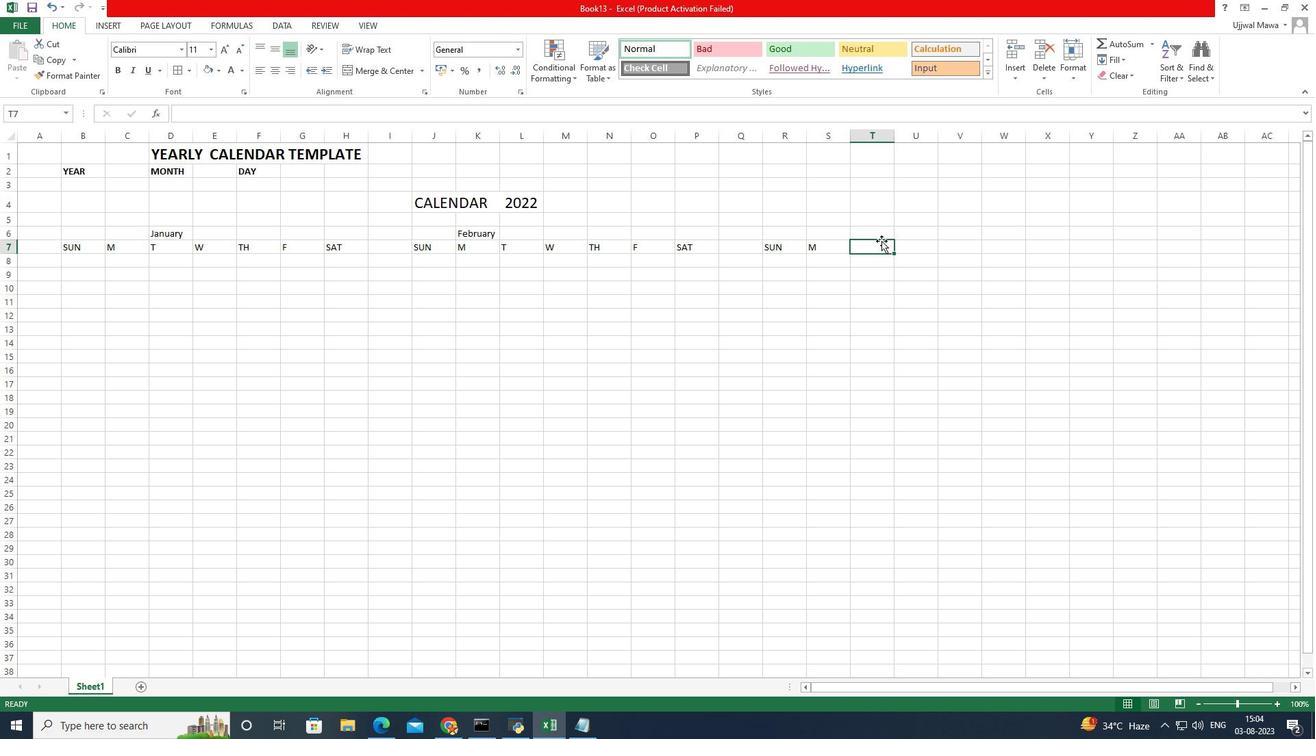 
Action: Mouse pressed left at (881, 241)
Screenshot: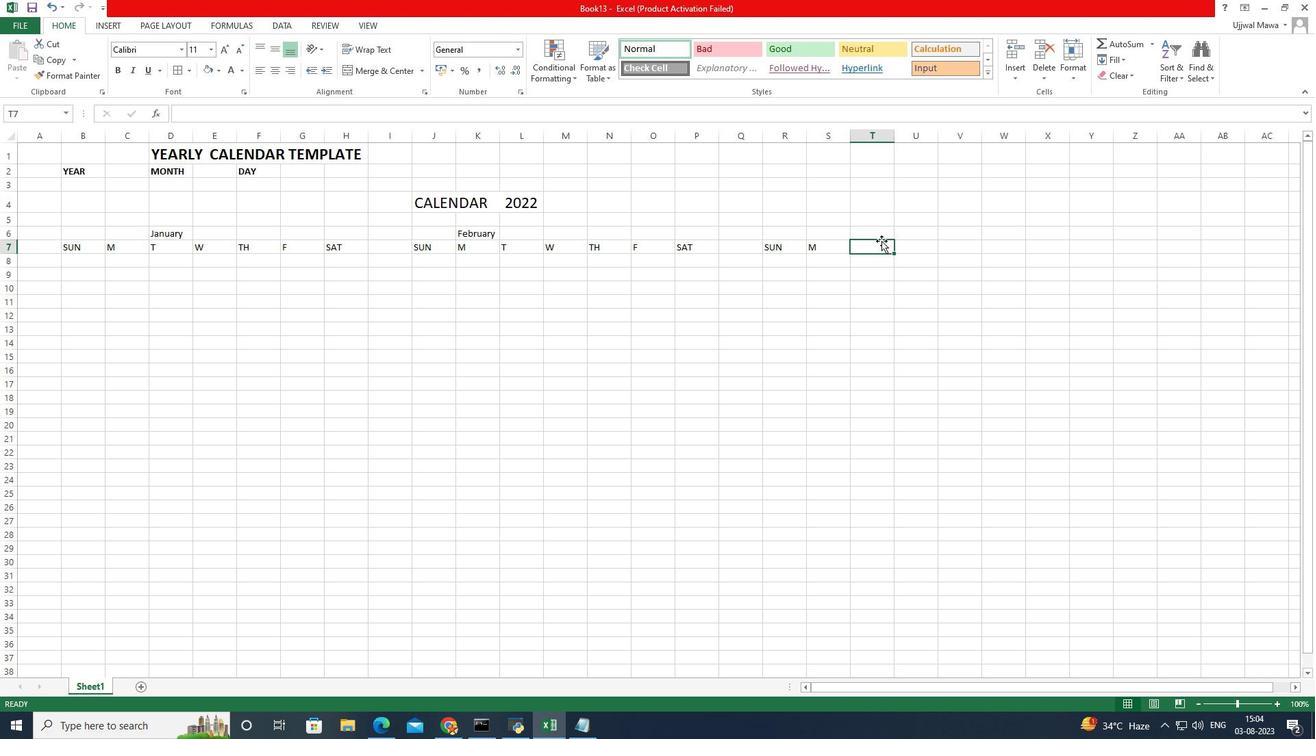 
Action: Key pressed t
Screenshot: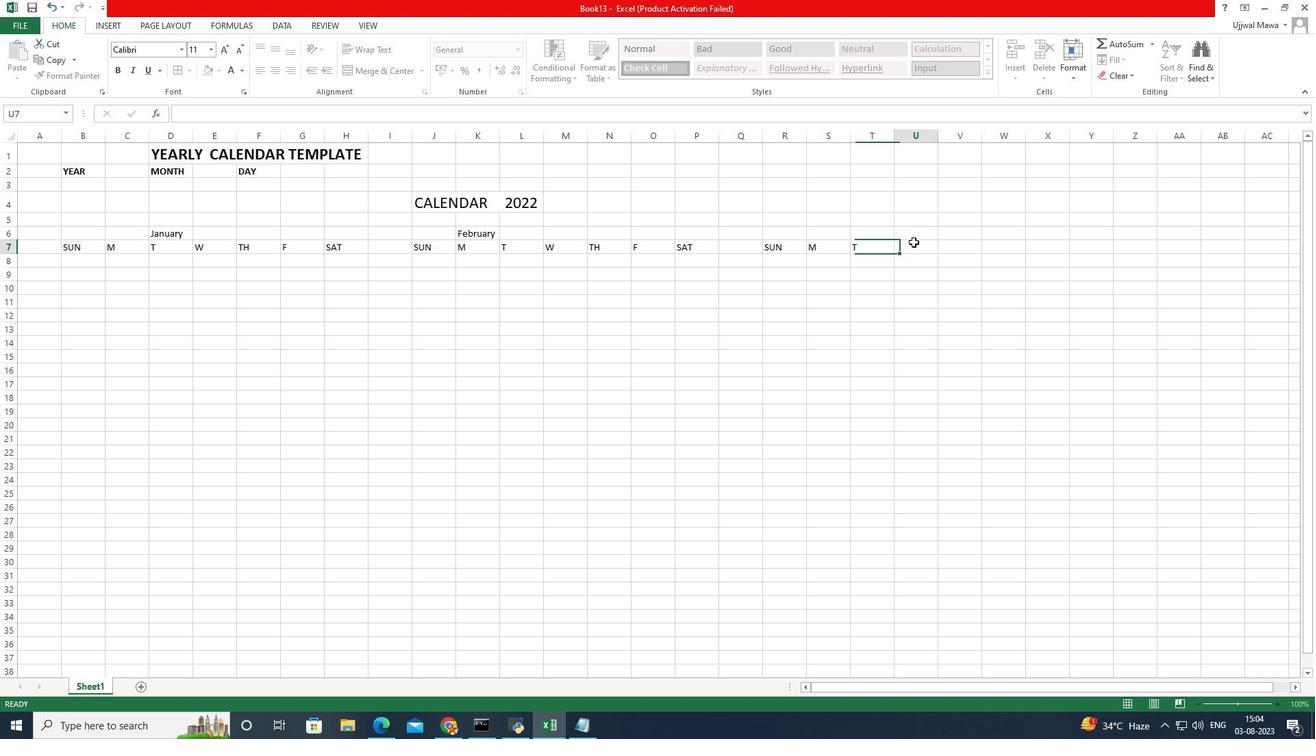 
Action: Mouse moved to (913, 242)
Screenshot: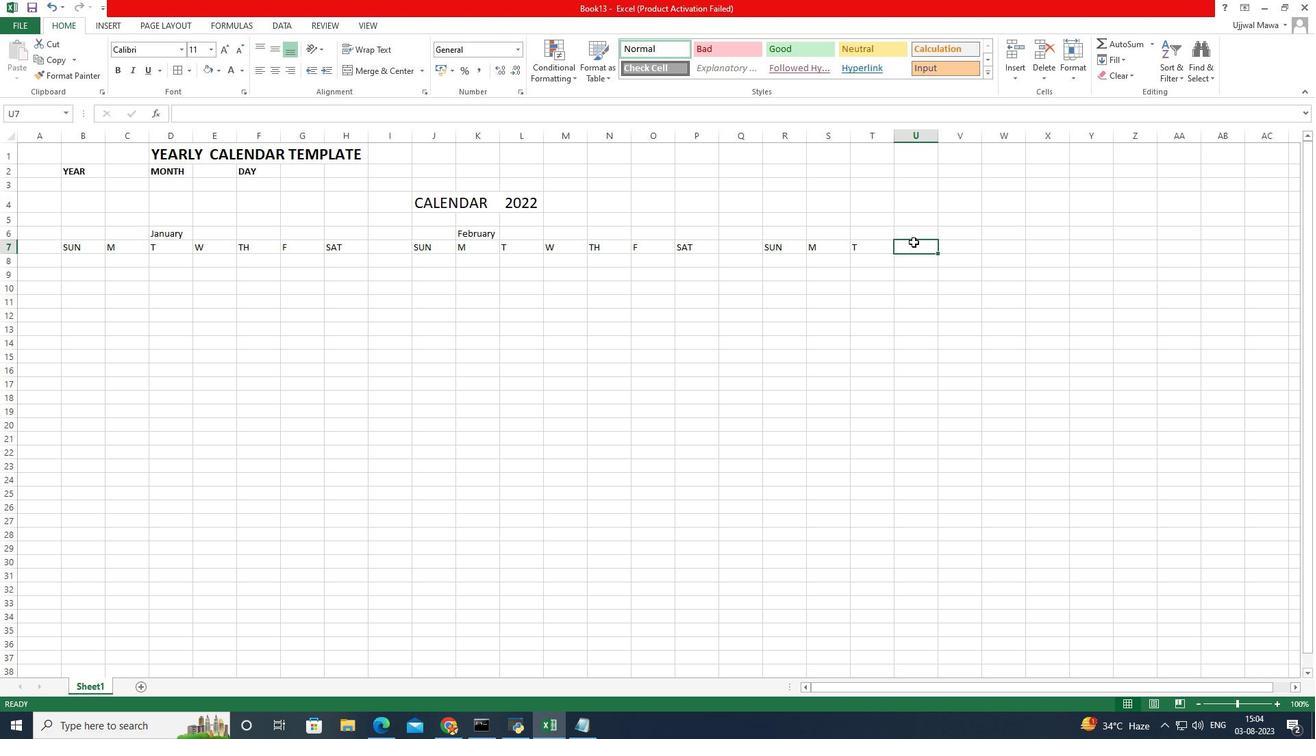 
Action: Mouse pressed left at (913, 242)
Screenshot: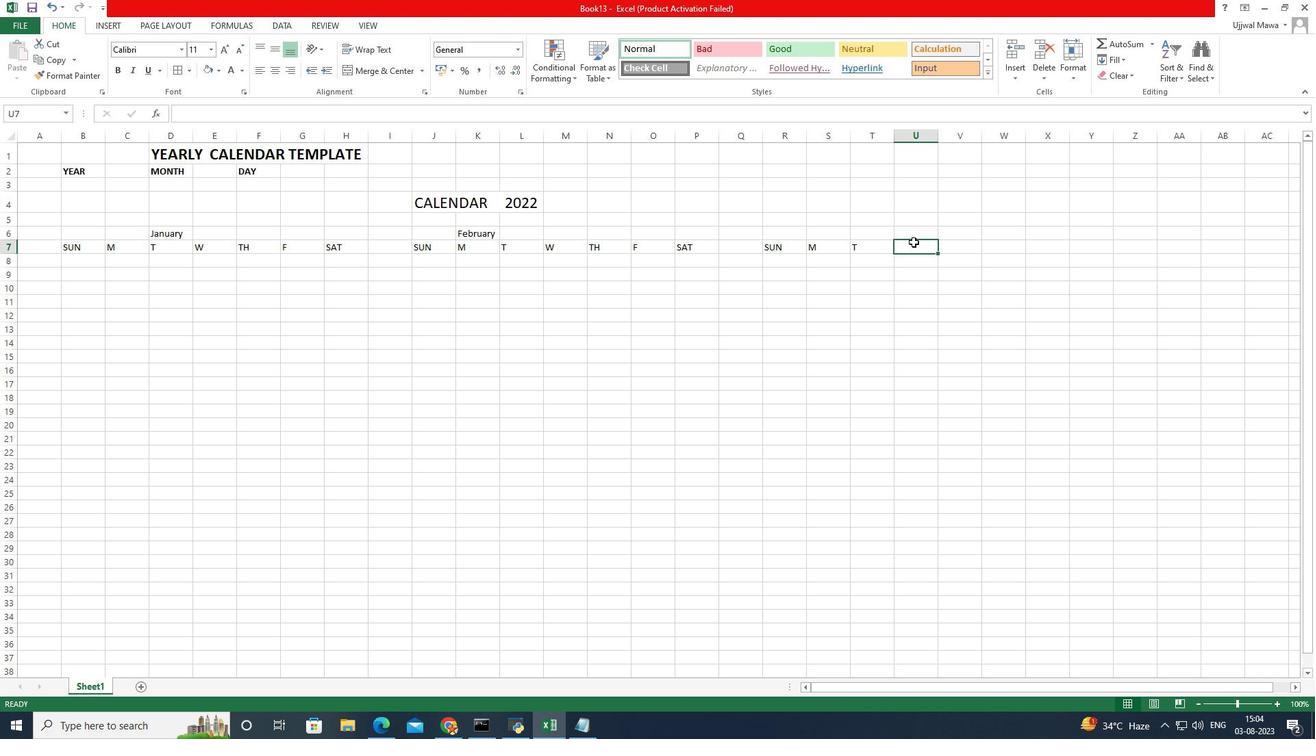 
Action: Mouse moved to (913, 242)
Screenshot: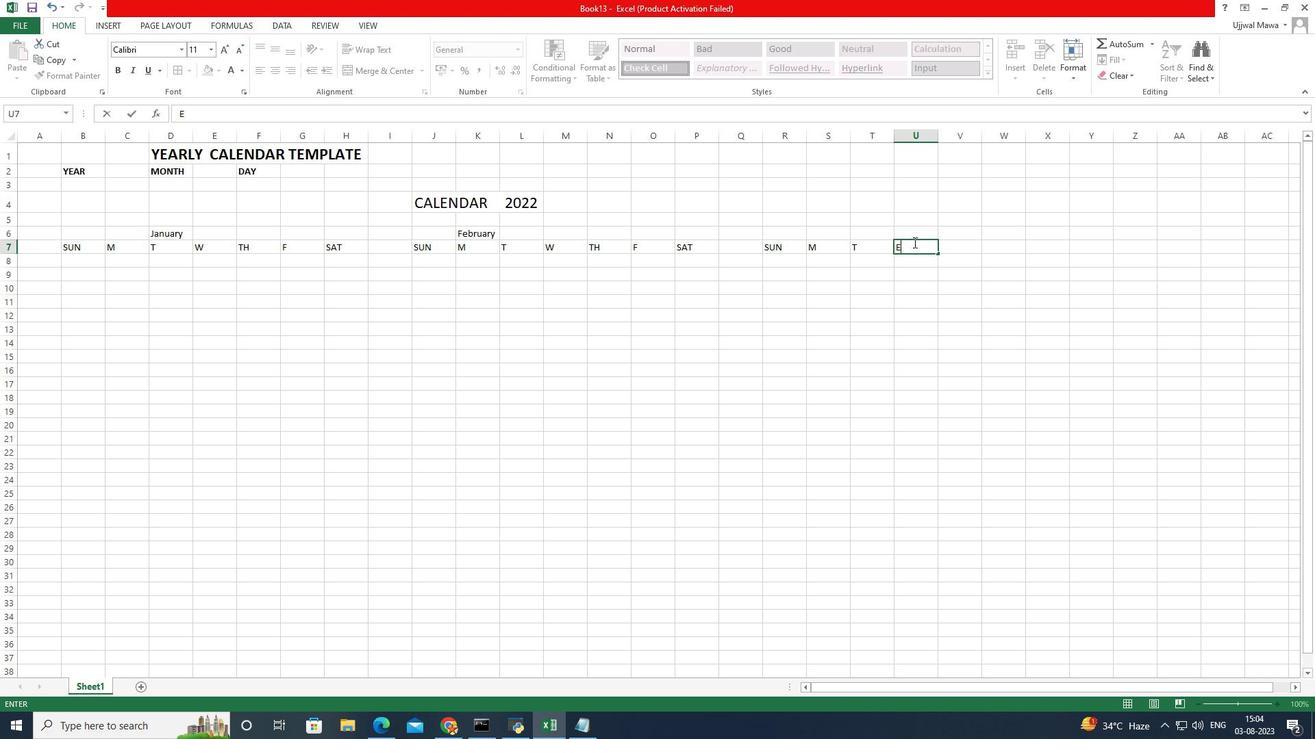 
Action: Key pressed e<Key.backspace>w
Screenshot: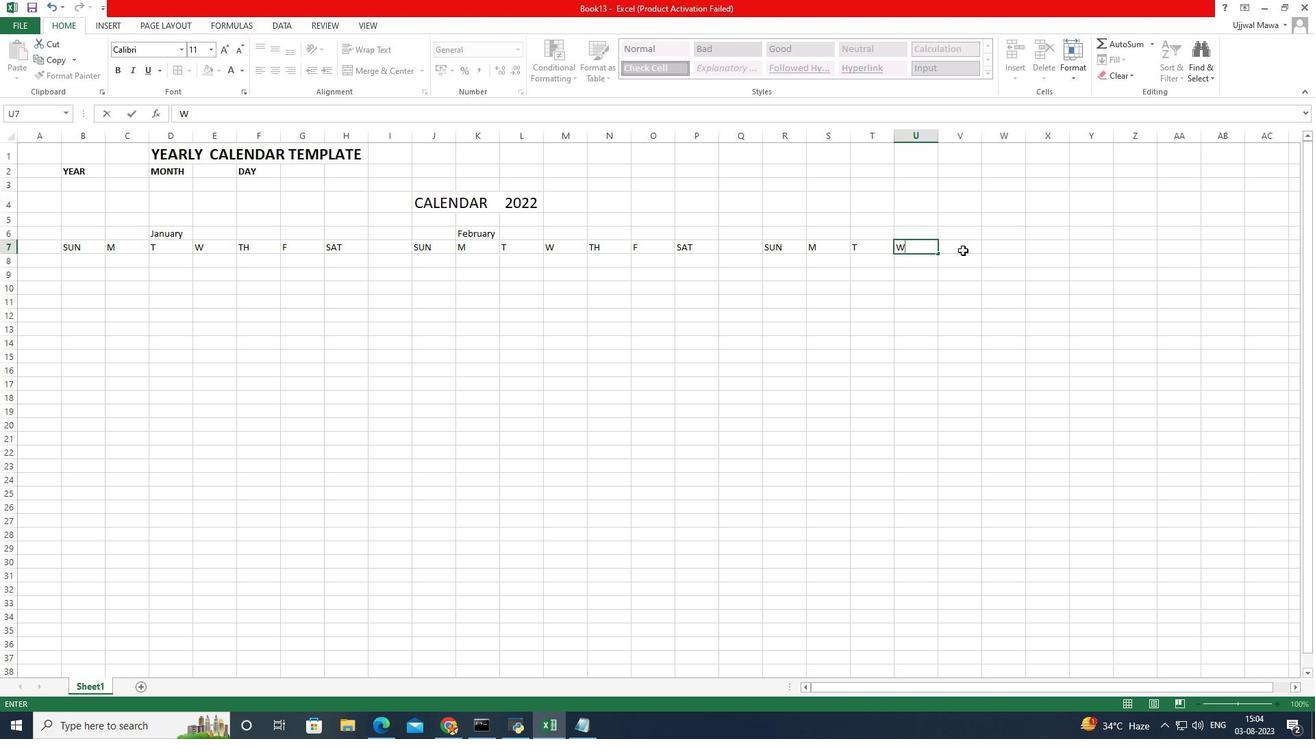 
Action: Mouse moved to (963, 250)
Screenshot: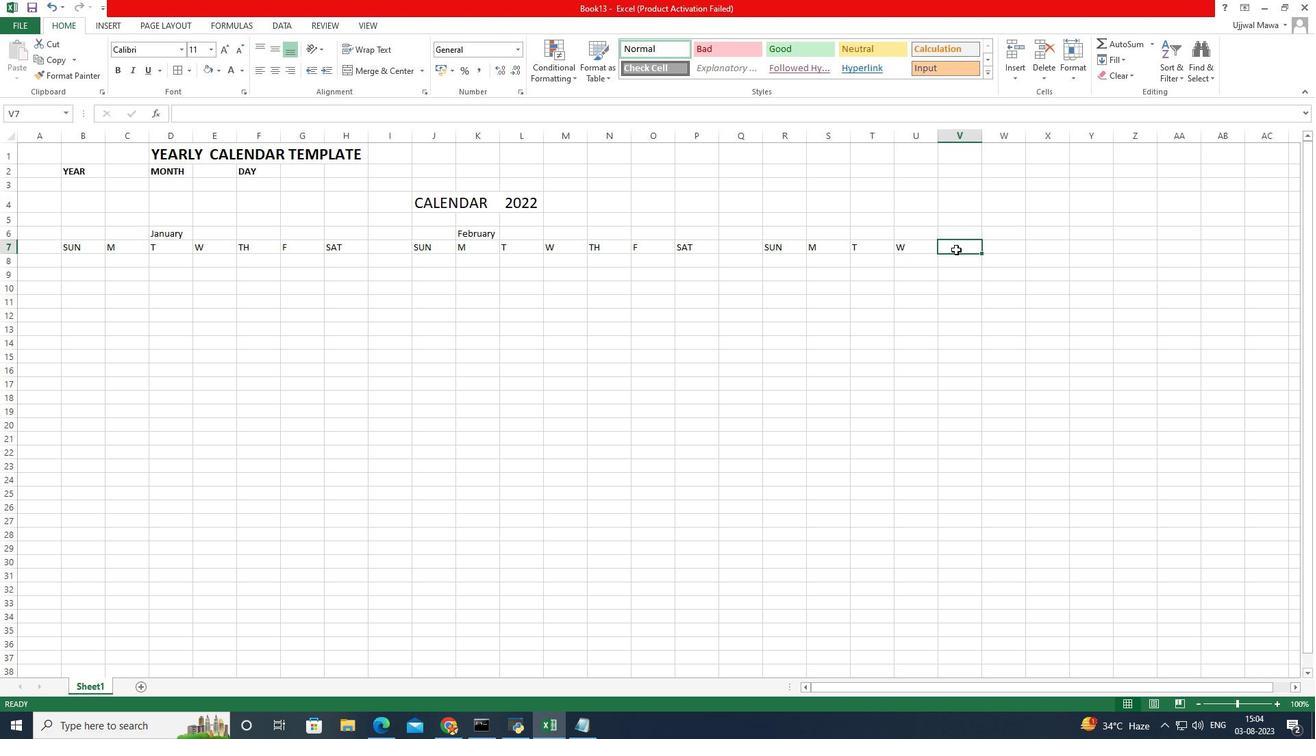 
Action: Mouse pressed left at (963, 250)
Screenshot: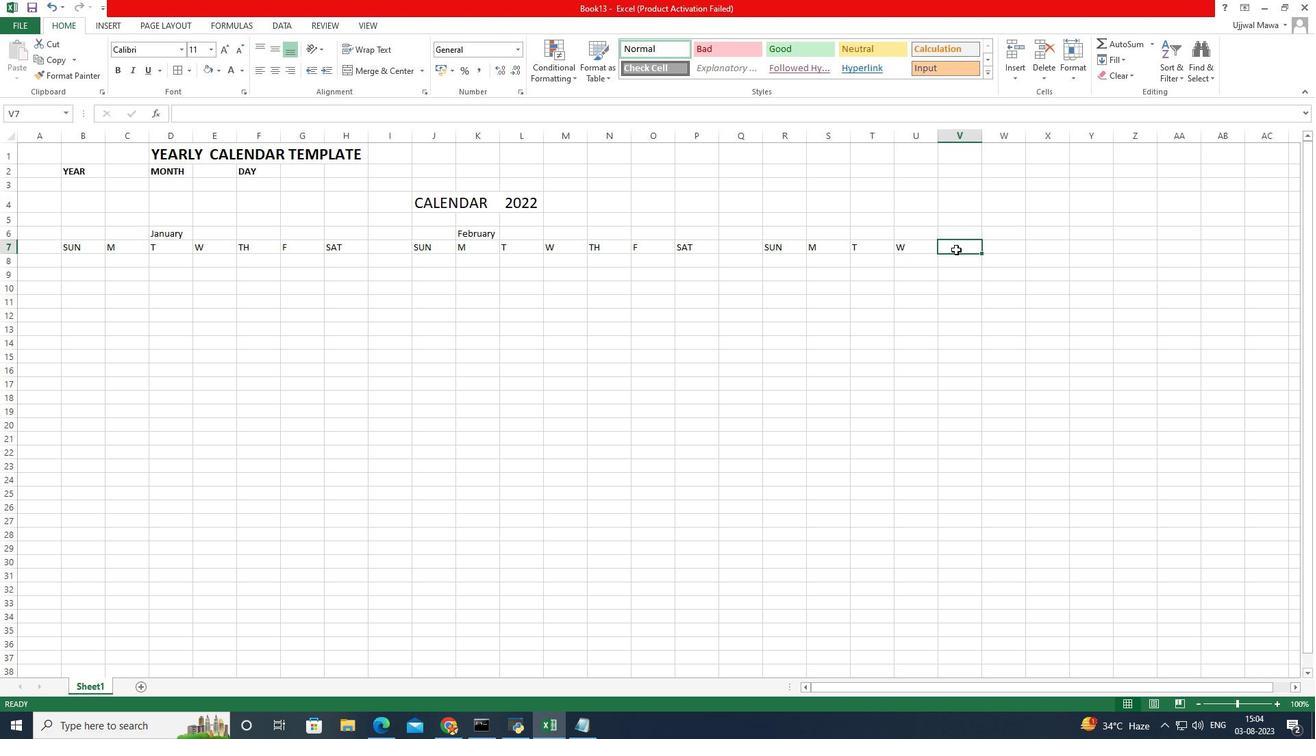 
Action: Mouse moved to (956, 250)
Screenshot: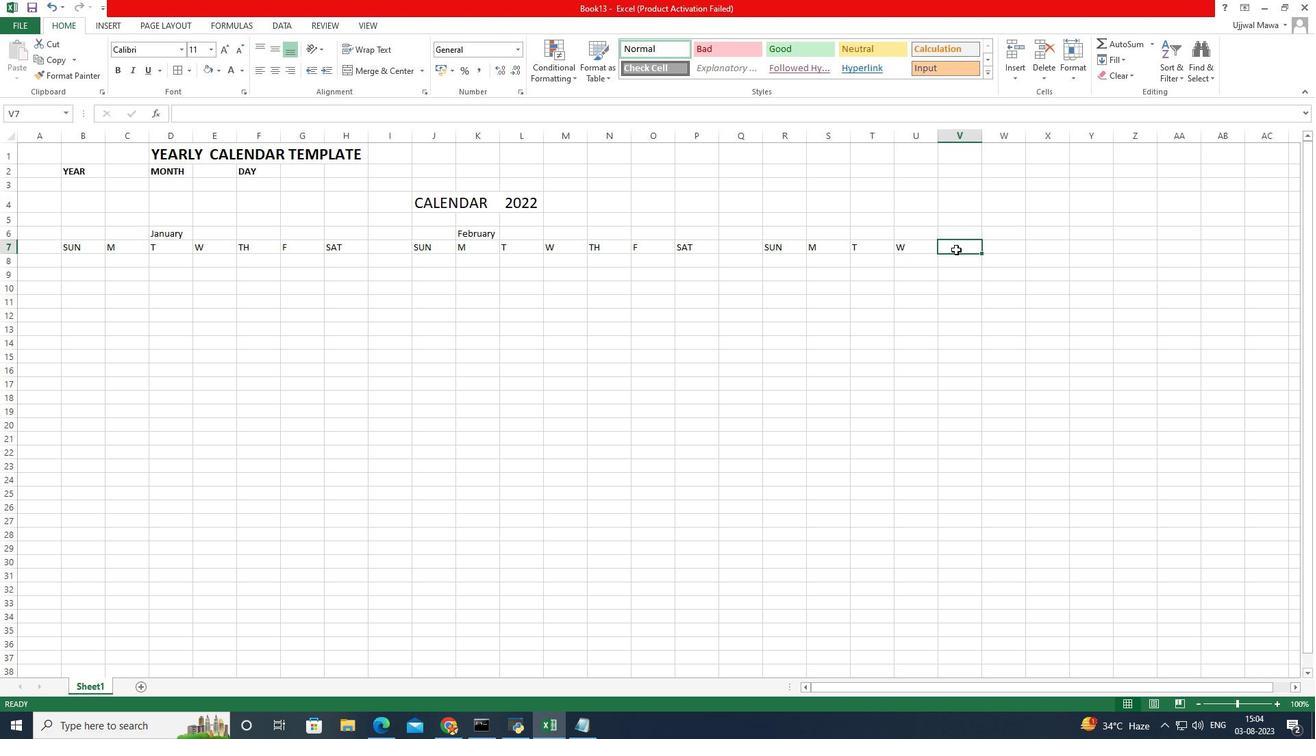 
Action: Key pressed th
Screenshot: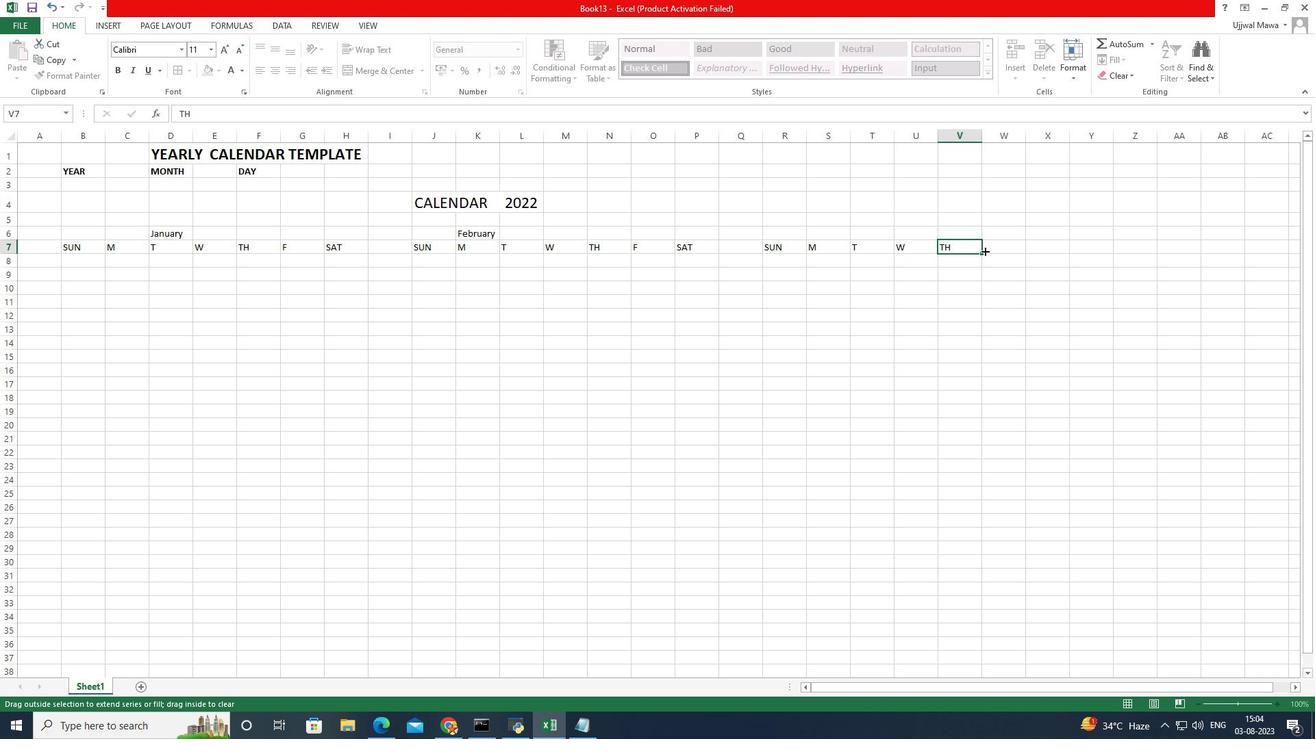 
Action: Mouse moved to (984, 250)
Screenshot: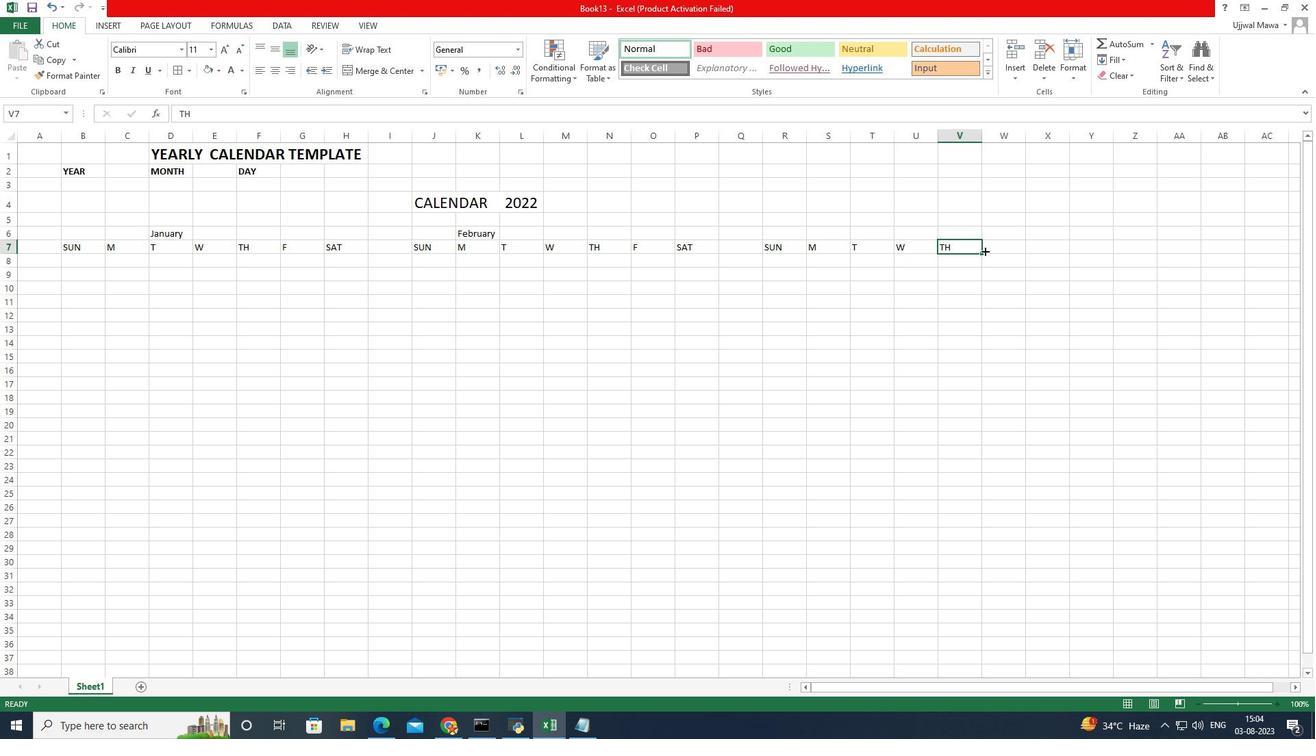
Action: Mouse pressed left at (984, 250)
Screenshot: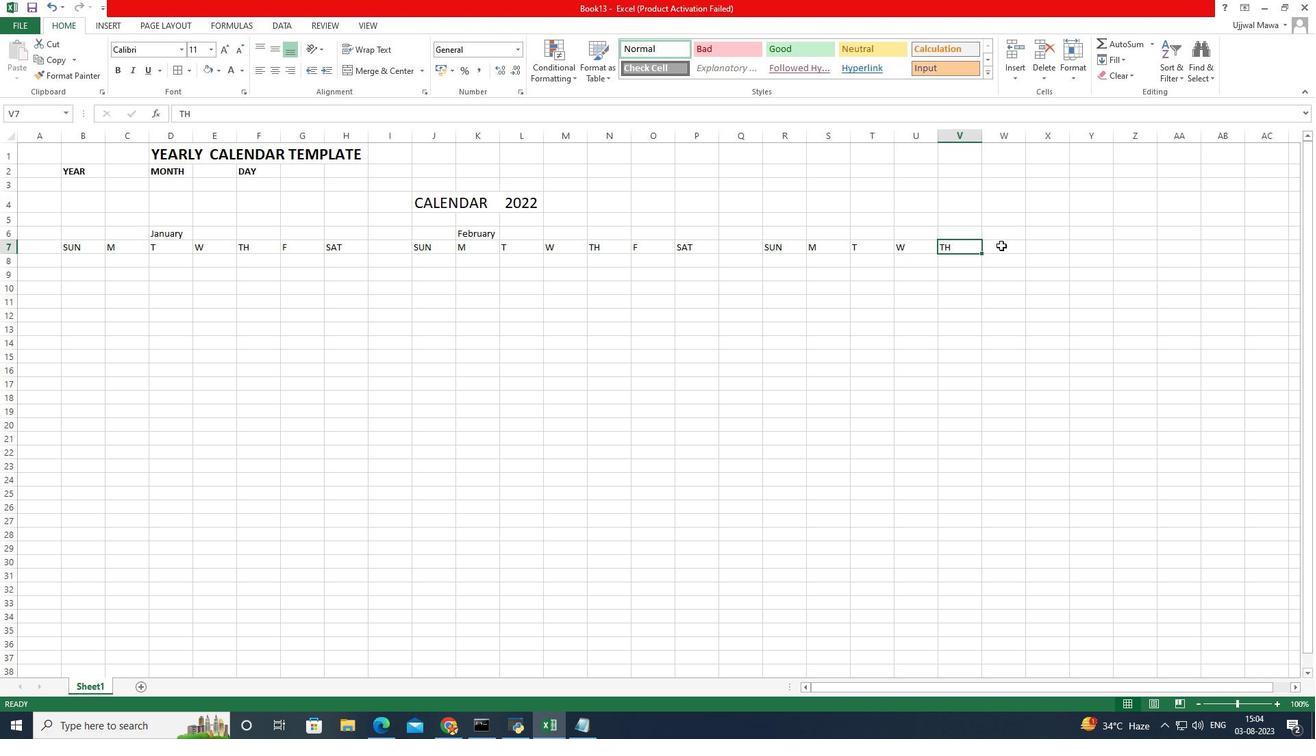 
Action: Mouse moved to (1001, 245)
Screenshot: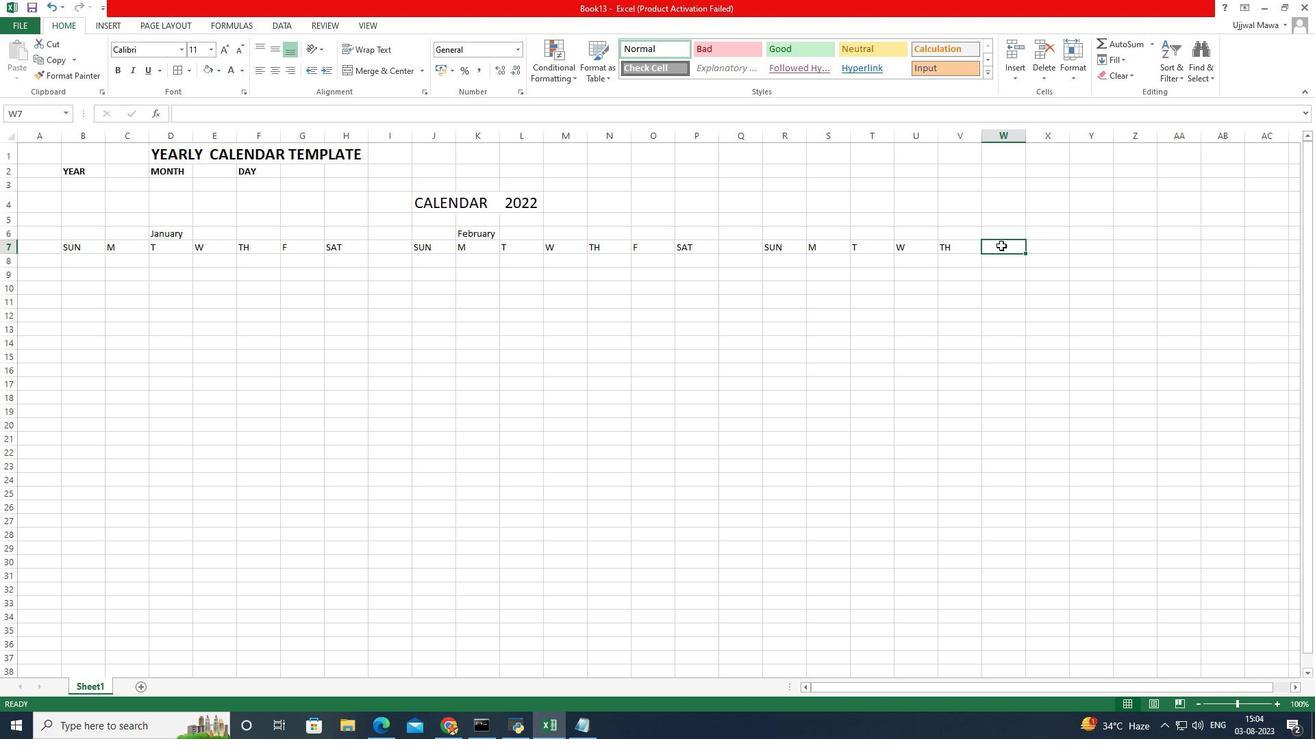 
Action: Mouse pressed left at (1001, 245)
Screenshot: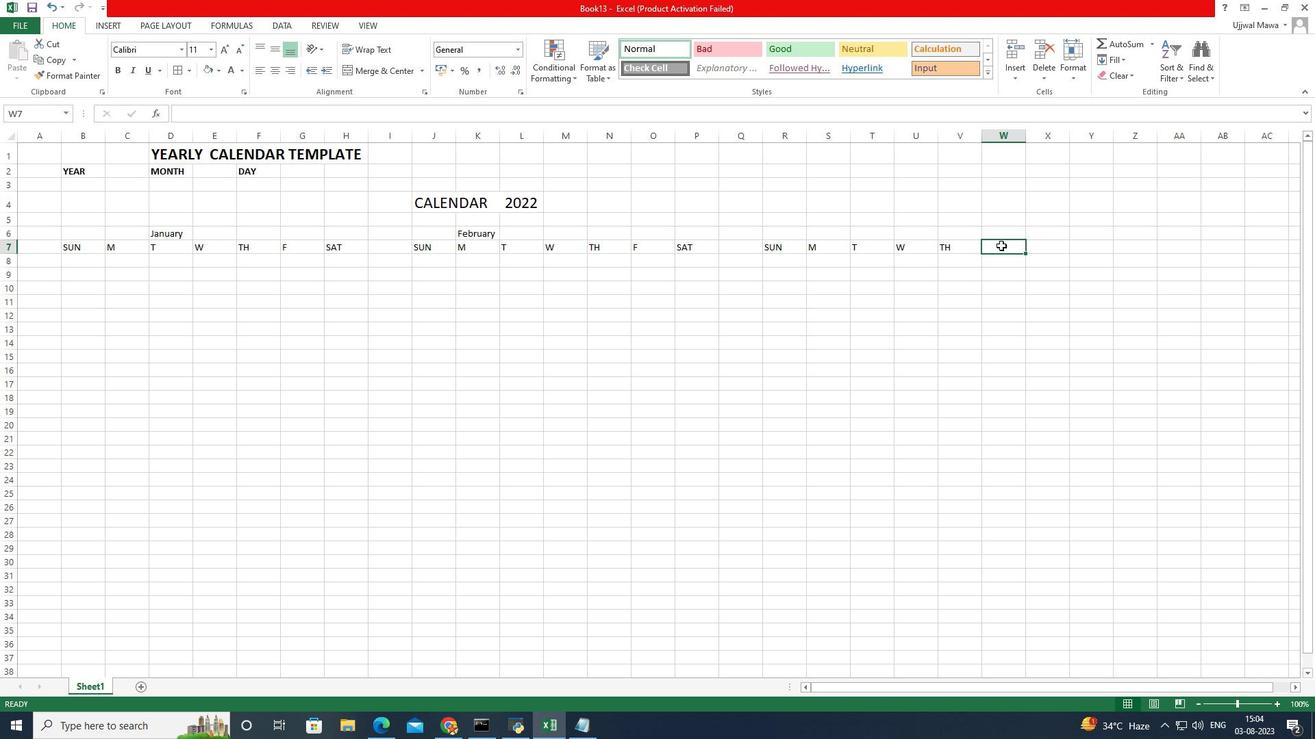 
Action: Key pressed f
Screenshot: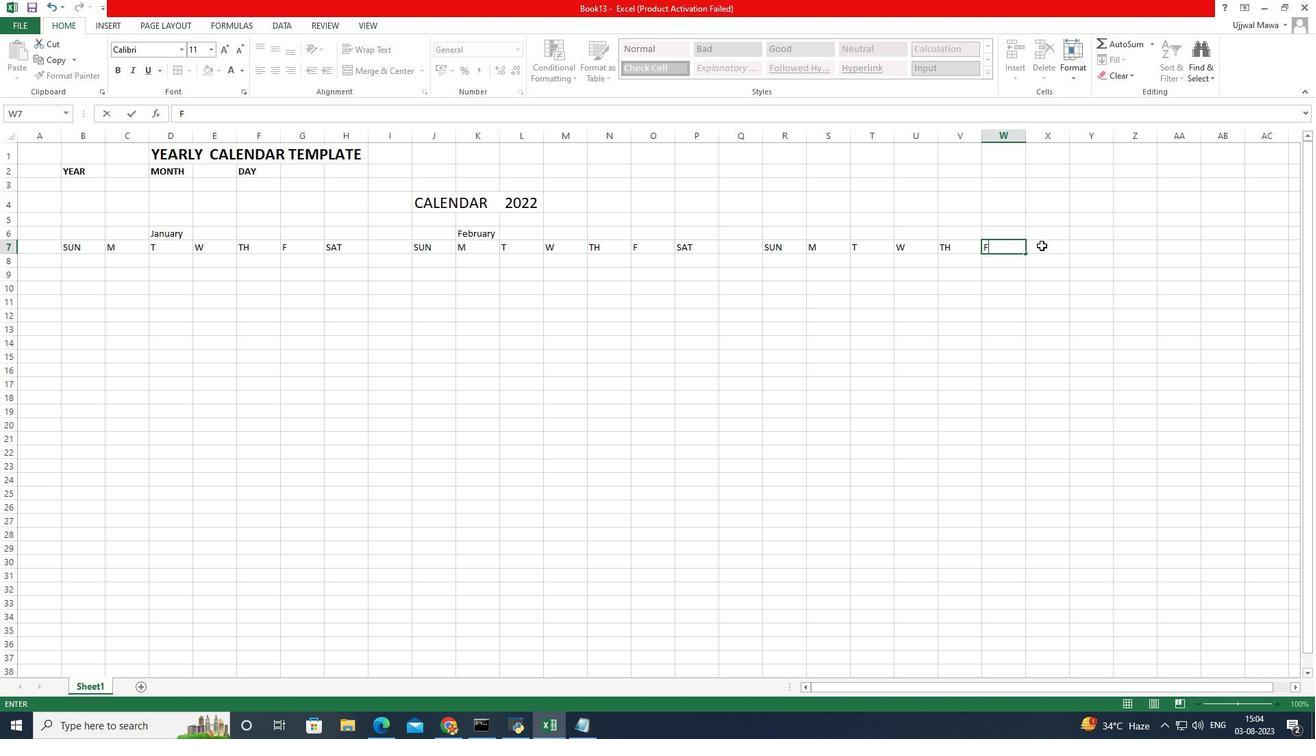 
Action: Mouse moved to (1042, 245)
Screenshot: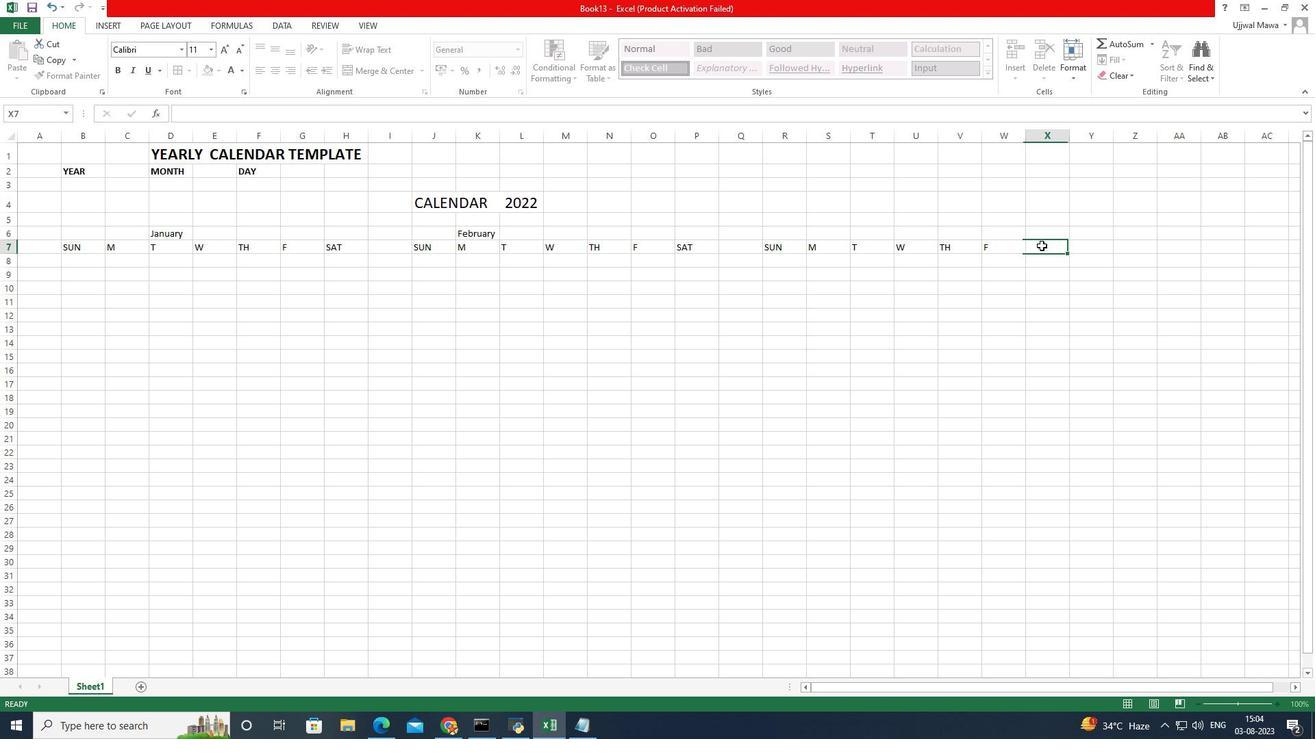 
Action: Mouse pressed left at (1042, 245)
Screenshot: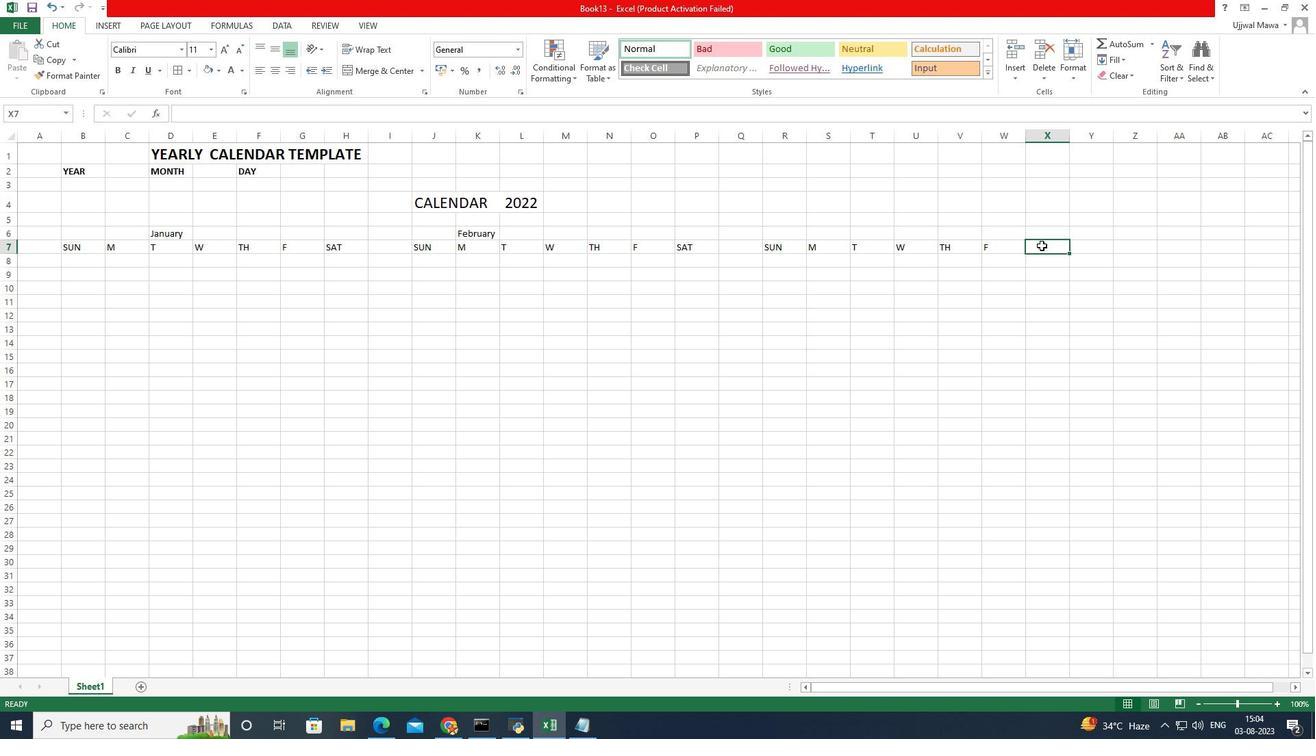 
Action: Key pressed sa
Screenshot: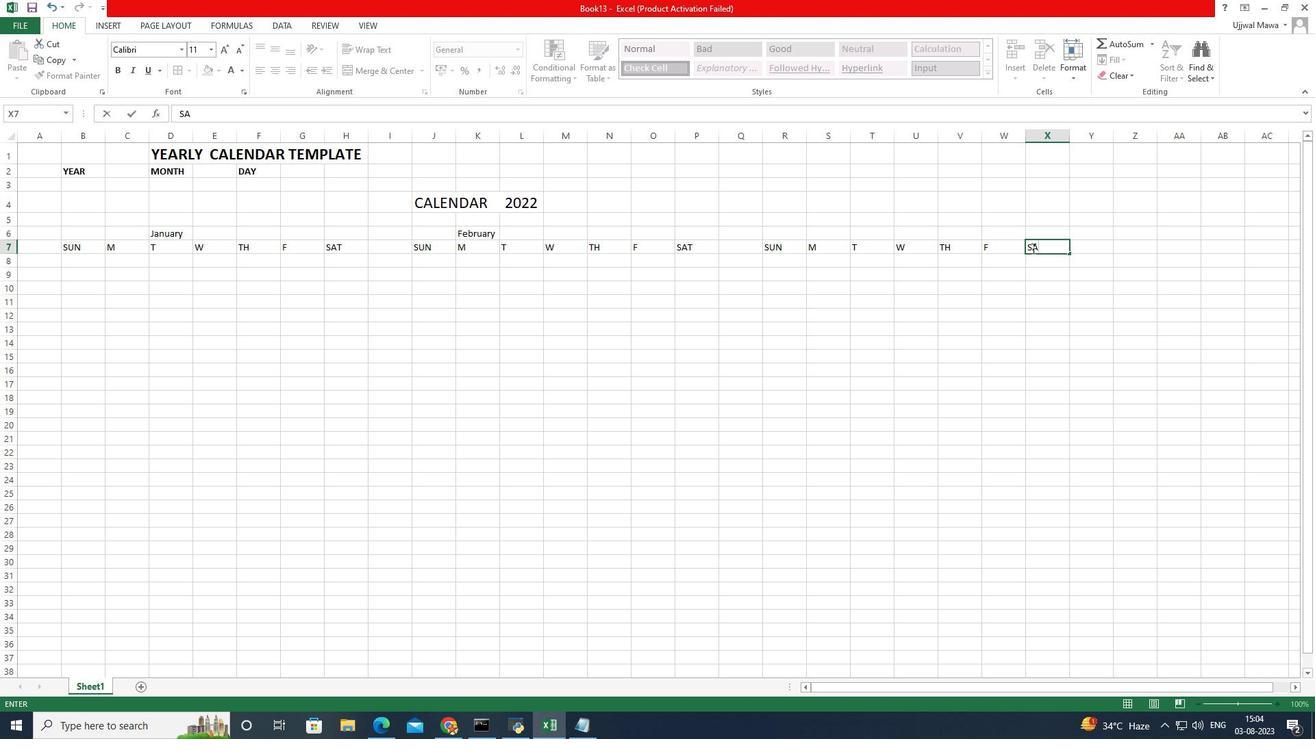 
Action: Mouse moved to (1020, 255)
Screenshot: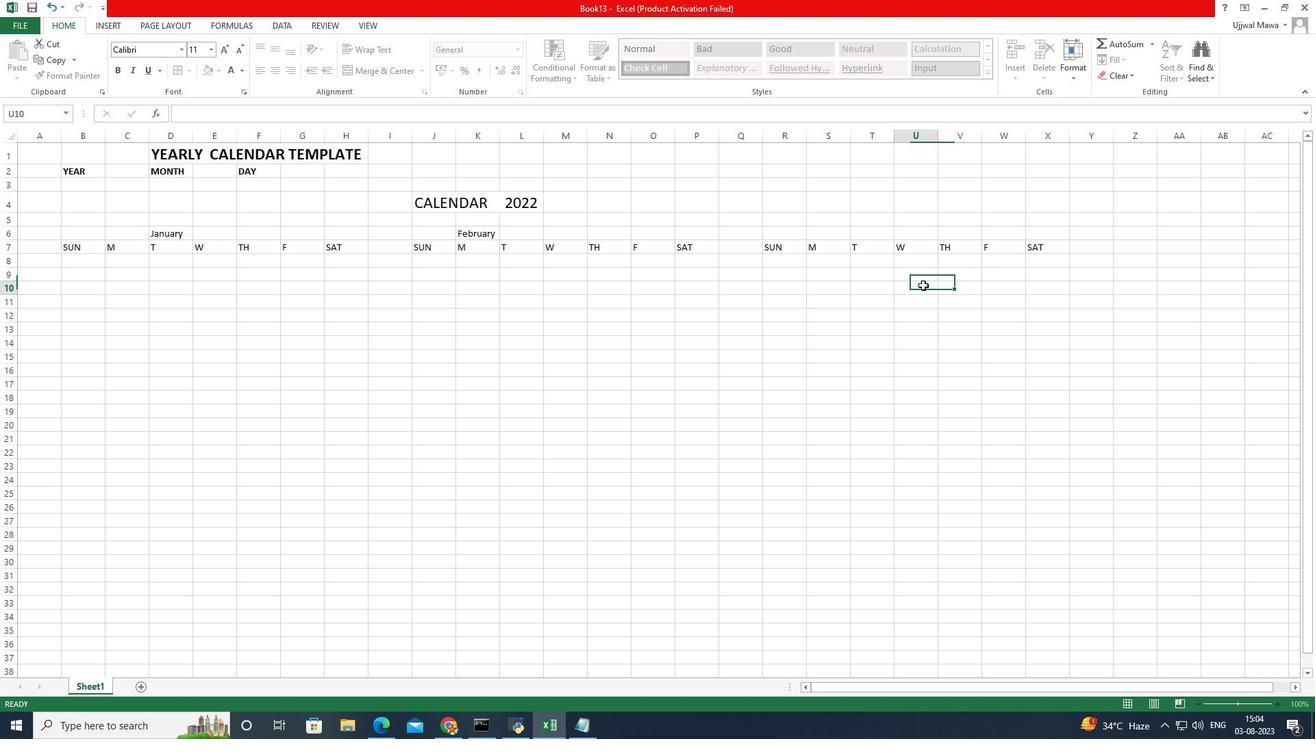 
Action: Key pressed t
Screenshot: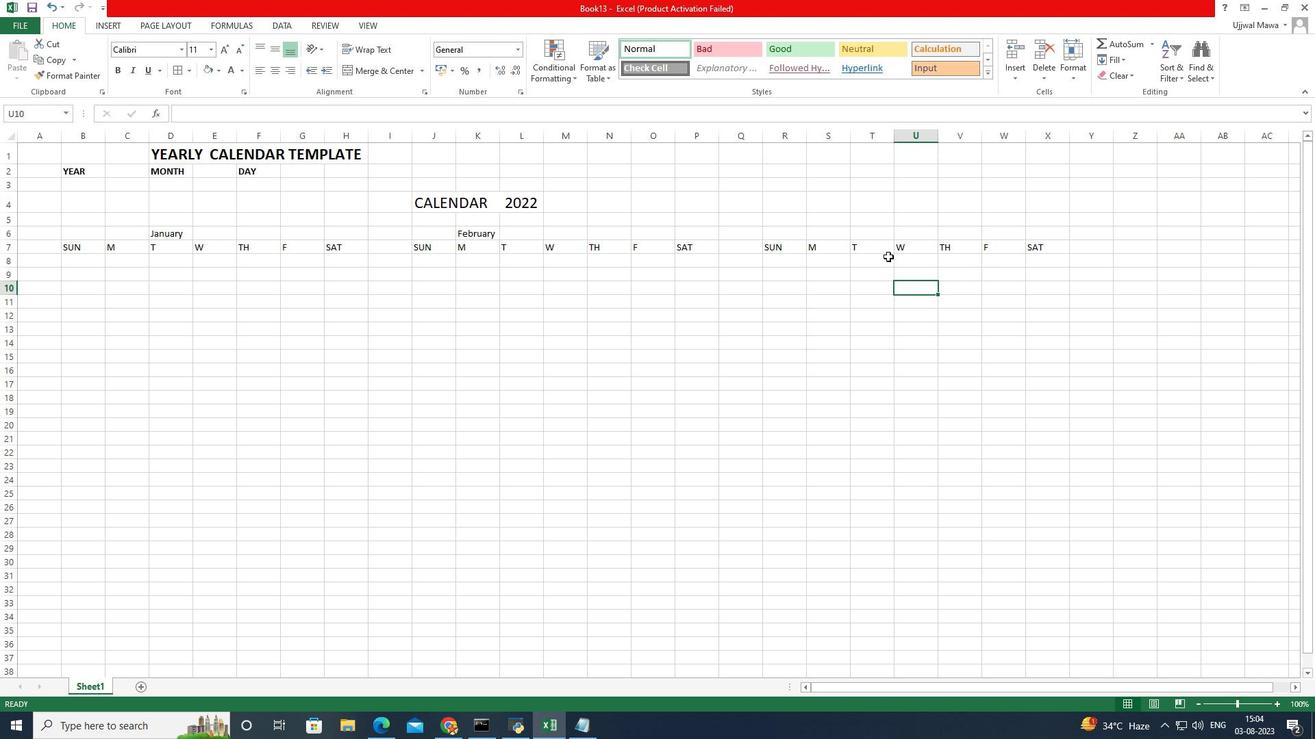 
Action: Mouse moved to (924, 287)
Screenshot: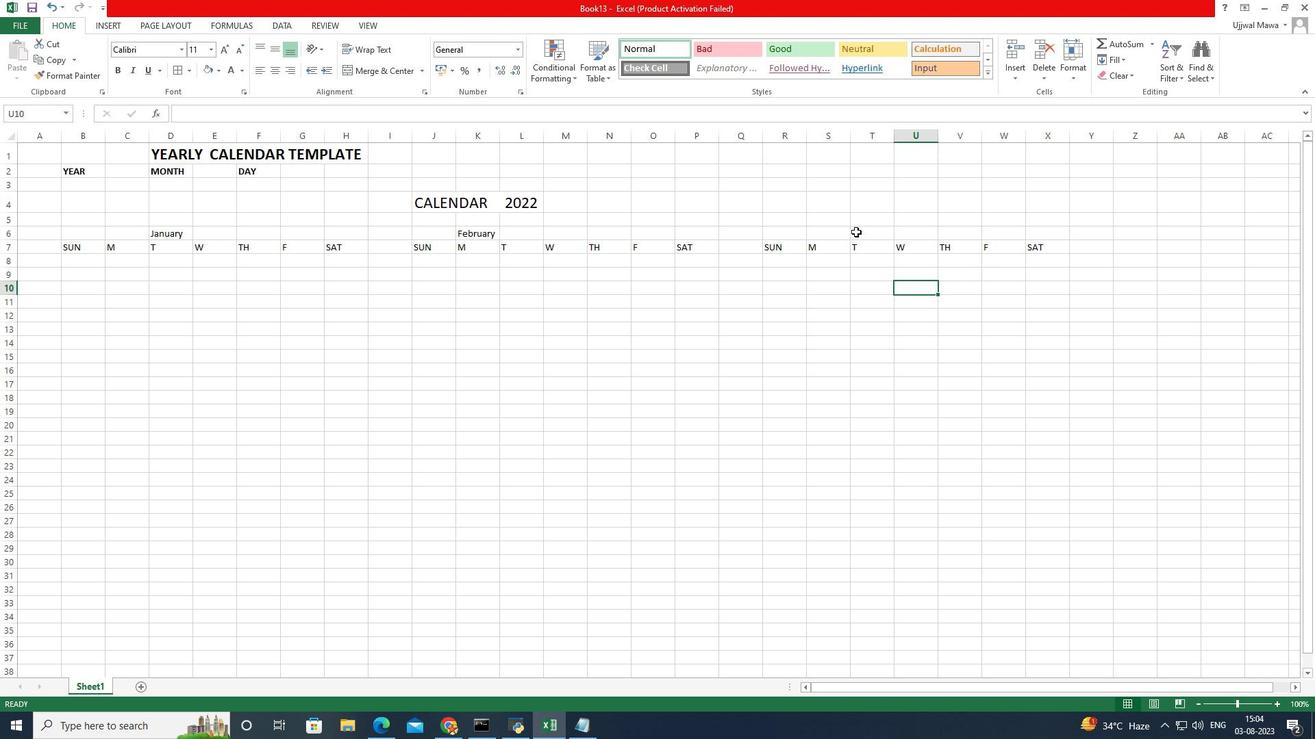 
Action: Mouse pressed left at (924, 287)
Screenshot: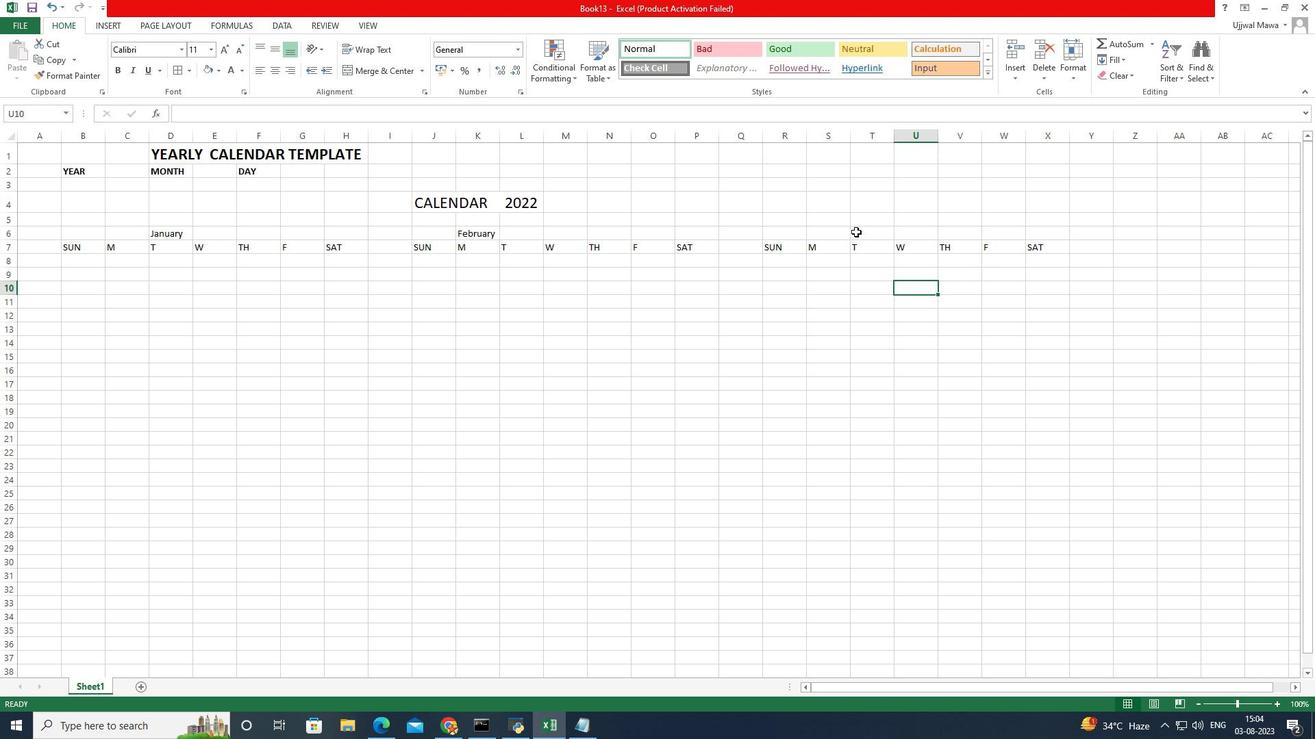 
Action: Mouse moved to (835, 230)
Screenshot: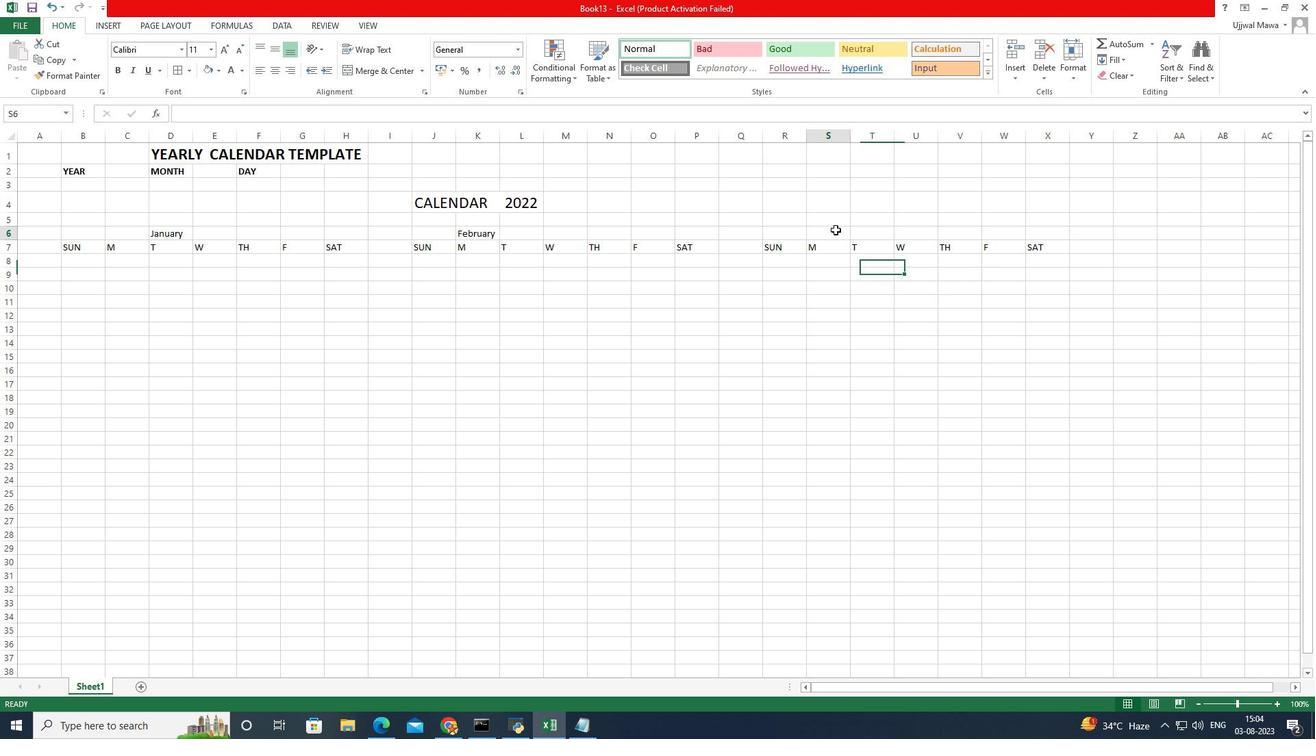 
Action: Mouse pressed left at (835, 230)
Screenshot: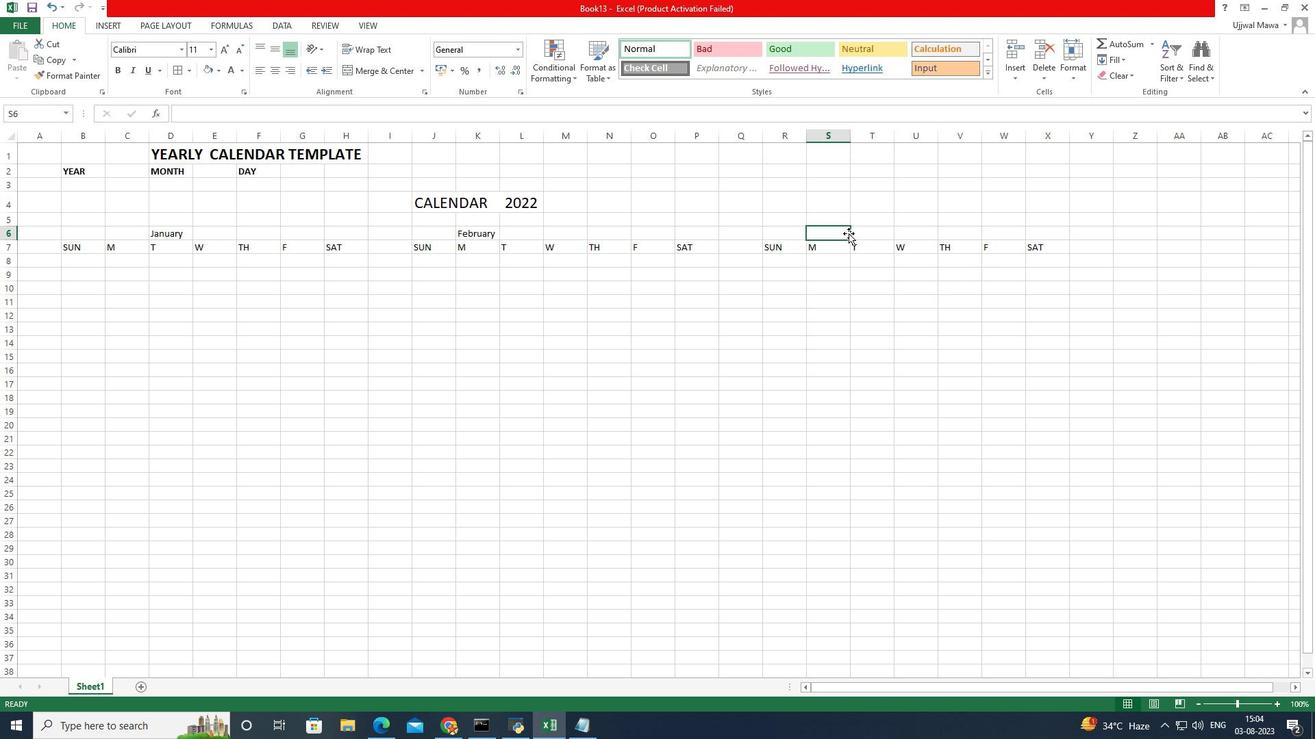 
Action: Mouse moved to (874, 231)
Screenshot: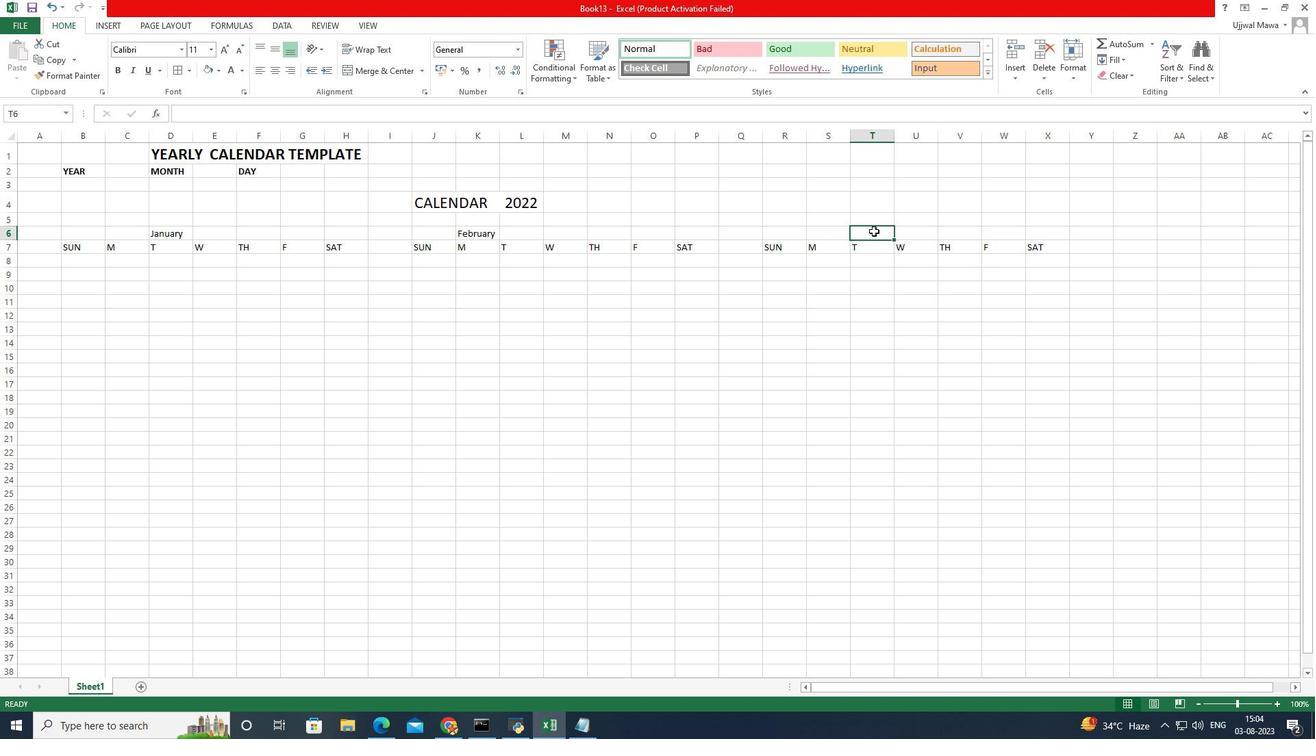 
Action: Mouse pressed left at (874, 231)
Screenshot: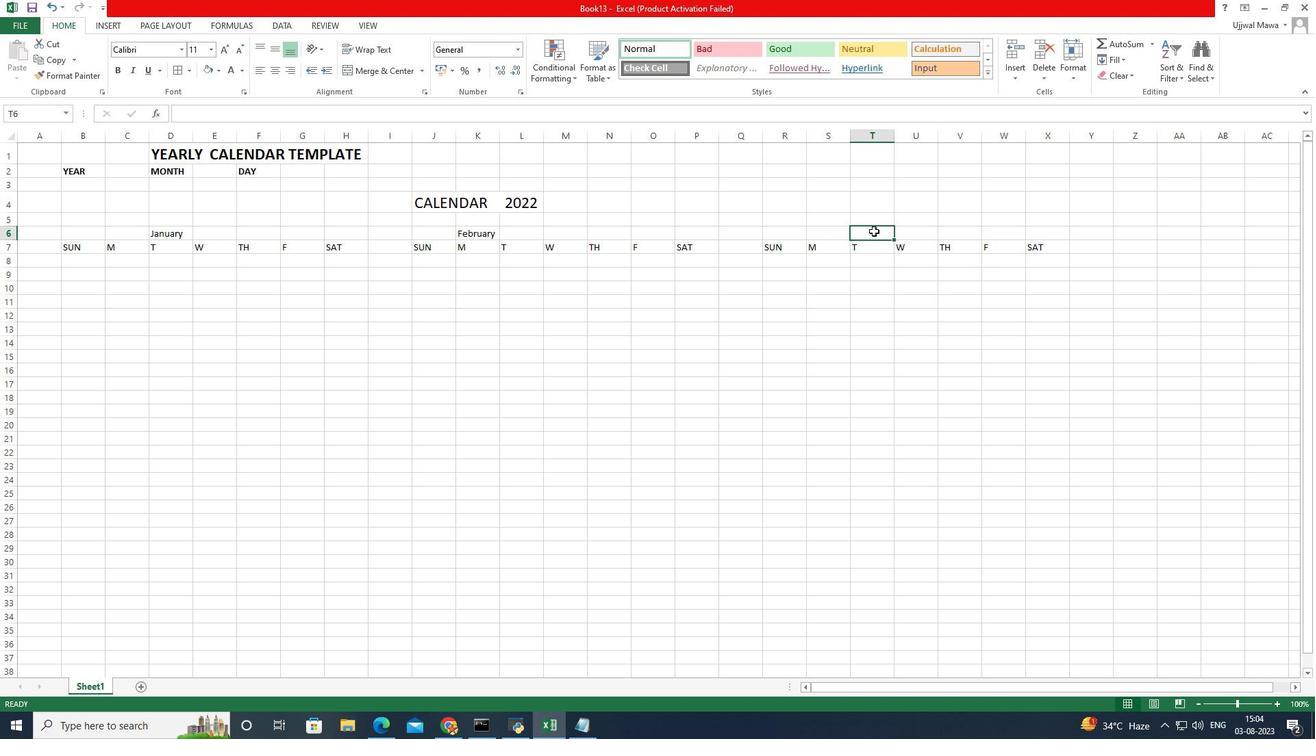 
Action: Mouse moved to (853, 237)
Screenshot: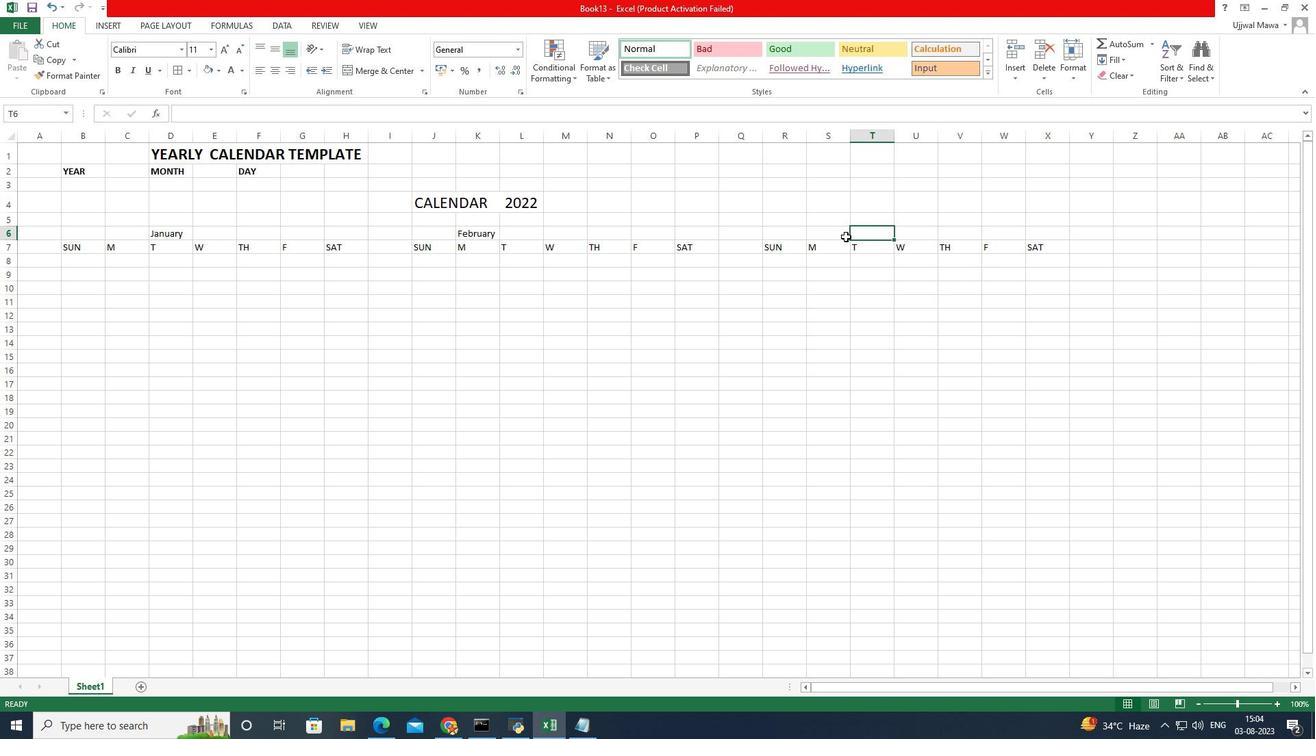 
Action: Mouse pressed left at (853, 237)
Screenshot: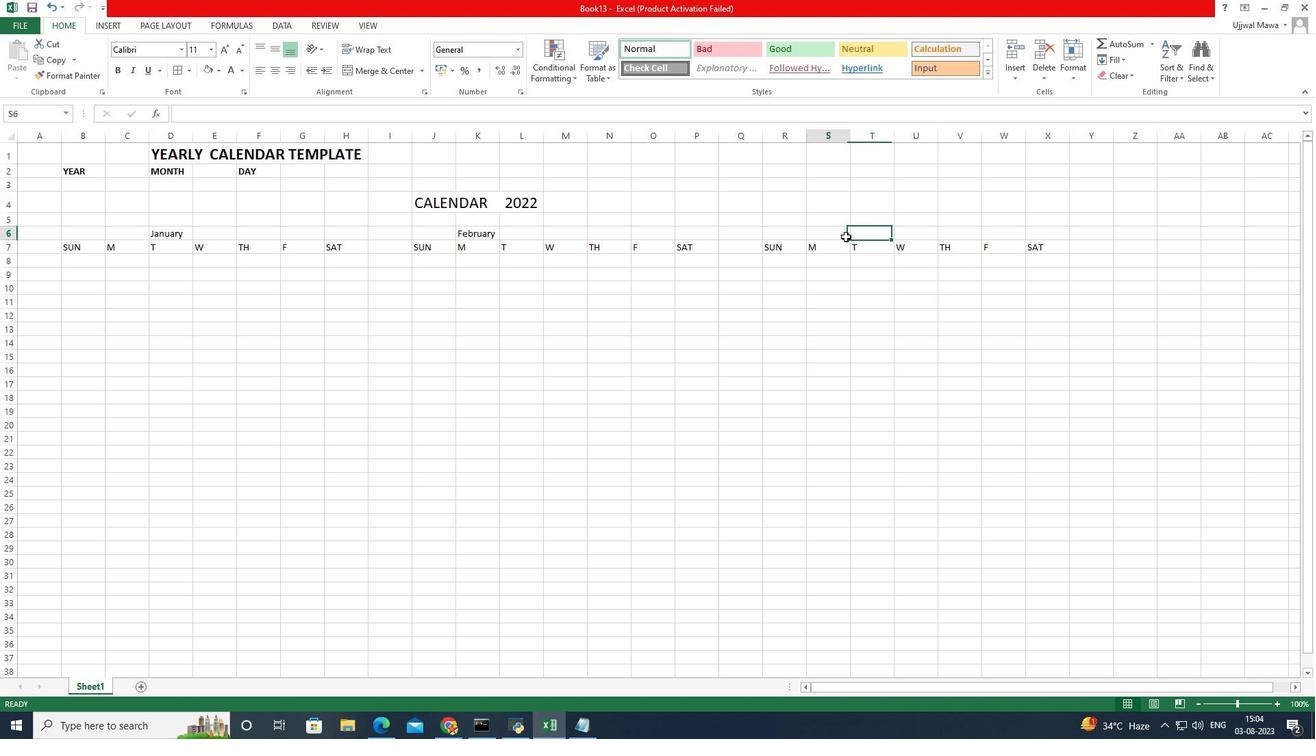 
Action: Mouse moved to (846, 237)
Screenshot: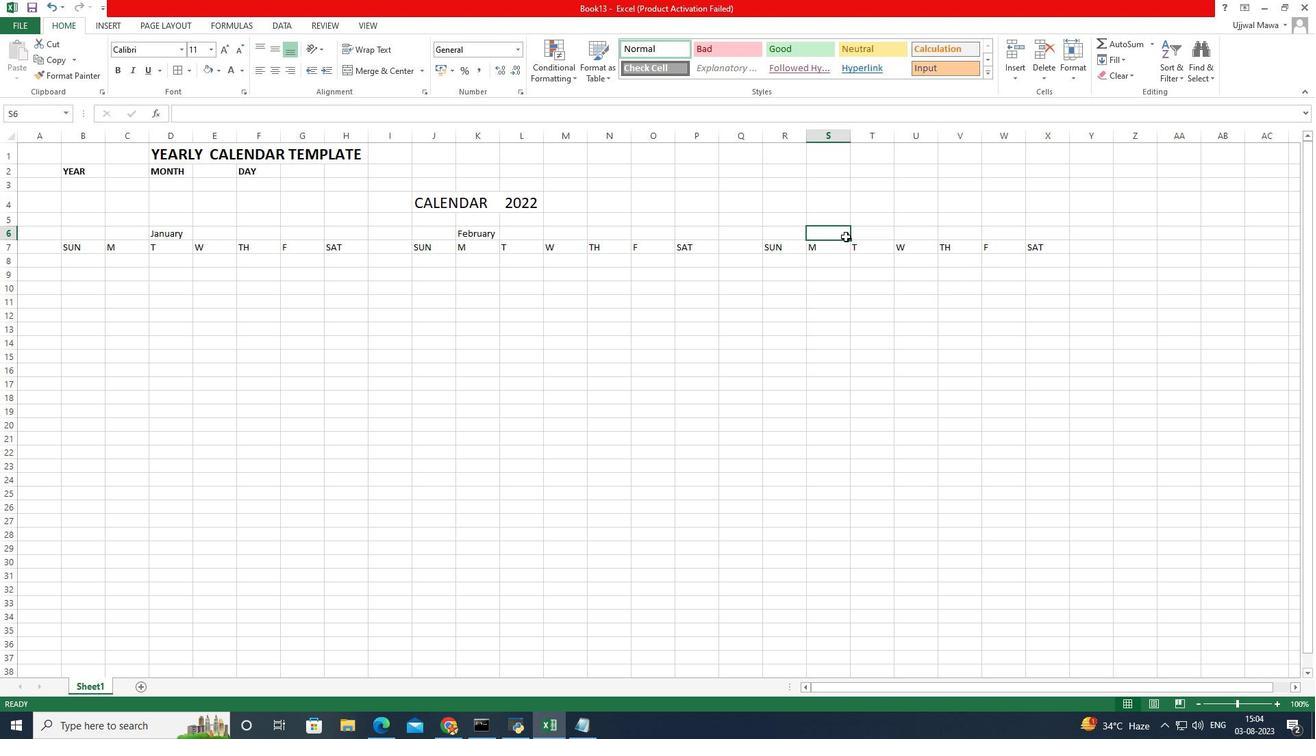 
Action: Mouse pressed left at (846, 237)
Screenshot: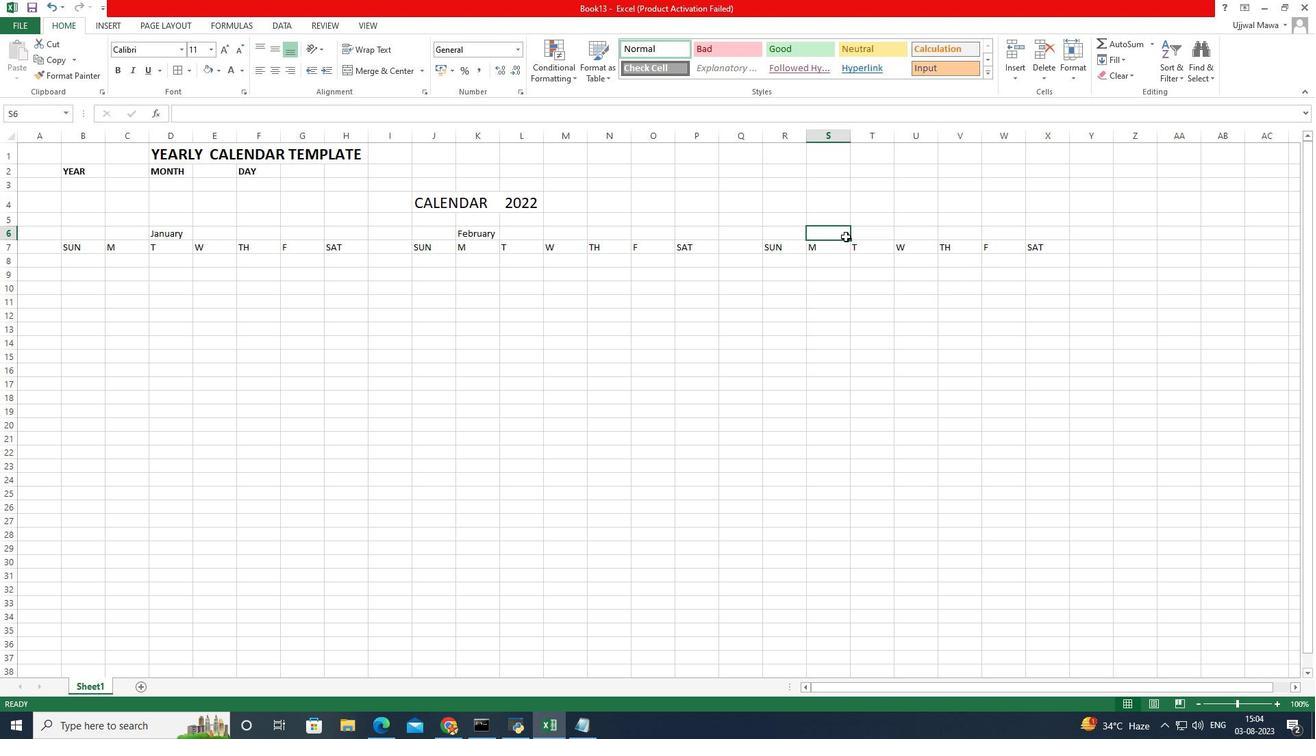 
Action: Key pressed m<Key.caps_lock>ARCH
Screenshot: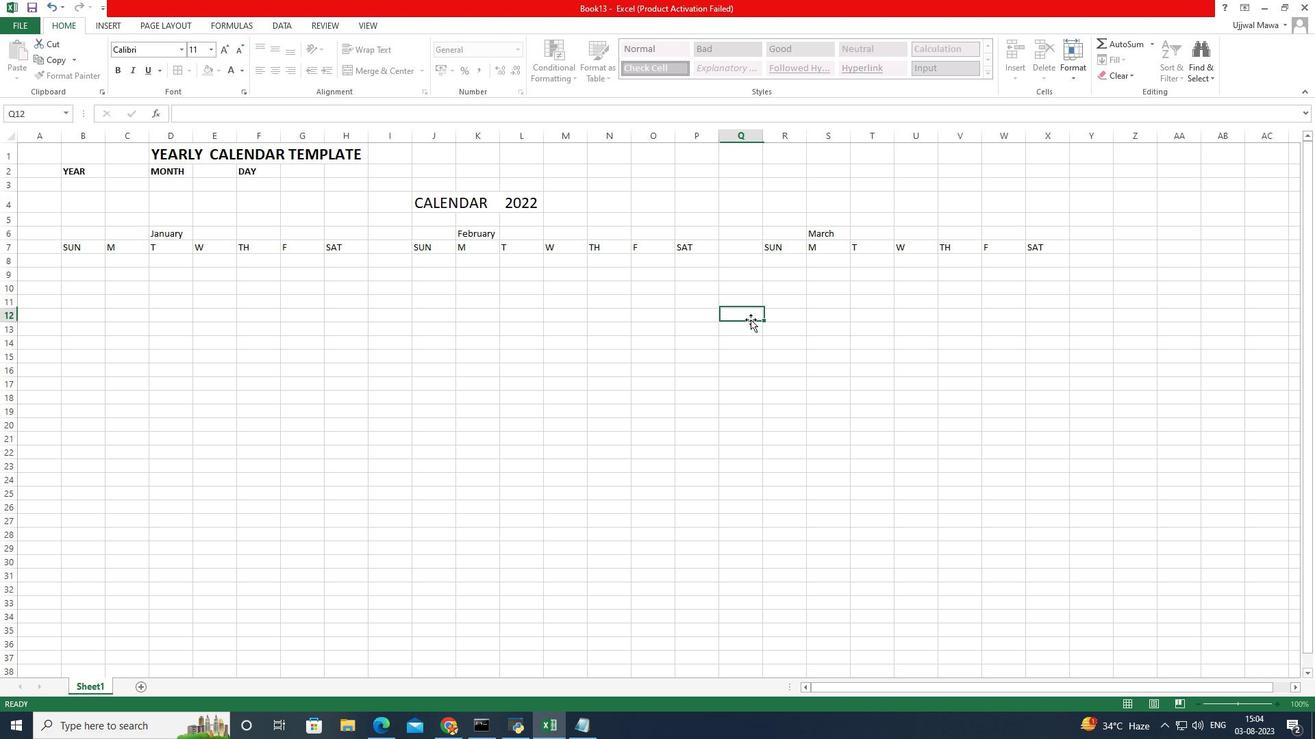 
Action: Mouse moved to (750, 319)
Screenshot: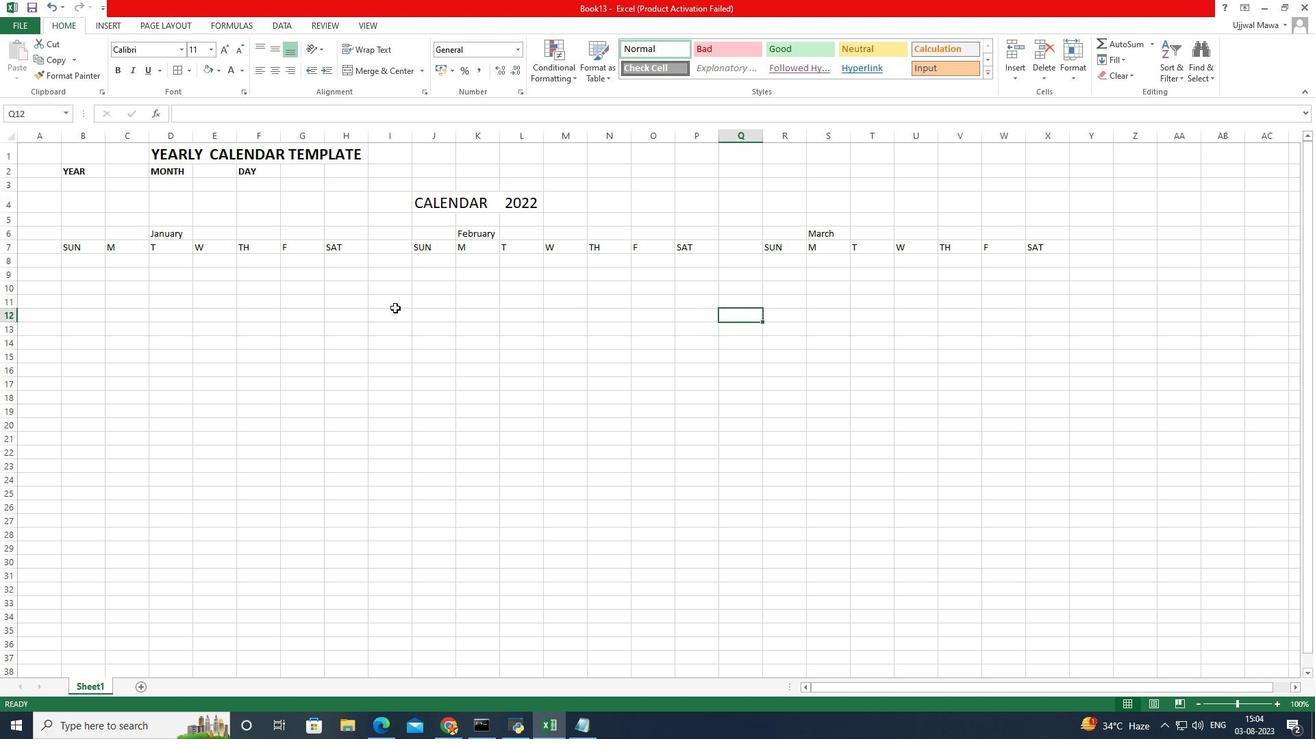 
Action: Mouse pressed left at (750, 319)
Screenshot: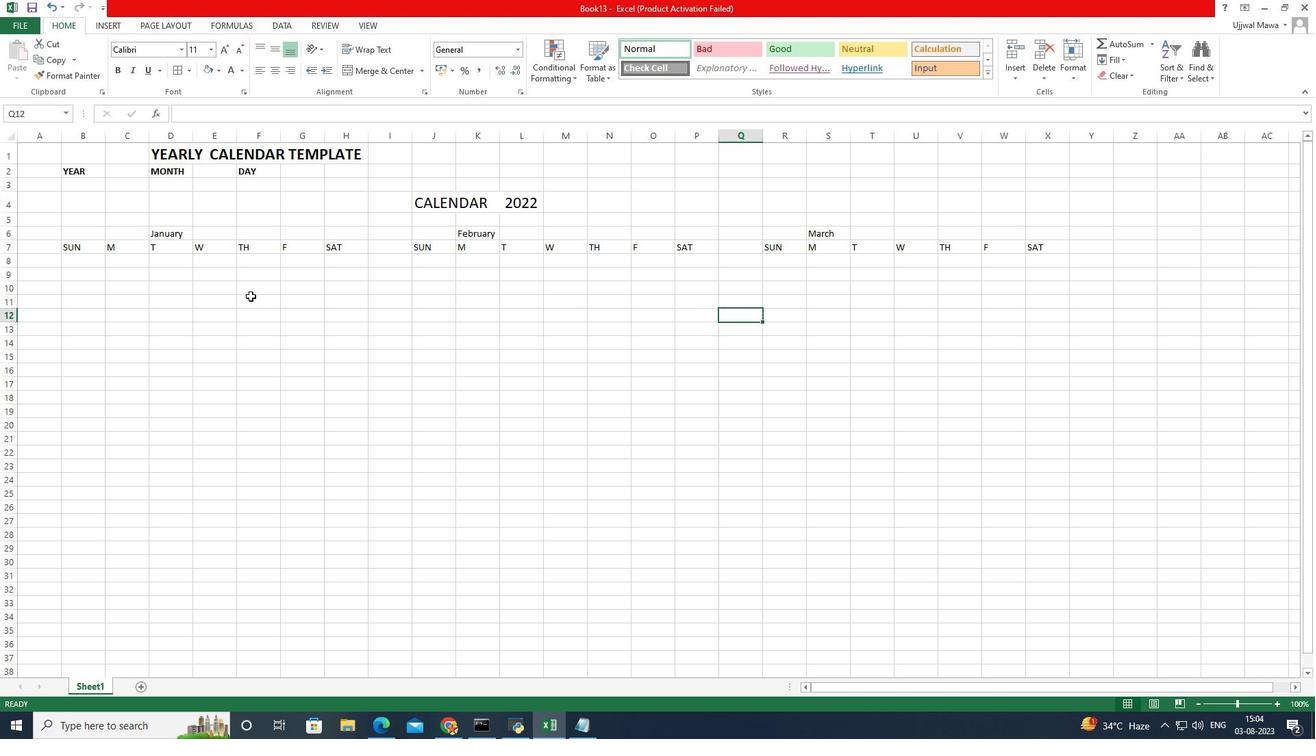 
Action: Mouse moved to (156, 335)
Screenshot: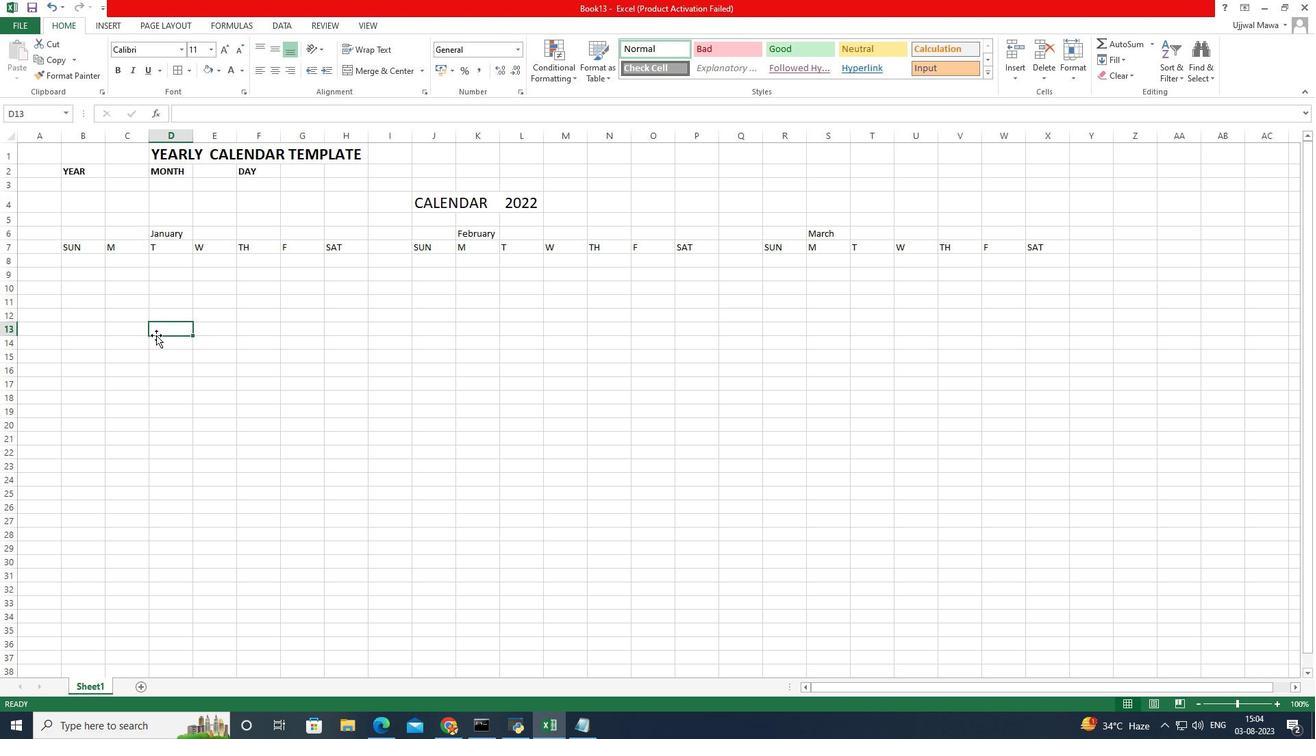 
Action: Mouse pressed left at (156, 335)
Screenshot: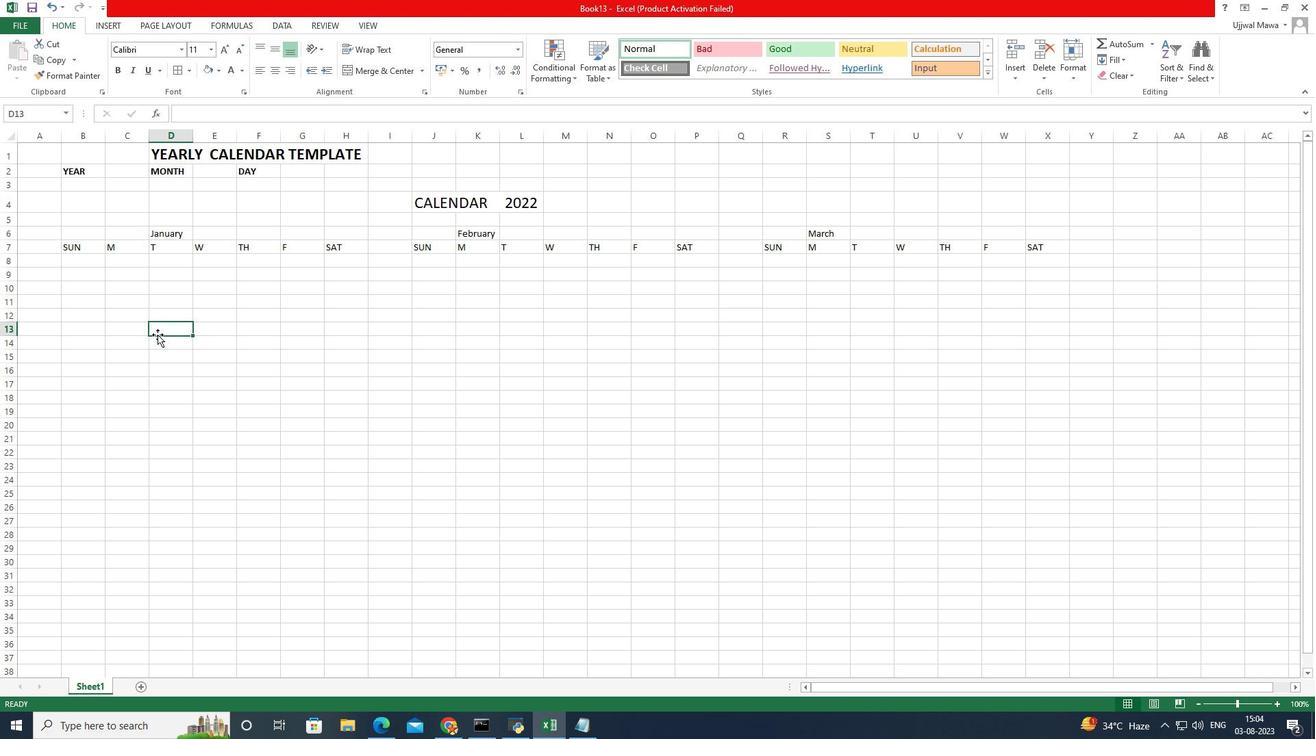 
Action: Mouse moved to (156, 341)
Screenshot: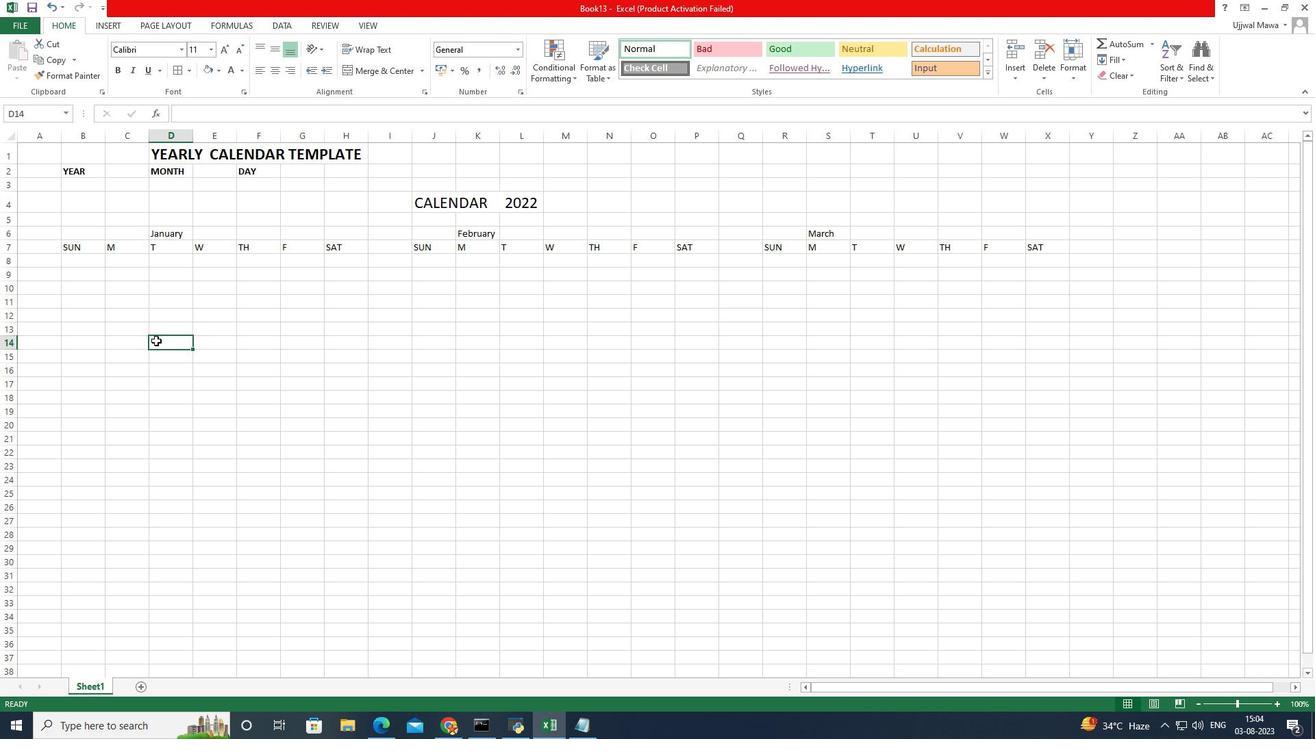 
Action: Mouse pressed left at (156, 341)
Screenshot: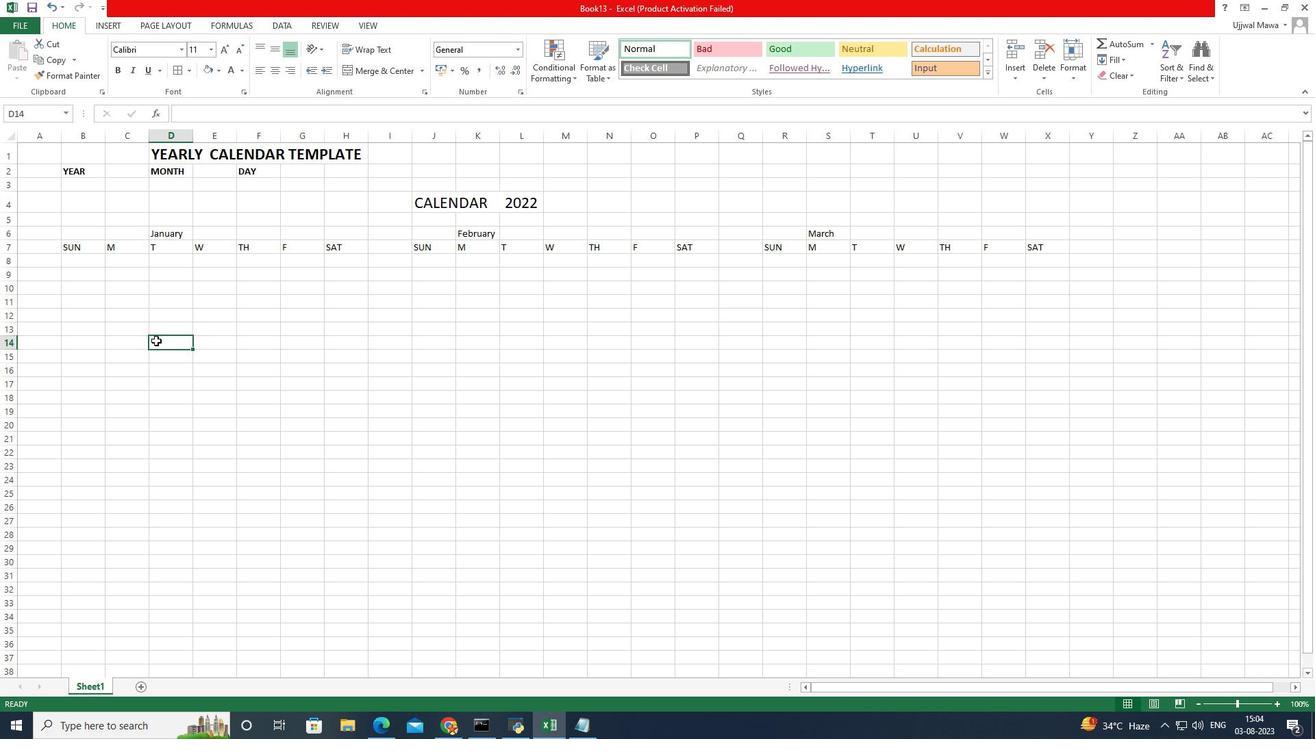 
Action: Key pressed M
Screenshot: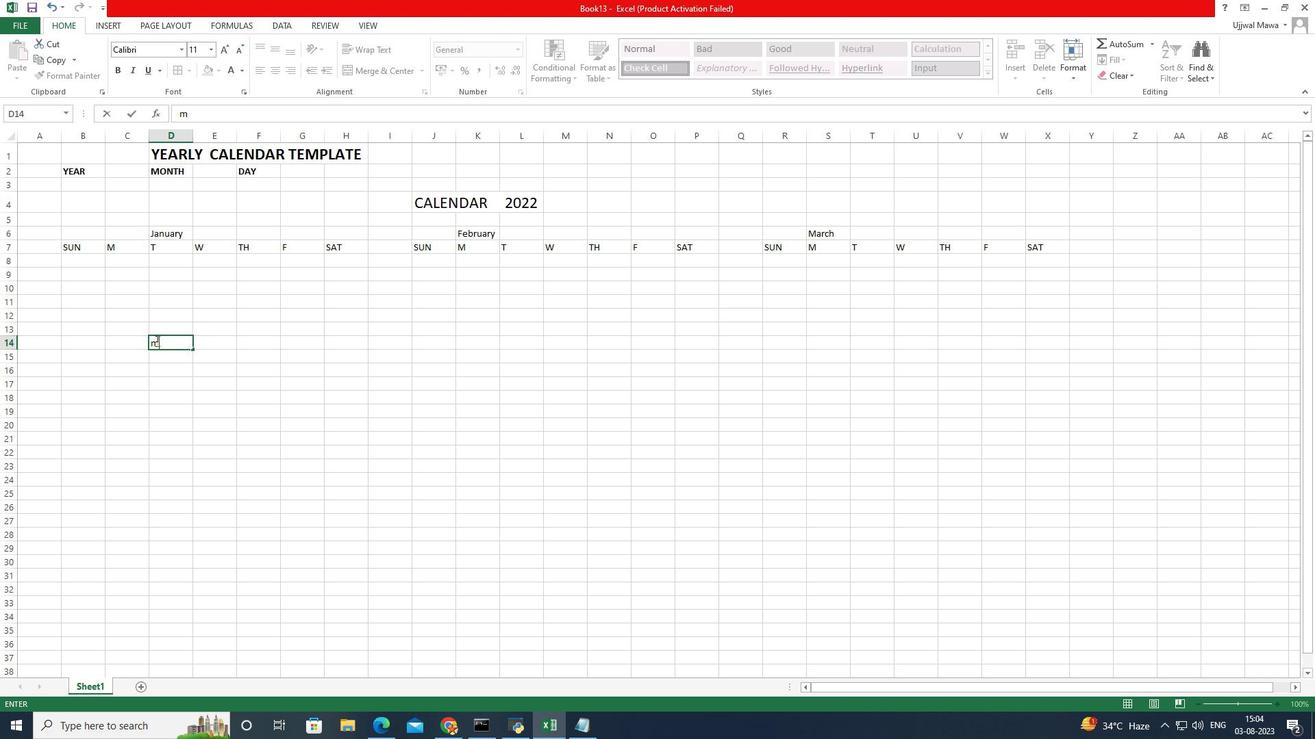 
Action: Mouse moved to (174, 354)
Screenshot: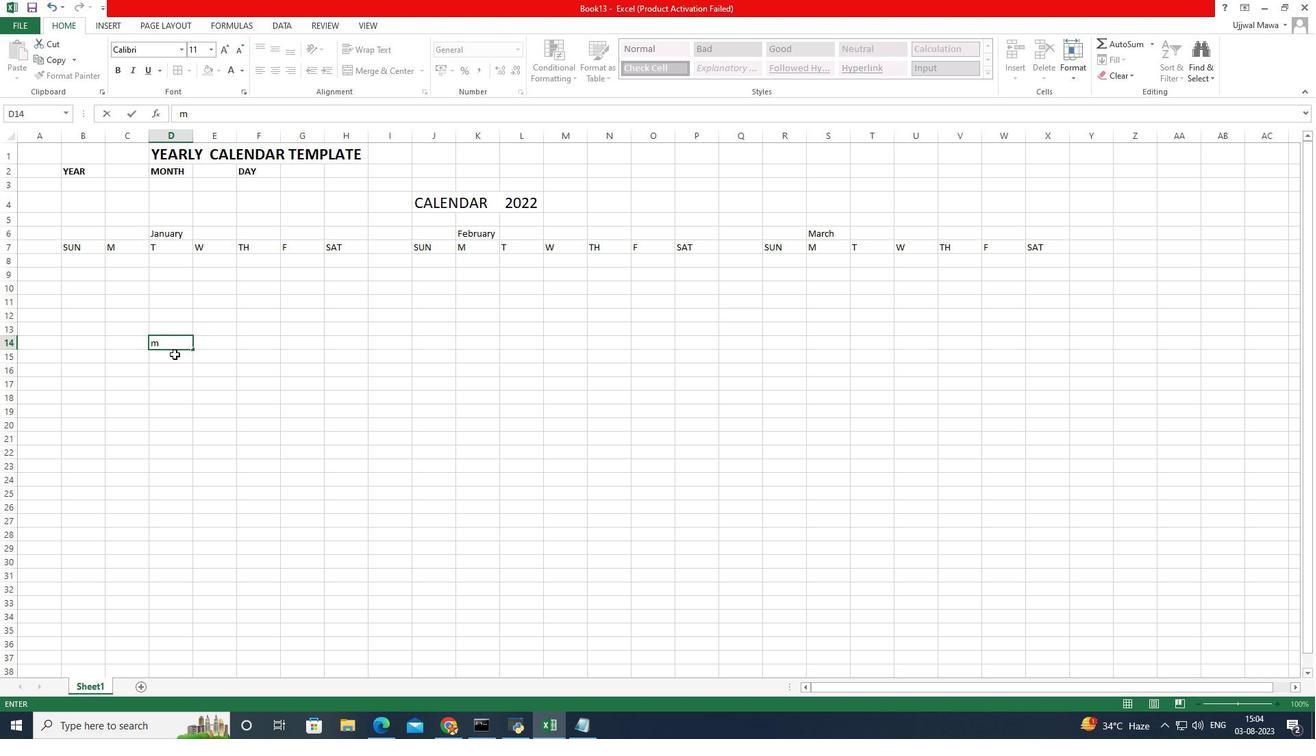 
Action: Key pressed <Key.backspace><Key.caps_lock>ao<Key.backspace>pri<Key.backspace><Key.backspace><Key.backspace><Key.caps_lock>PRIL
Screenshot: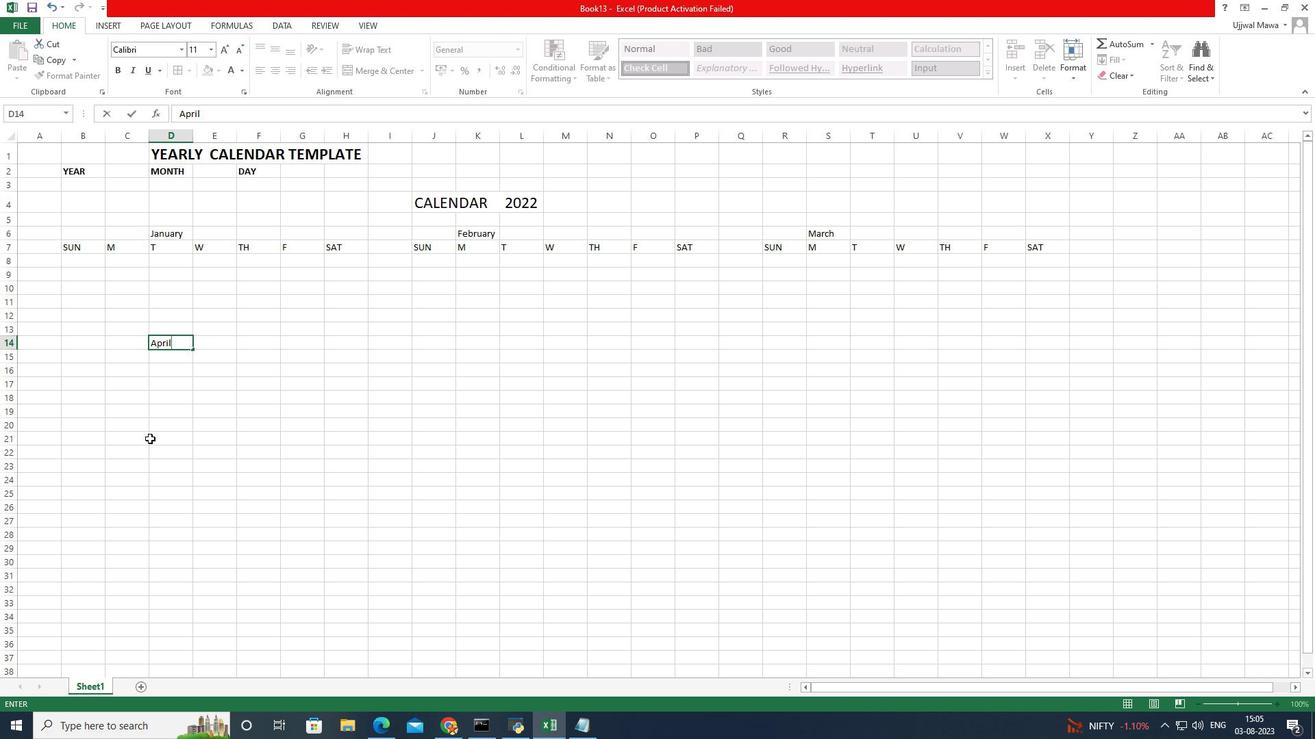 
Action: Mouse moved to (472, 345)
Screenshot: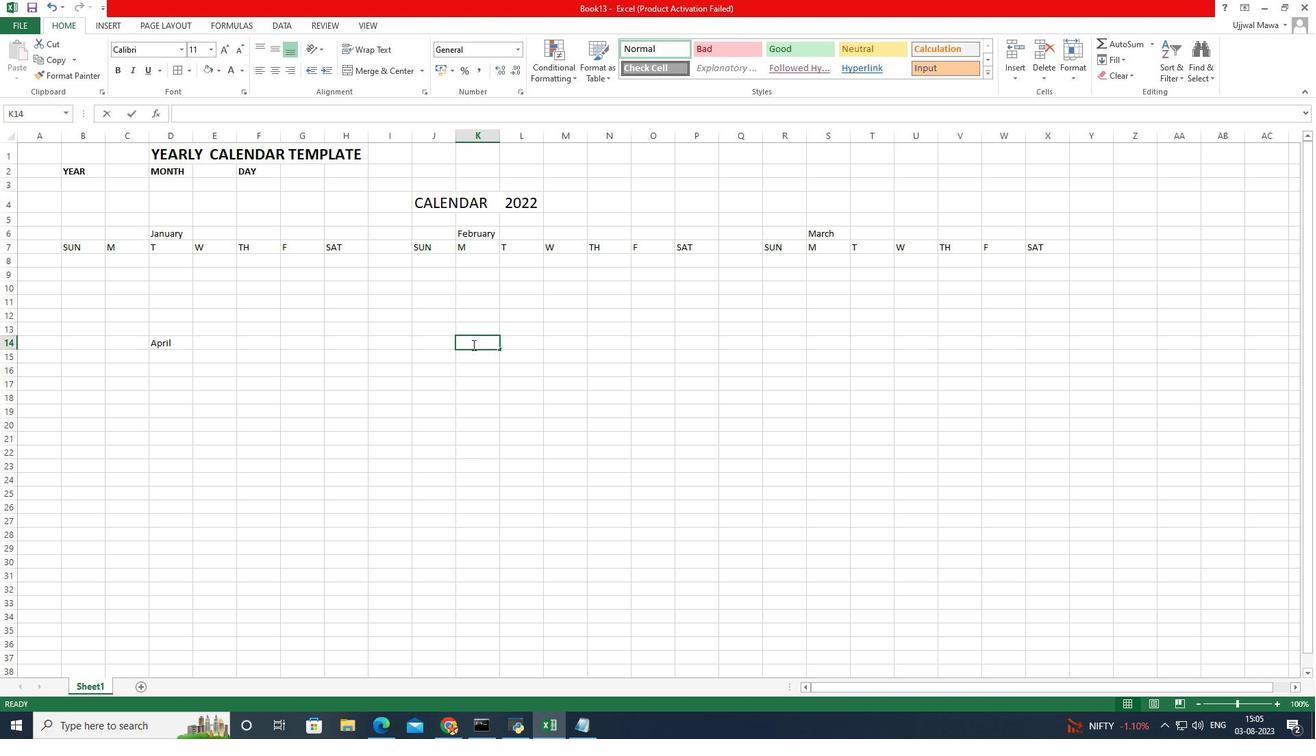 
Action: Mouse pressed left at (472, 345)
Screenshot: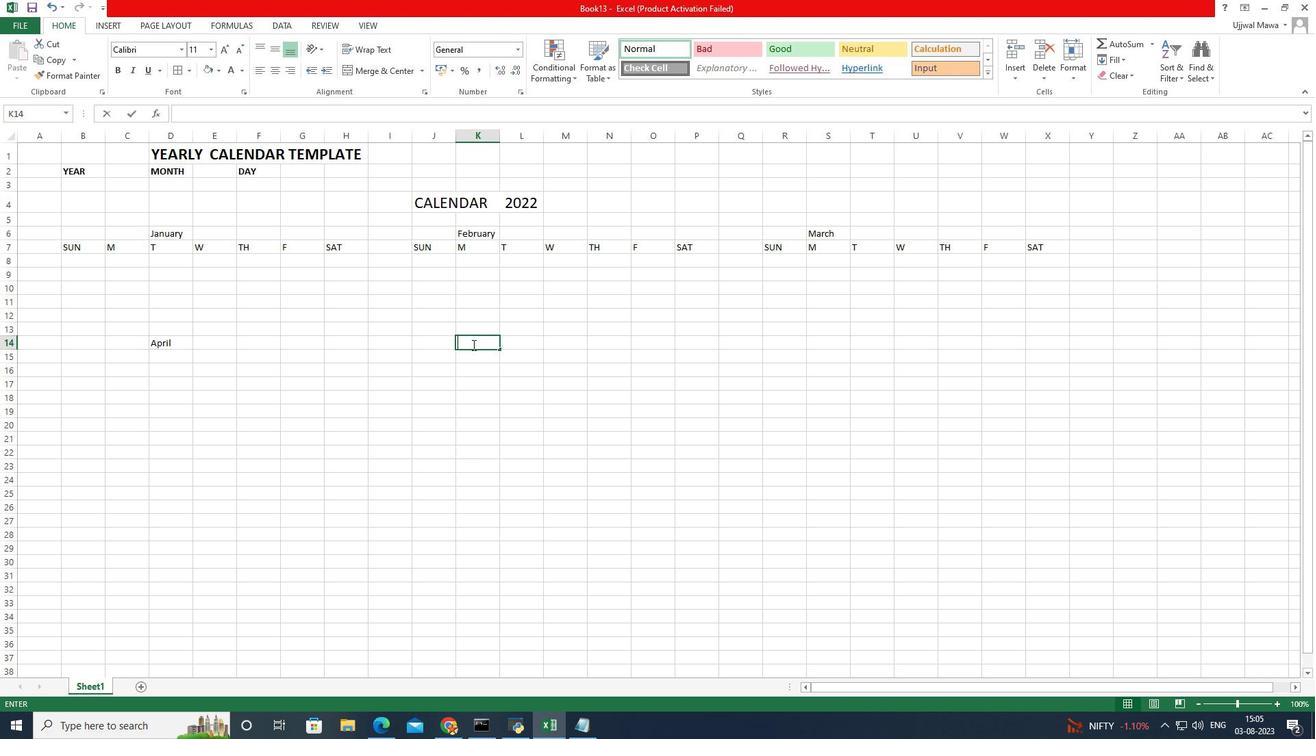 
Action: Mouse pressed left at (472, 345)
Screenshot: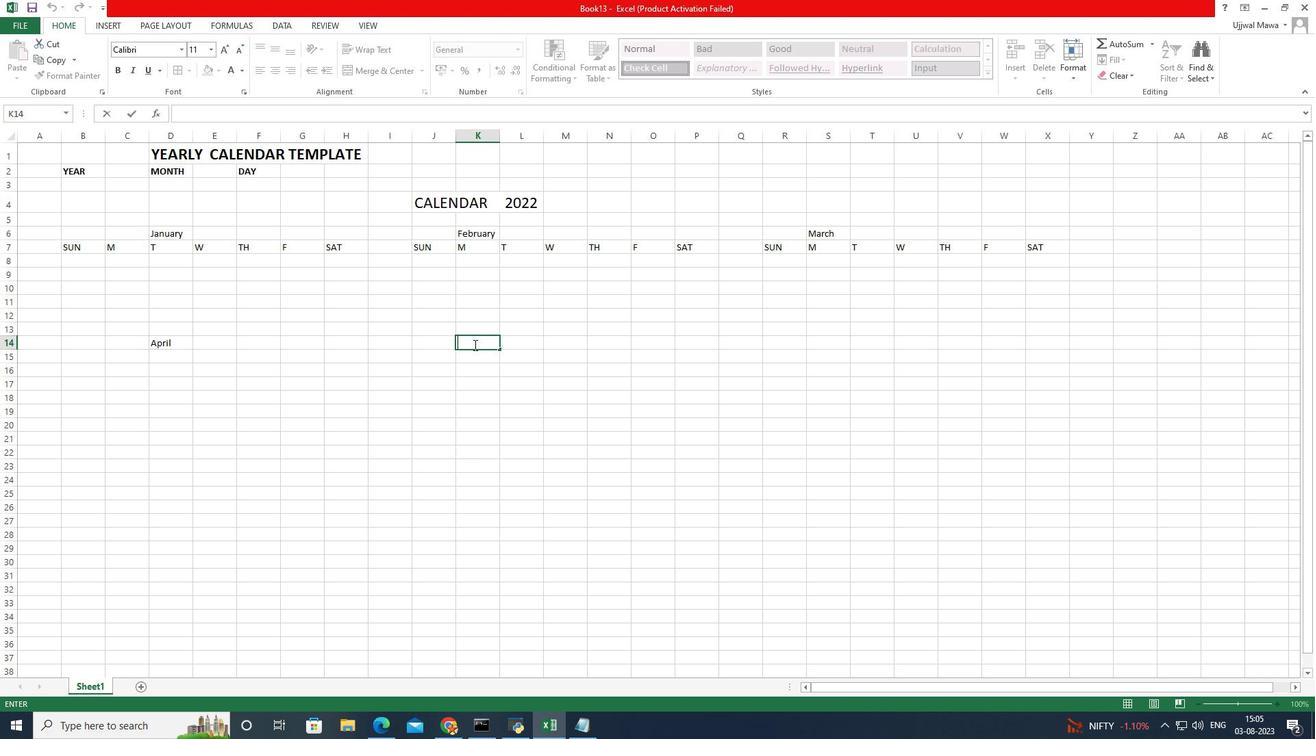 
Action: Mouse moved to (474, 345)
Screenshot: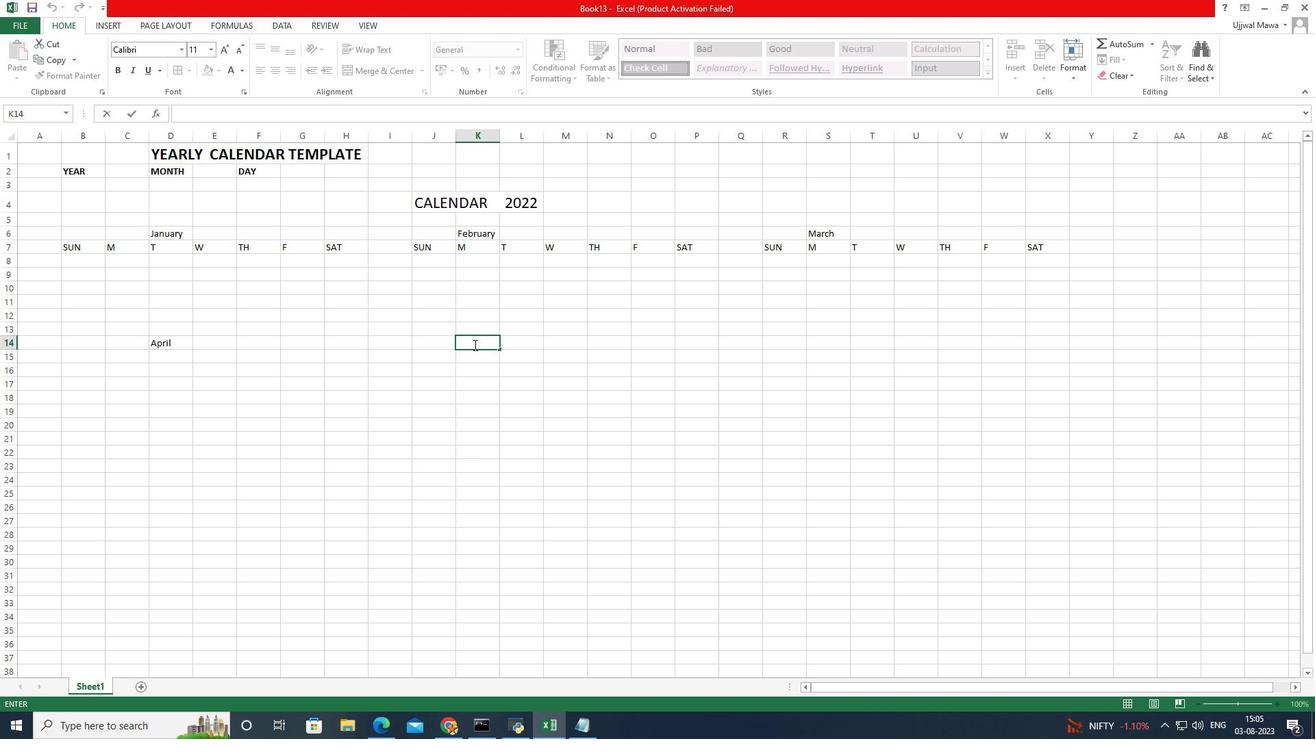 
Action: Key pressed <Key.caps_lock>ma<Key.backspace><Key.caps_lock>AY
Screenshot: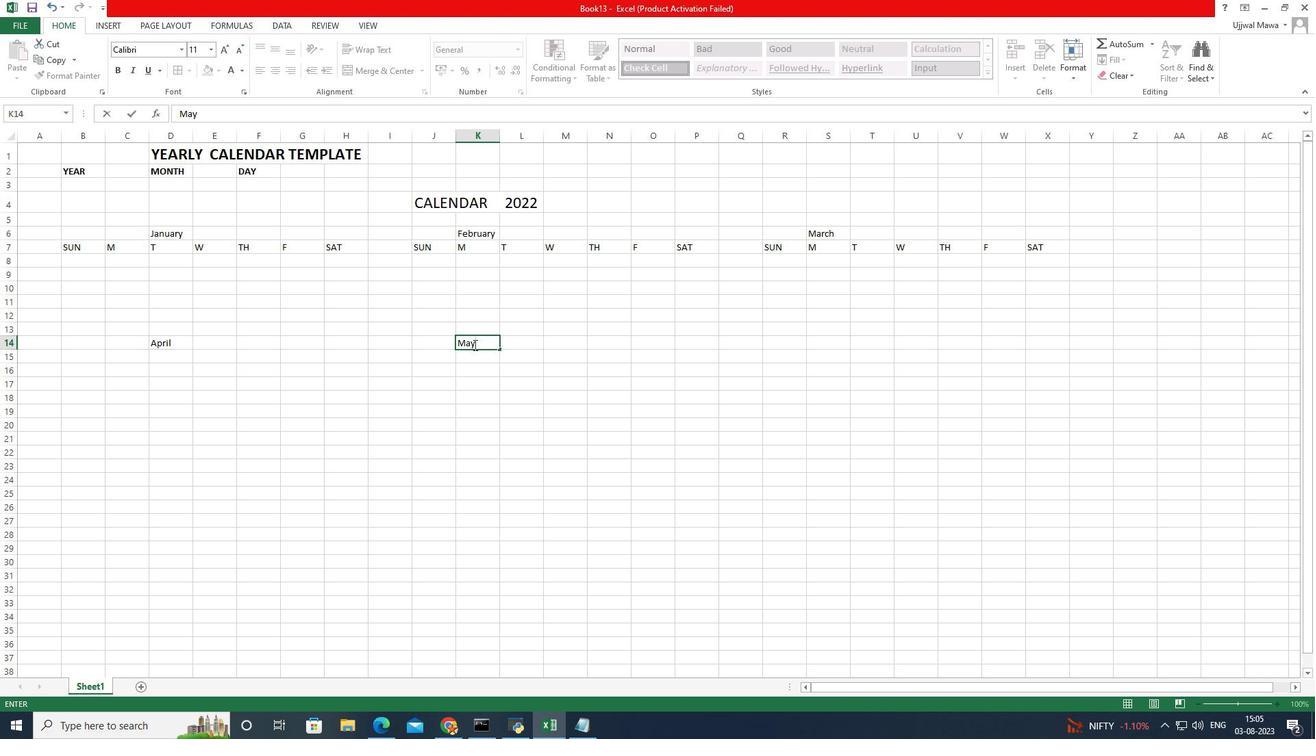
Action: Mouse moved to (835, 345)
Screenshot: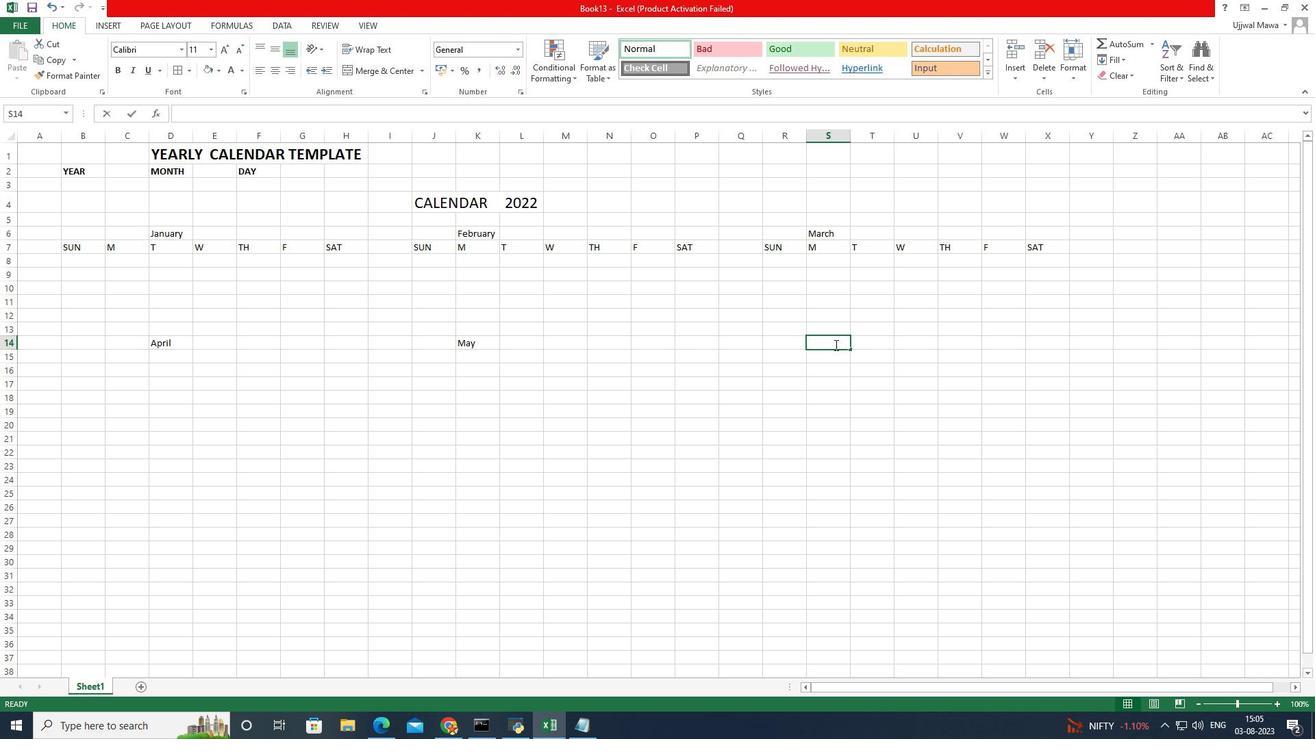 
Action: Mouse pressed left at (835, 345)
Screenshot: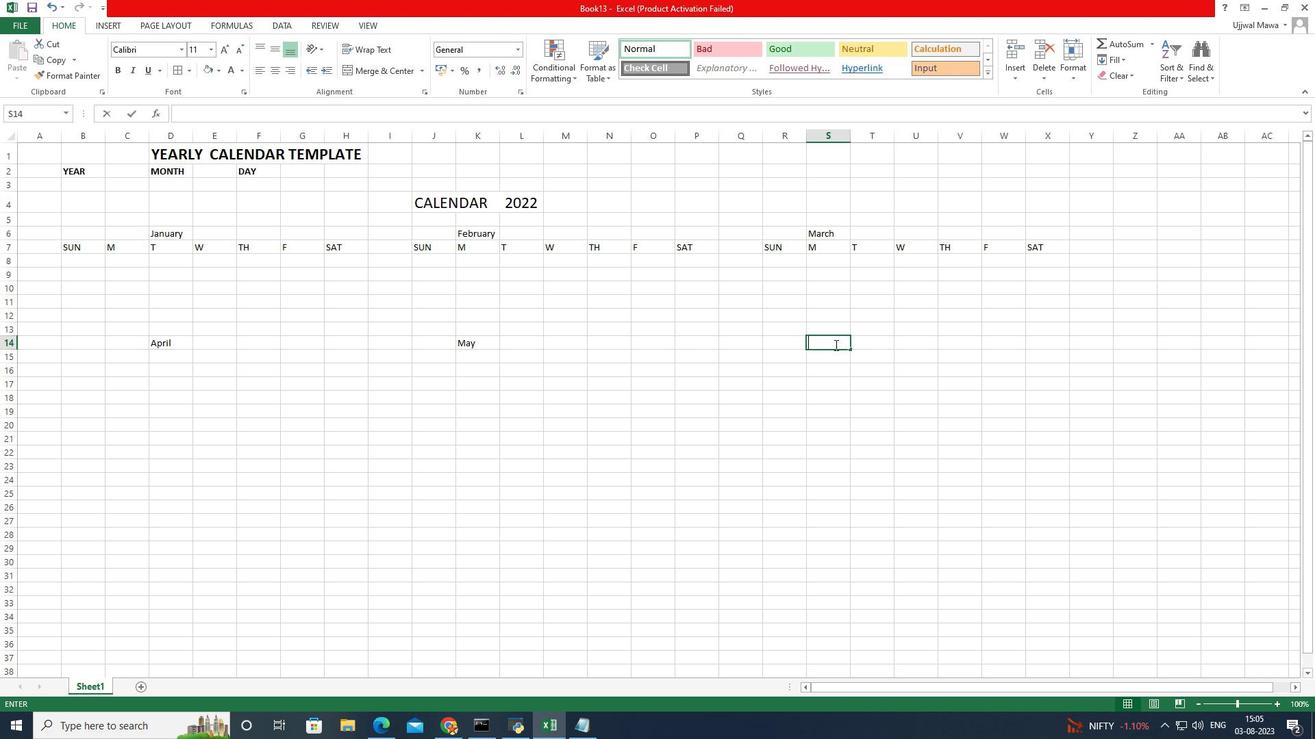 
Action: Mouse pressed left at (835, 345)
Screenshot: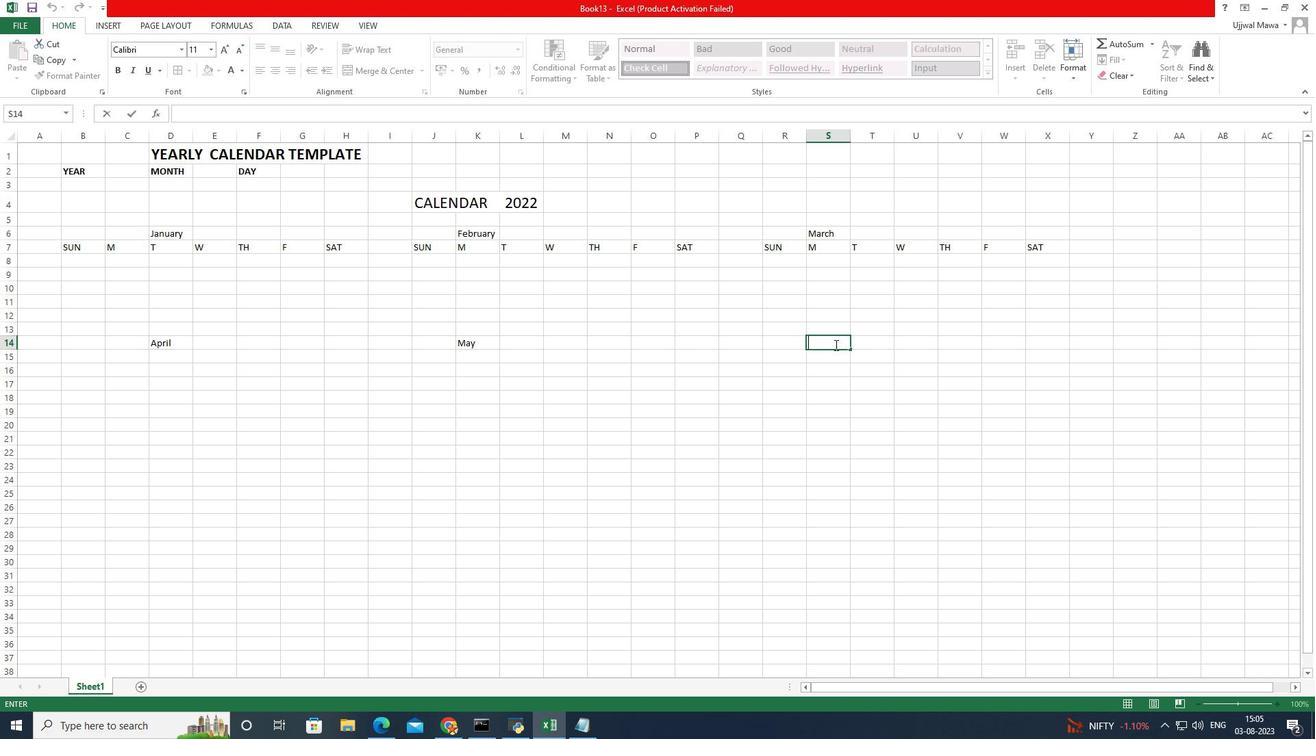 
Action: Key pressed <Key.caps_lock>j<Key.caps_lock>UNE
Screenshot: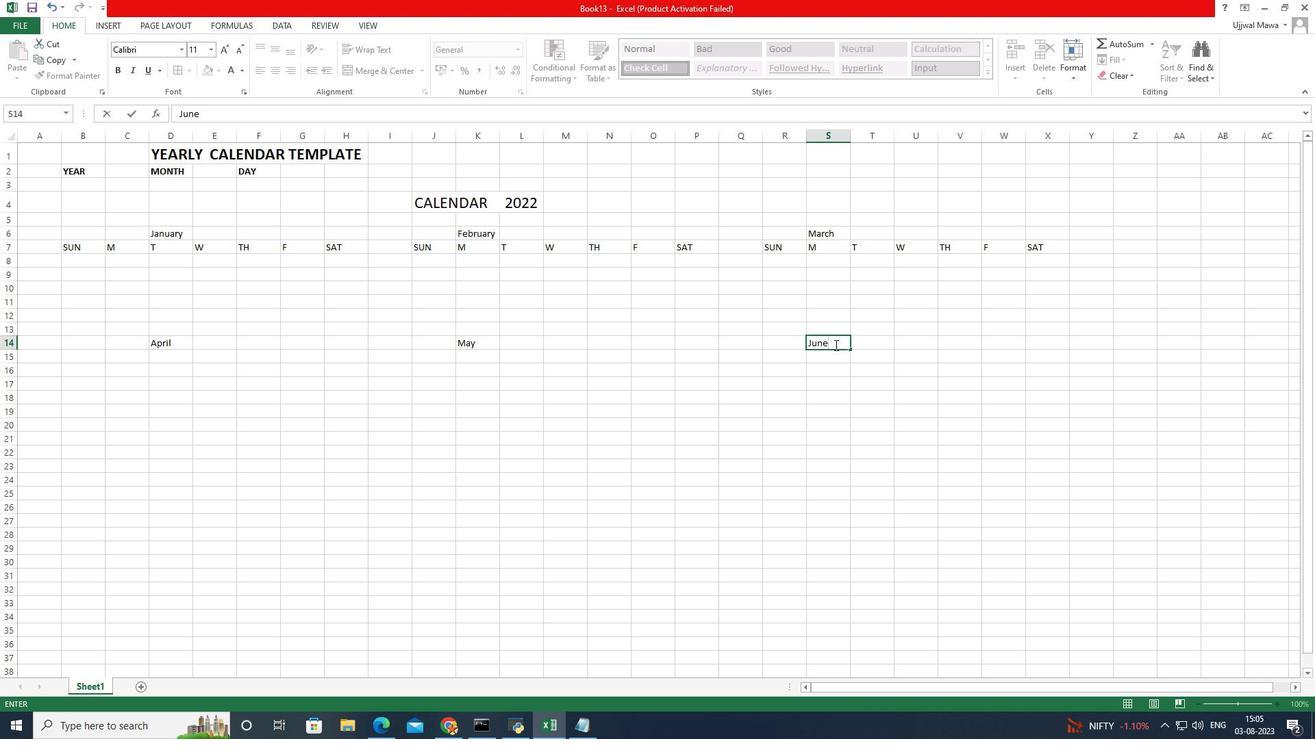 
Action: Mouse moved to (506, 437)
Screenshot: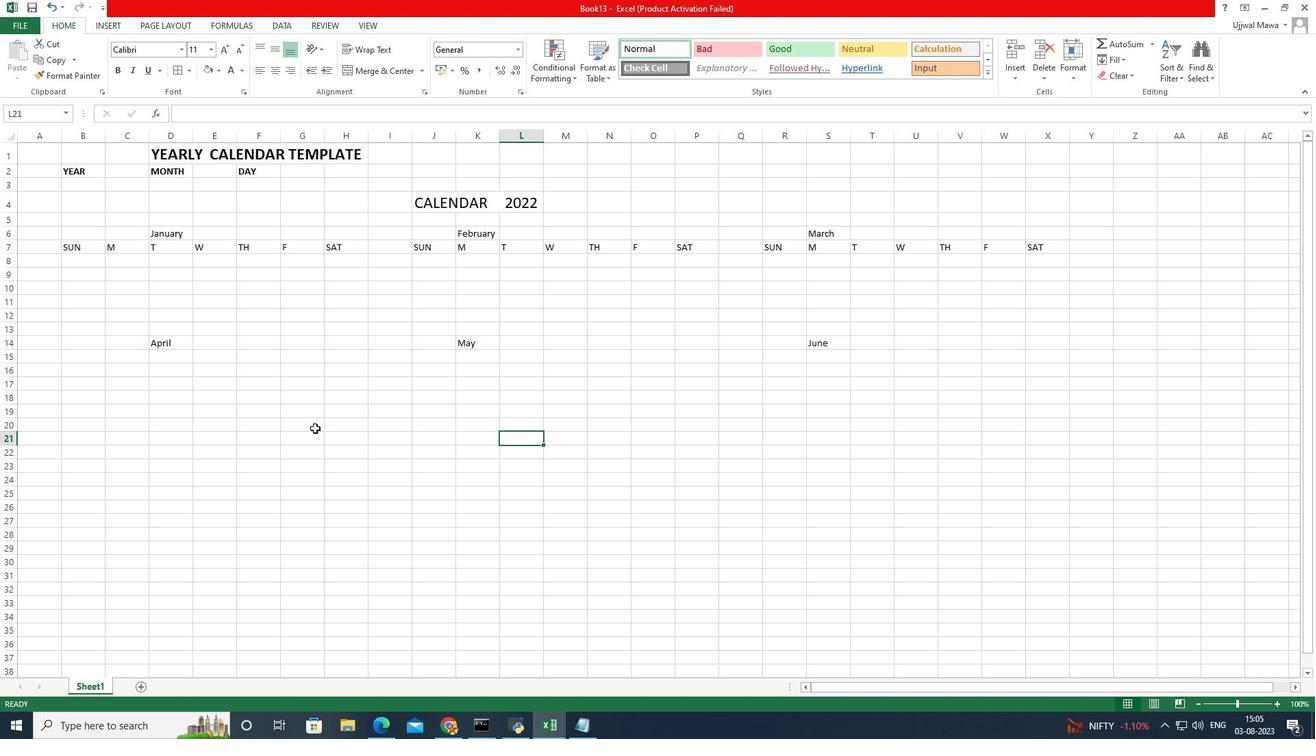 
Action: Mouse pressed left at (506, 437)
Screenshot: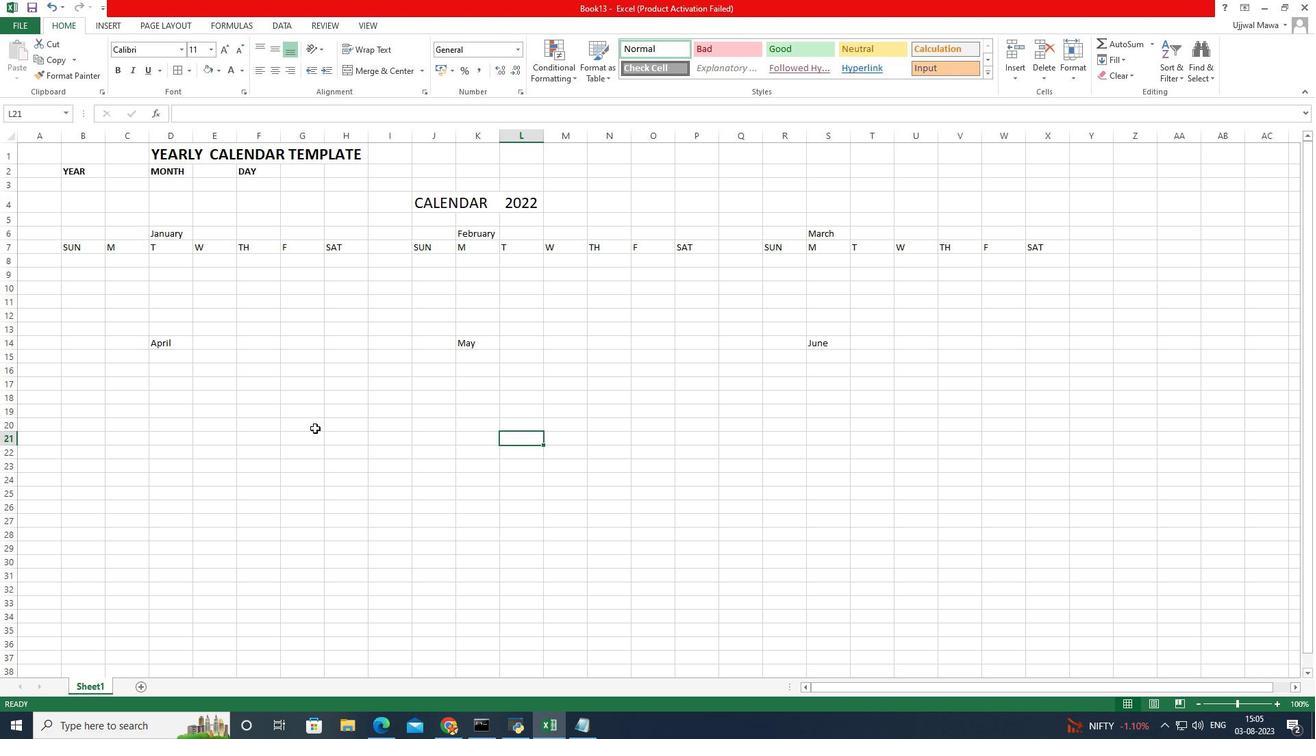 
Action: Mouse moved to (156, 455)
Screenshot: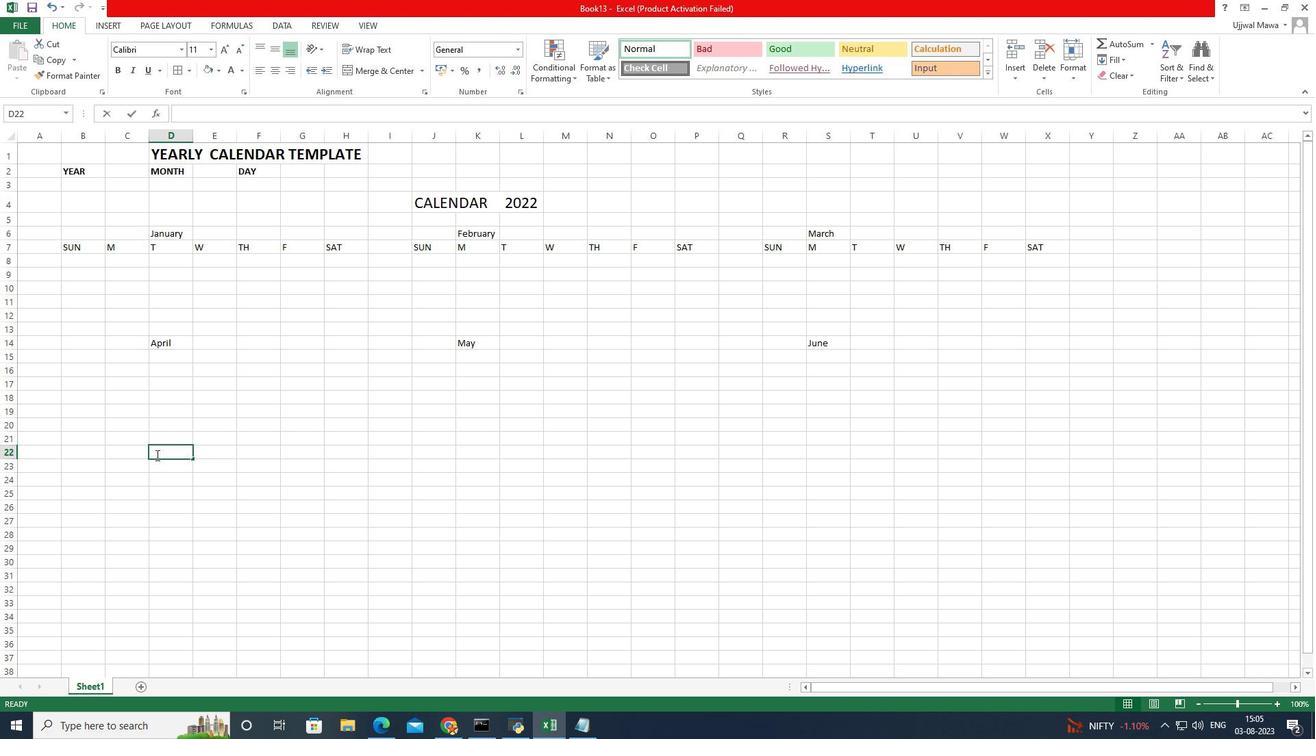 
Action: Mouse pressed left at (156, 455)
Screenshot: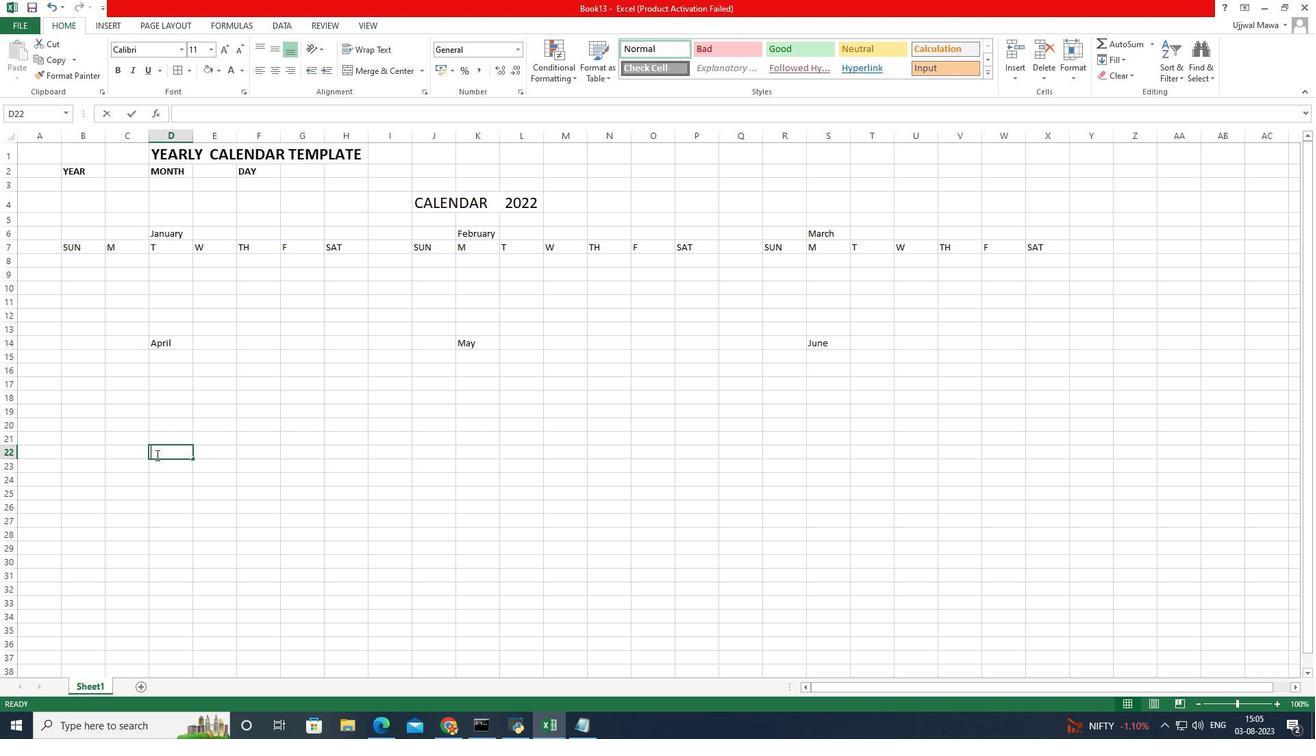 
Action: Mouse pressed left at (156, 455)
Screenshot: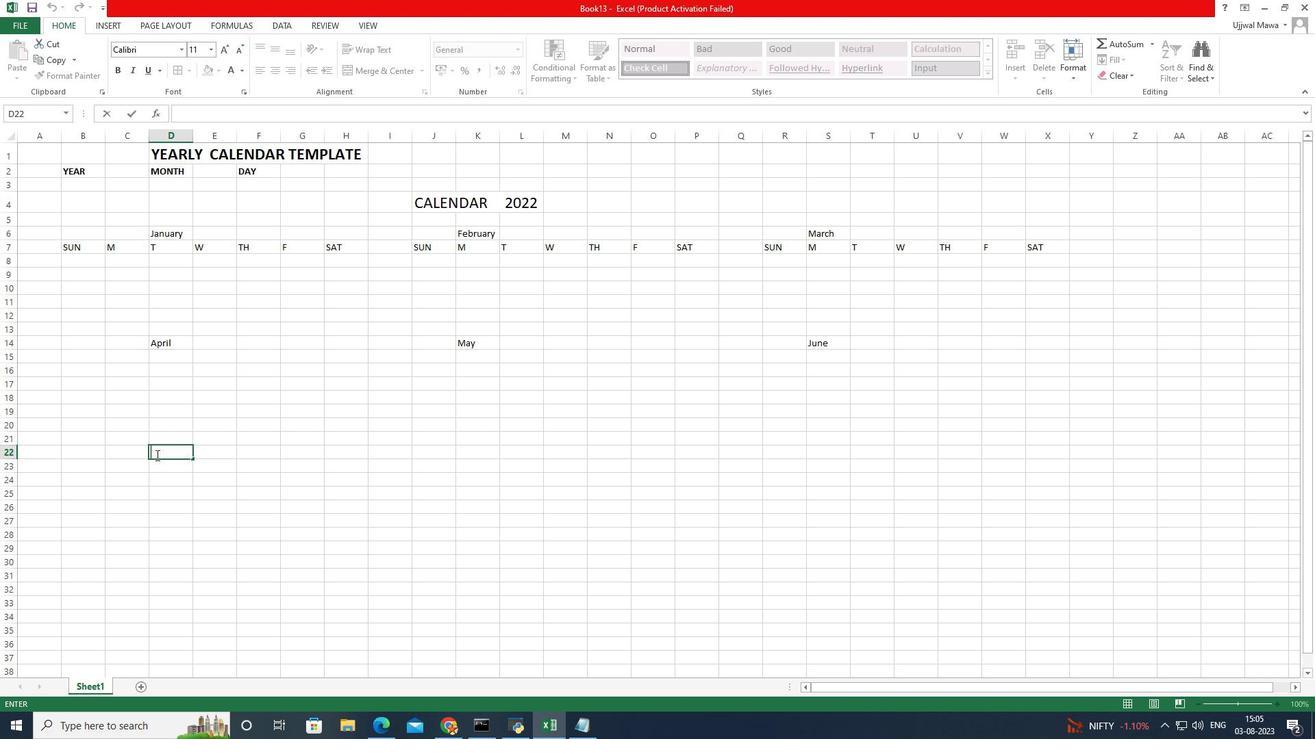 
Action: Mouse moved to (155, 458)
Screenshot: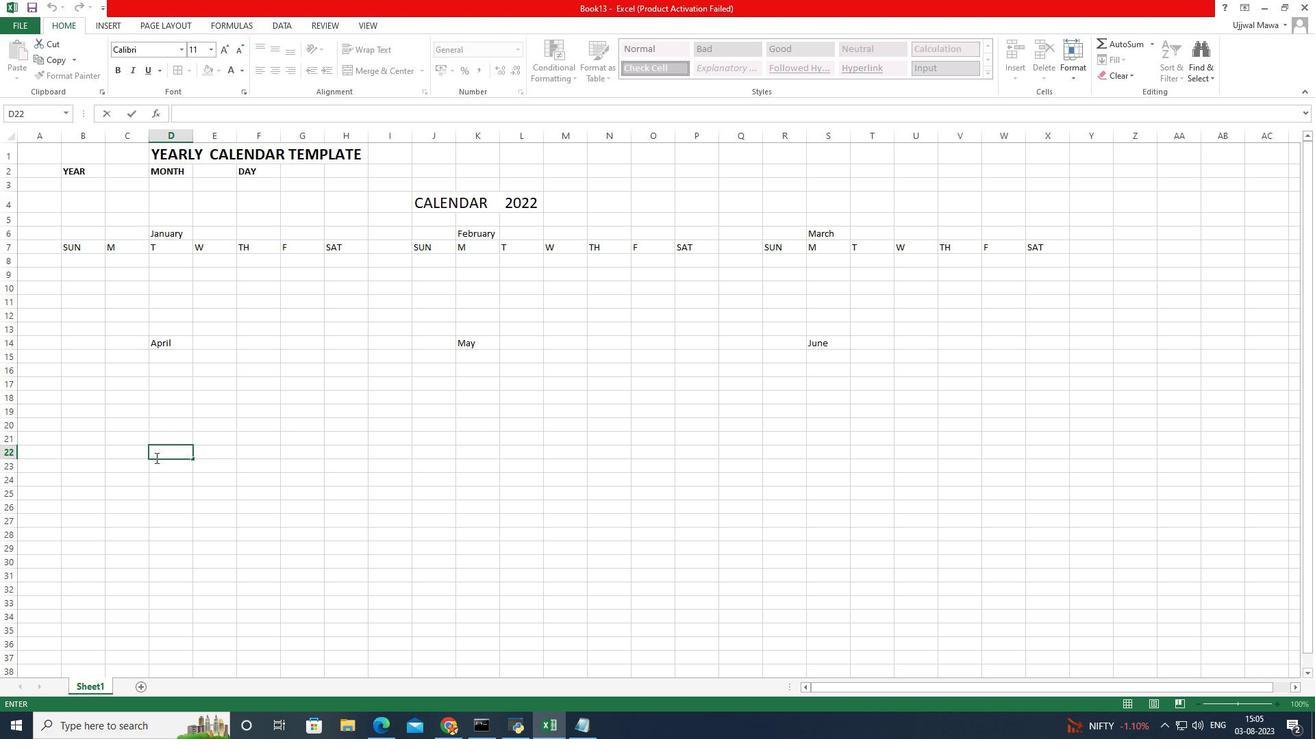 
Action: Key pressed <Key.caps_lock>j<Key.caps_lock>ULY
Screenshot: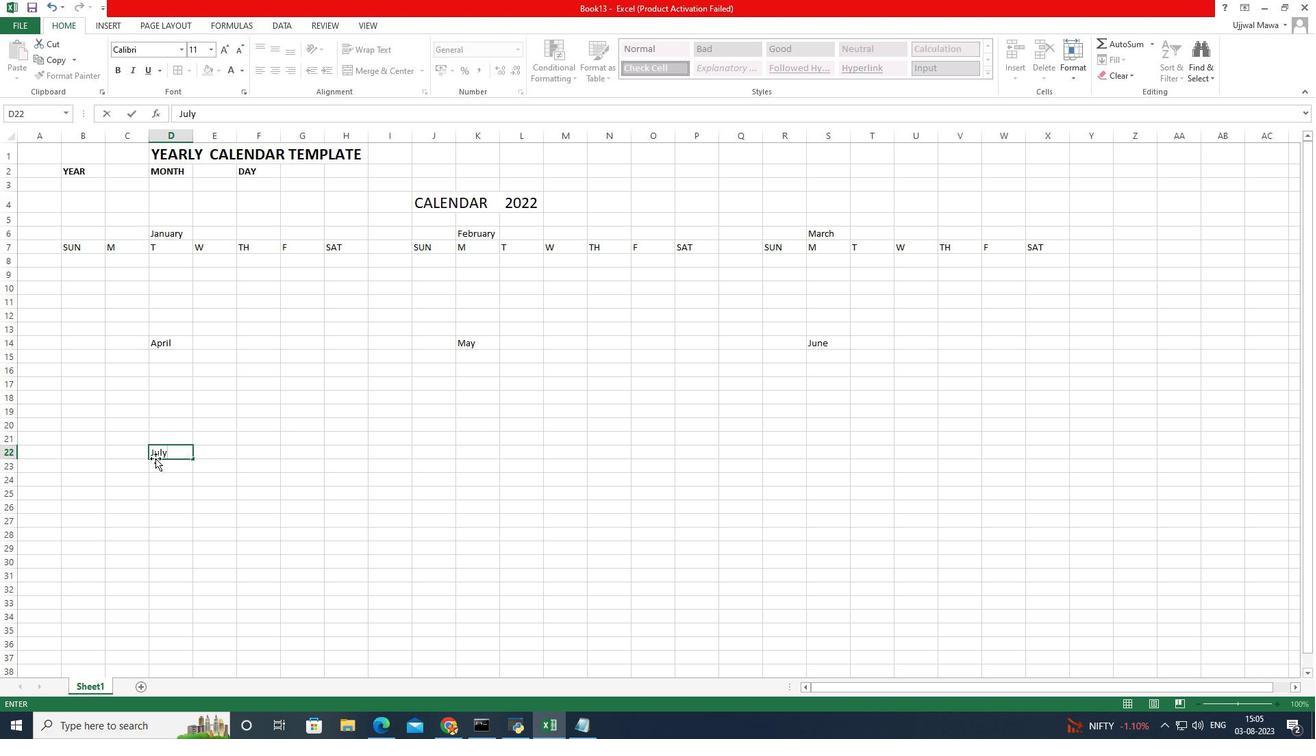
Action: Mouse moved to (478, 450)
Screenshot: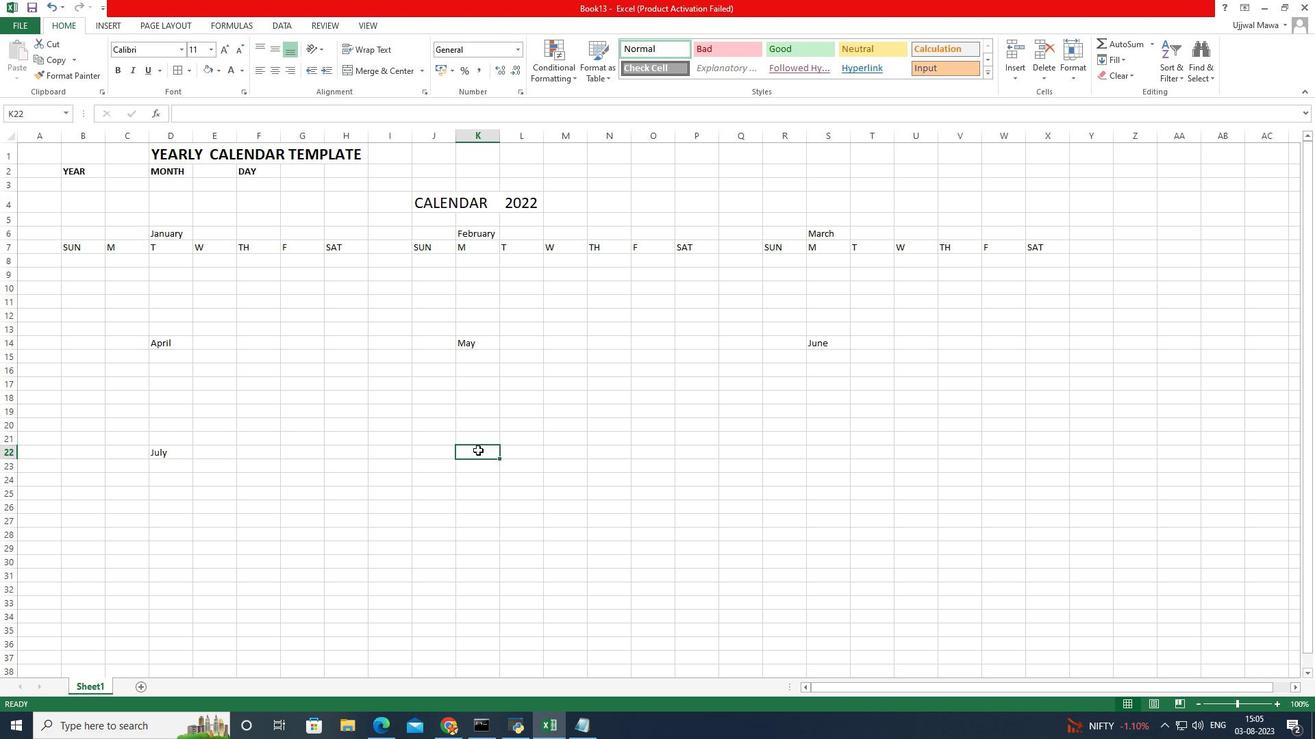 
Action: Mouse pressed left at (478, 450)
Screenshot: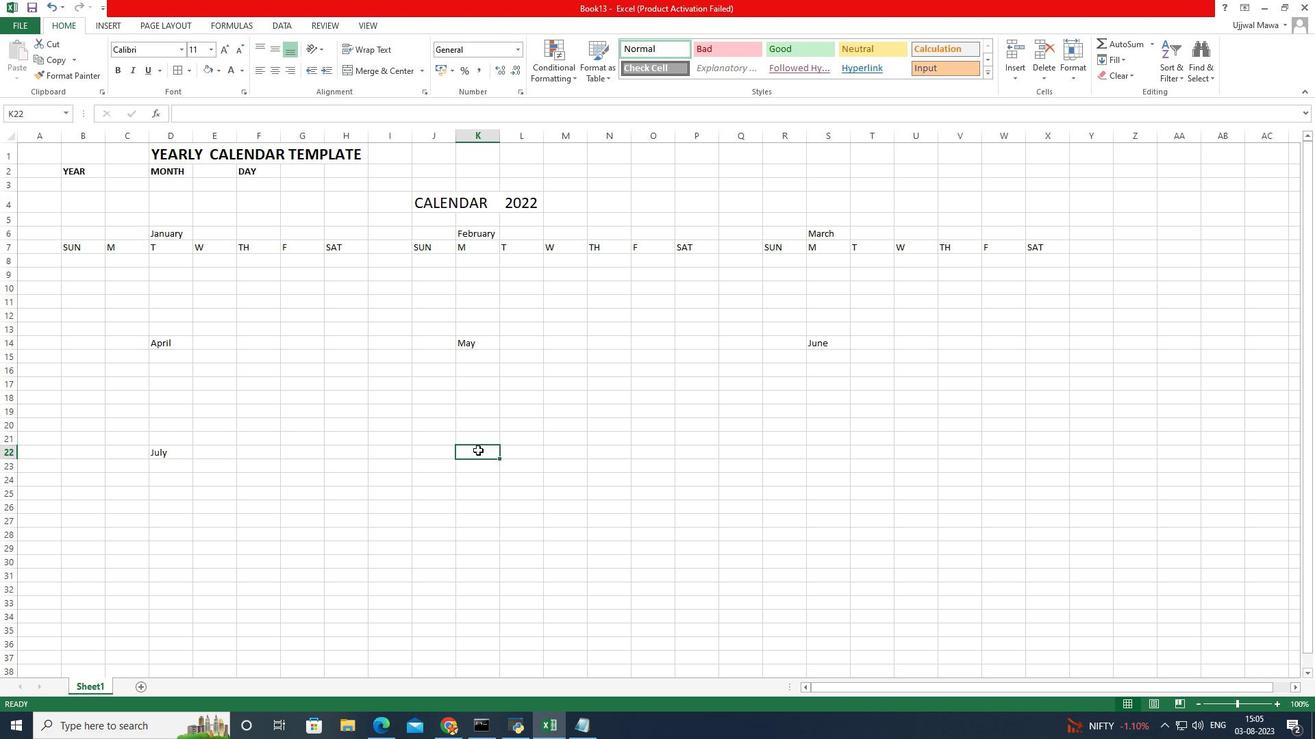 
Action: Mouse pressed left at (478, 450)
Screenshot: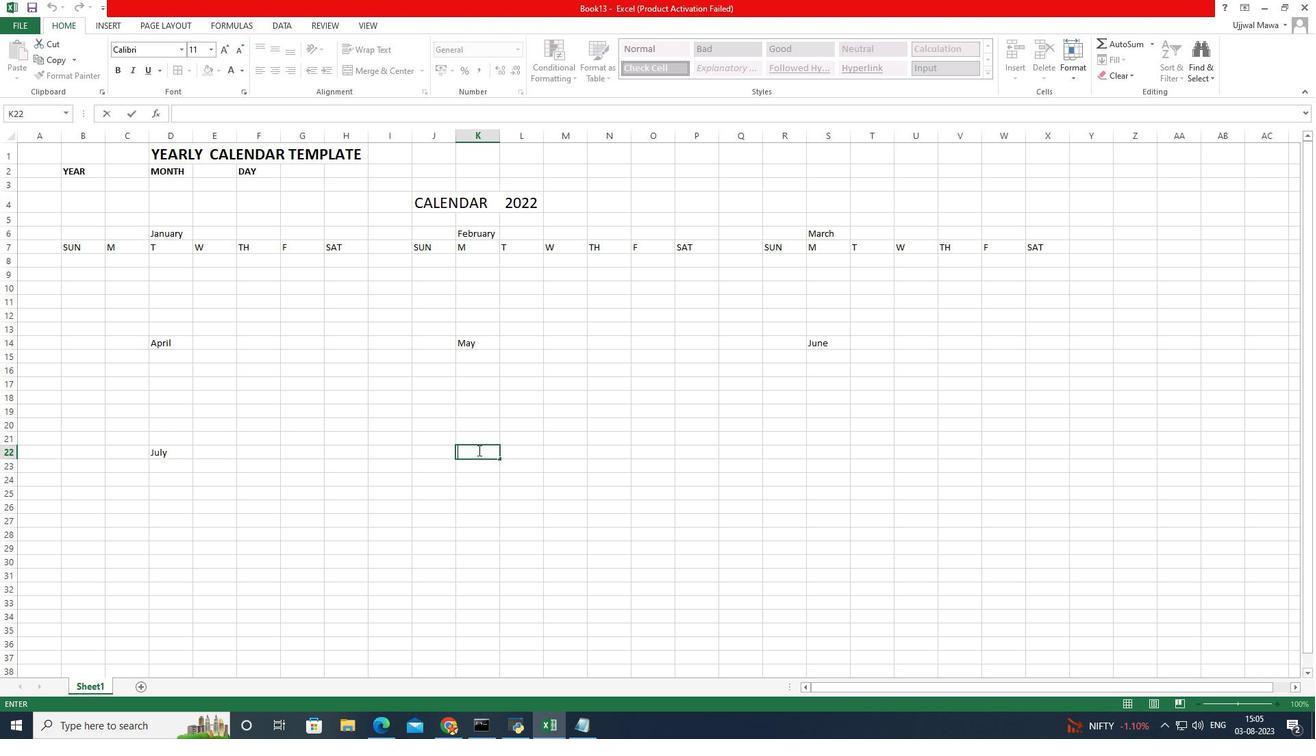 
Action: Mouse pressed left at (478, 450)
Screenshot: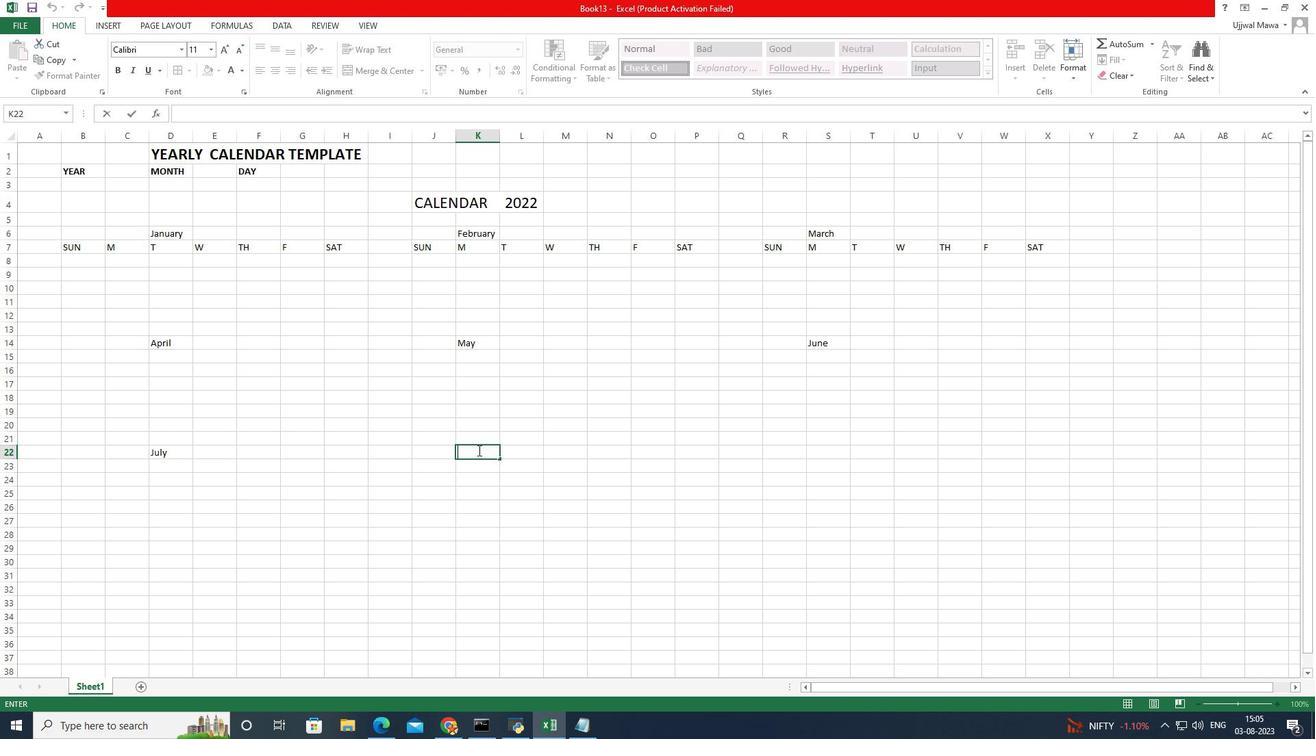 
Action: Key pressed <Key.caps_lock>a<Key.caps_lock>UGUST
Screenshot: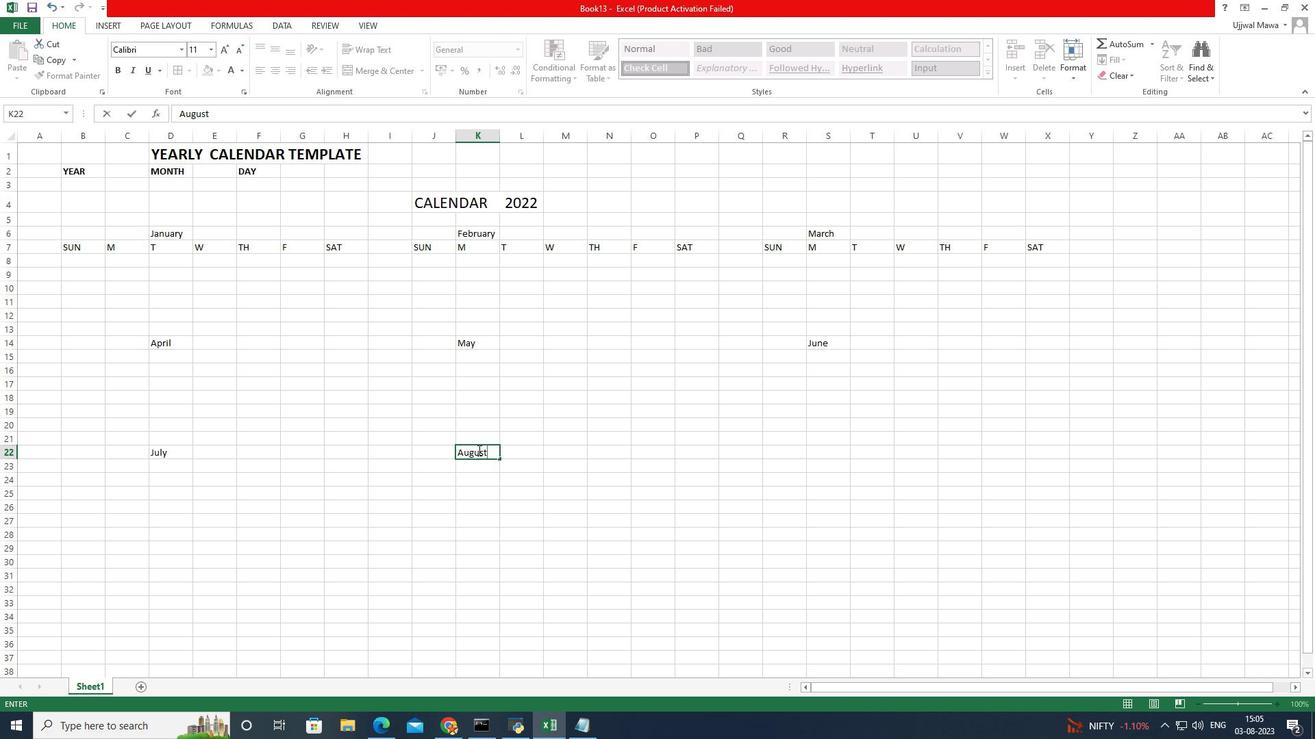
Action: Mouse moved to (832, 459)
Screenshot: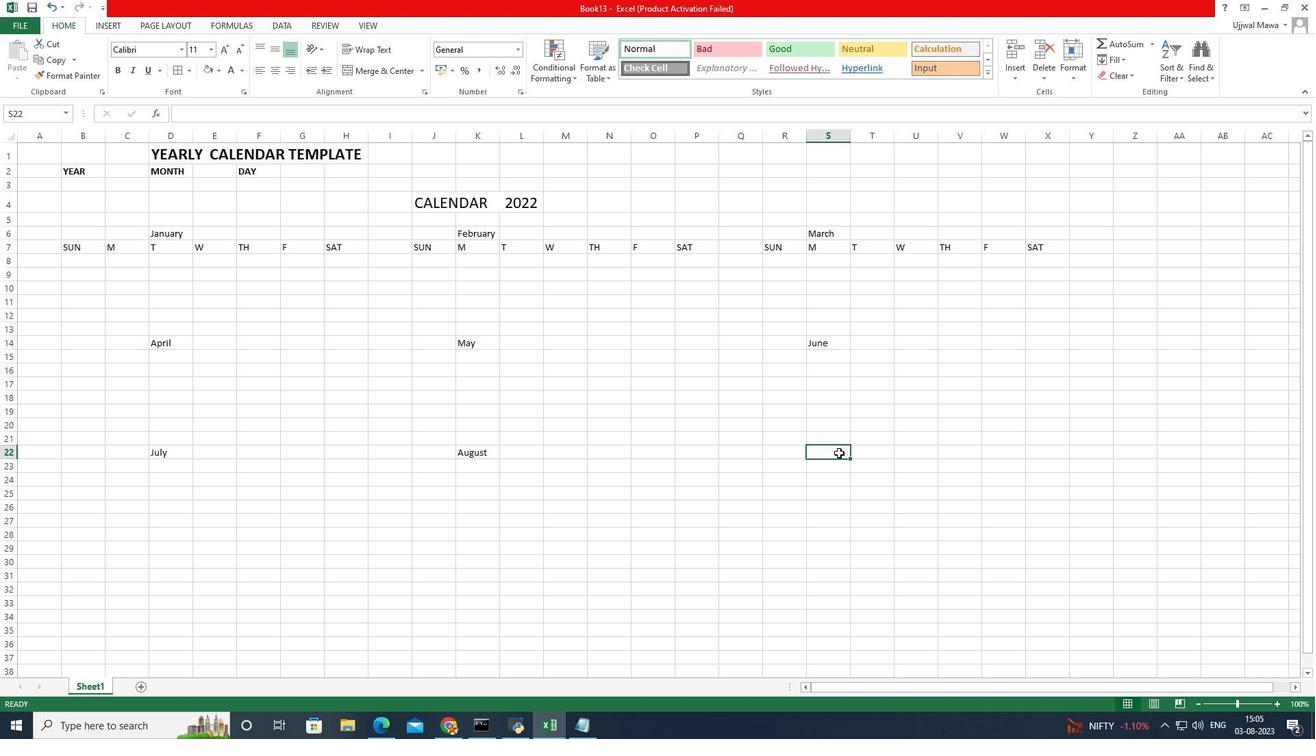 
Action: Mouse pressed left at (832, 459)
Screenshot: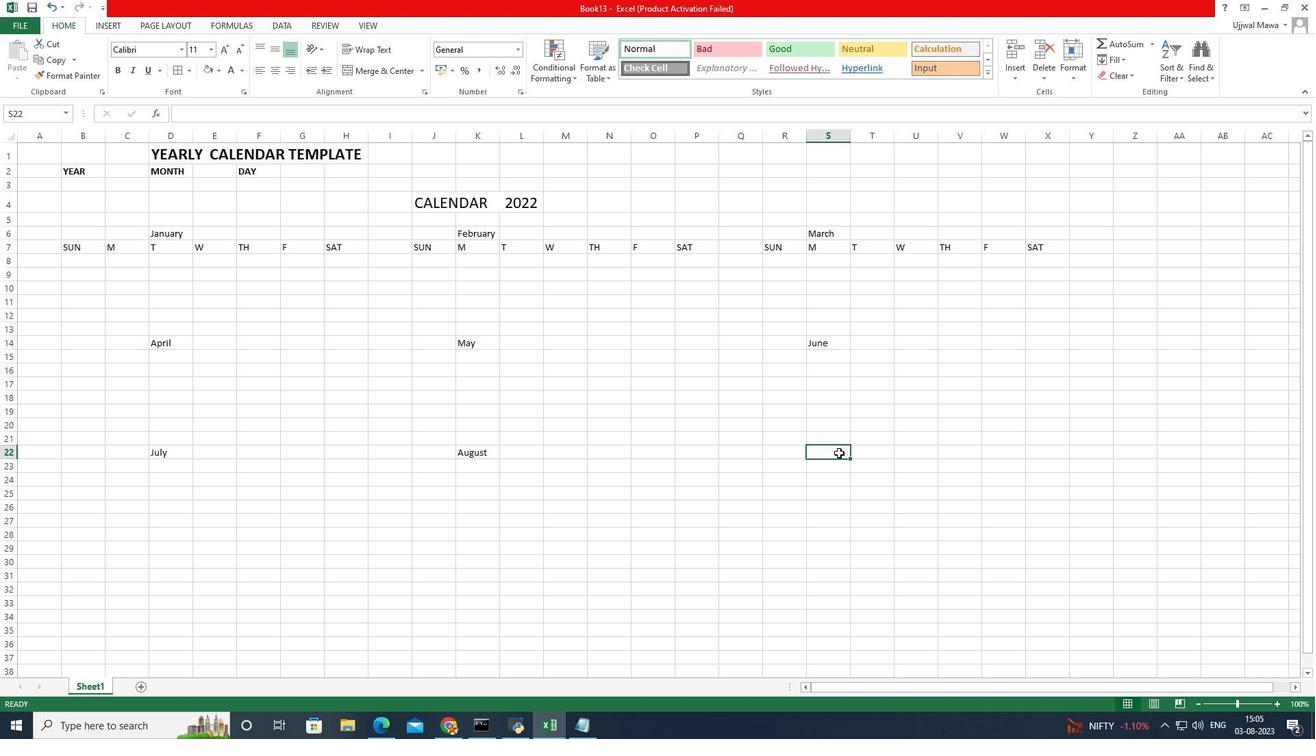 
Action: Mouse moved to (839, 453)
Screenshot: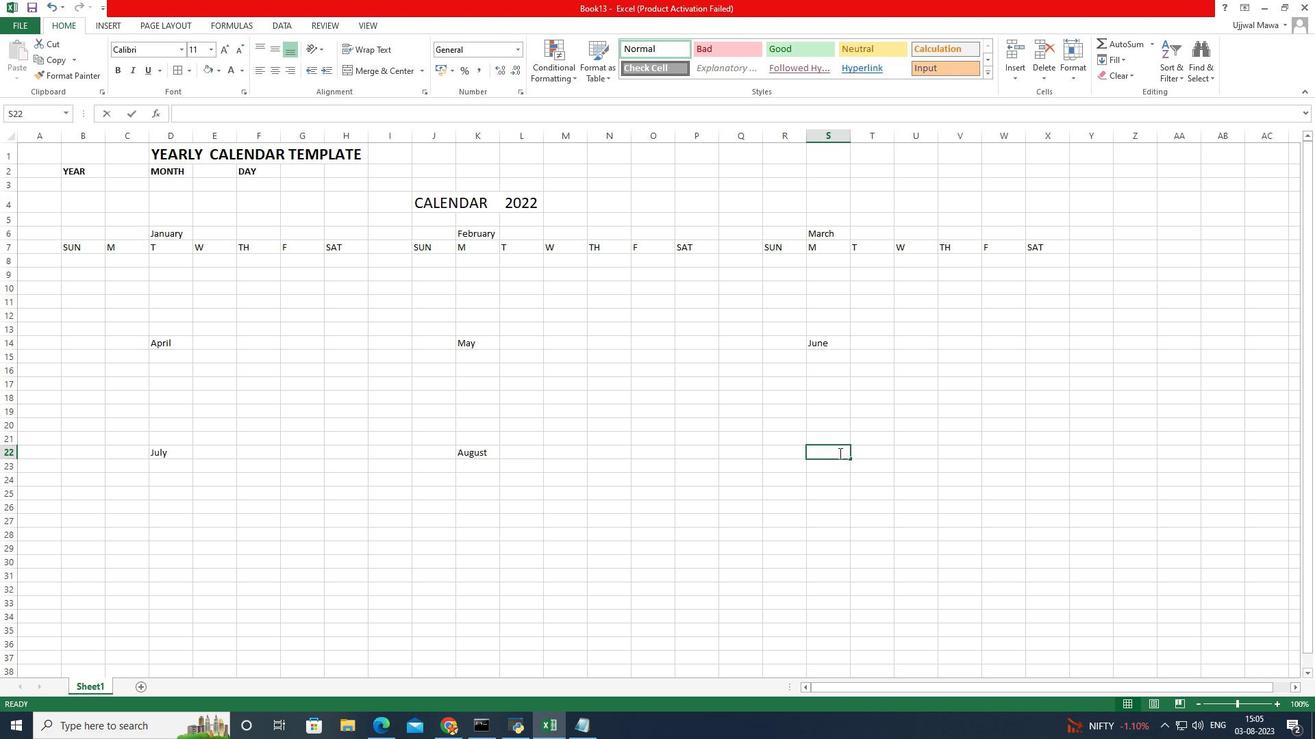 
Action: Mouse pressed left at (839, 453)
Screenshot: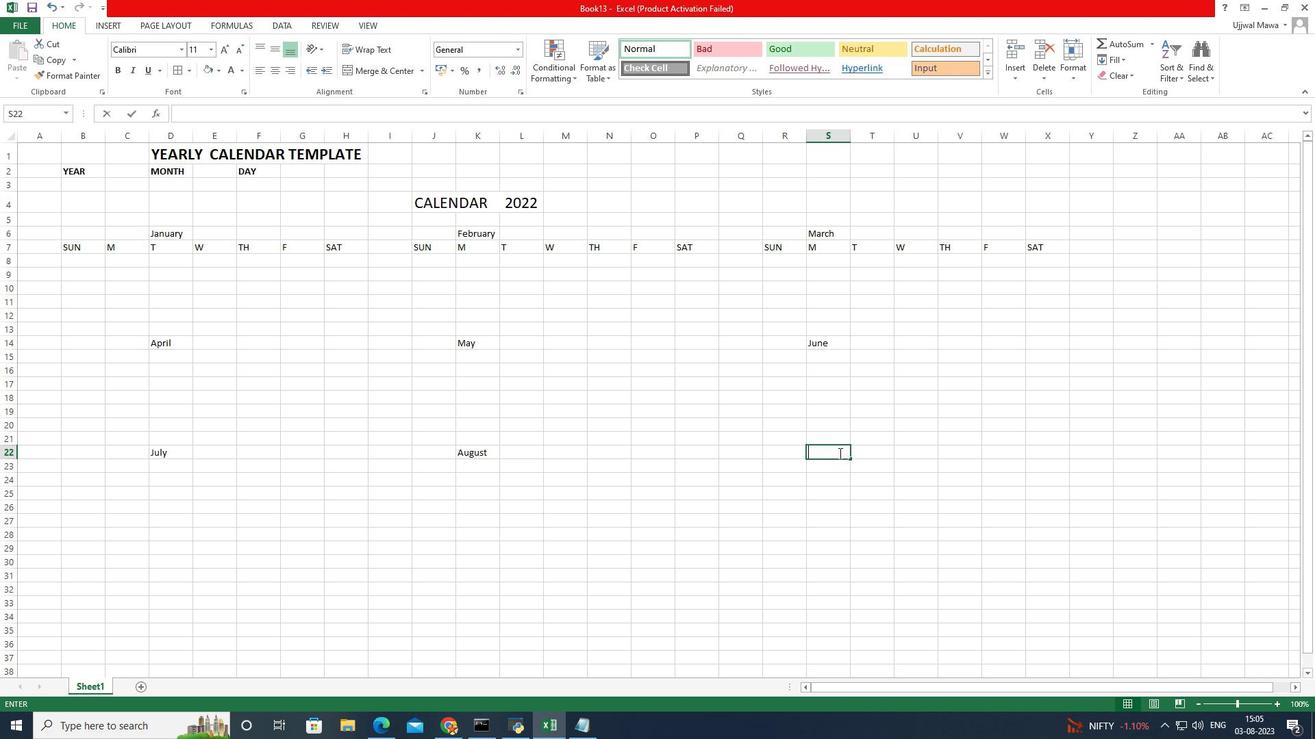 
Action: Mouse pressed left at (839, 453)
Screenshot: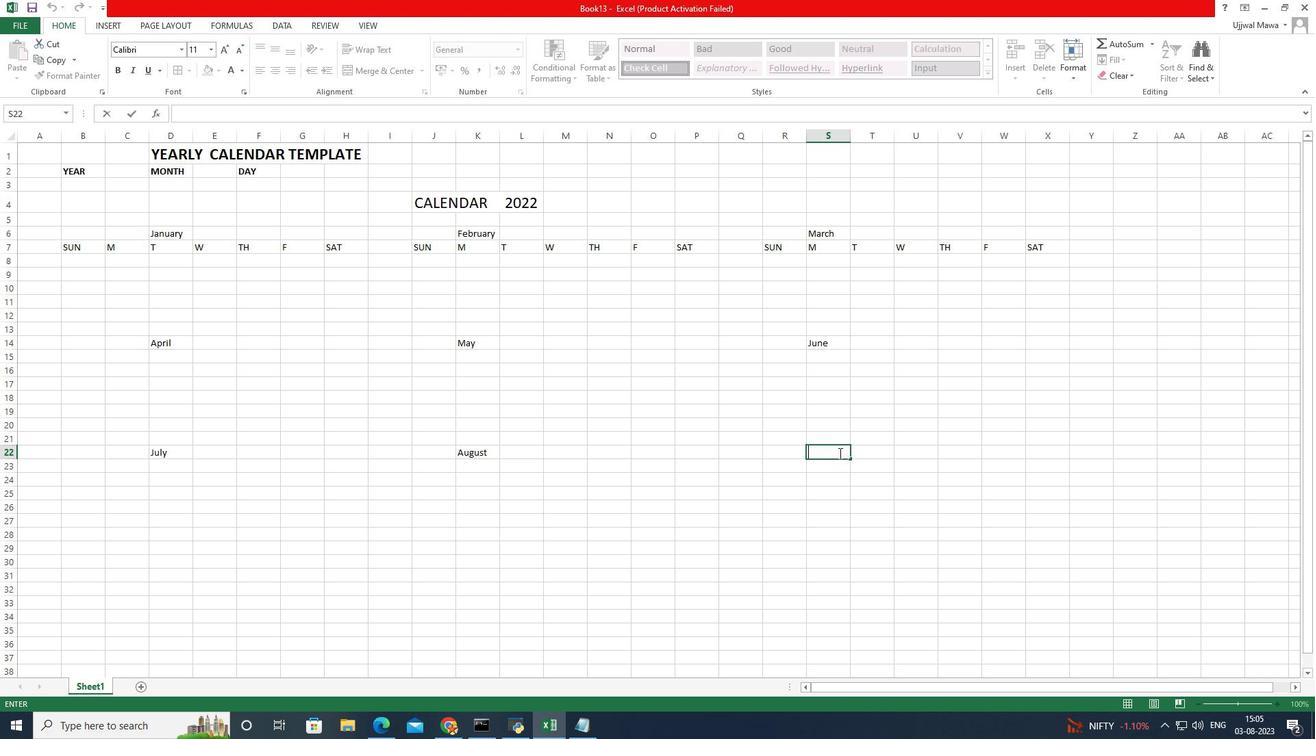 
Action: Key pressed <Key.caps_lock>s<Key.caps_lock>WPTWMBWR<Key.backspace><Key.backspace><Key.backspace><Key.backspace><Key.backspace><Key.backspace><Key.backspace><Key.backspace><Key.backspace><Key.backspace><Key.backspace><Key.backspace><Key.caps_lock>s<Key.caps_lock>EPTEMBER
Screenshot: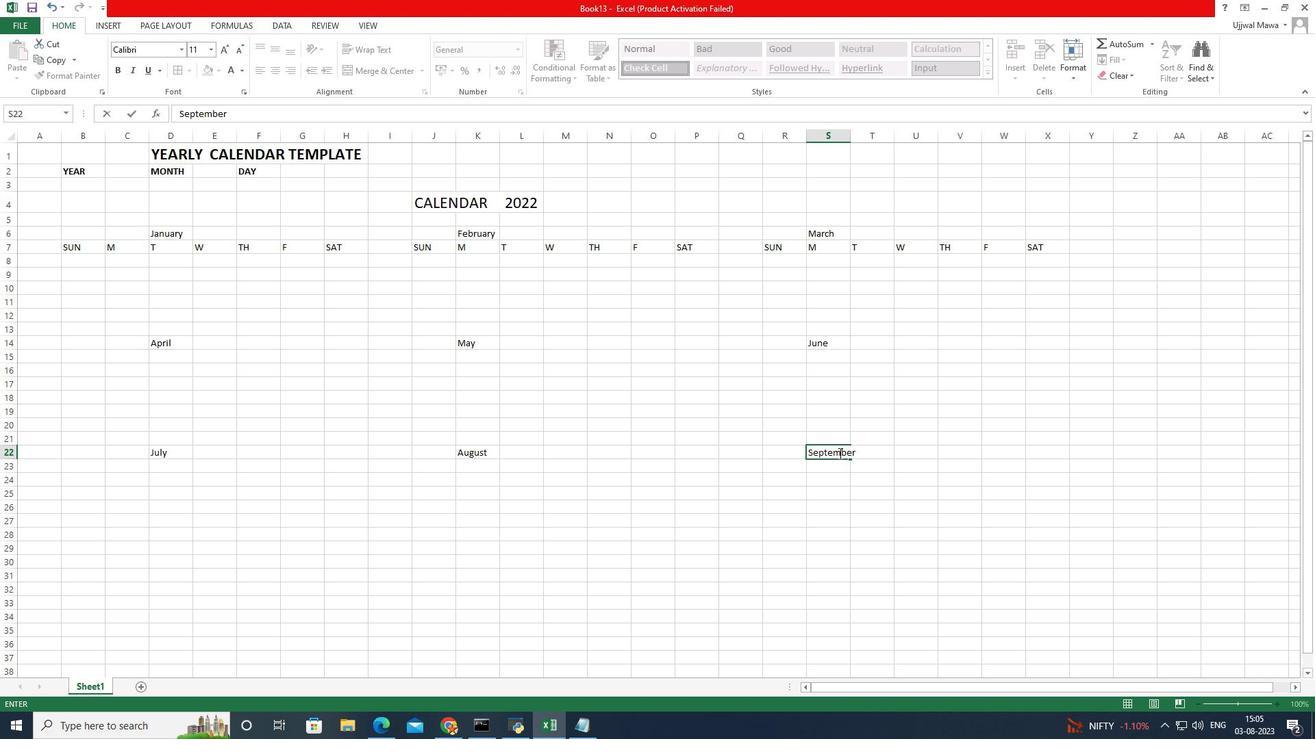 
Action: Mouse moved to (826, 519)
Screenshot: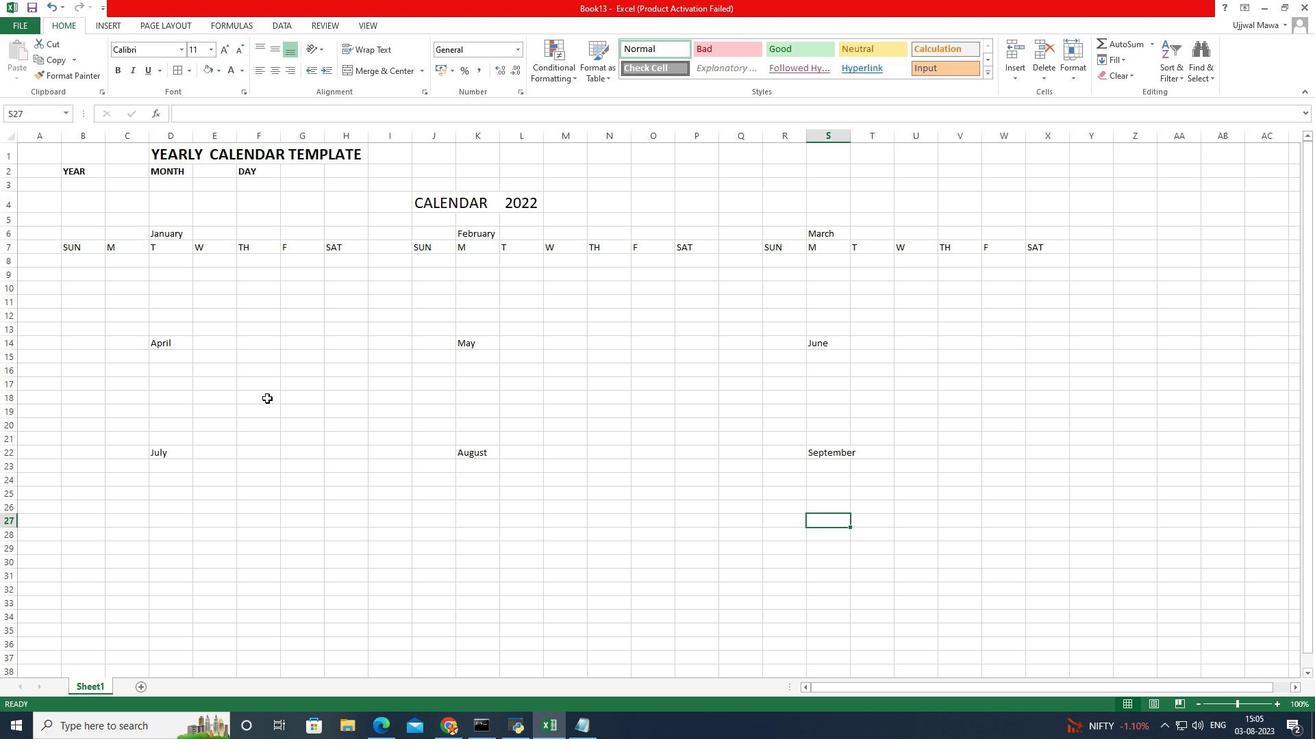 
Action: Mouse pressed left at (826, 519)
Screenshot: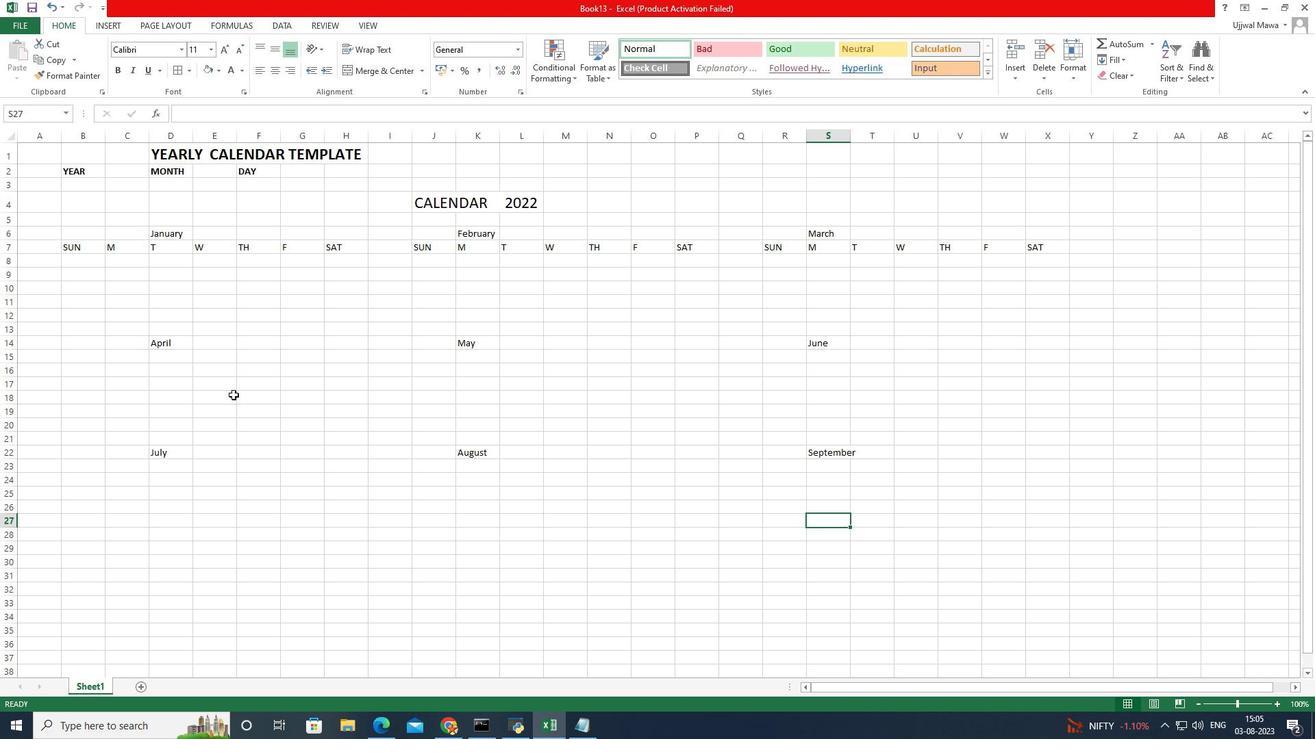 
Action: Mouse moved to (87, 360)
Screenshot: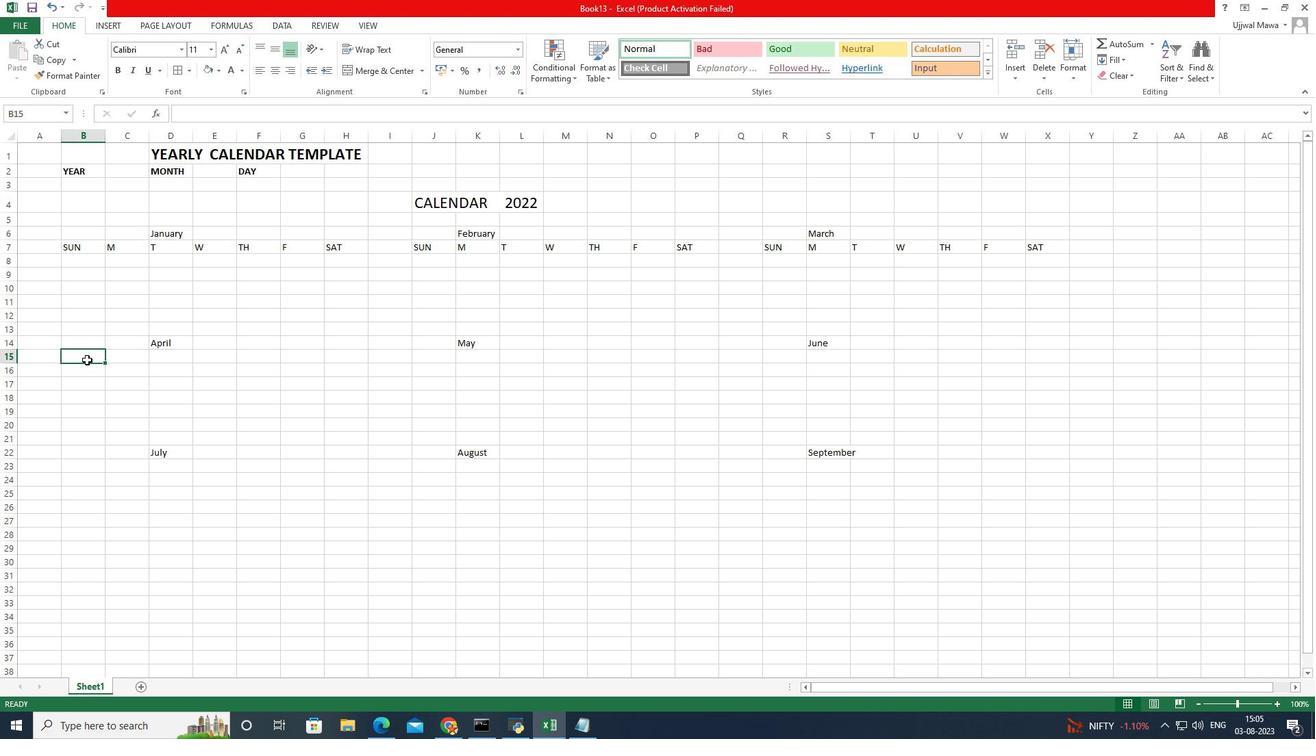 
Action: Mouse pressed left at (87, 360)
Screenshot: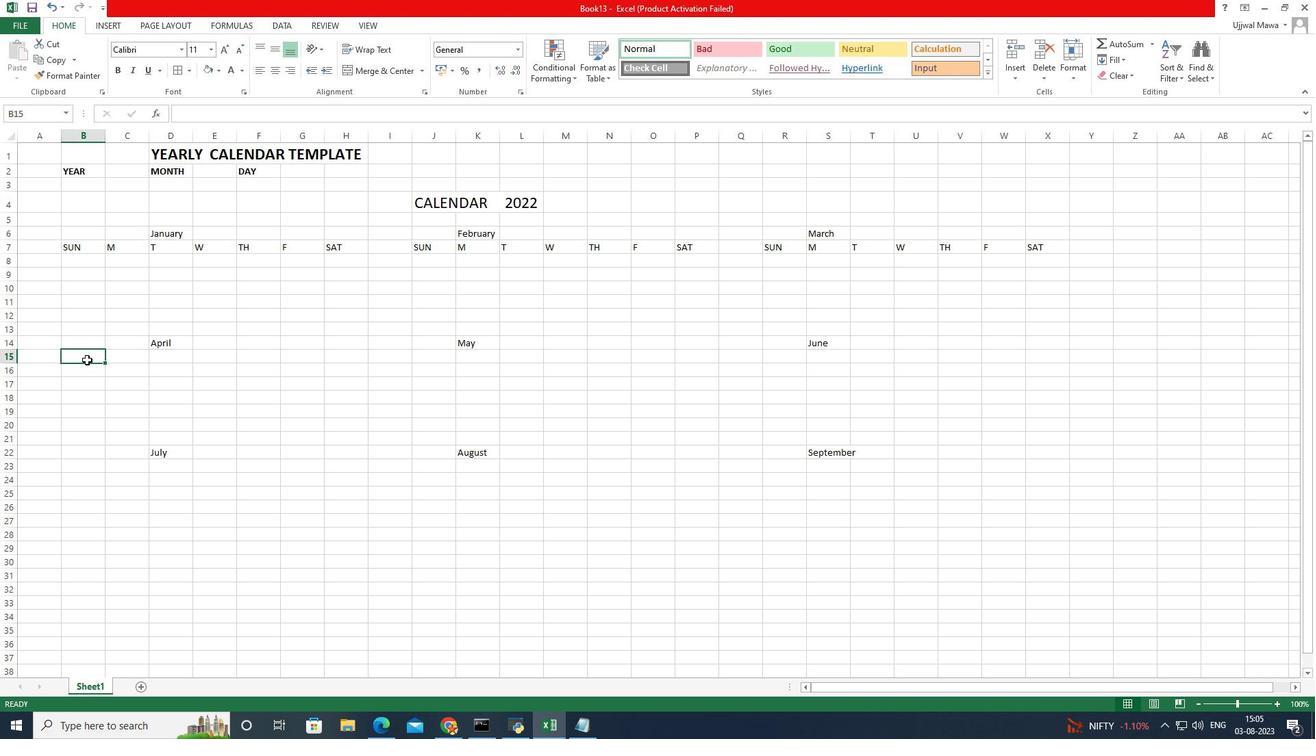 
Action: Key pressed <Key.caps_lock>sun
Screenshot: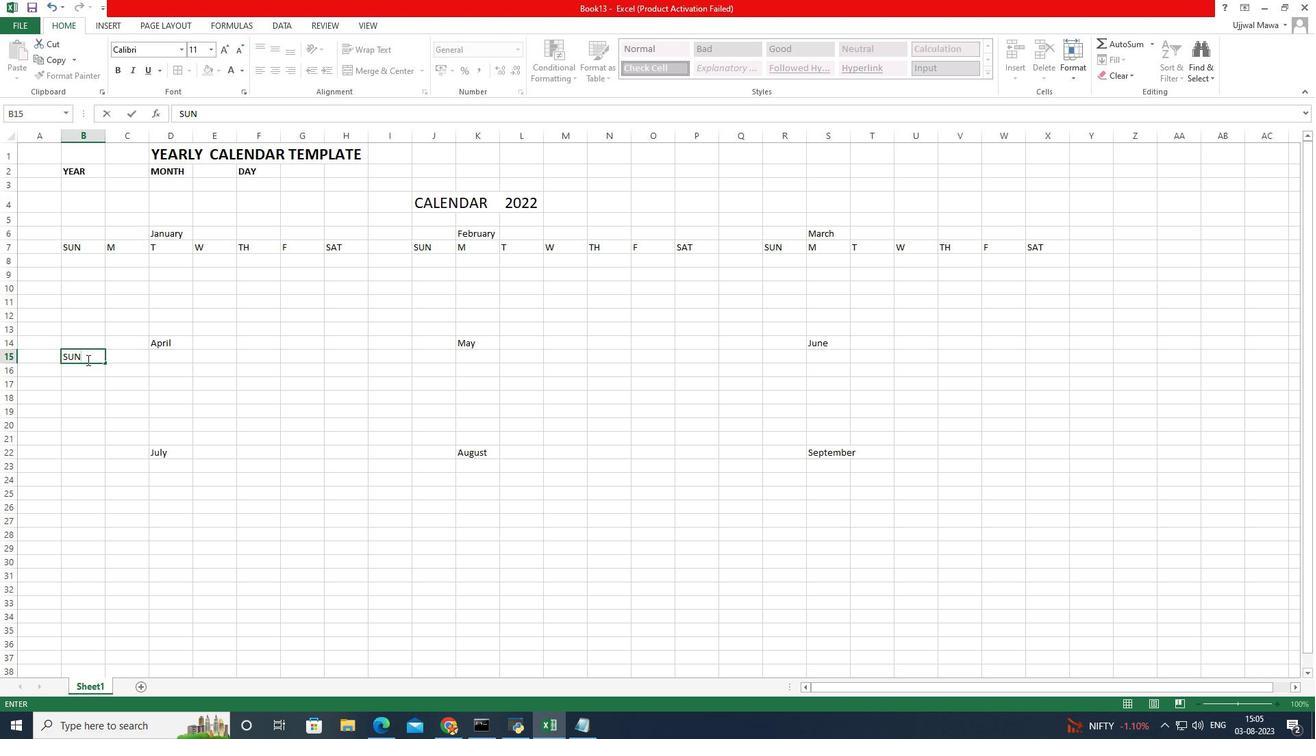 
Action: Mouse moved to (132, 363)
Screenshot: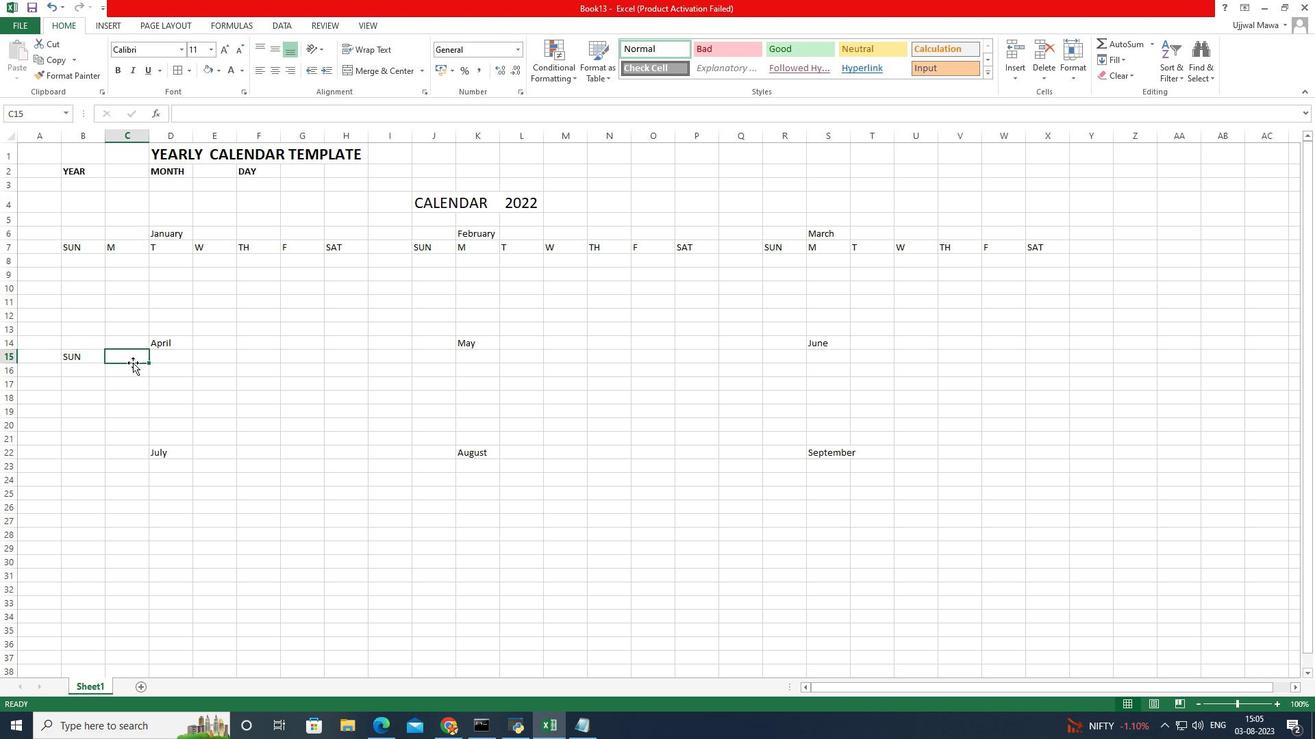 
Action: Mouse pressed left at (132, 363)
Screenshot: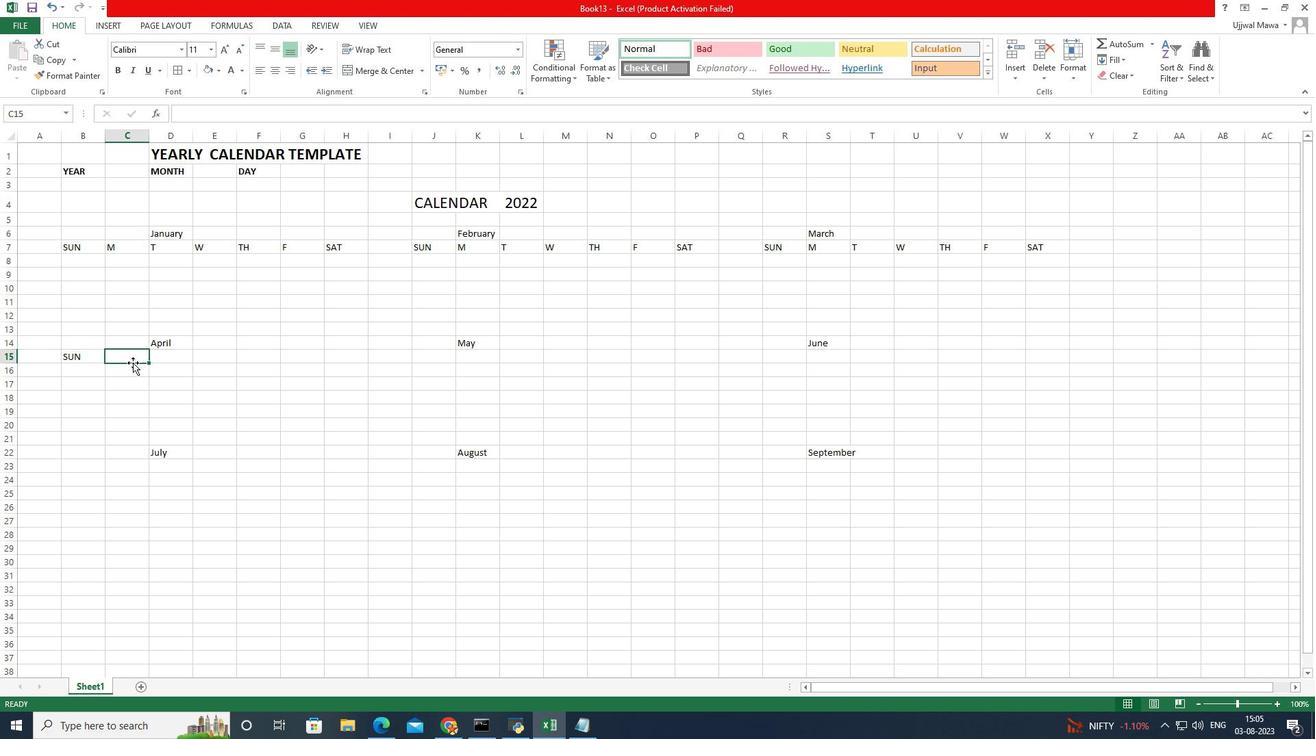 
Action: Key pressed m
Screenshot: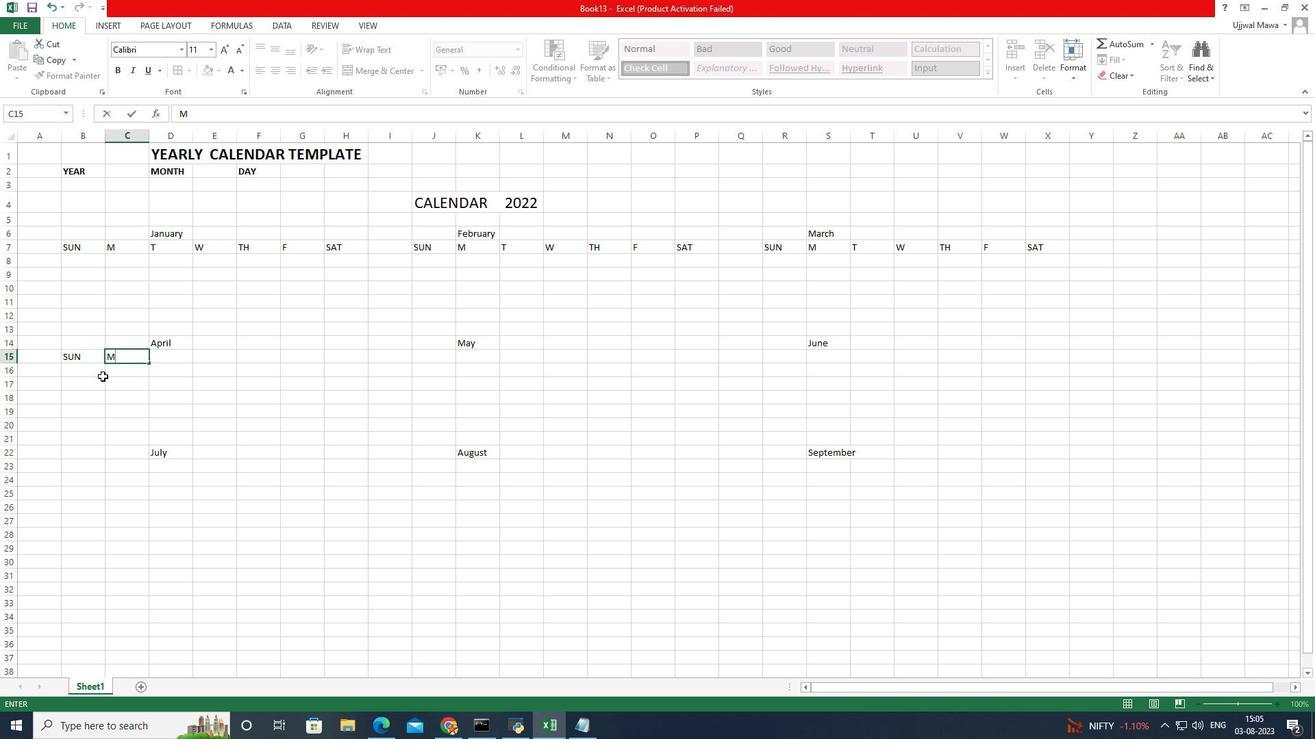 
Action: Mouse moved to (191, 359)
Screenshot: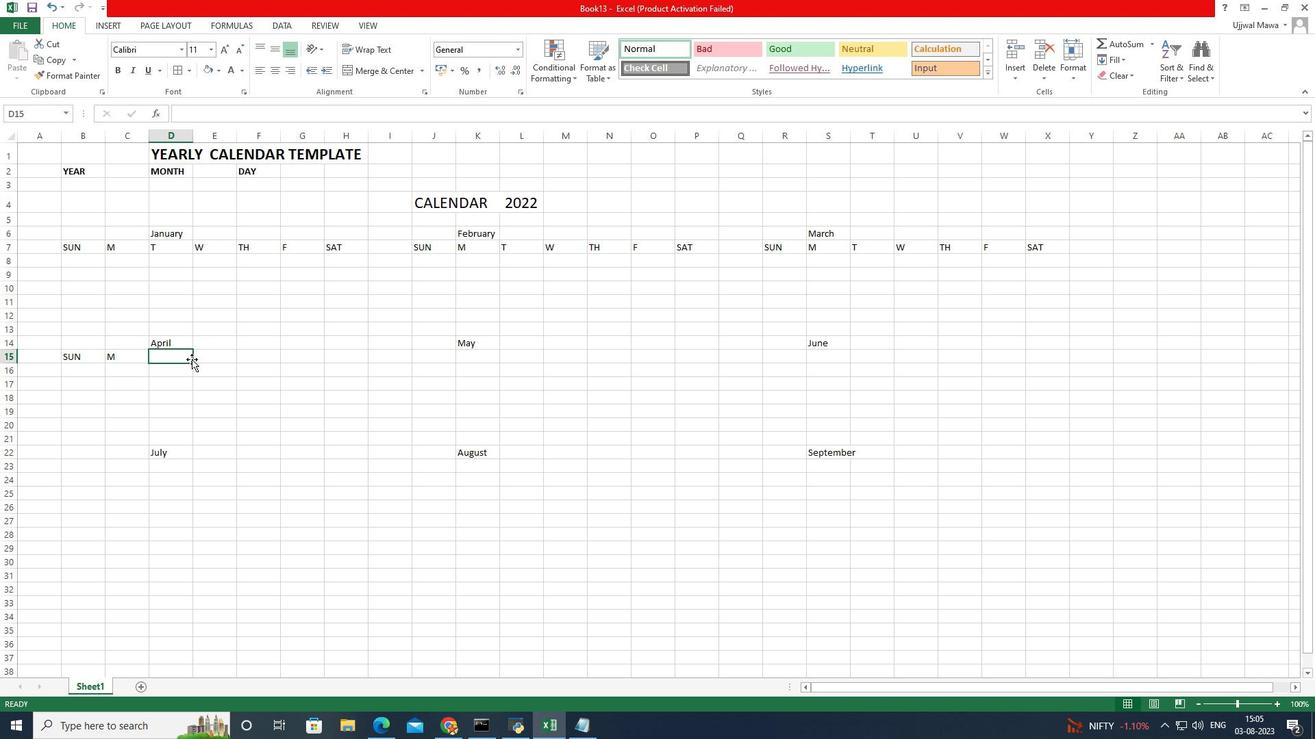 
Action: Mouse pressed left at (191, 359)
Screenshot: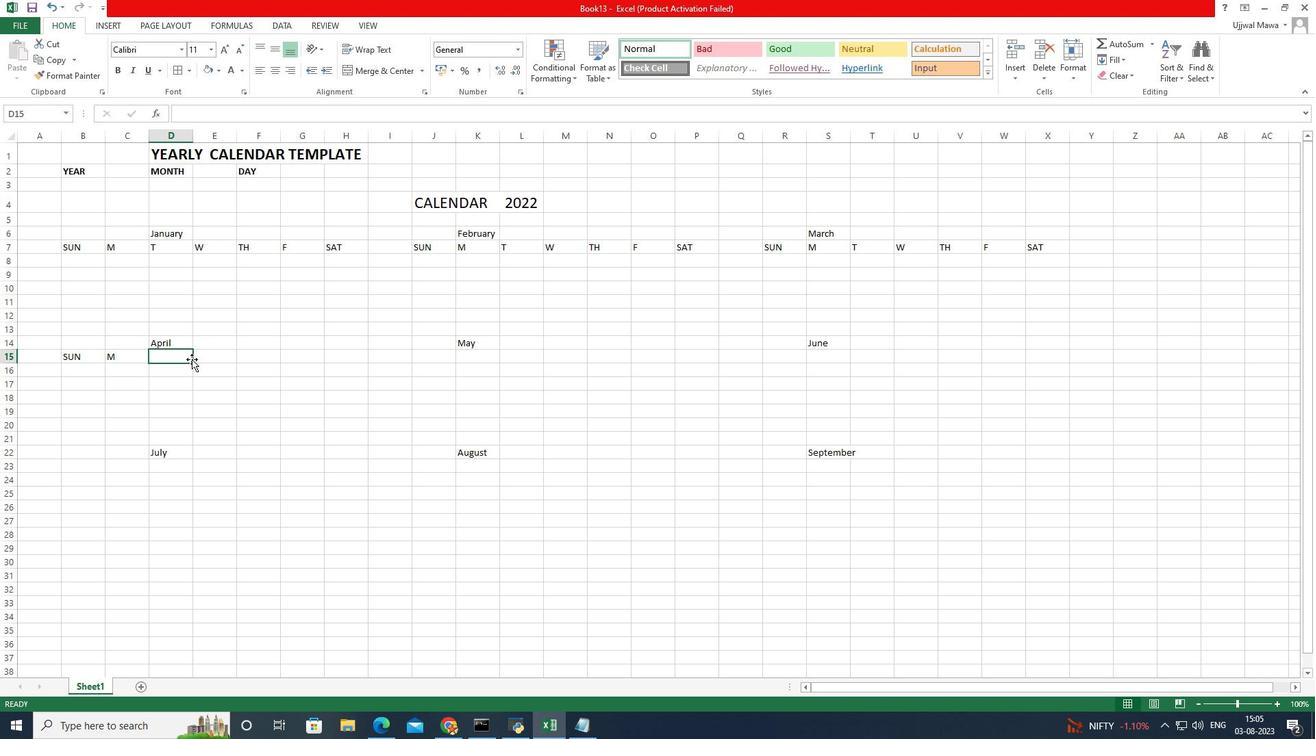 
Action: Key pressed t
Screenshot: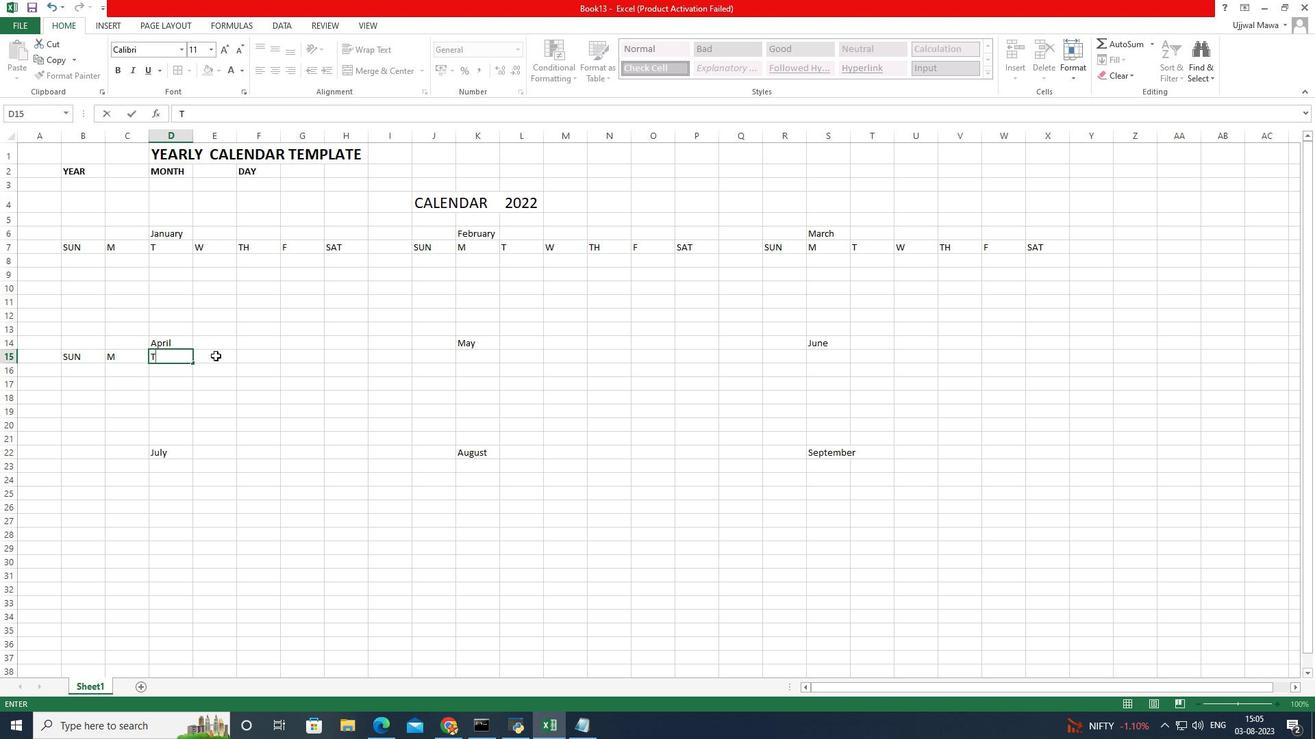 
Action: Mouse moved to (215, 356)
Screenshot: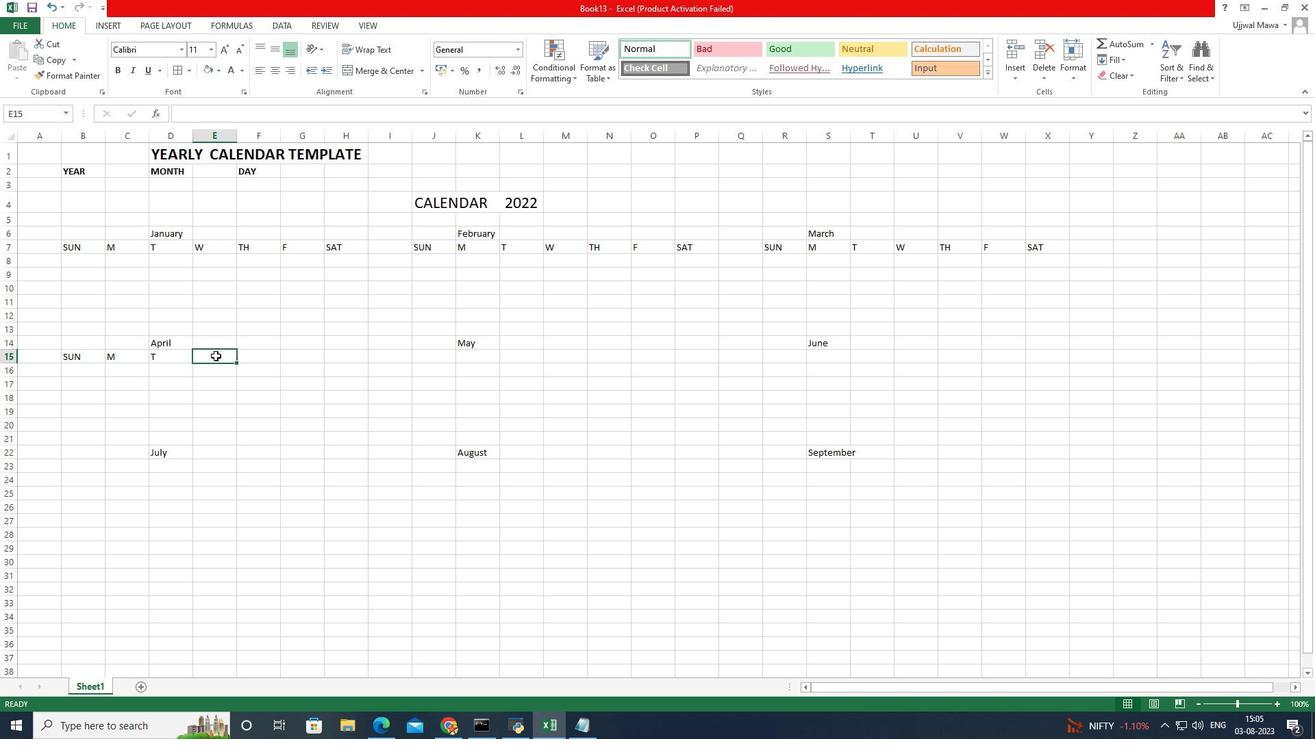 
Action: Mouse pressed left at (215, 356)
Screenshot: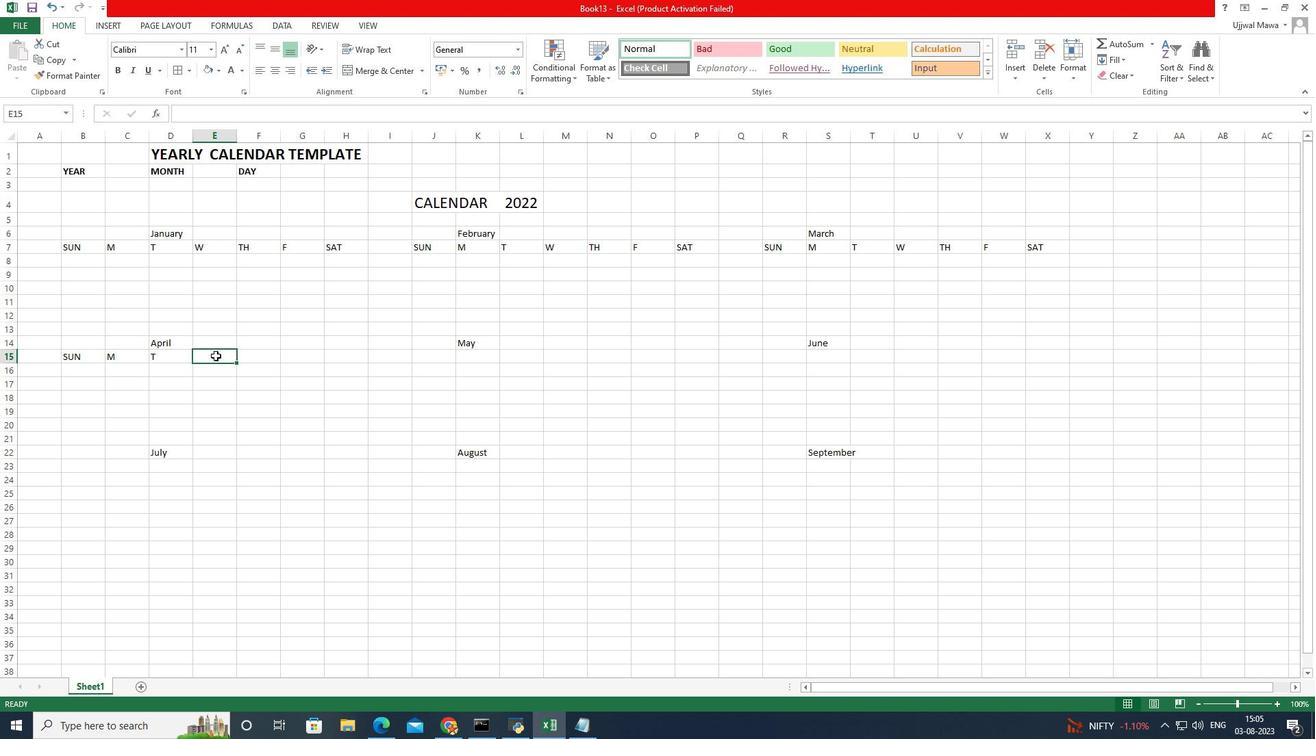 
Action: Key pressed w
Screenshot: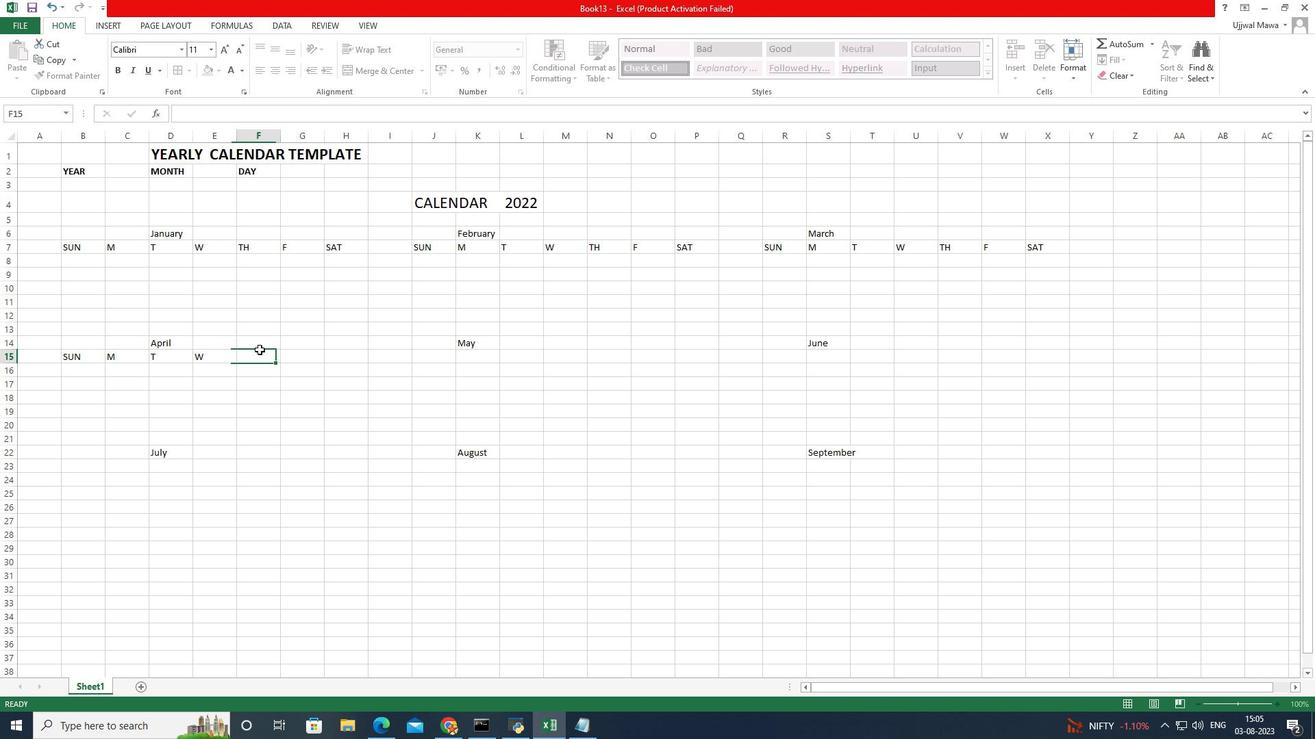 
Action: Mouse moved to (259, 350)
Screenshot: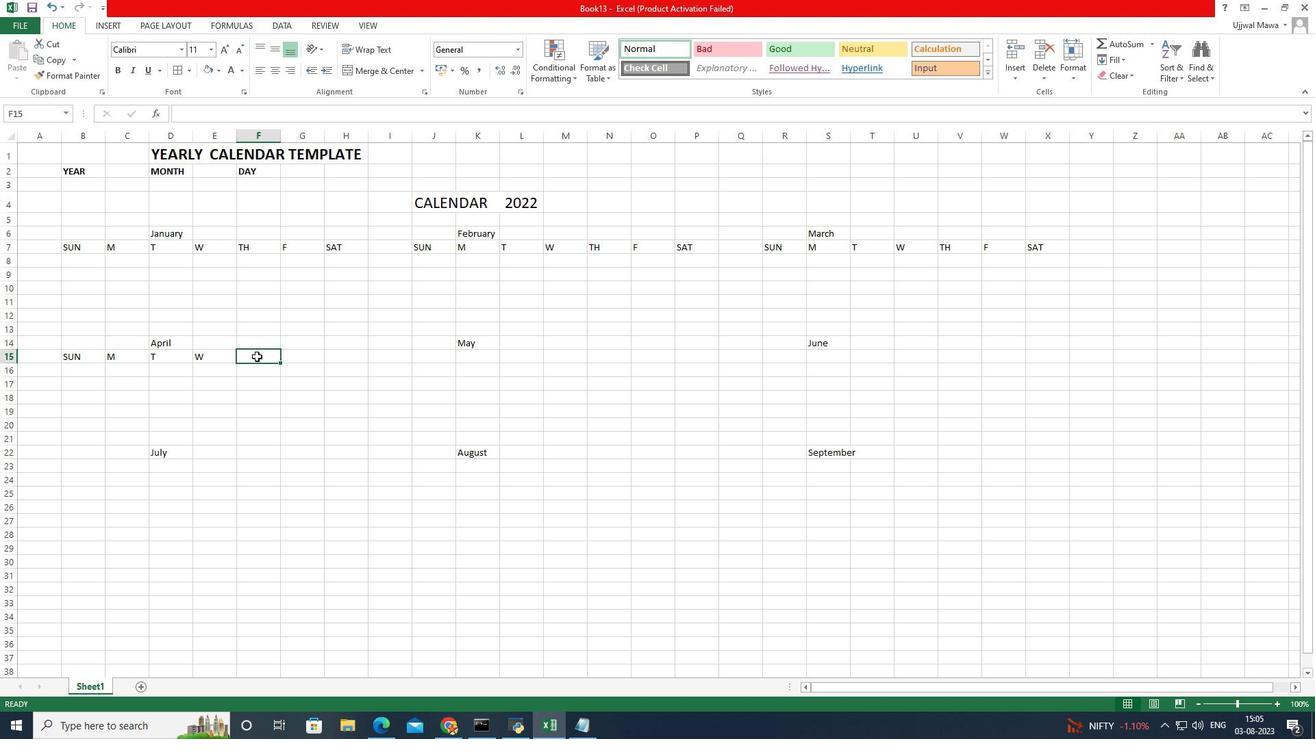 
Action: Mouse pressed left at (259, 350)
Screenshot: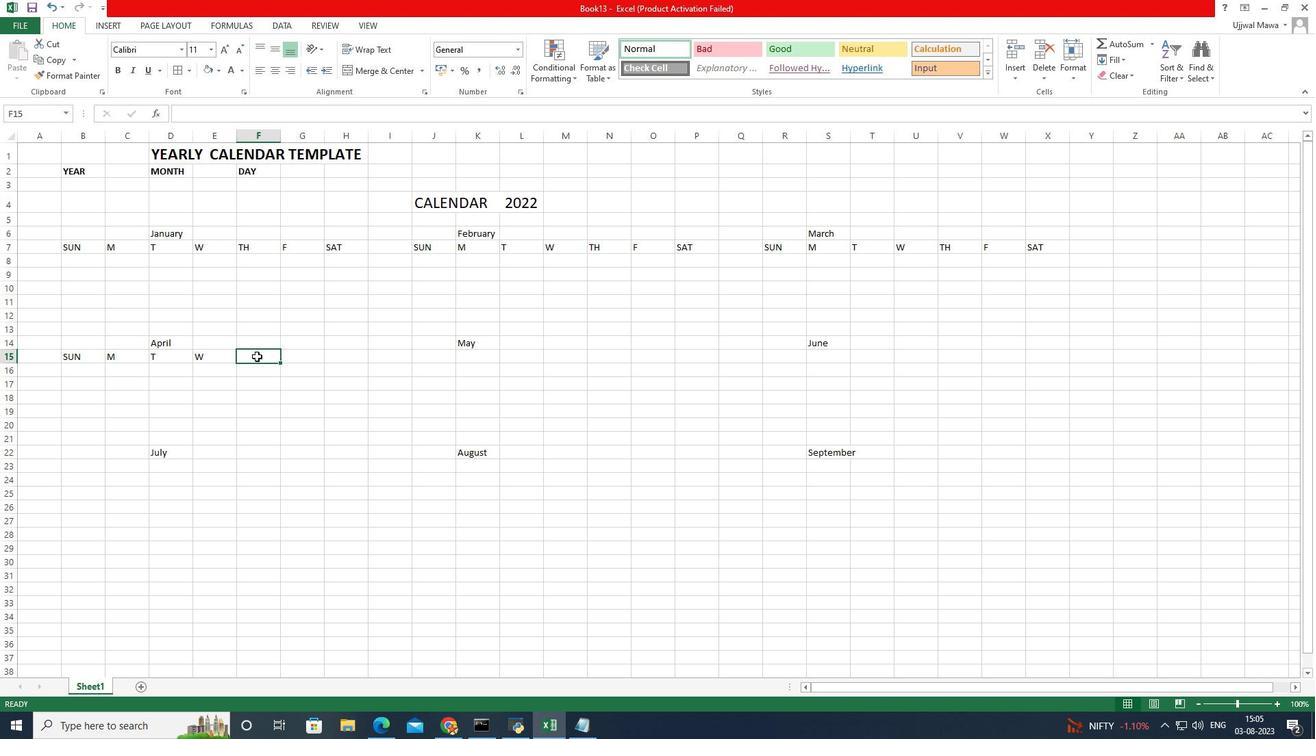 
Action: Mouse moved to (256, 356)
Screenshot: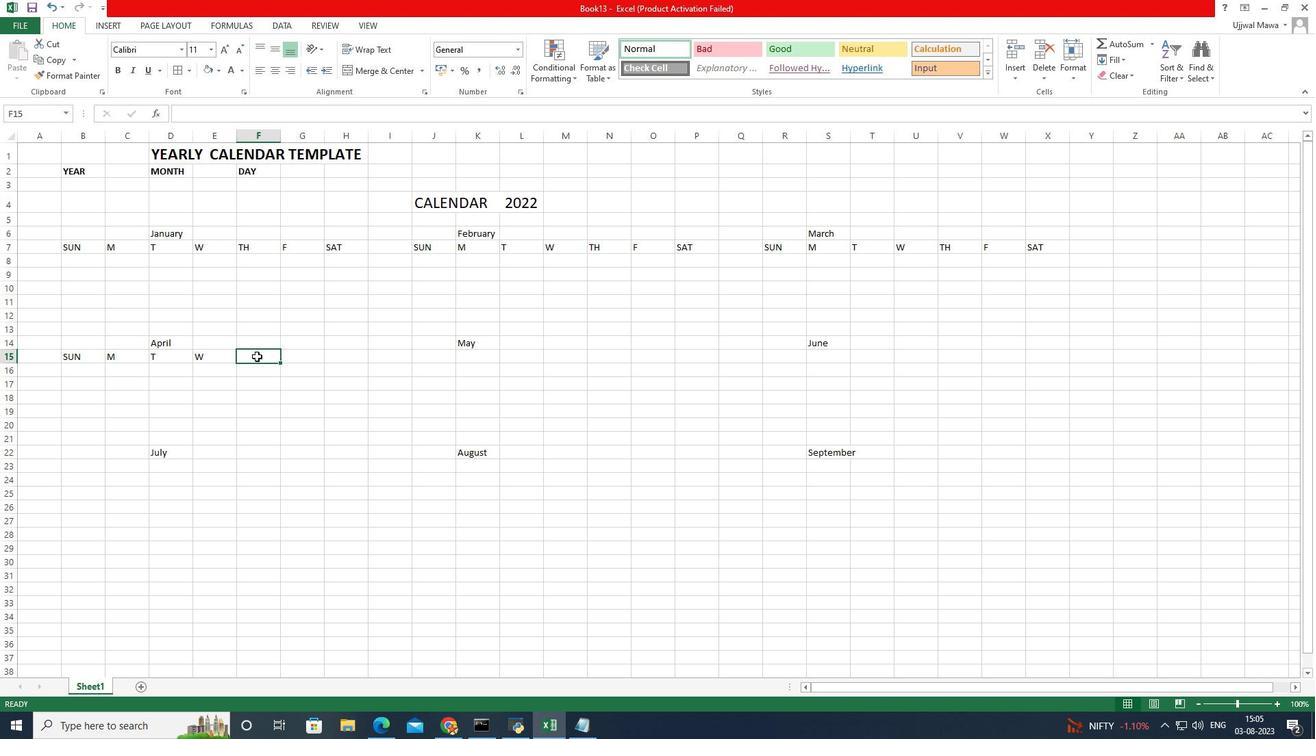 
Action: Key pressed th
Screenshot: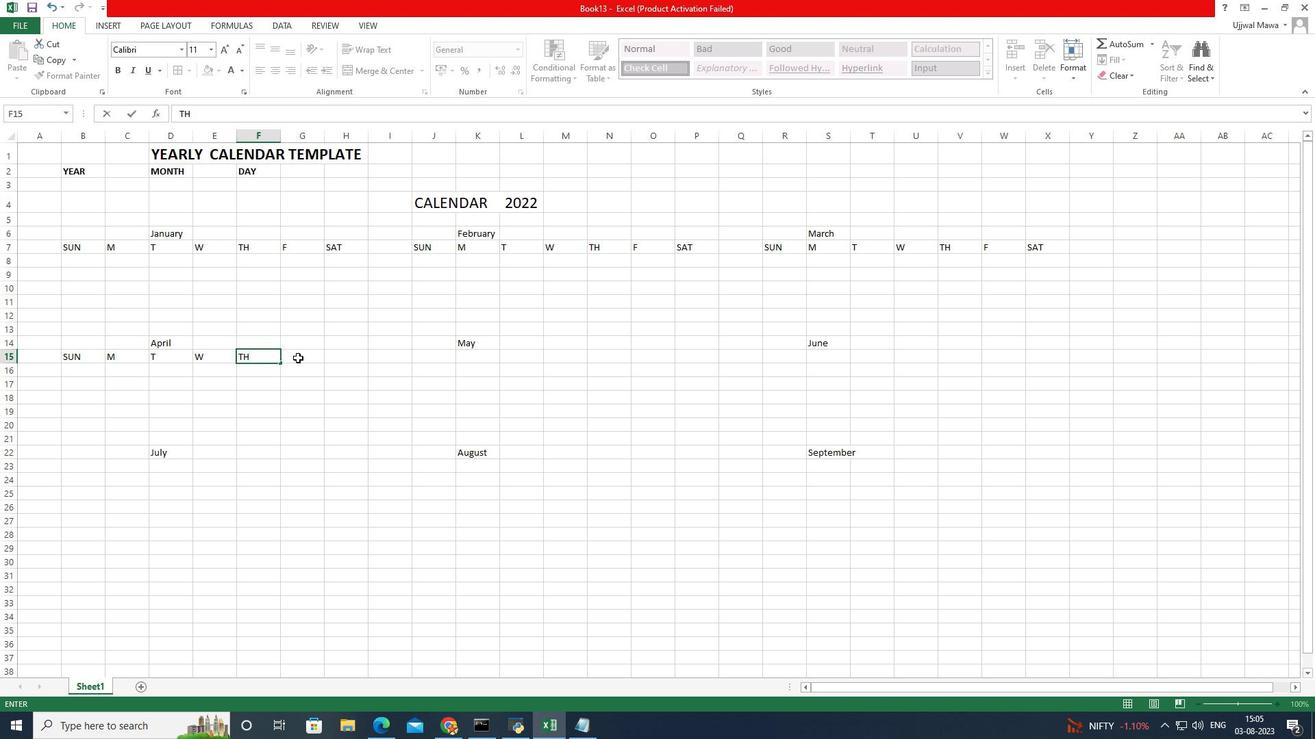 
Action: Mouse moved to (298, 358)
Screenshot: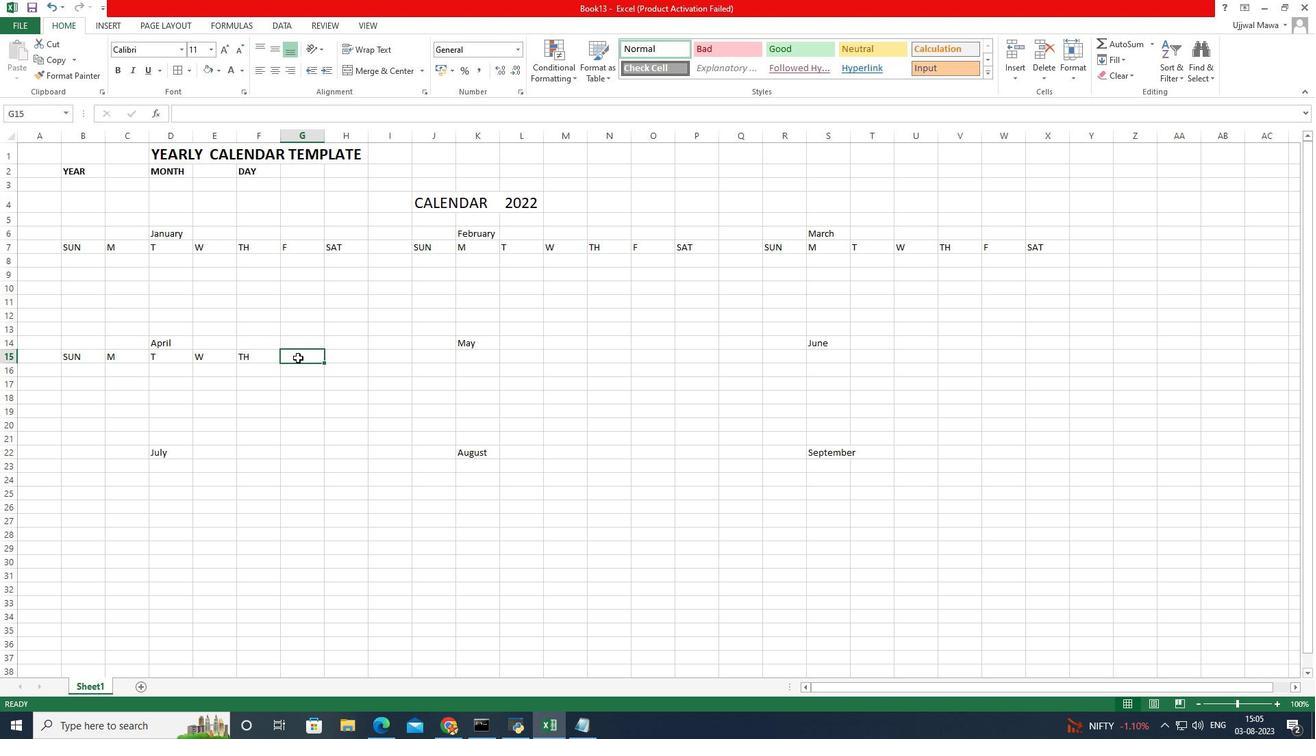 
Action: Mouse pressed left at (298, 358)
Screenshot: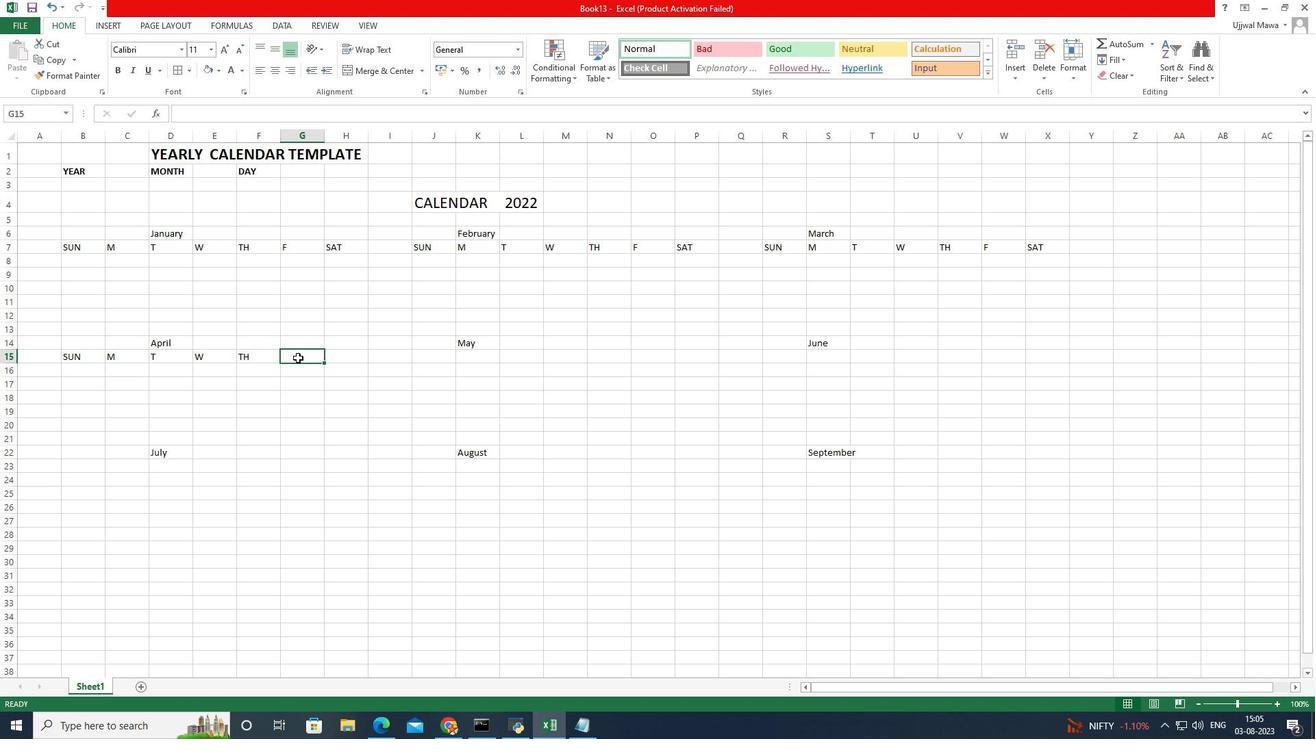 
Action: Key pressed f
Screenshot: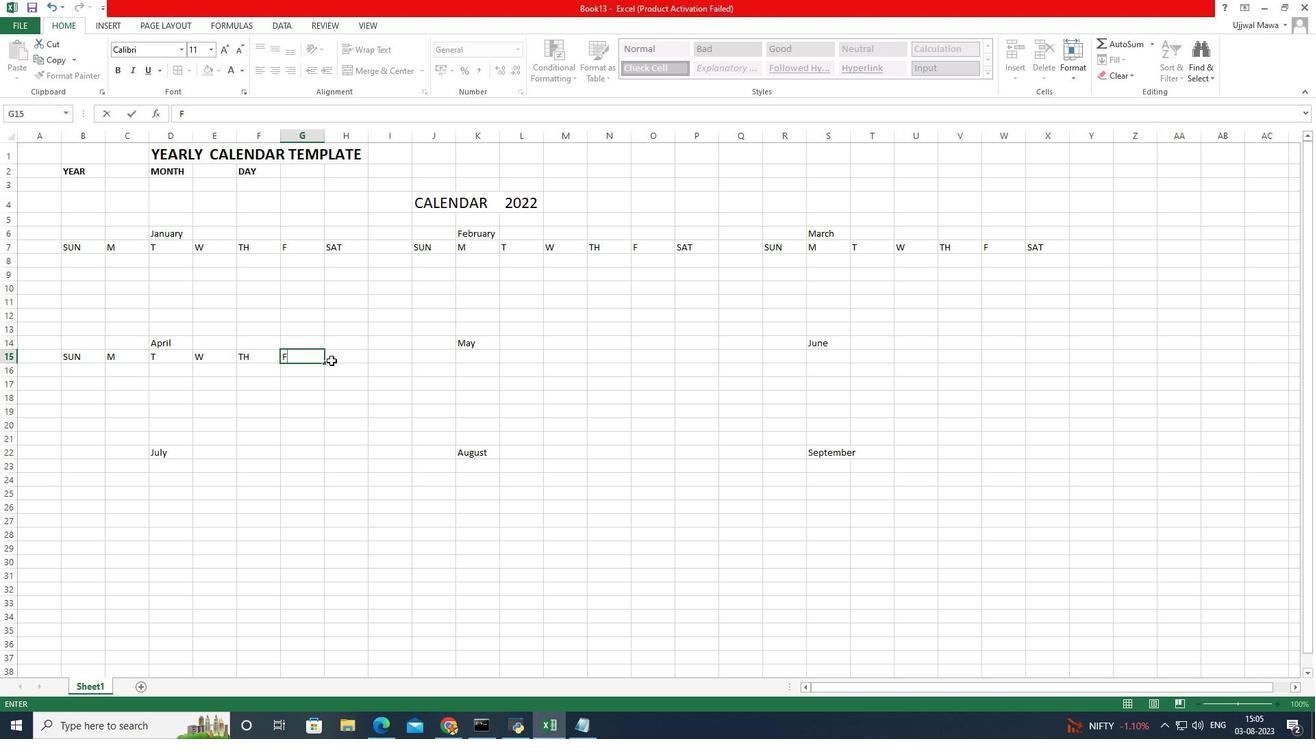 
Action: Mouse moved to (331, 361)
Screenshot: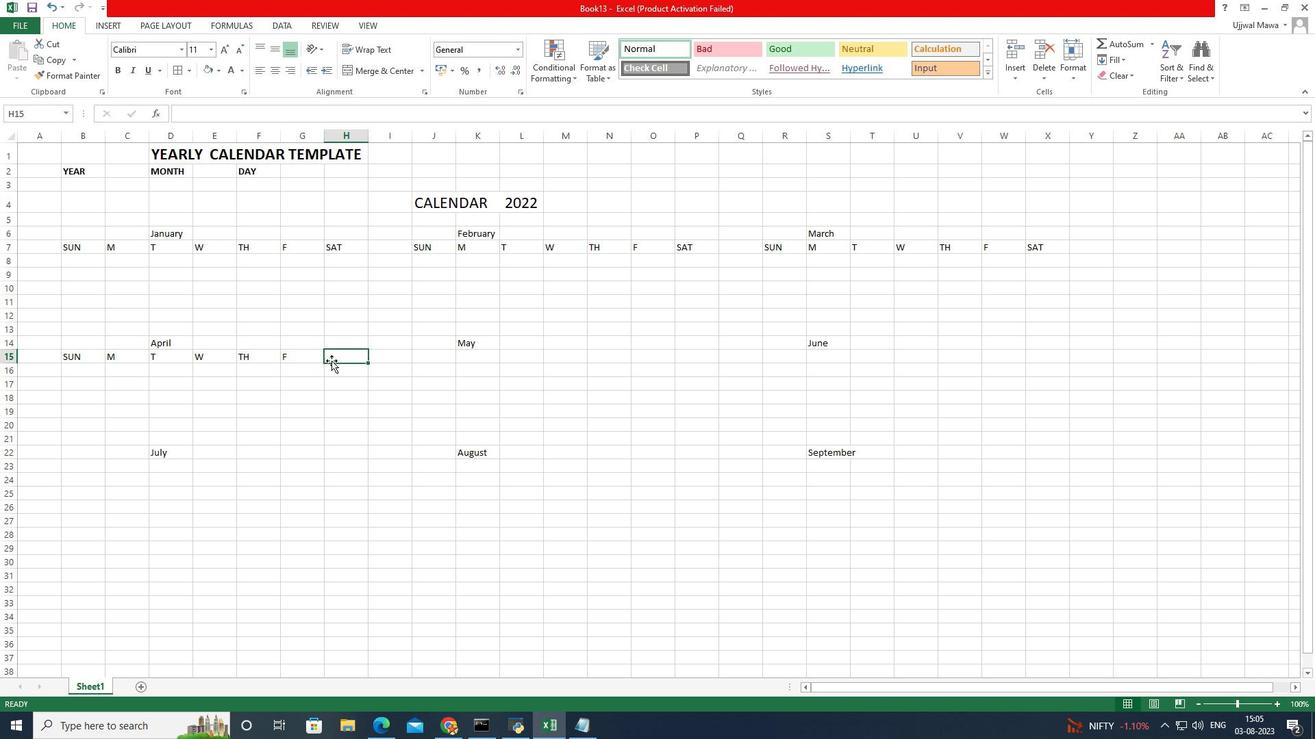 
Action: Mouse pressed left at (331, 361)
Screenshot: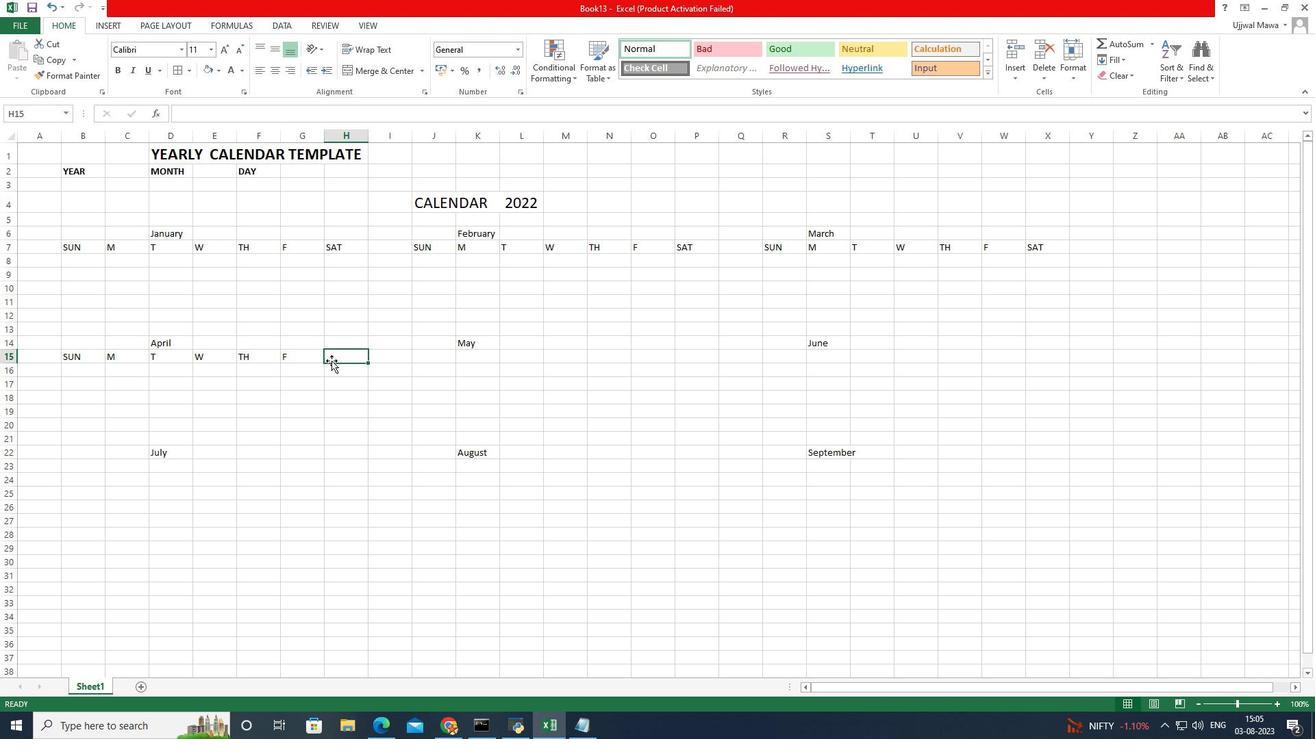 
Action: Key pressed sat
Screenshot: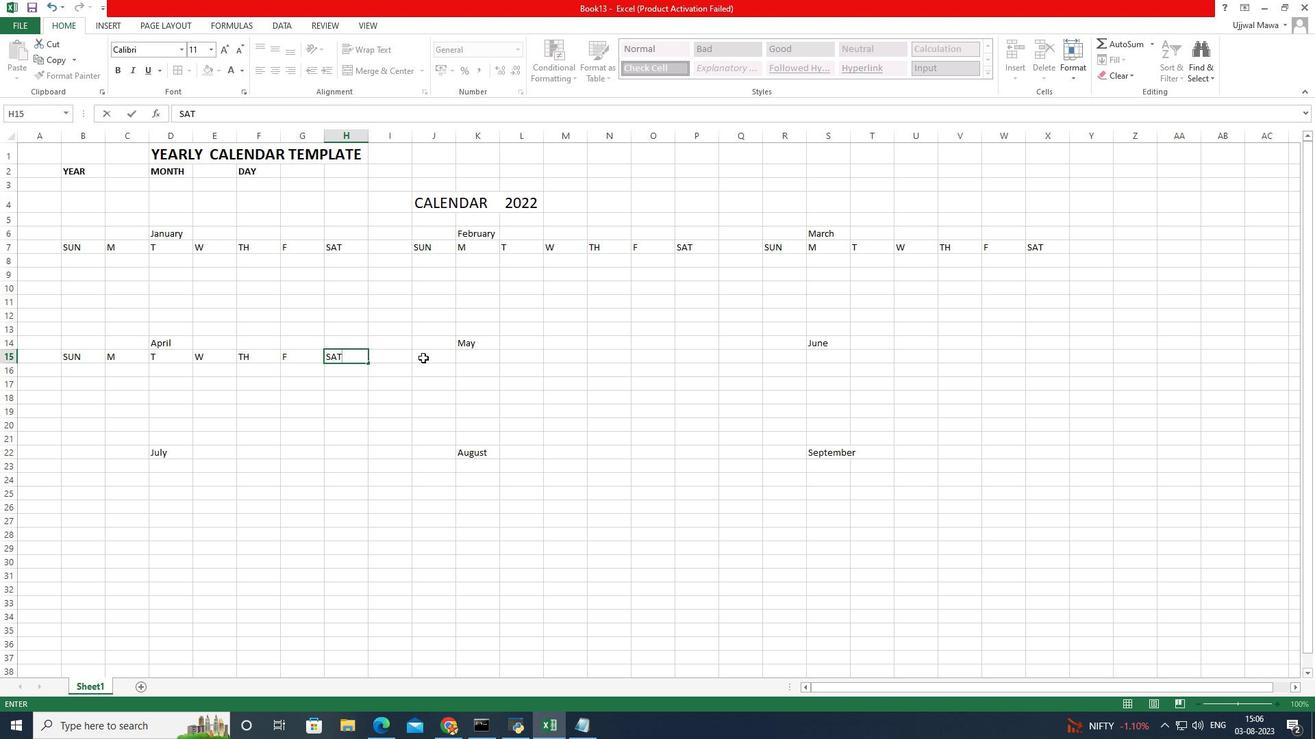 
Action: Mouse moved to (430, 358)
Screenshot: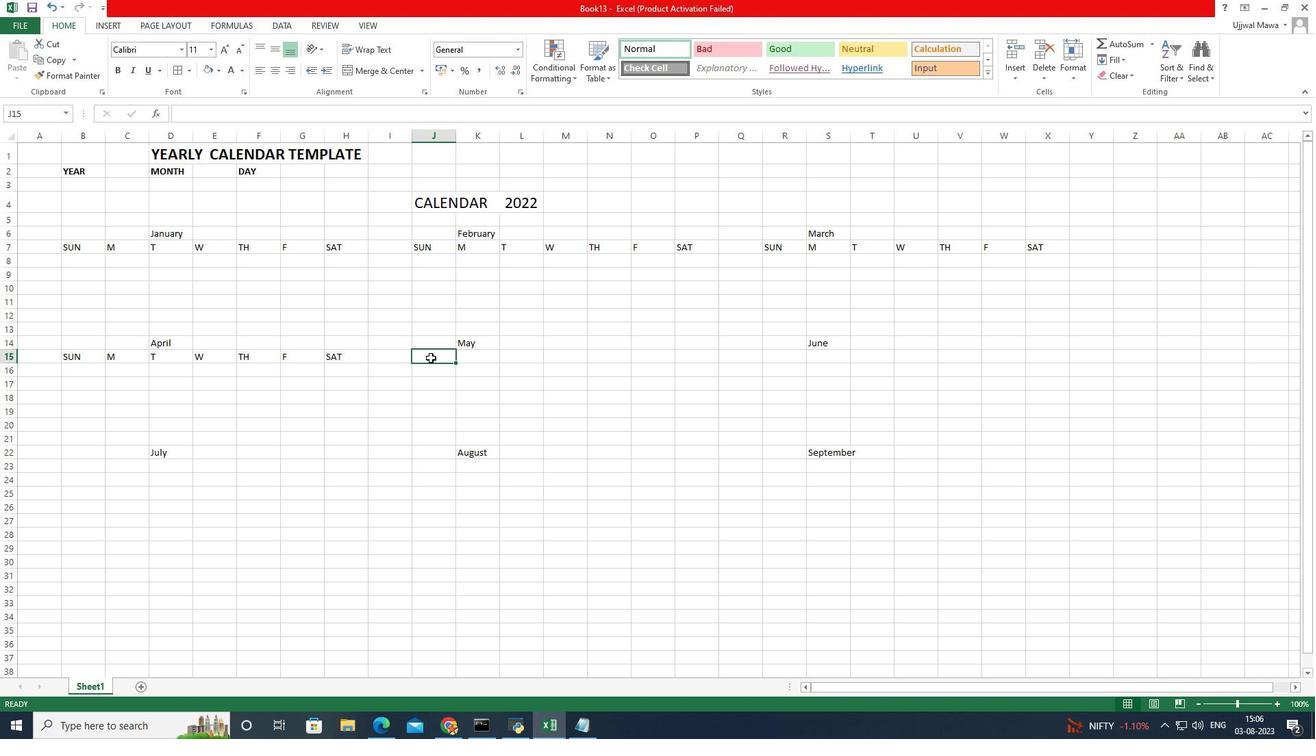 
Action: Mouse pressed left at (430, 358)
Screenshot: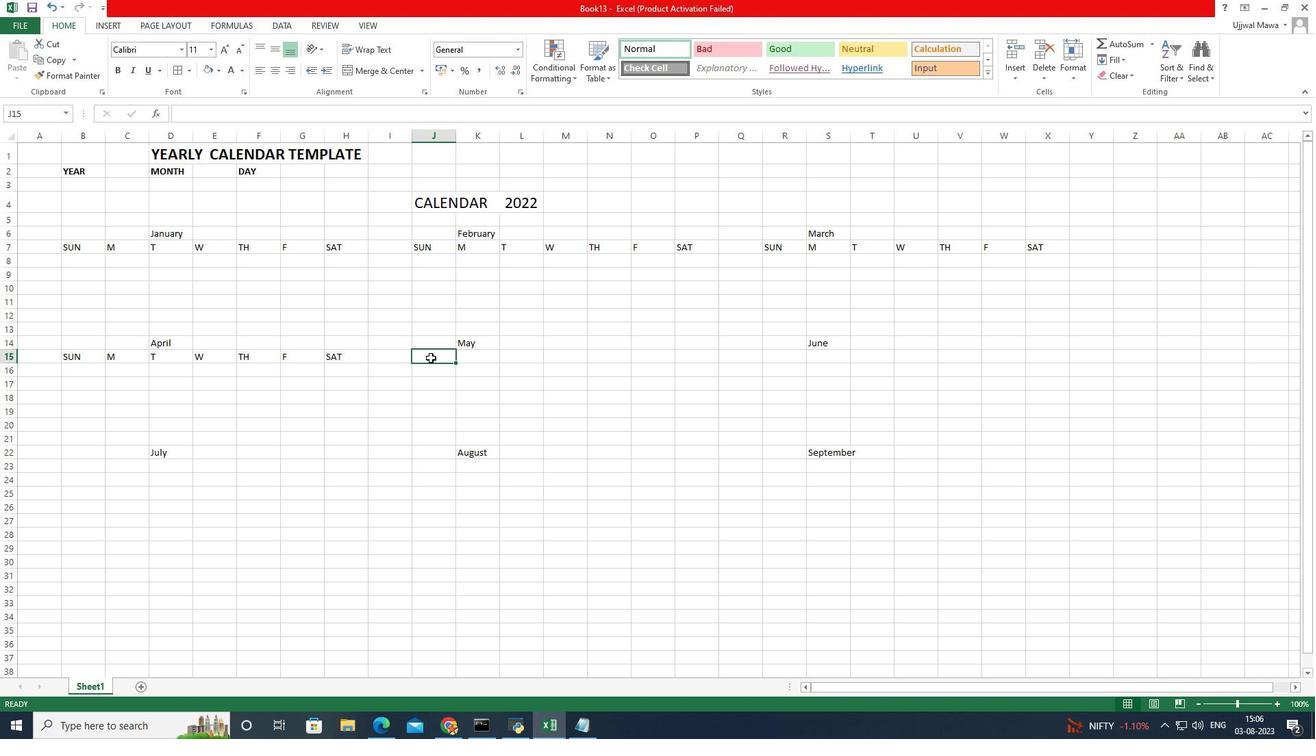 
Action: Mouse moved to (431, 358)
Screenshot: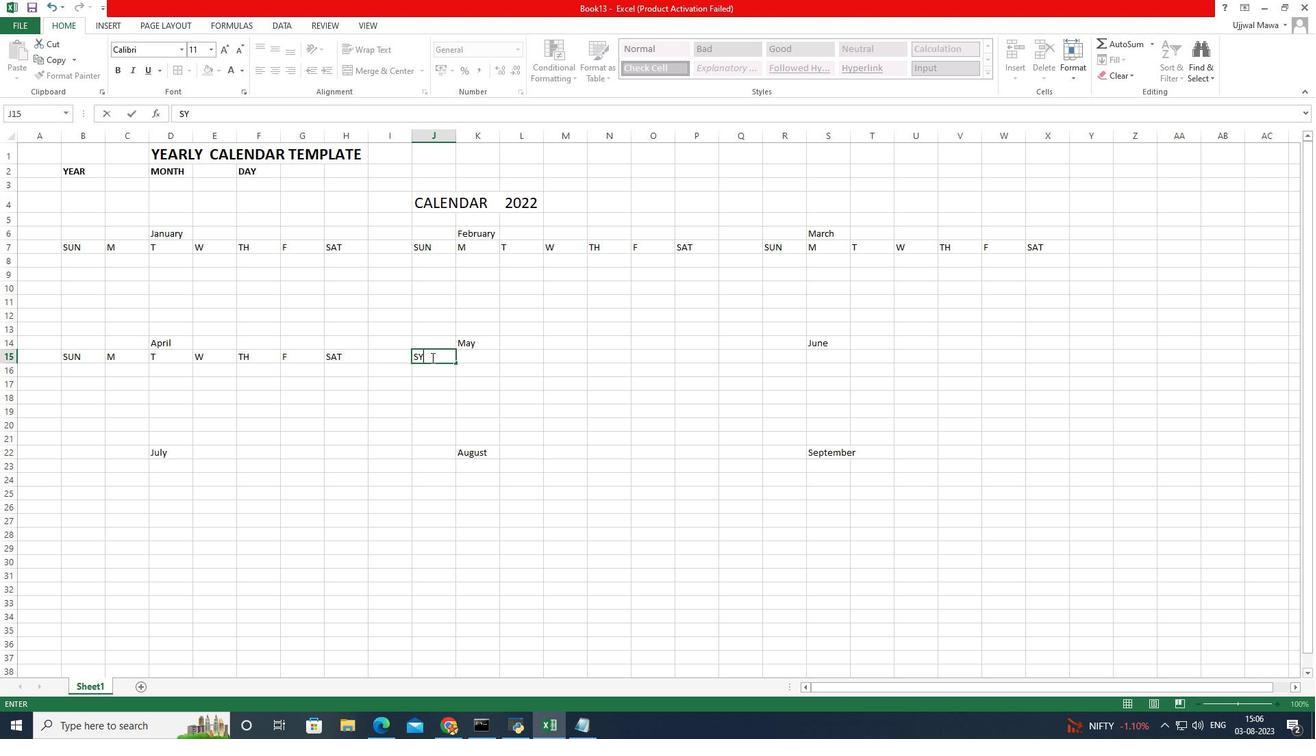 
Action: Key pressed sy
Screenshot: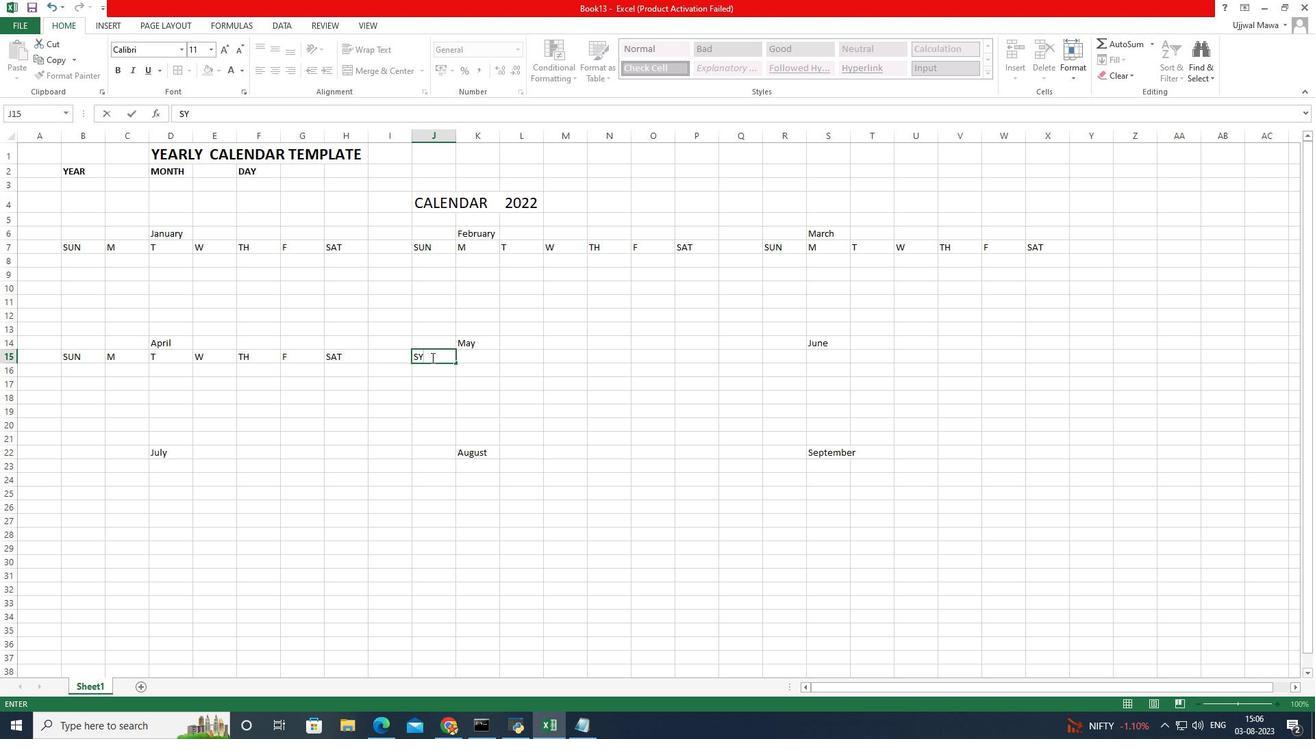 
Action: Mouse moved to (600, 301)
Screenshot: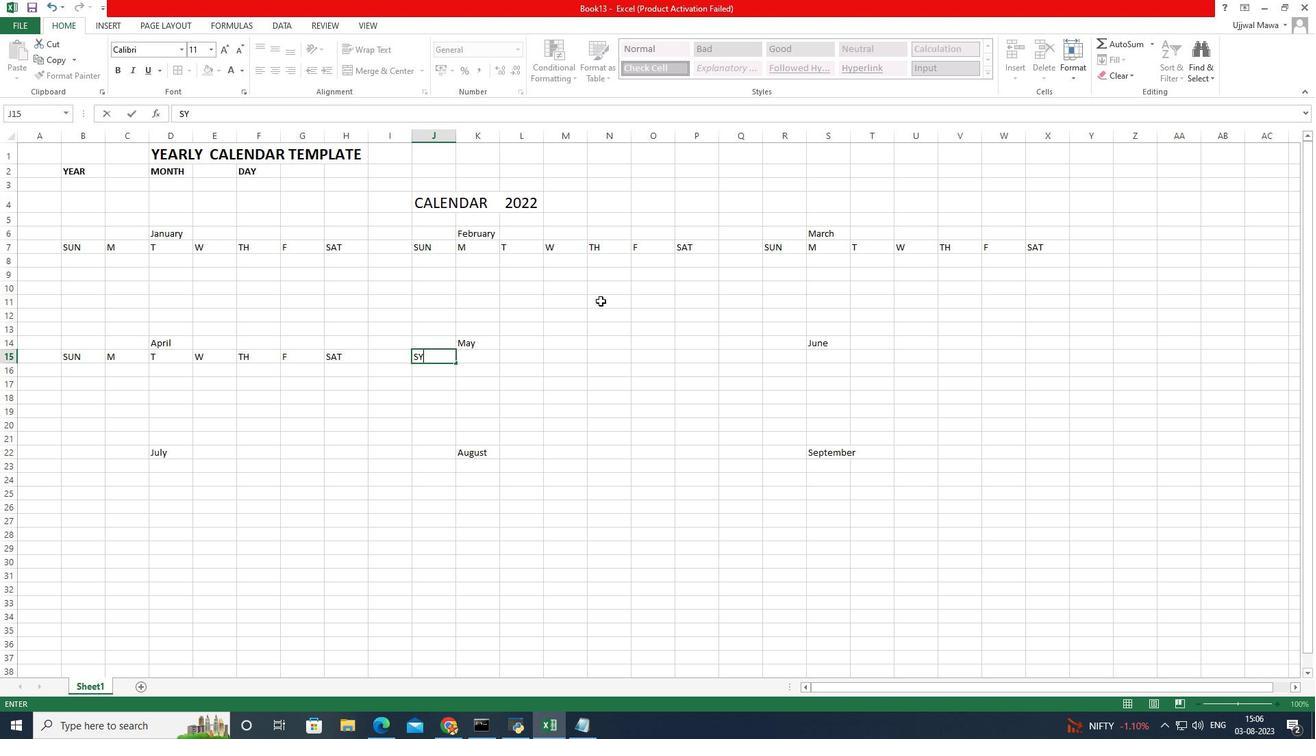 
Action: Key pressed <Key.backspace>u
Screenshot: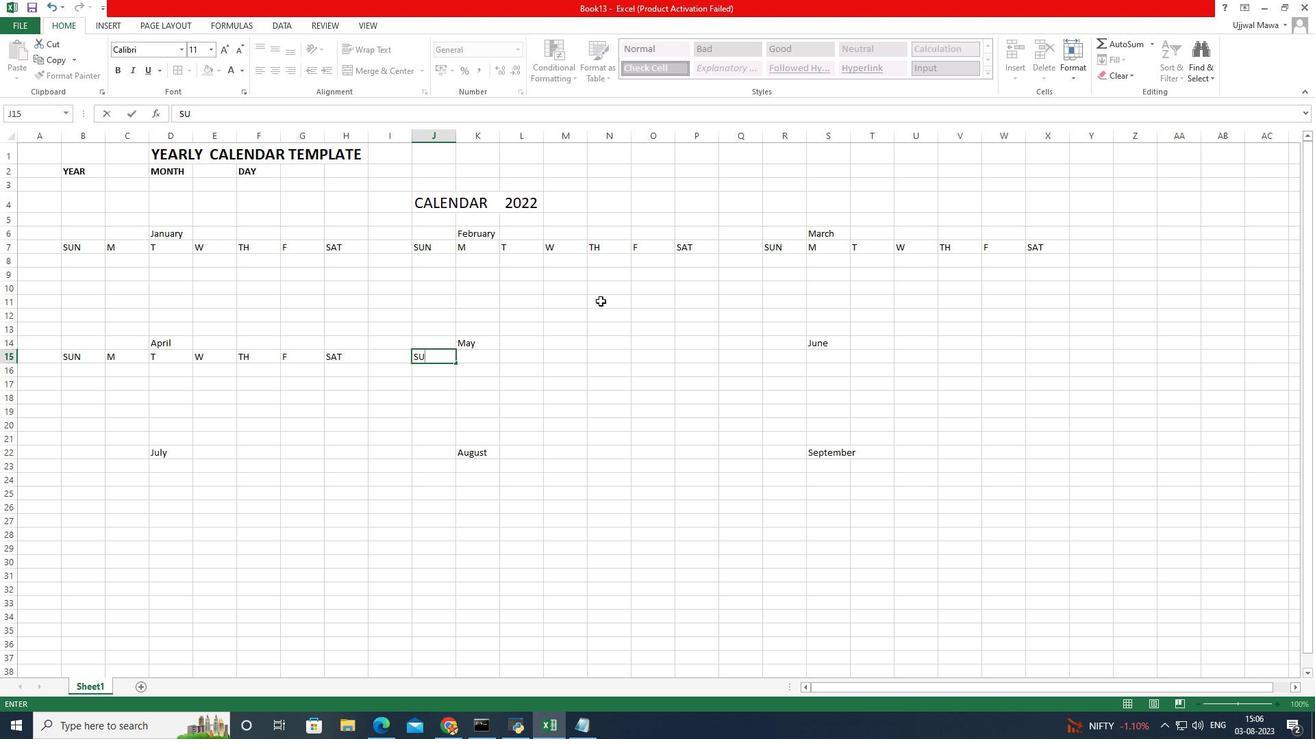 
Action: Mouse moved to (603, 308)
Screenshot: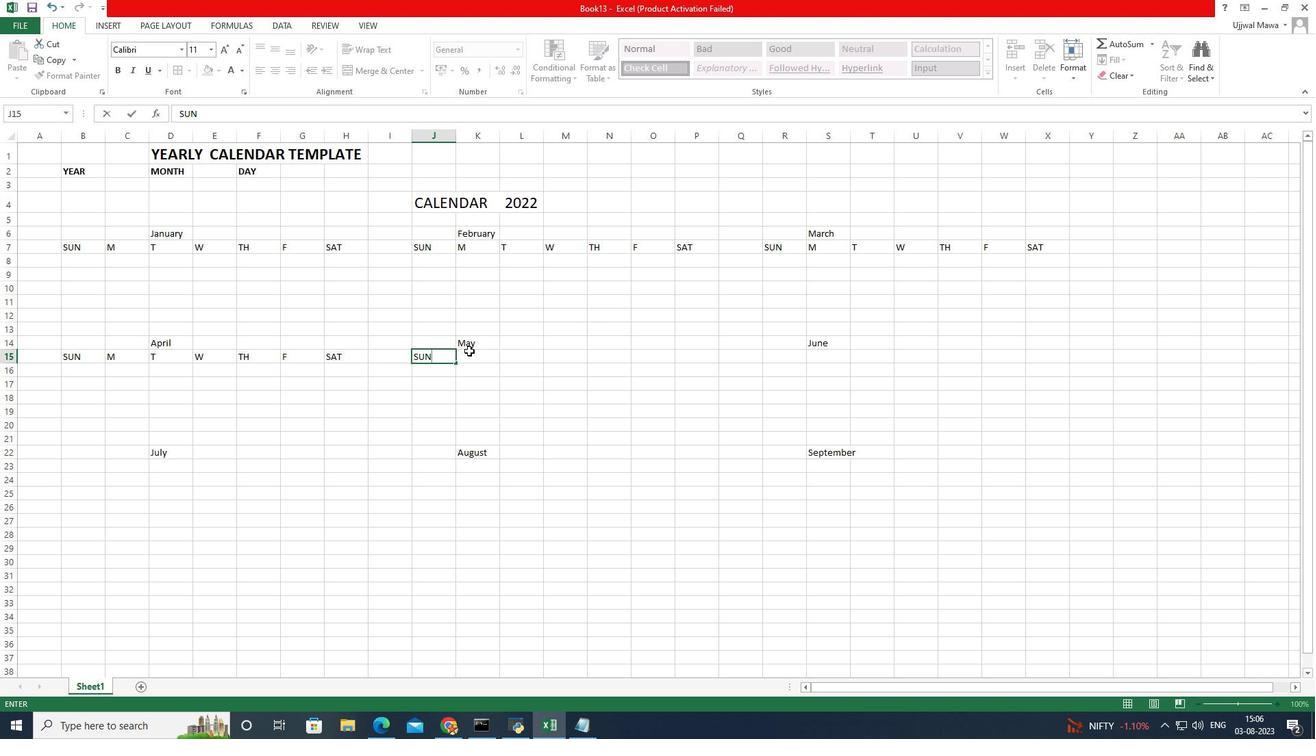 
Action: Key pressed n
Screenshot: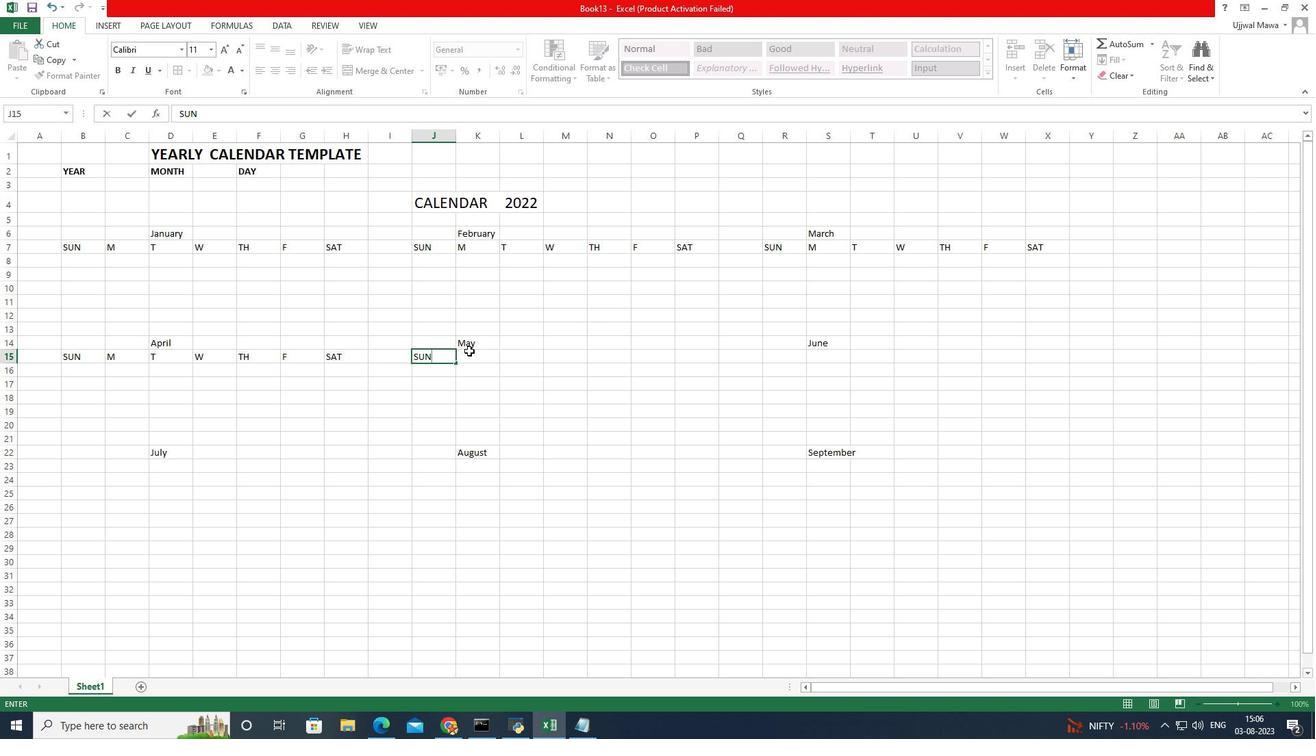 
Action: Mouse moved to (466, 352)
Screenshot: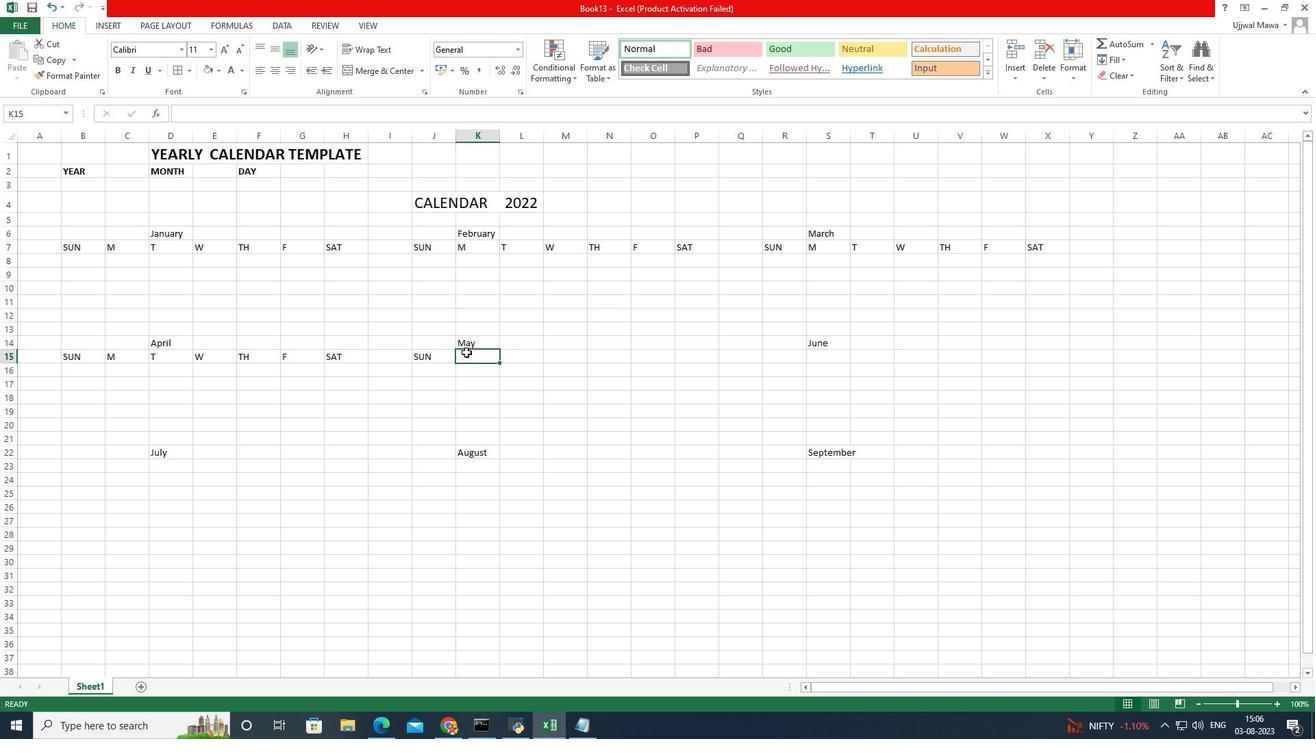 
Action: Mouse pressed left at (466, 352)
Screenshot: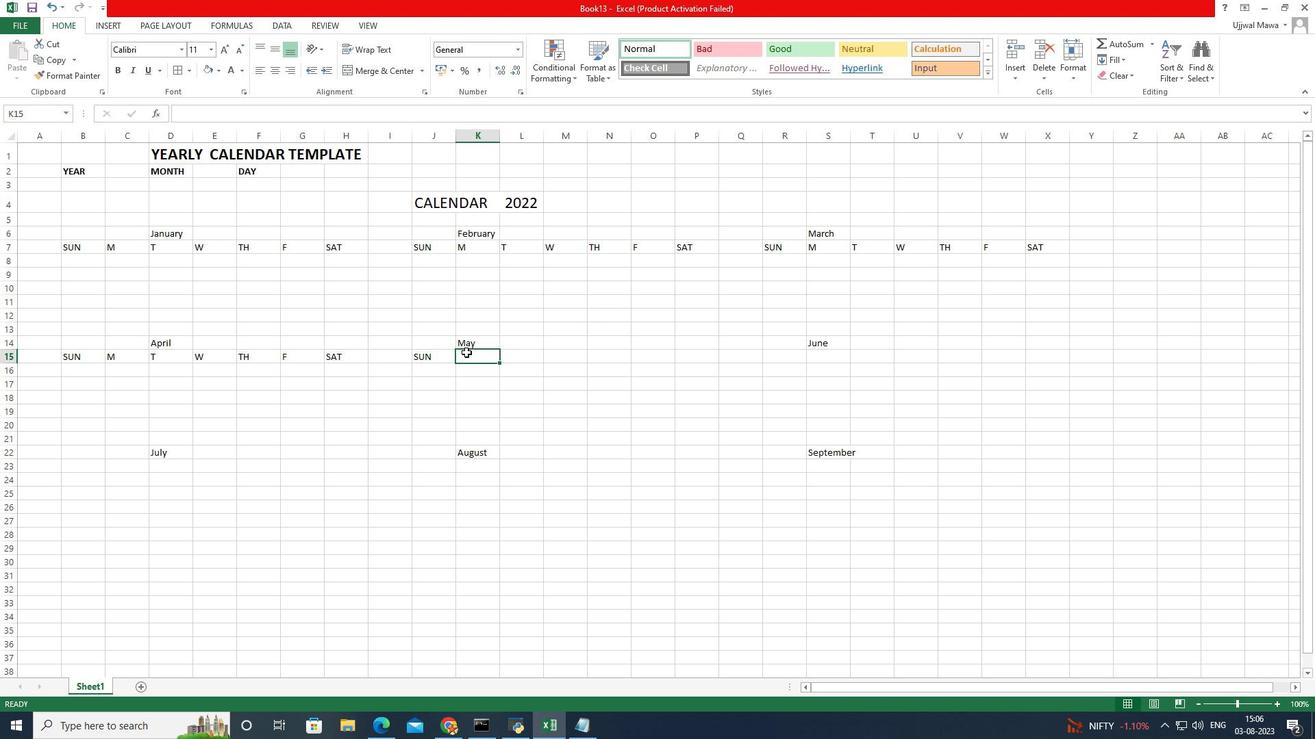 
Action: Key pressed n<Key.backspace>m
Screenshot: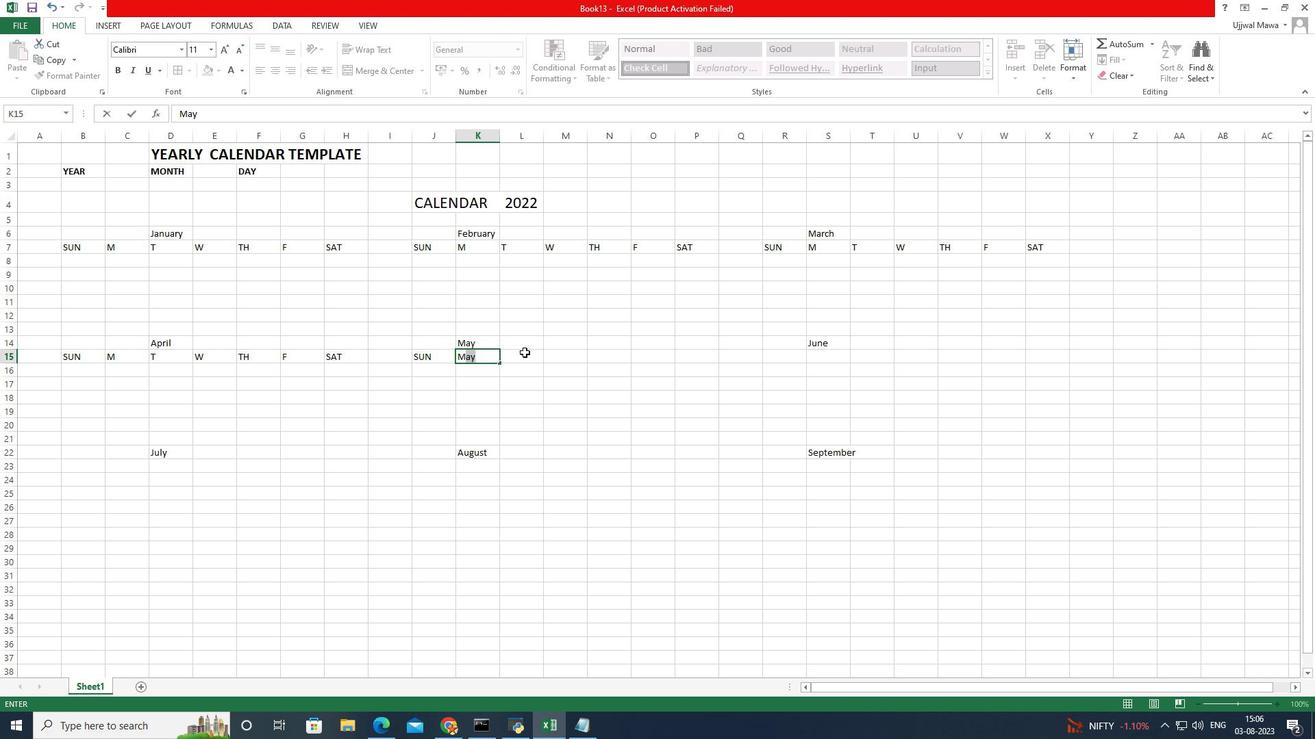 
Action: Mouse moved to (524, 354)
Screenshot: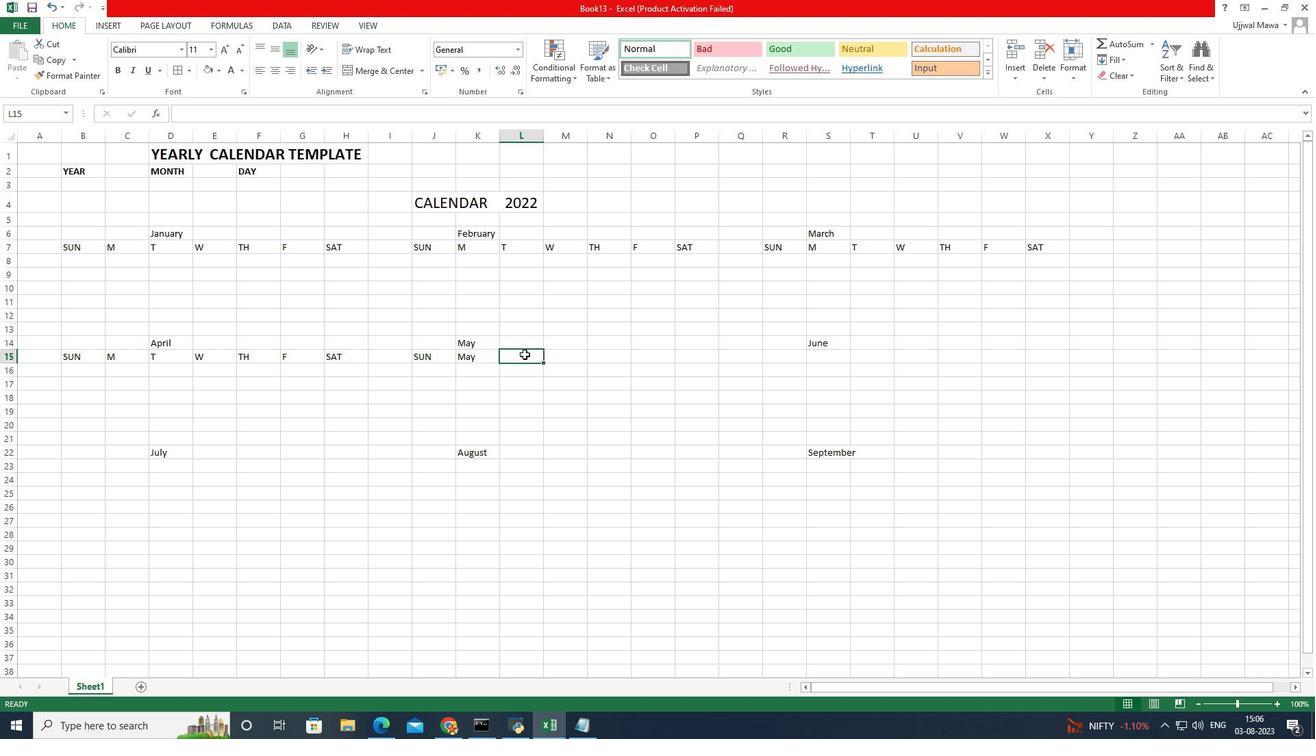 
Action: Mouse pressed left at (524, 354)
